 Task: Research Airbnb options in Bignona, Senegal from 9th December, 2023 to 16th December, 2023 for 2 adults, 1 child.2 bedrooms having 2 beds and 1 bathroom. Property type can be flat. Look for 3 properties as per requirement.
Action: Mouse moved to (472, 99)
Screenshot: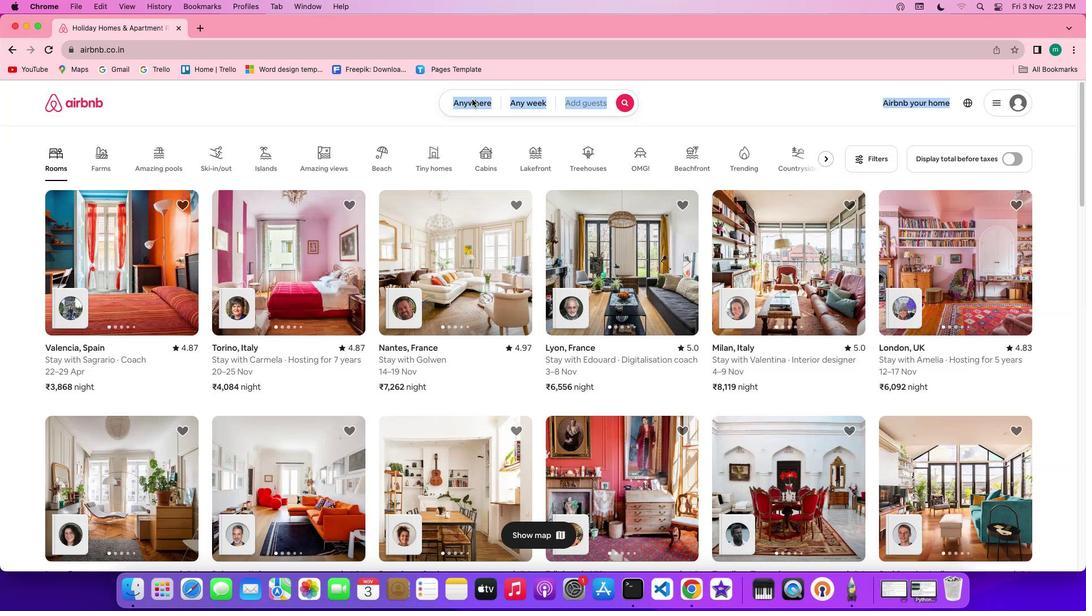 
Action: Mouse pressed left at (472, 99)
Screenshot: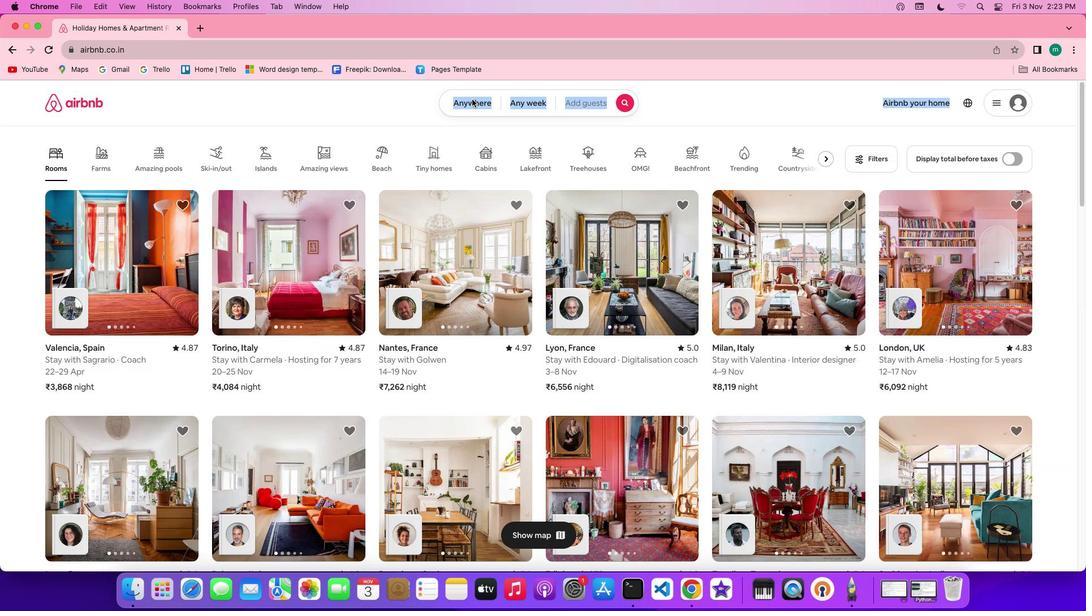 
Action: Mouse pressed left at (472, 99)
Screenshot: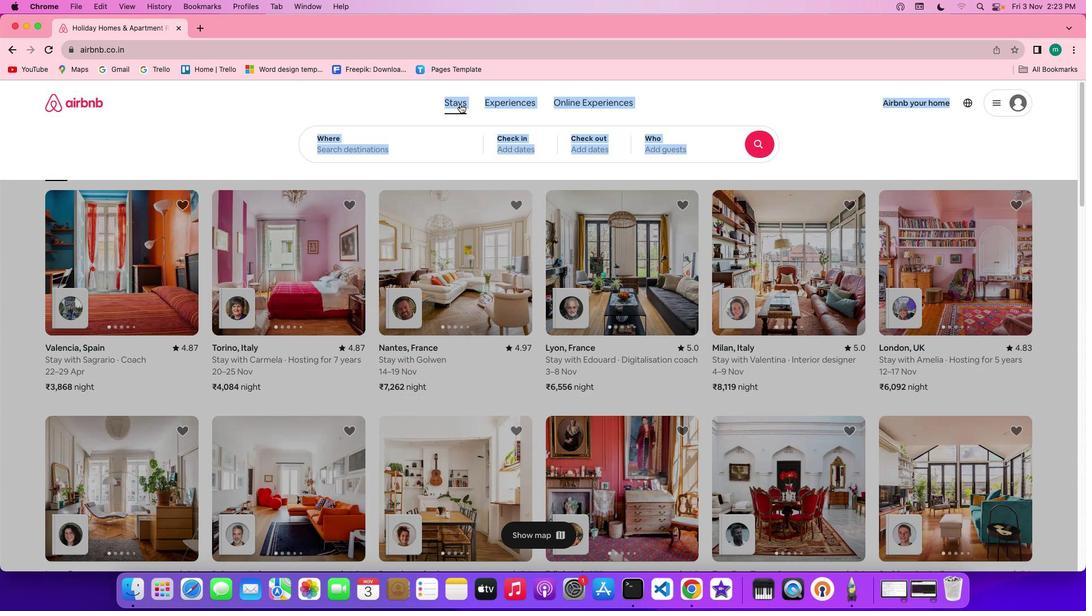 
Action: Mouse moved to (408, 146)
Screenshot: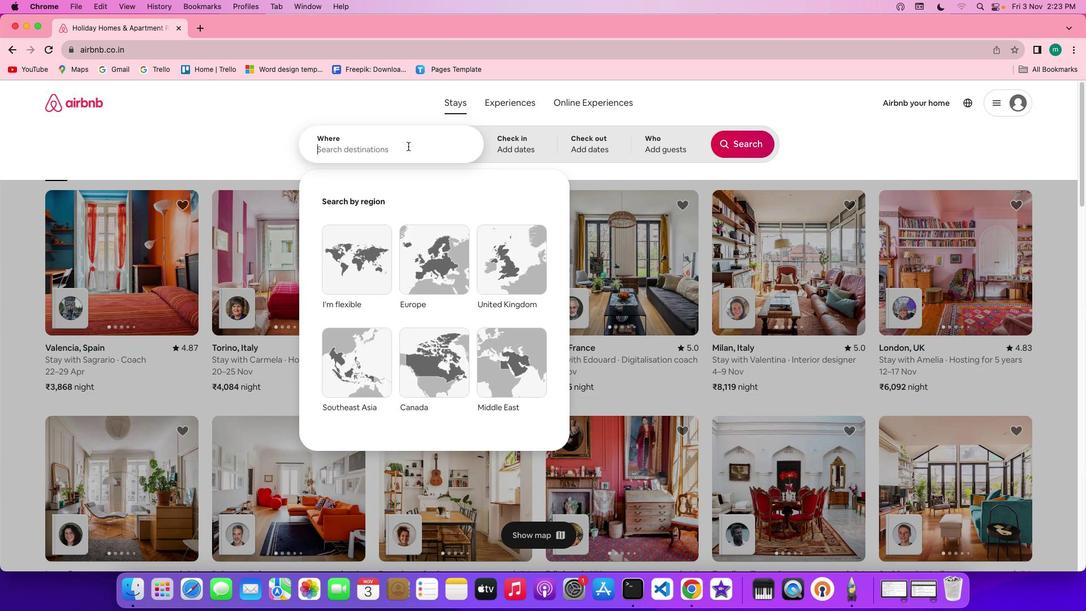 
Action: Key pressed Key.shift'B''i''g''n''o''n''a'','Key.spaceKey.shift'S''e''n''e''g''a''l'
Screenshot: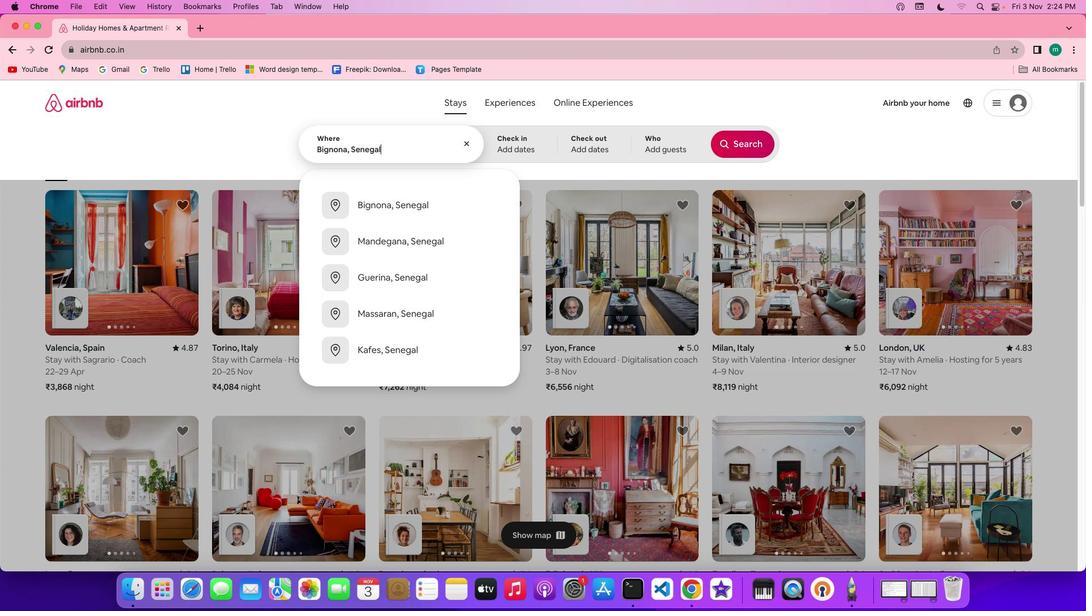 
Action: Mouse moved to (523, 134)
Screenshot: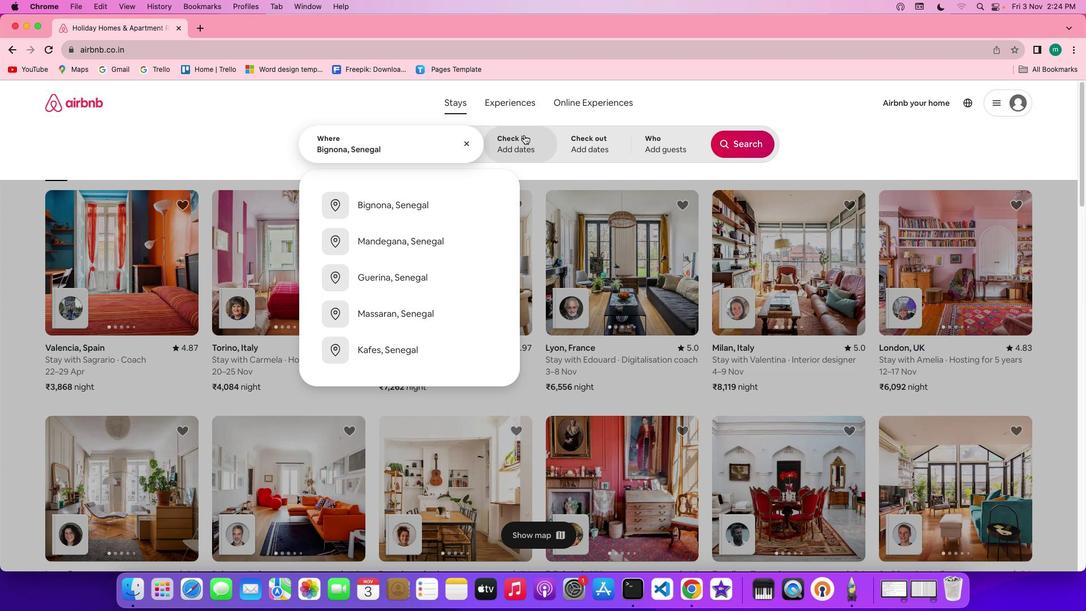 
Action: Mouse pressed left at (523, 134)
Screenshot: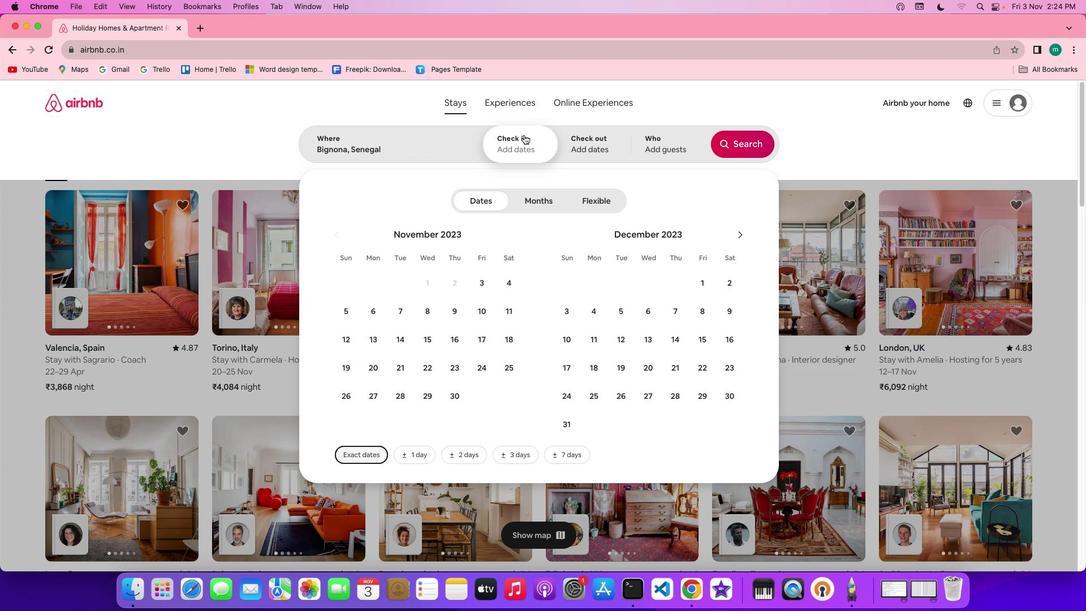
Action: Mouse moved to (724, 306)
Screenshot: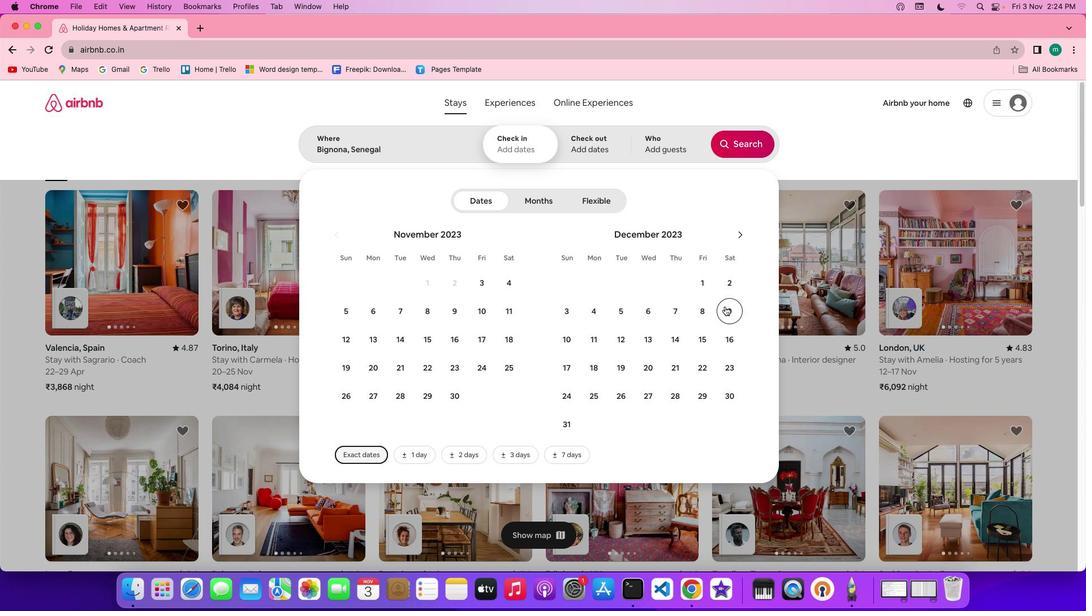 
Action: Mouse pressed left at (724, 306)
Screenshot: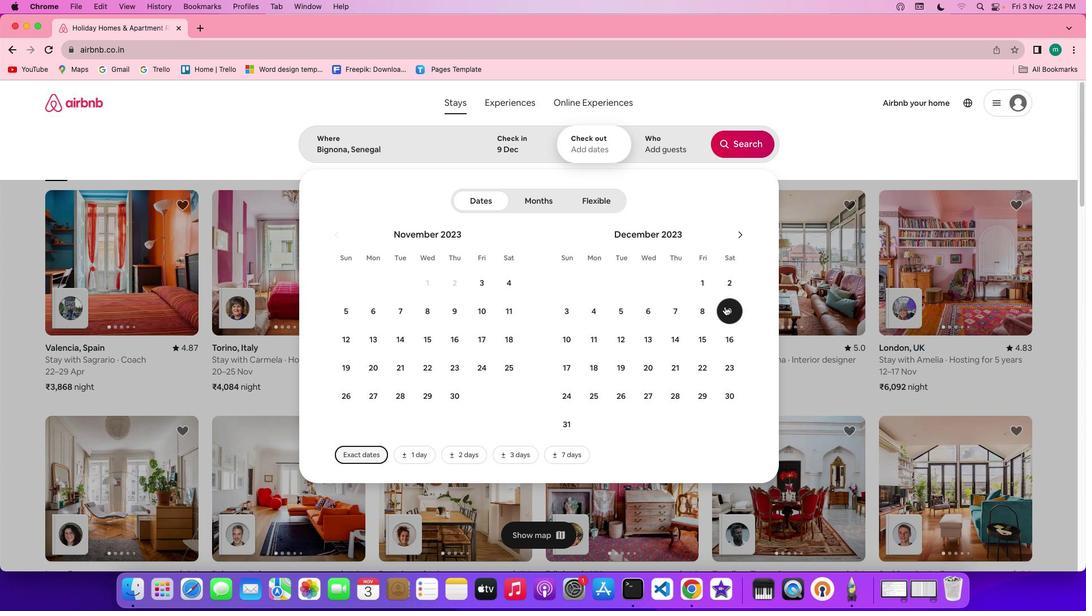 
Action: Mouse moved to (733, 337)
Screenshot: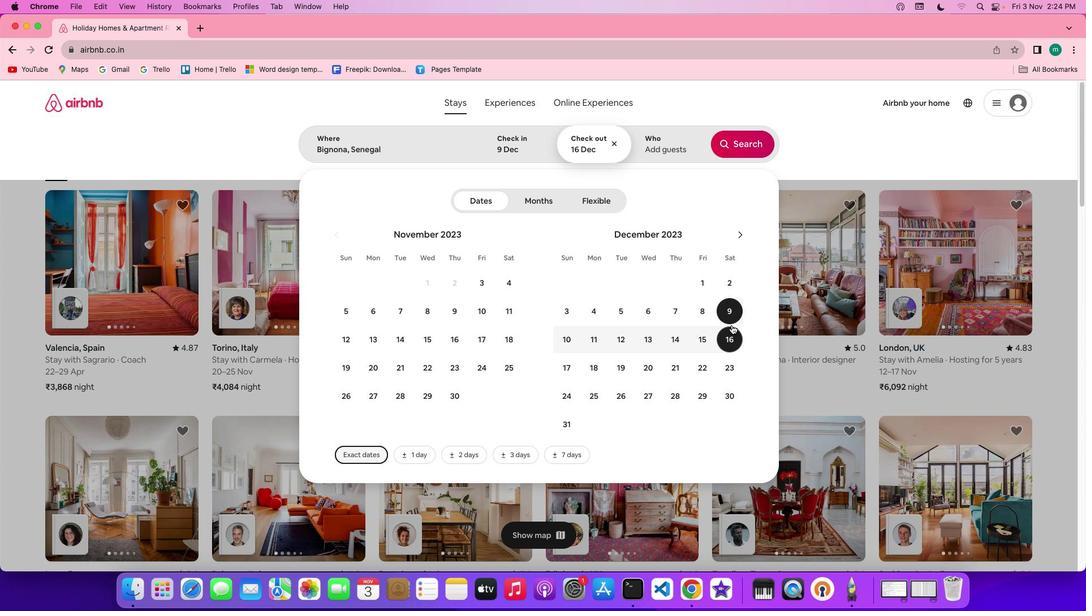 
Action: Mouse pressed left at (733, 337)
Screenshot: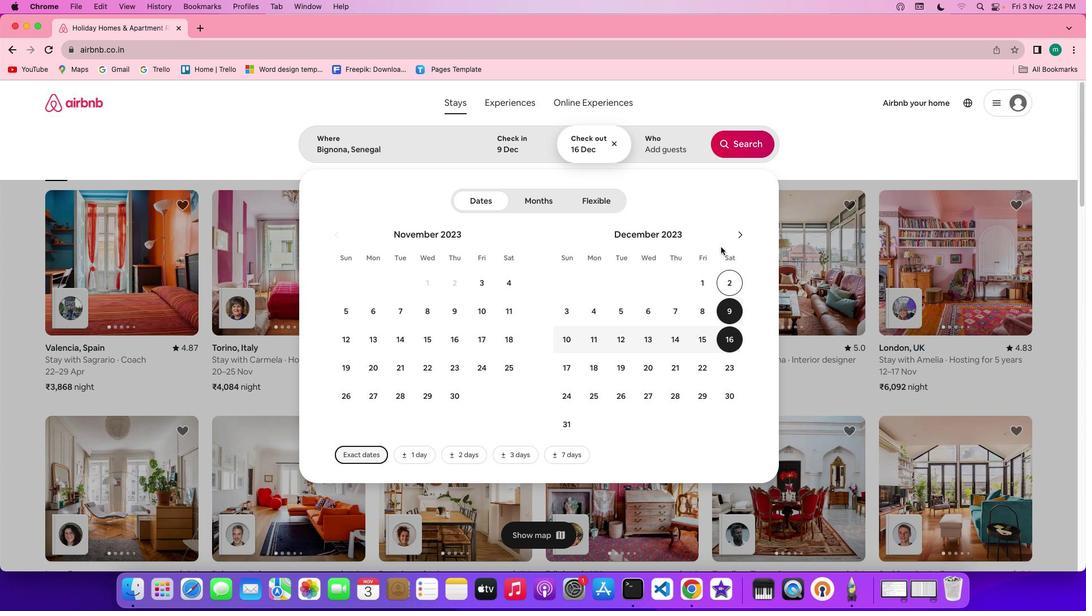 
Action: Mouse moved to (687, 136)
Screenshot: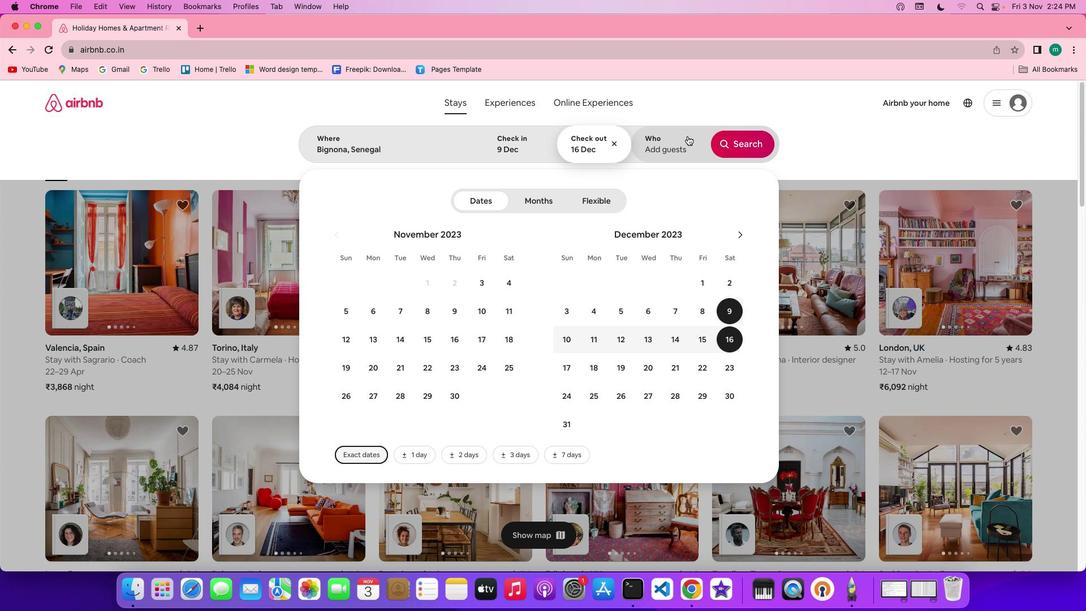 
Action: Mouse pressed left at (687, 136)
Screenshot: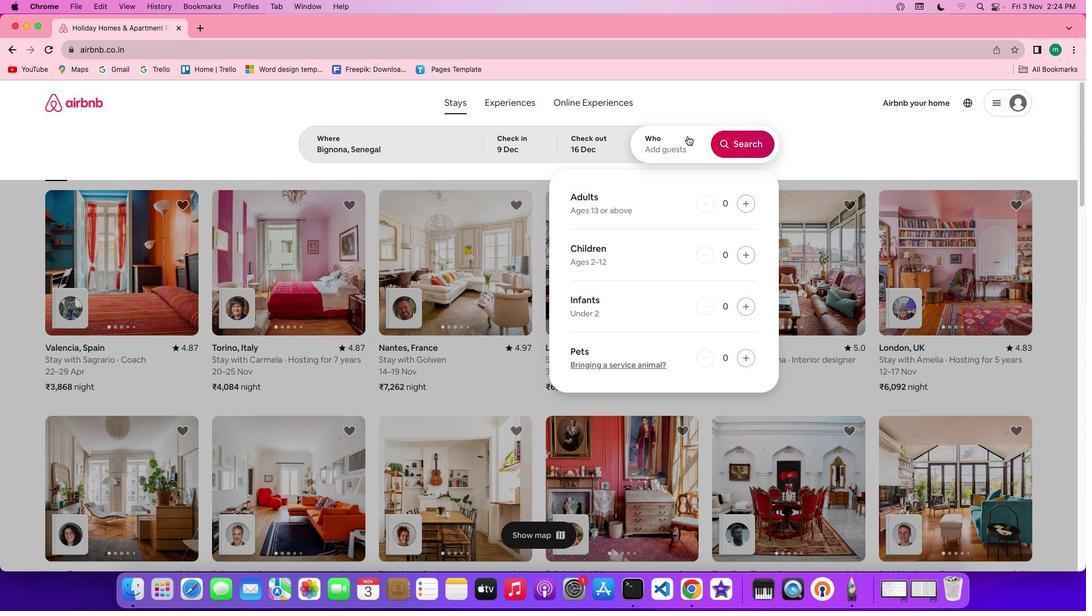 
Action: Mouse moved to (745, 205)
Screenshot: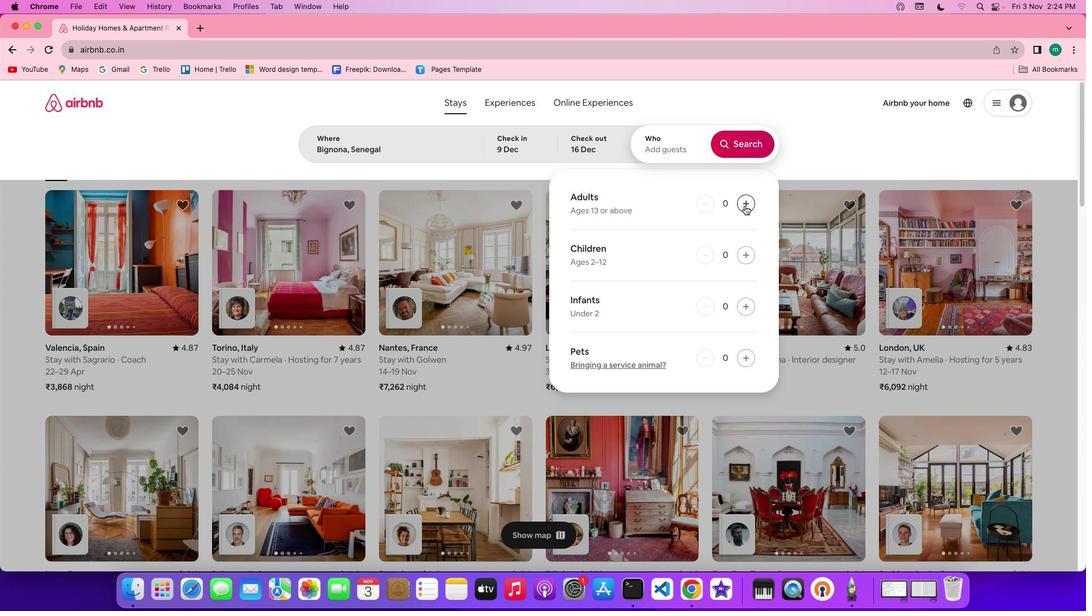 
Action: Mouse pressed left at (745, 205)
Screenshot: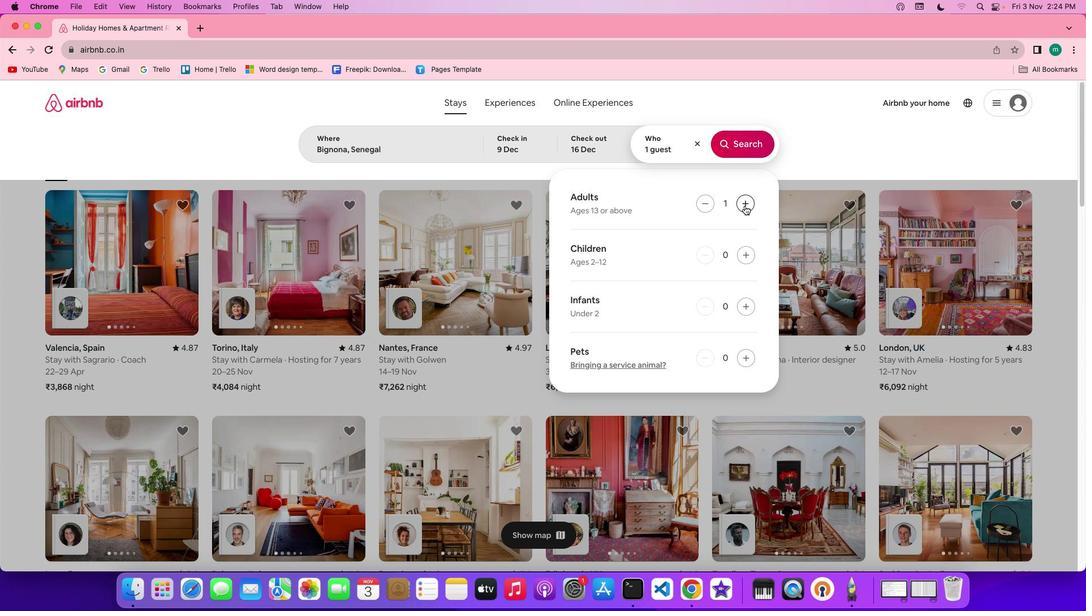 
Action: Mouse pressed left at (745, 205)
Screenshot: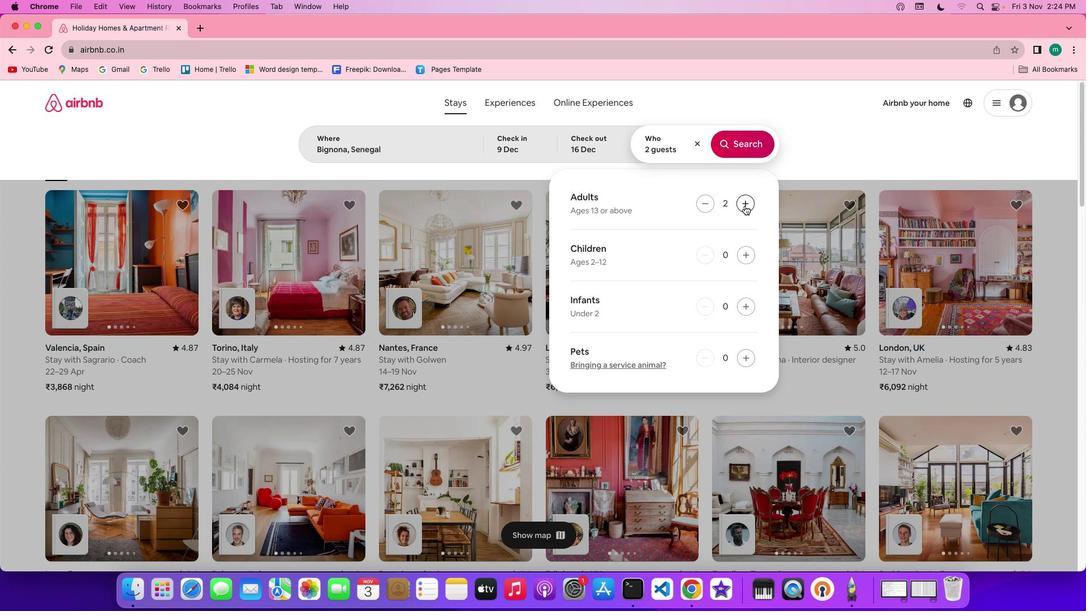 
Action: Mouse moved to (749, 252)
Screenshot: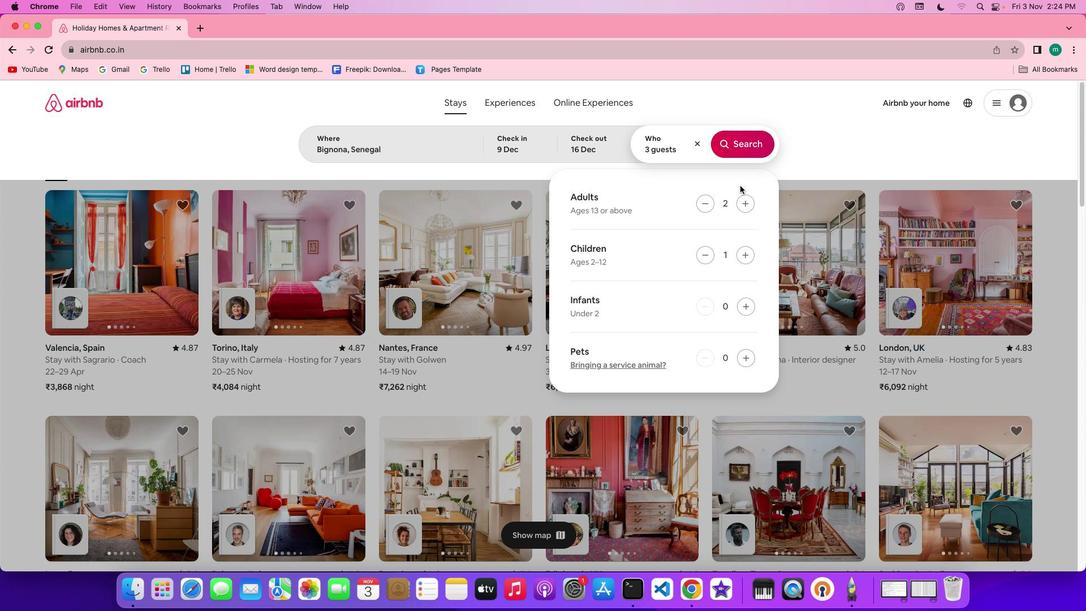 
Action: Mouse pressed left at (749, 252)
Screenshot: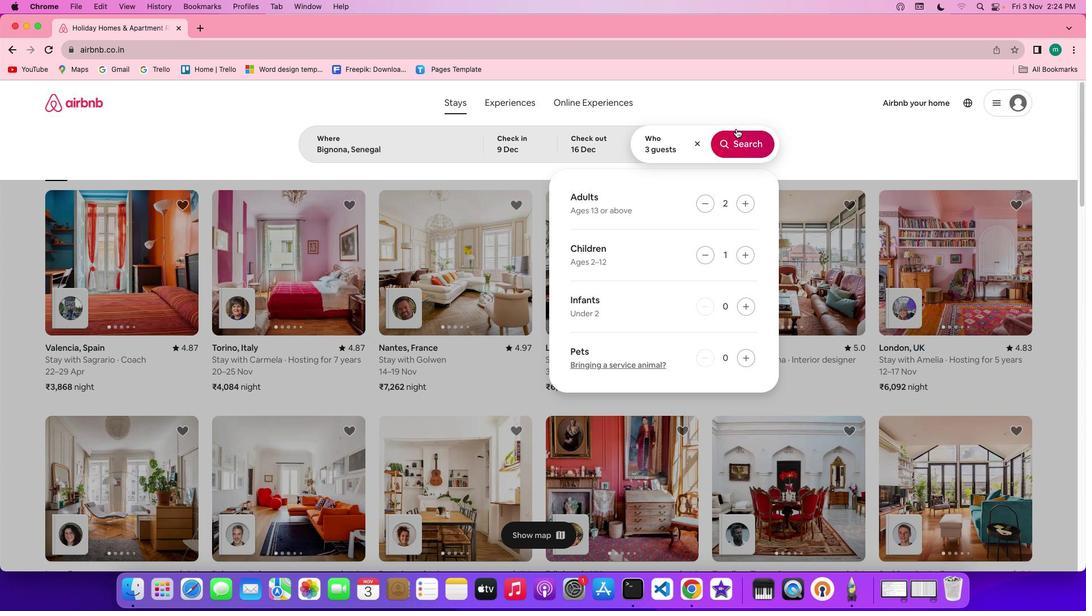 
Action: Mouse moved to (735, 137)
Screenshot: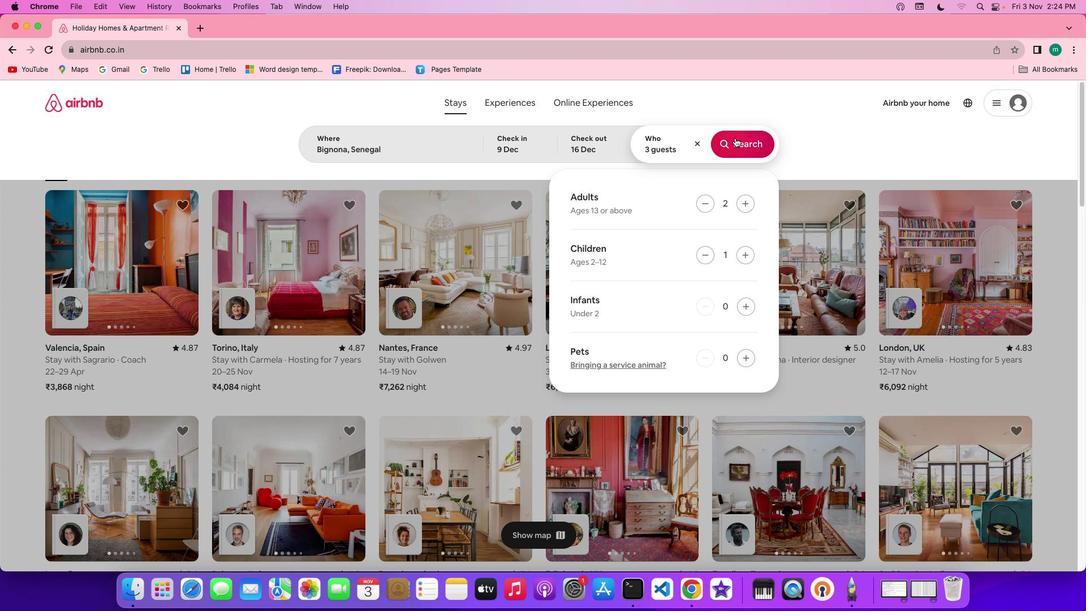 
Action: Mouse pressed left at (735, 137)
Screenshot: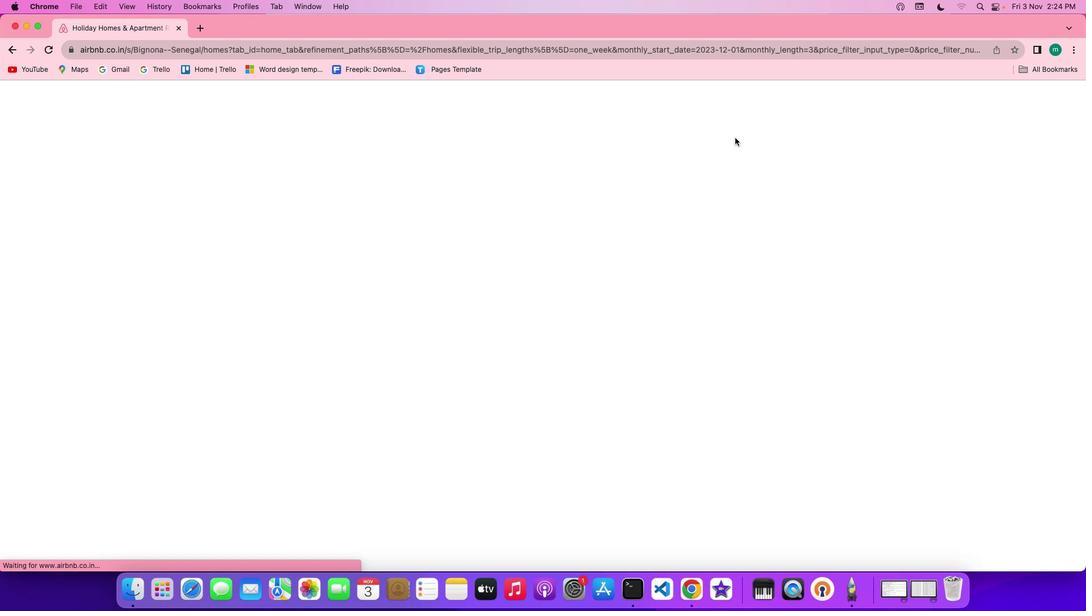 
Action: Mouse moved to (917, 142)
Screenshot: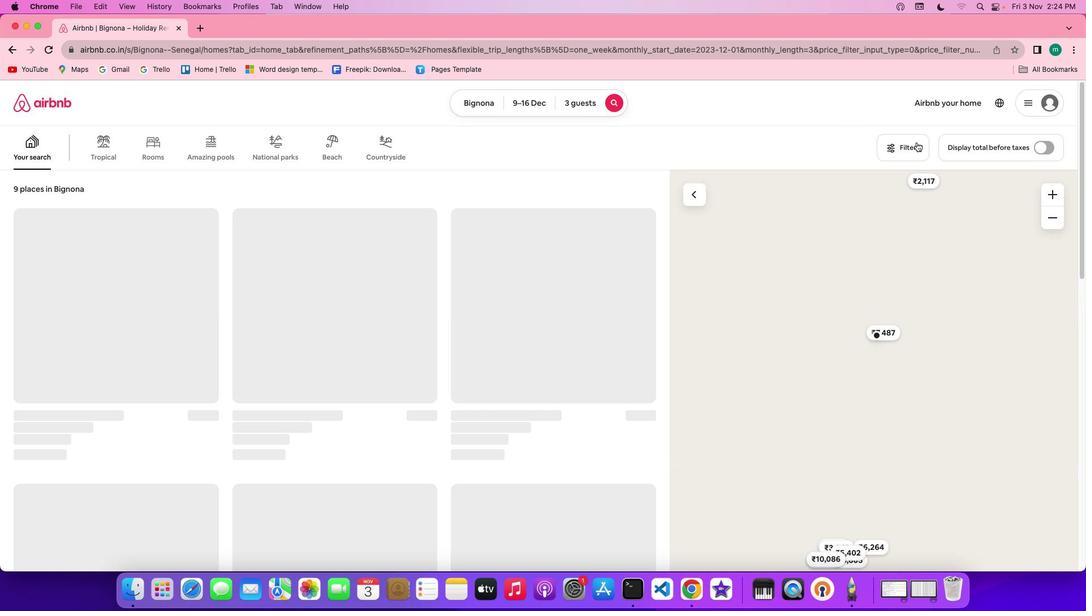 
Action: Mouse pressed left at (917, 142)
Screenshot: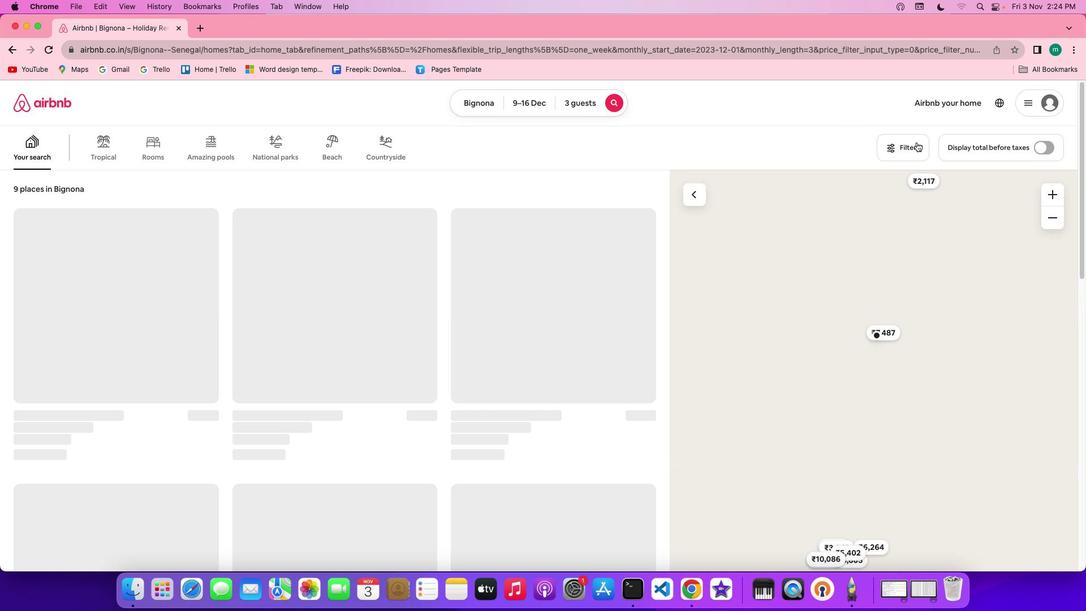 
Action: Mouse moved to (401, 316)
Screenshot: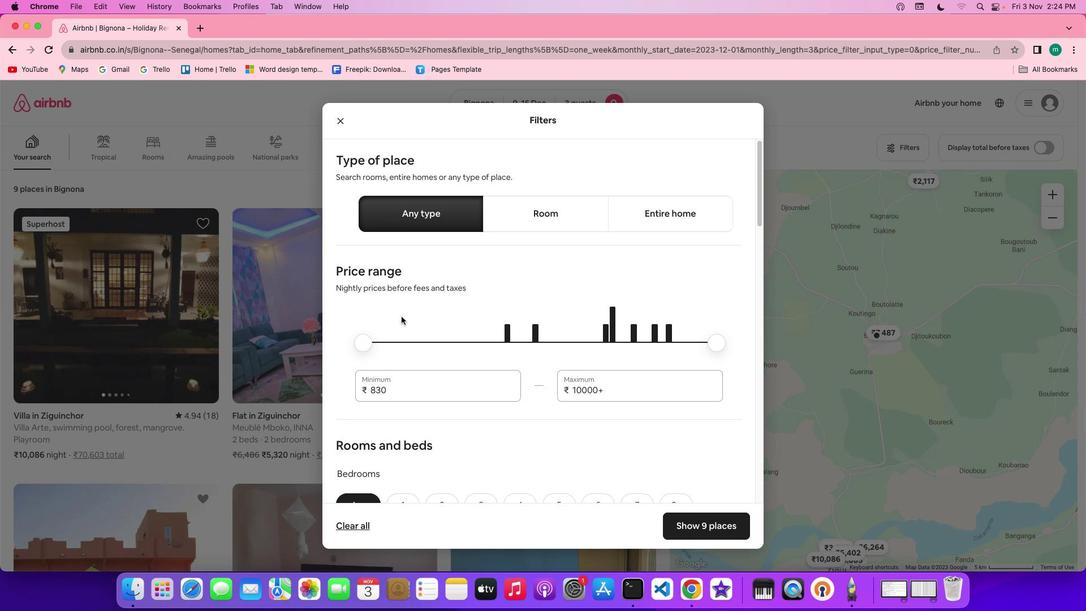 
Action: Mouse scrolled (401, 316) with delta (0, 0)
Screenshot: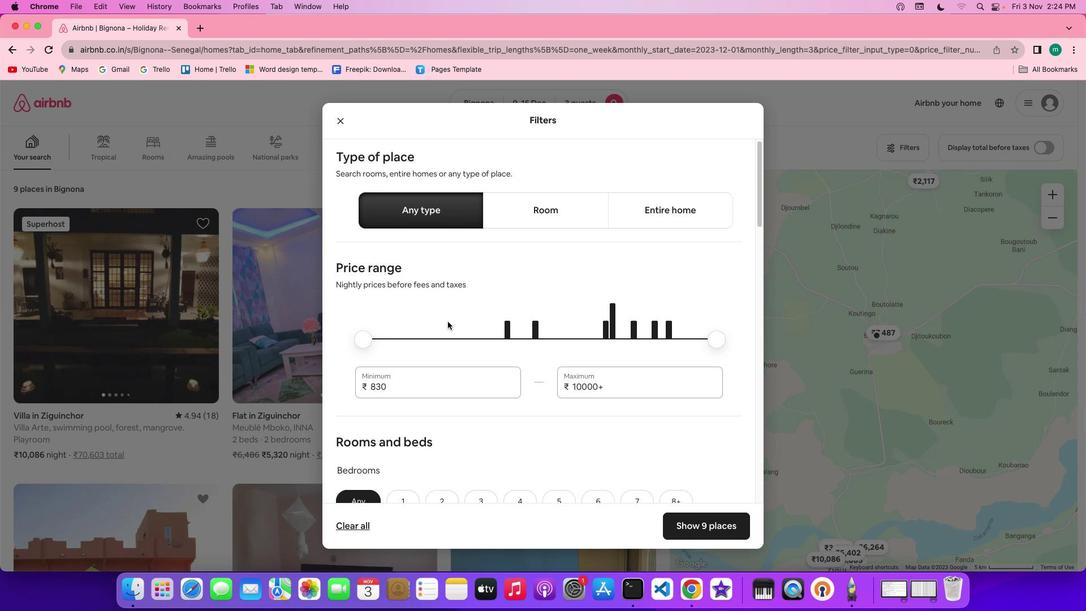 
Action: Mouse scrolled (401, 316) with delta (0, 0)
Screenshot: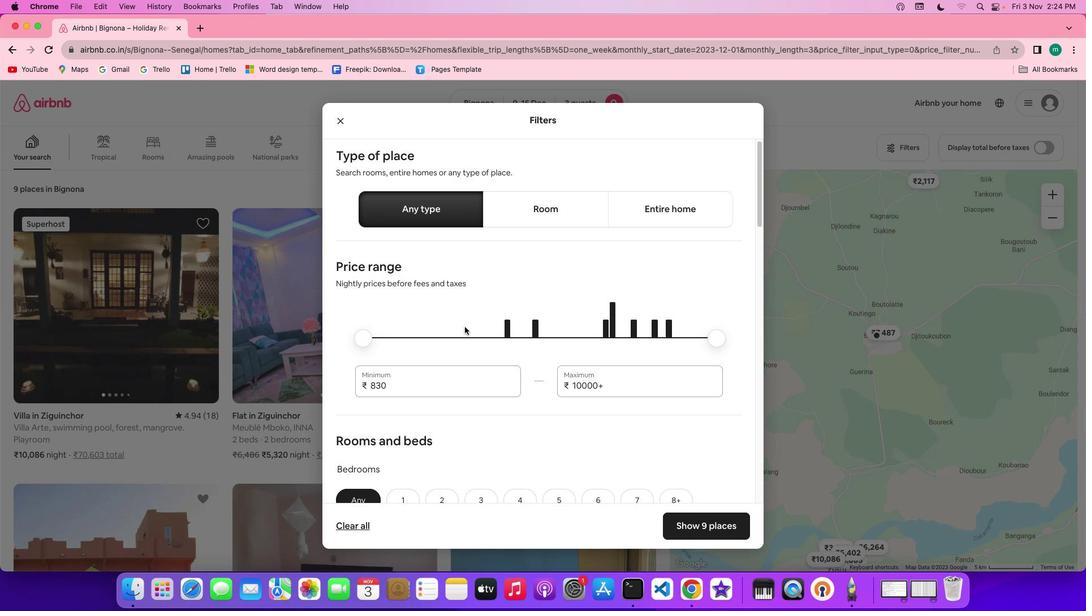 
Action: Mouse moved to (464, 326)
Screenshot: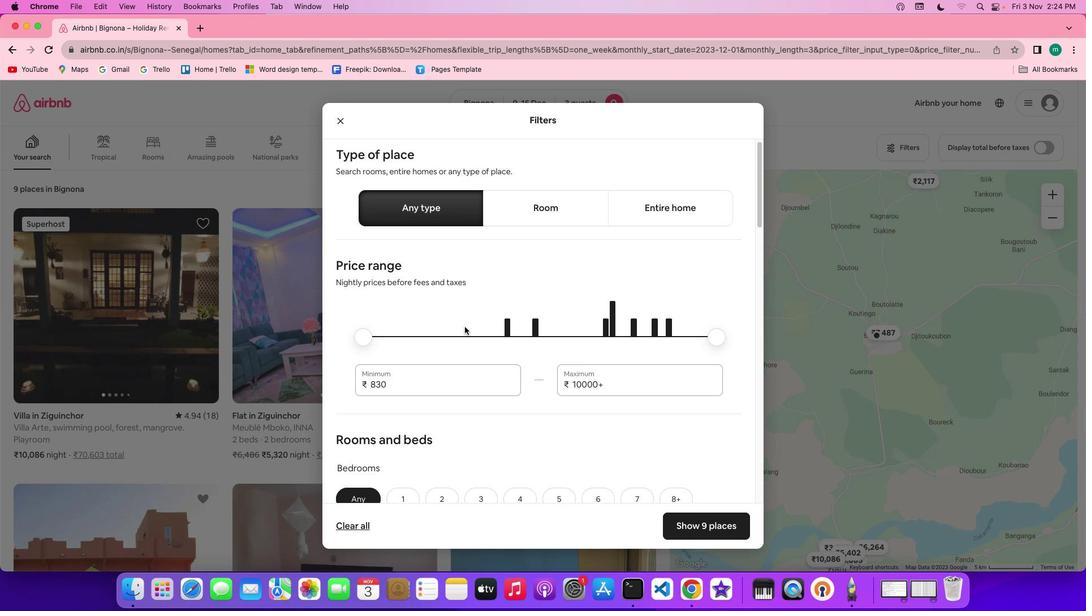 
Action: Mouse scrolled (464, 326) with delta (0, 0)
Screenshot: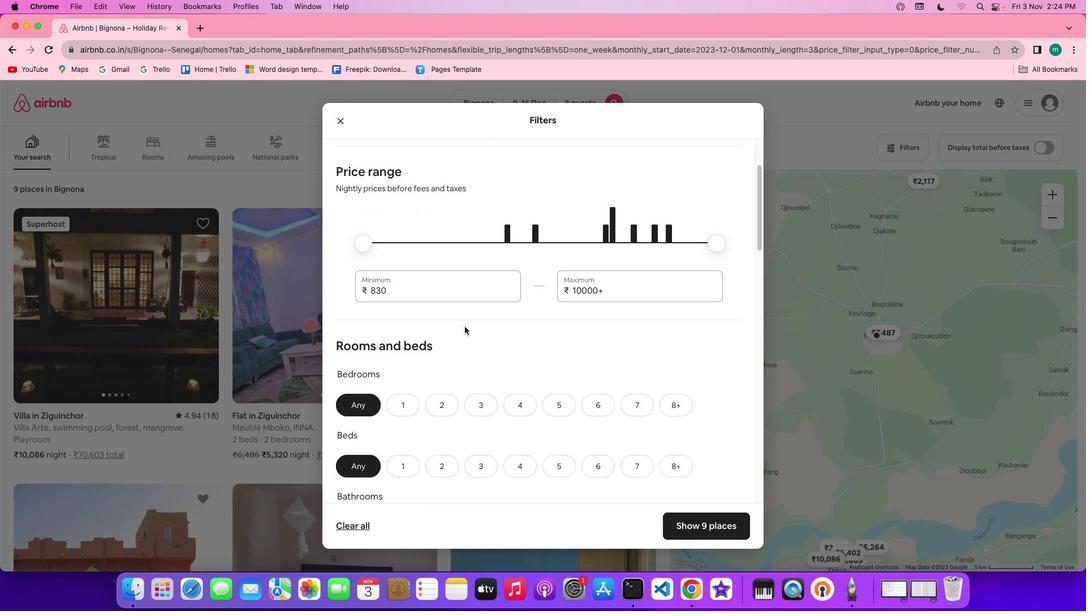 
Action: Mouse scrolled (464, 326) with delta (0, 0)
Screenshot: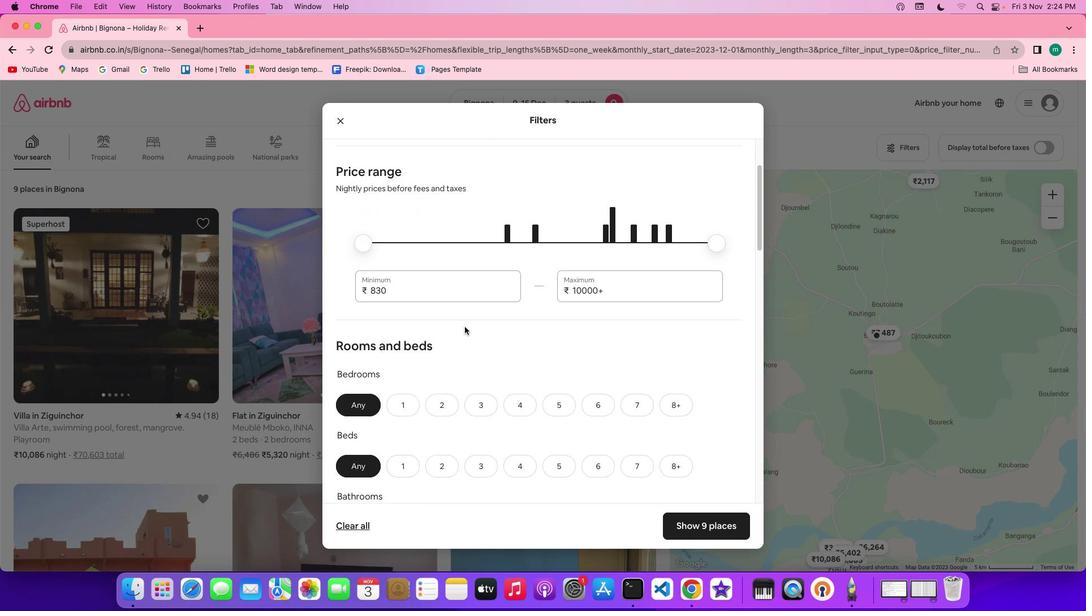
Action: Mouse scrolled (464, 326) with delta (0, -1)
Screenshot: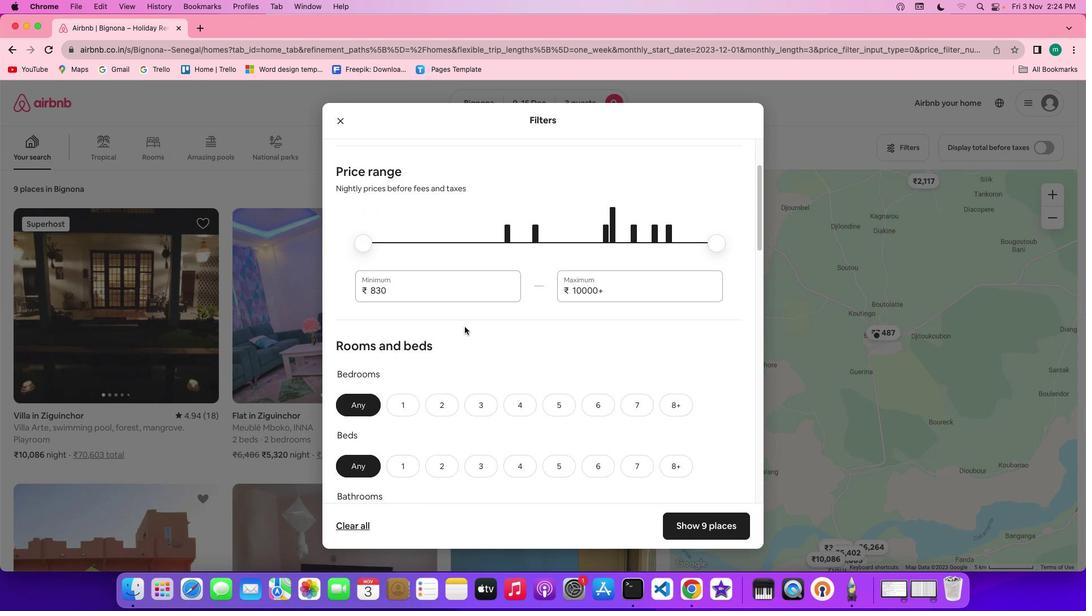 
Action: Mouse scrolled (464, 326) with delta (0, 0)
Screenshot: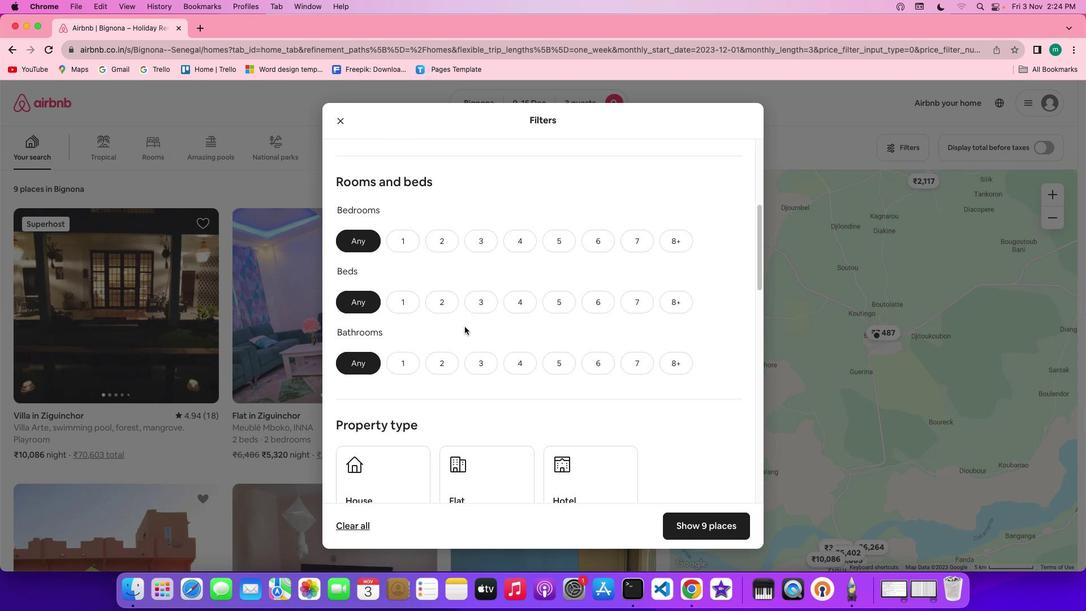 
Action: Mouse scrolled (464, 326) with delta (0, 0)
Screenshot: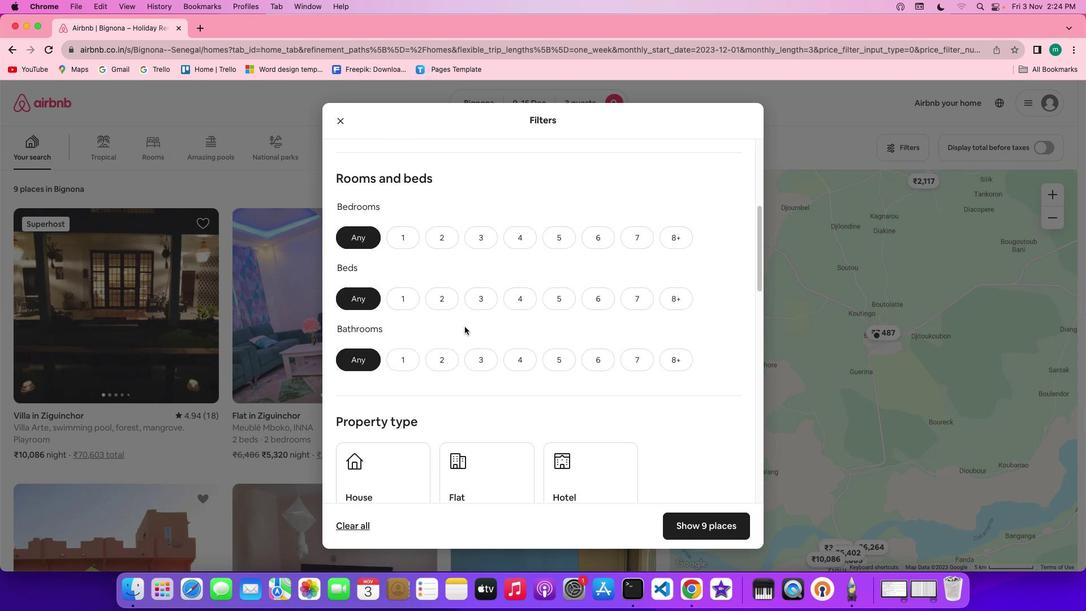 
Action: Mouse scrolled (464, 326) with delta (0, -1)
Screenshot: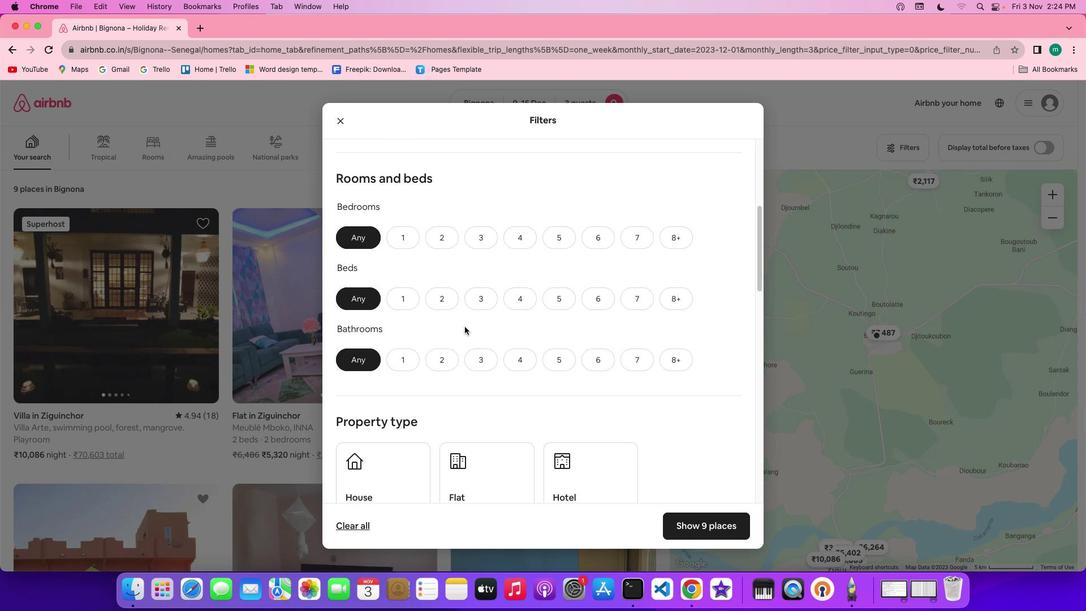 
Action: Mouse scrolled (464, 326) with delta (0, -1)
Screenshot: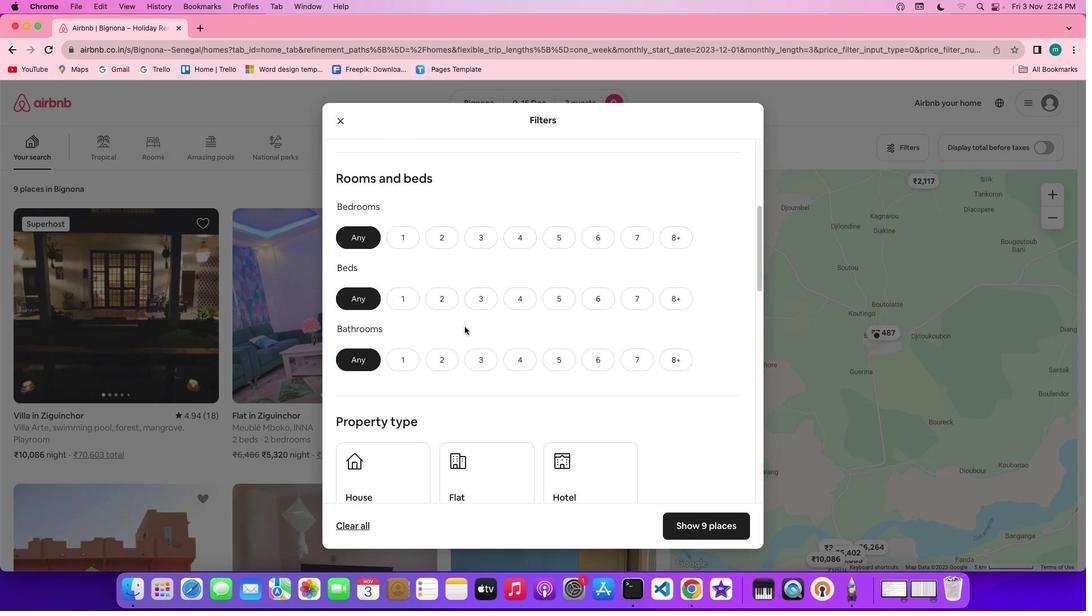 
Action: Mouse scrolled (464, 326) with delta (0, 0)
Screenshot: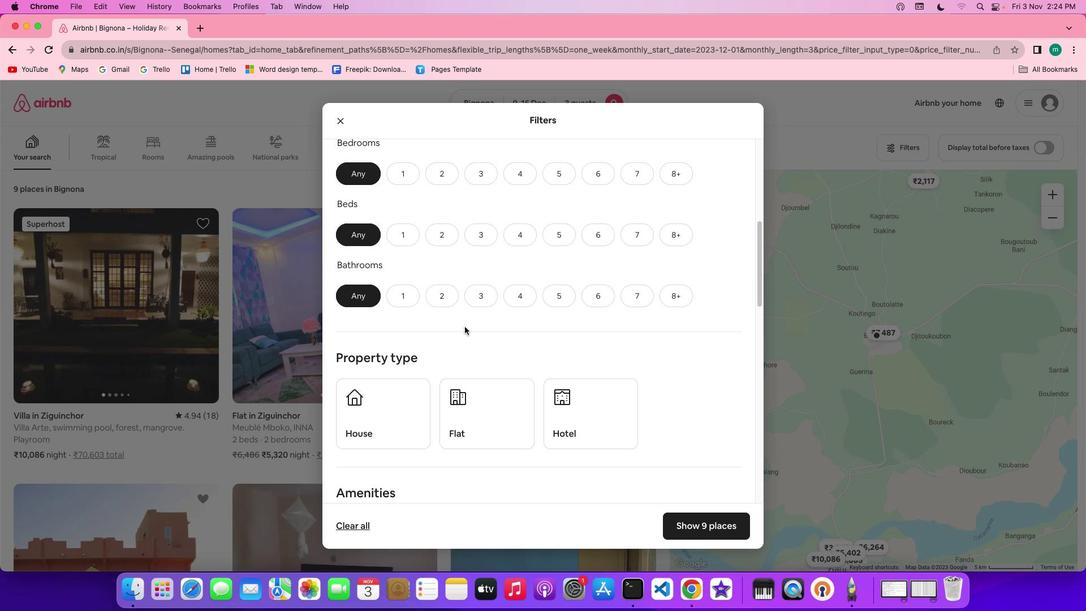 
Action: Mouse scrolled (464, 326) with delta (0, 0)
Screenshot: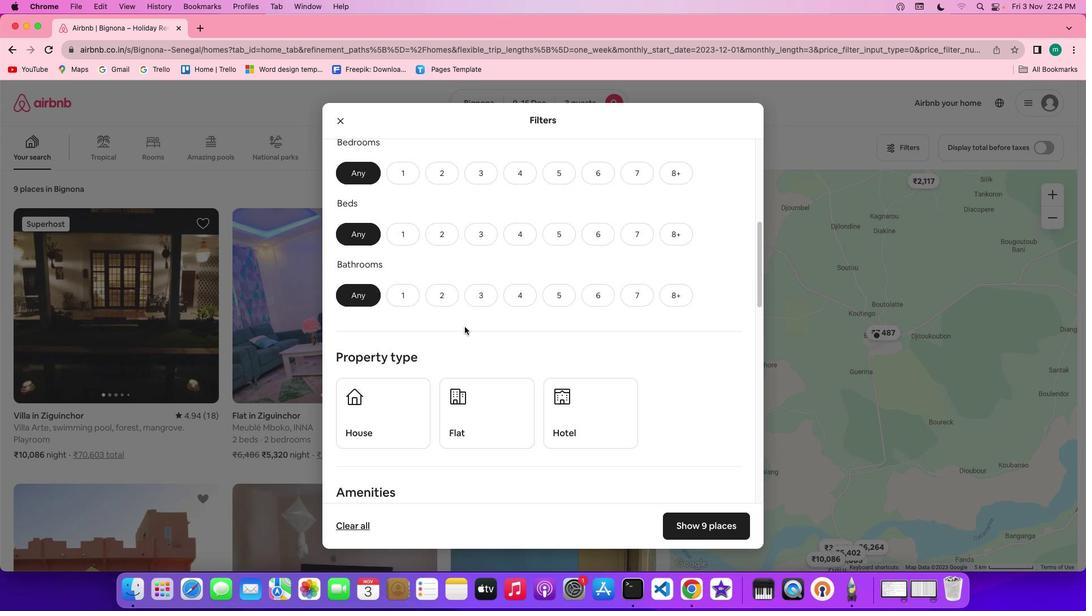 
Action: Mouse scrolled (464, 326) with delta (0, -1)
Screenshot: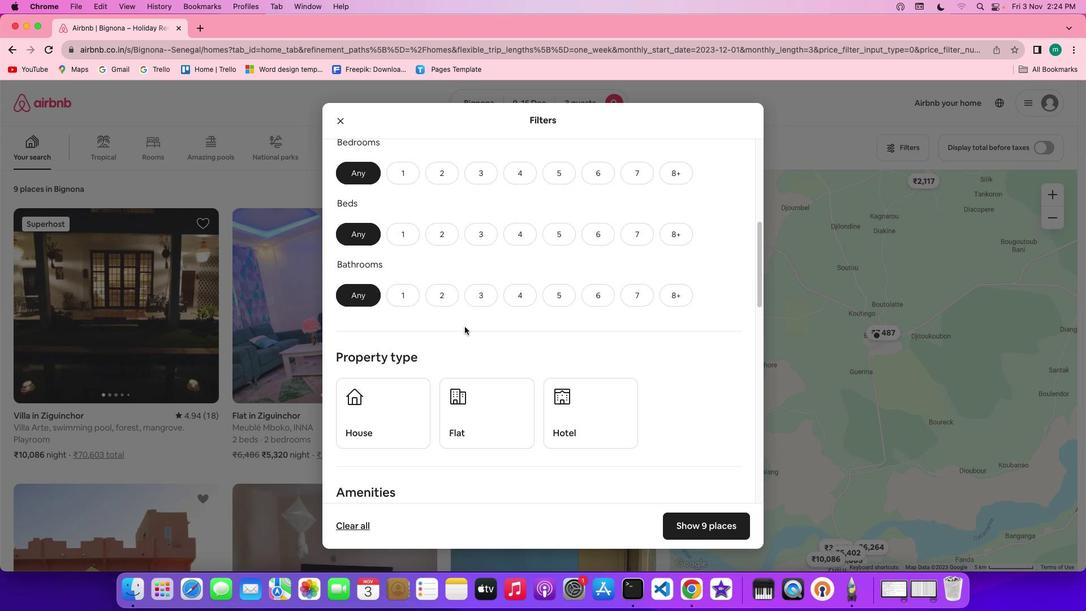 
Action: Mouse moved to (437, 177)
Screenshot: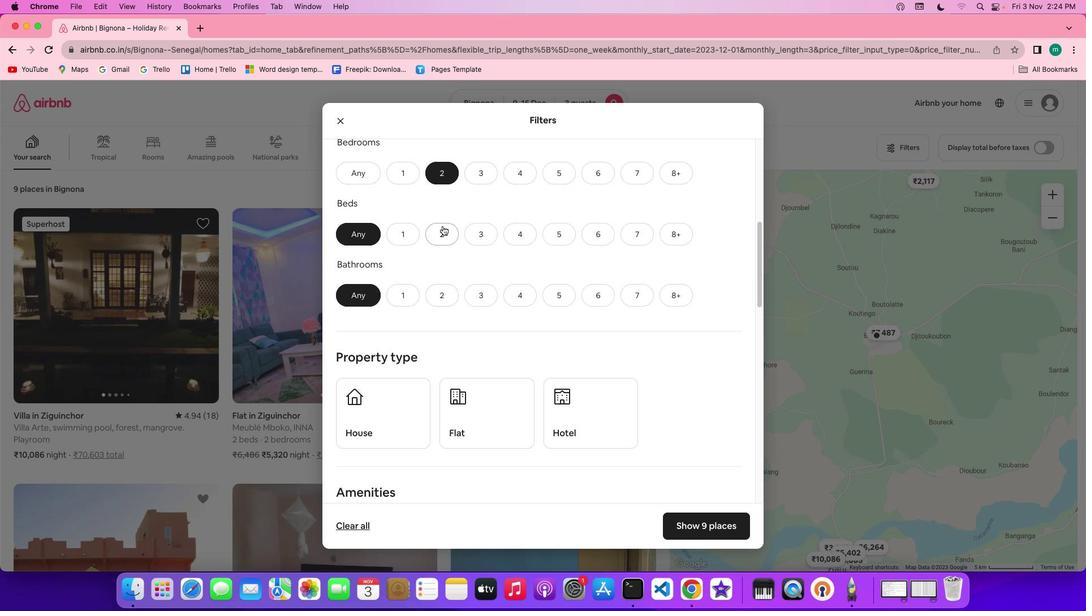 
Action: Mouse pressed left at (437, 177)
Screenshot: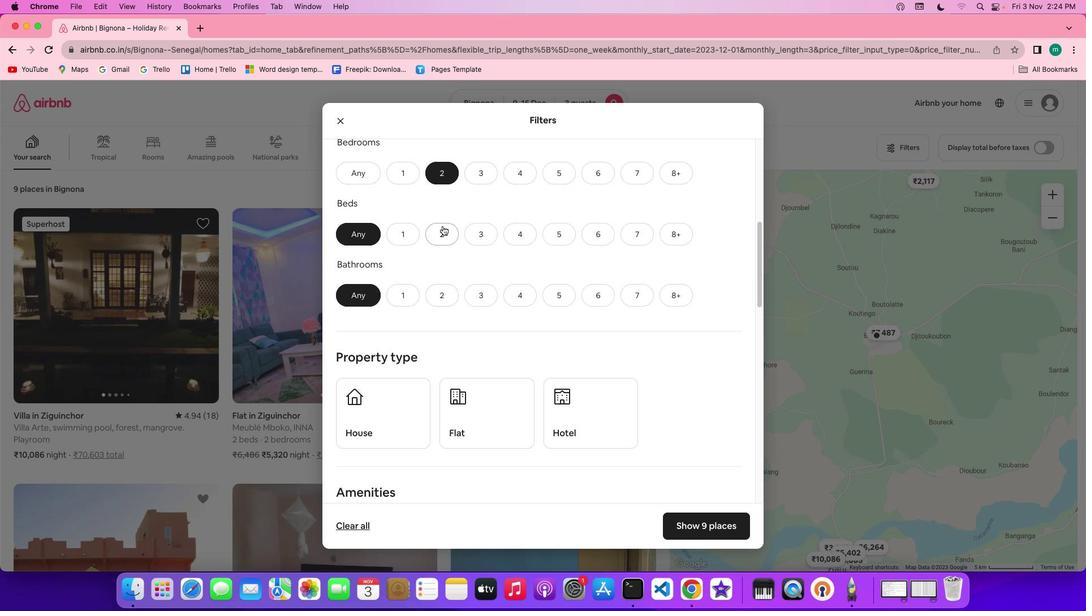 
Action: Mouse moved to (442, 226)
Screenshot: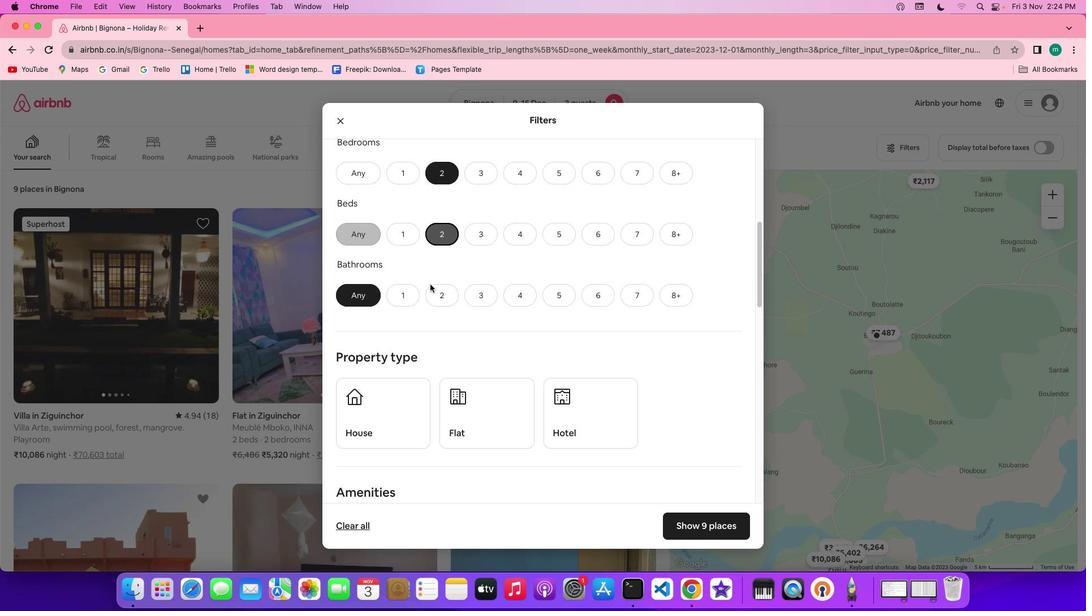 
Action: Mouse pressed left at (442, 226)
Screenshot: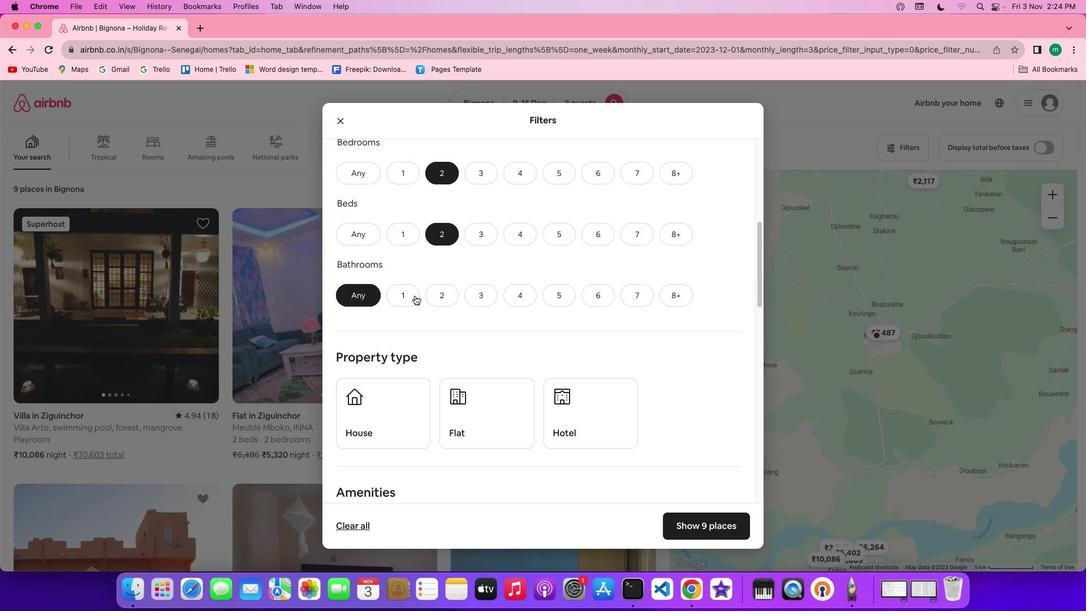 
Action: Mouse moved to (415, 295)
Screenshot: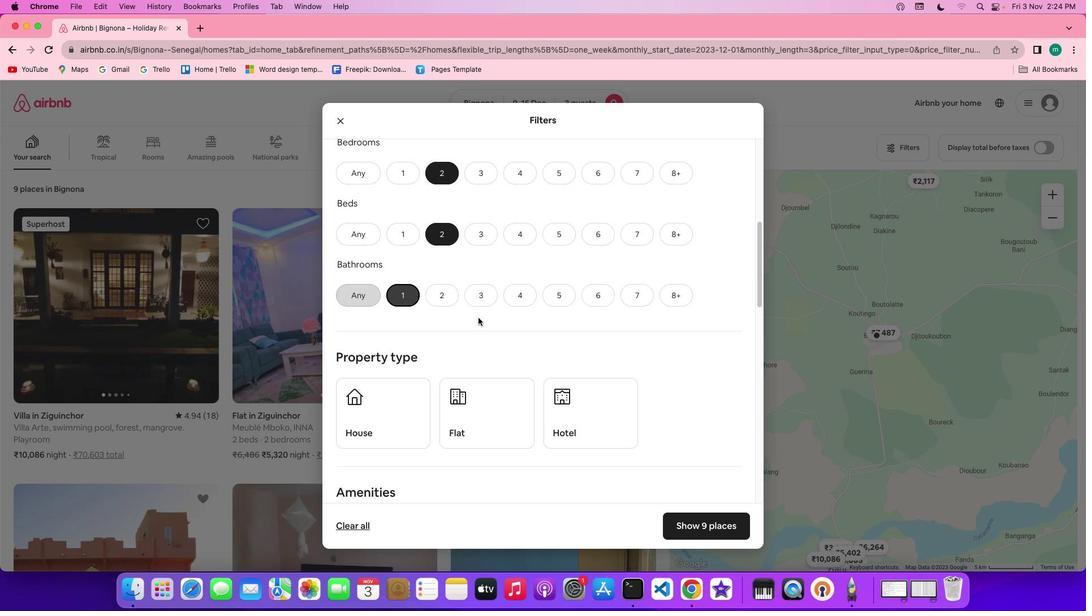 
Action: Mouse pressed left at (415, 295)
Screenshot: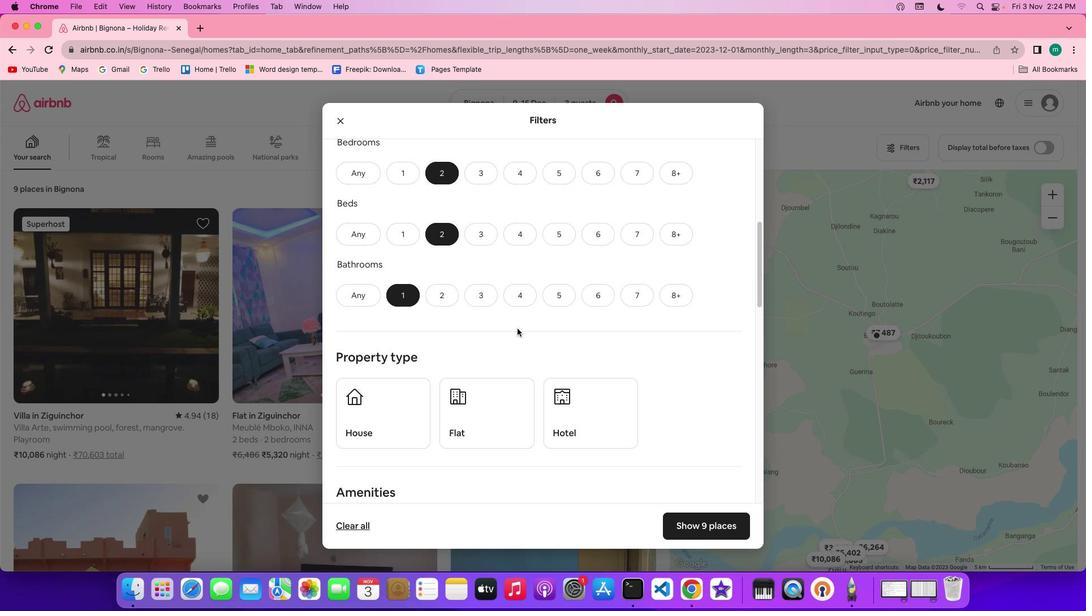 
Action: Mouse moved to (517, 328)
Screenshot: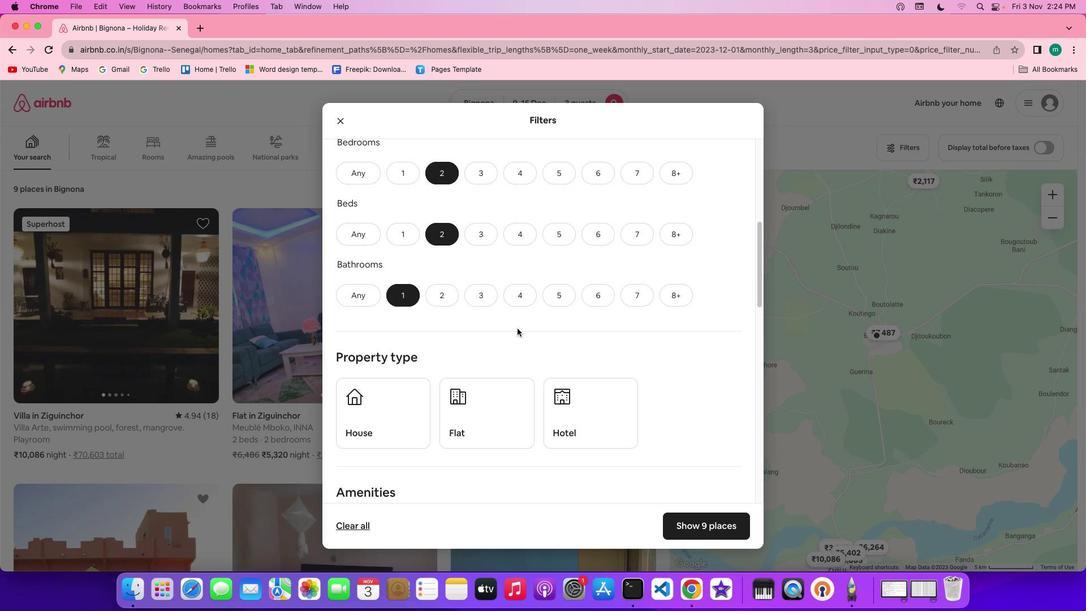 
Action: Mouse scrolled (517, 328) with delta (0, 0)
Screenshot: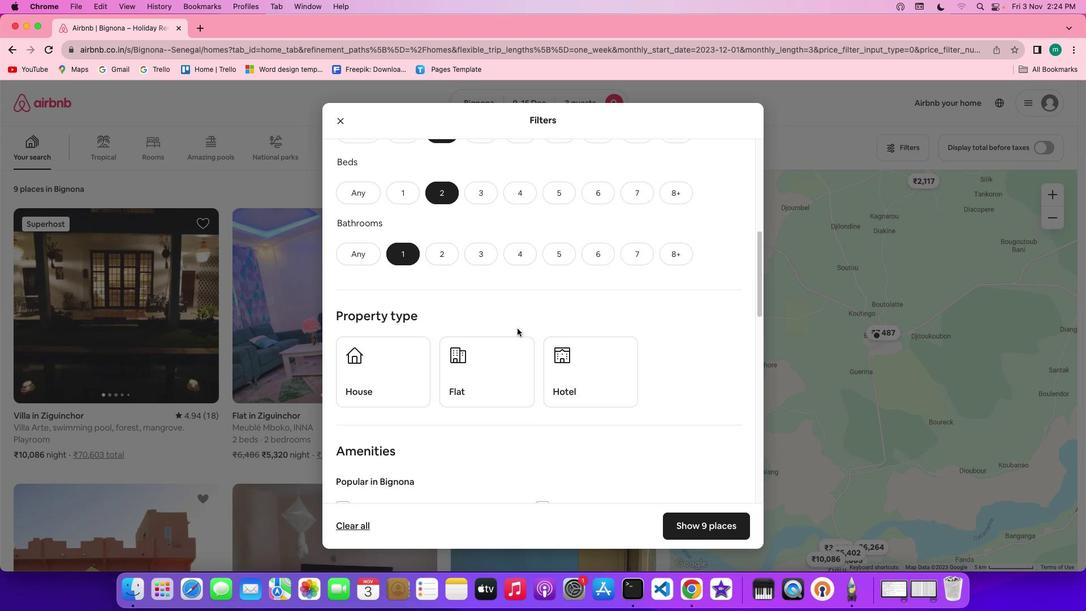
Action: Mouse scrolled (517, 328) with delta (0, 0)
Screenshot: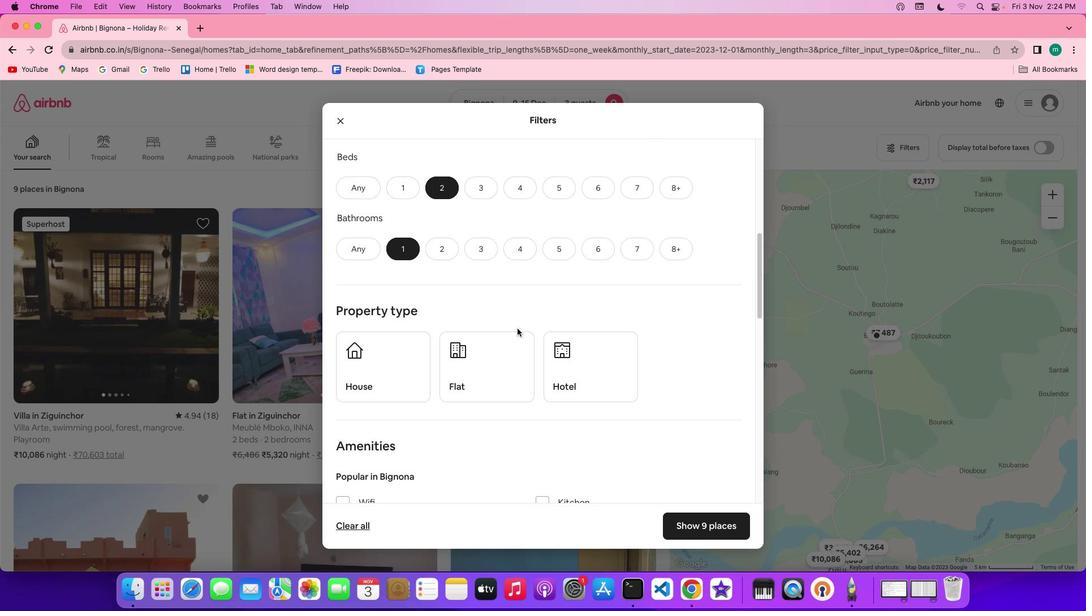 
Action: Mouse scrolled (517, 328) with delta (0, 0)
Screenshot: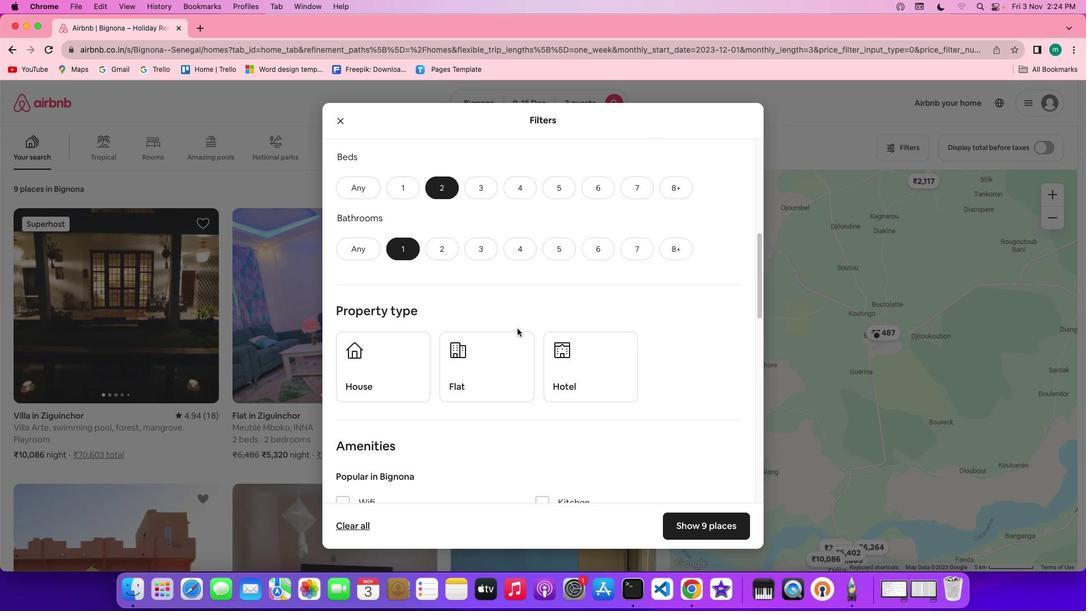 
Action: Mouse scrolled (517, 328) with delta (0, 0)
Screenshot: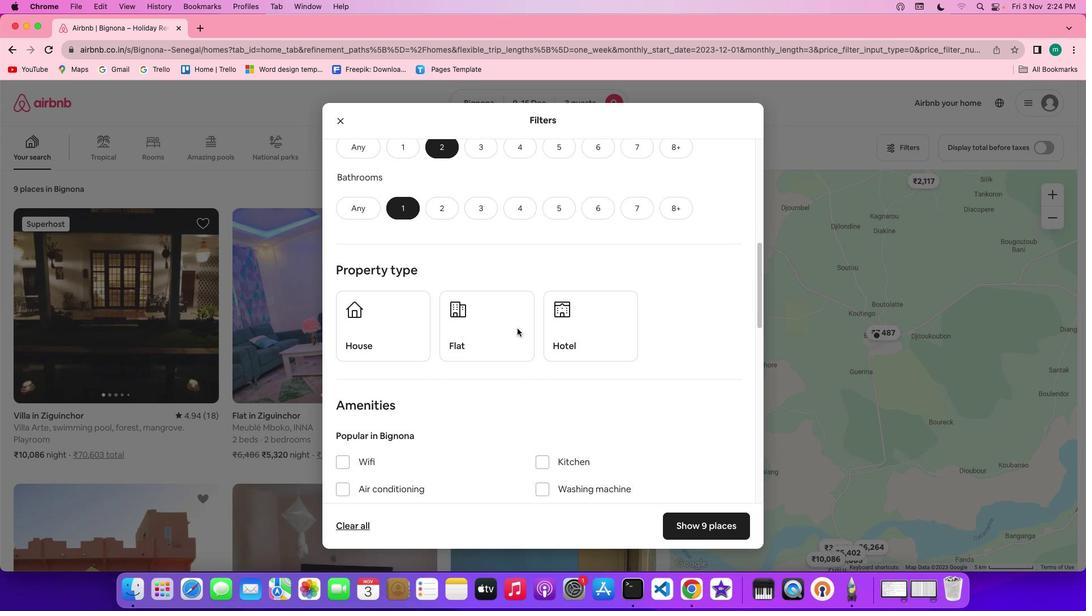 
Action: Mouse scrolled (517, 328) with delta (0, 0)
Screenshot: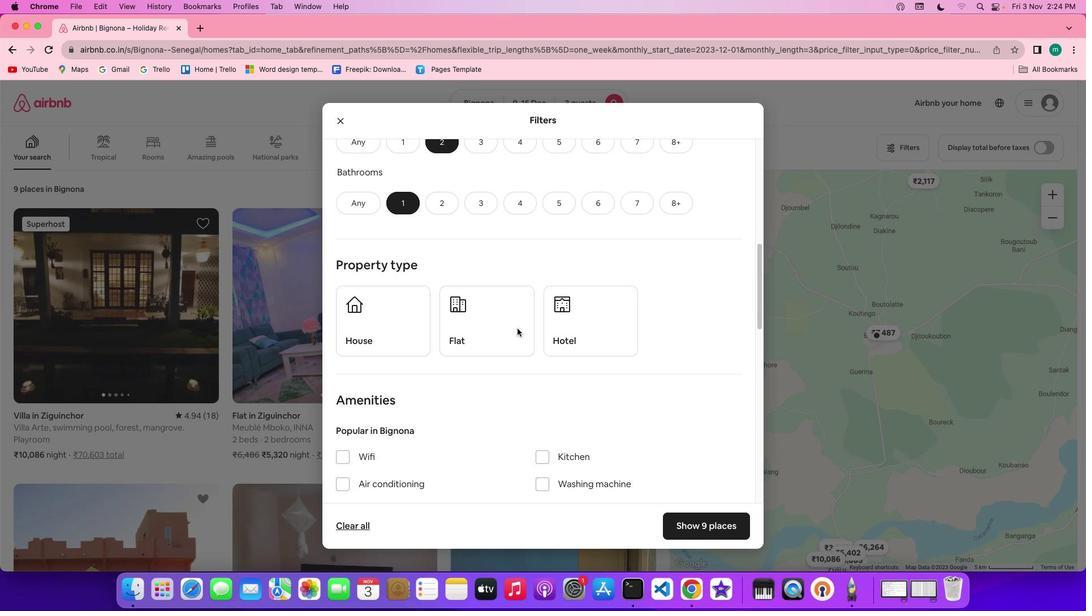 
Action: Mouse scrolled (517, 328) with delta (0, 0)
Screenshot: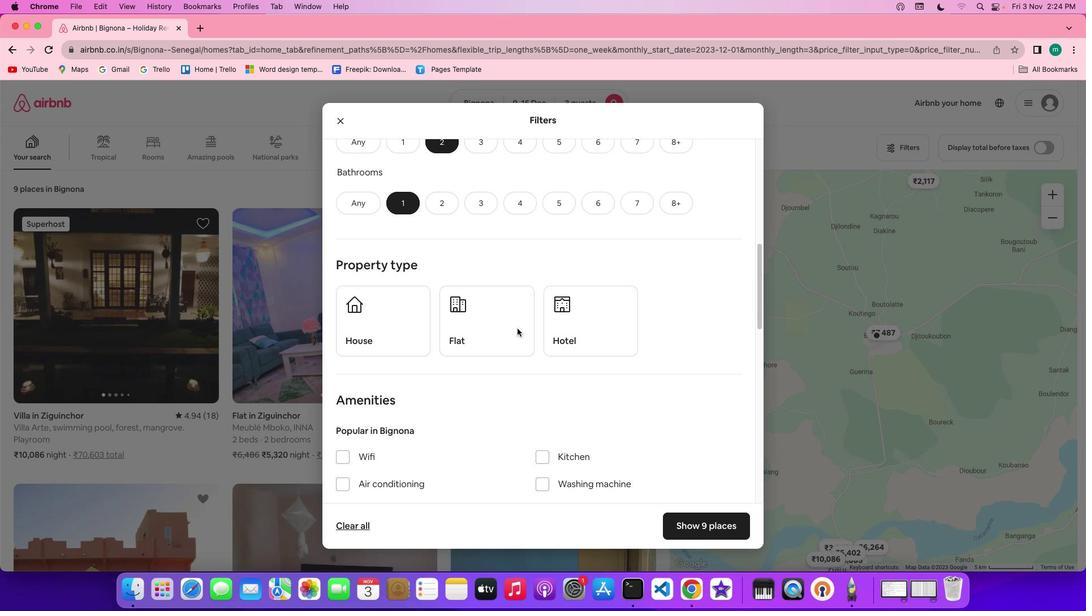 
Action: Mouse scrolled (517, 328) with delta (0, 0)
Screenshot: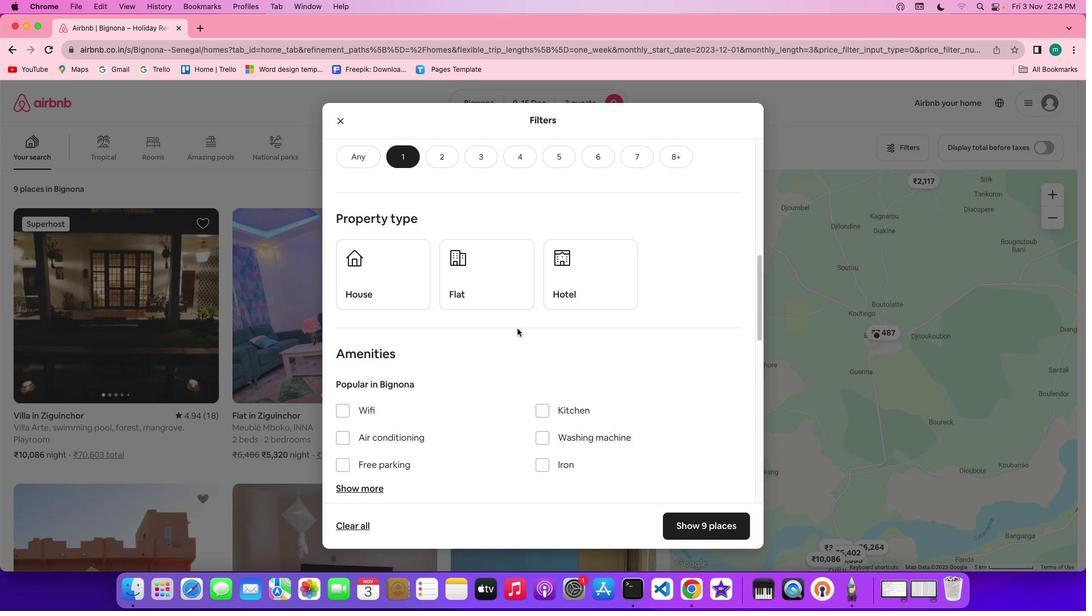 
Action: Mouse scrolled (517, 328) with delta (0, 0)
Screenshot: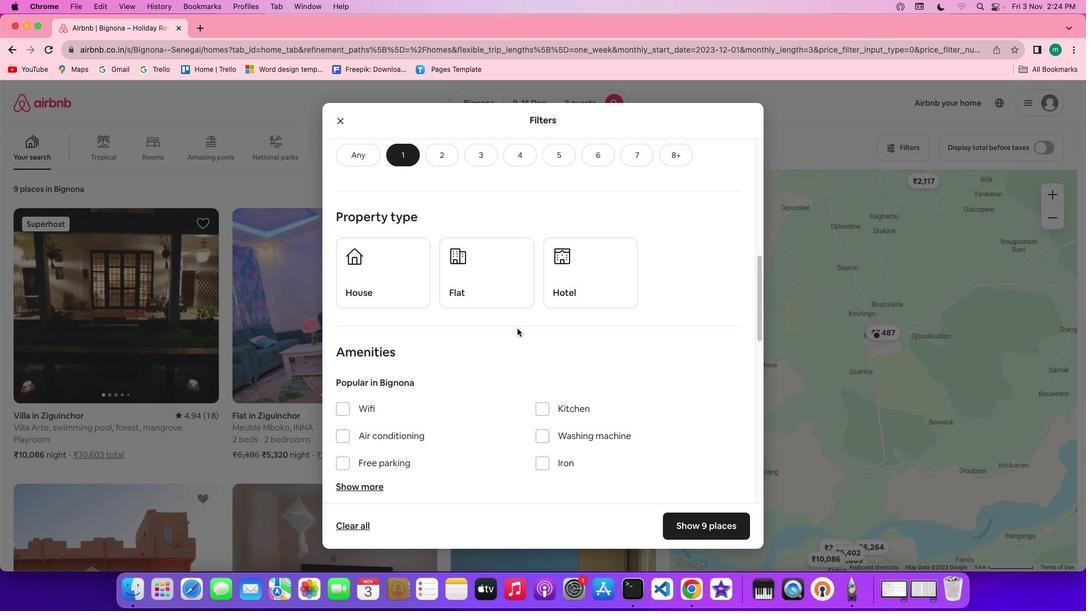 
Action: Mouse scrolled (517, 328) with delta (0, 0)
Screenshot: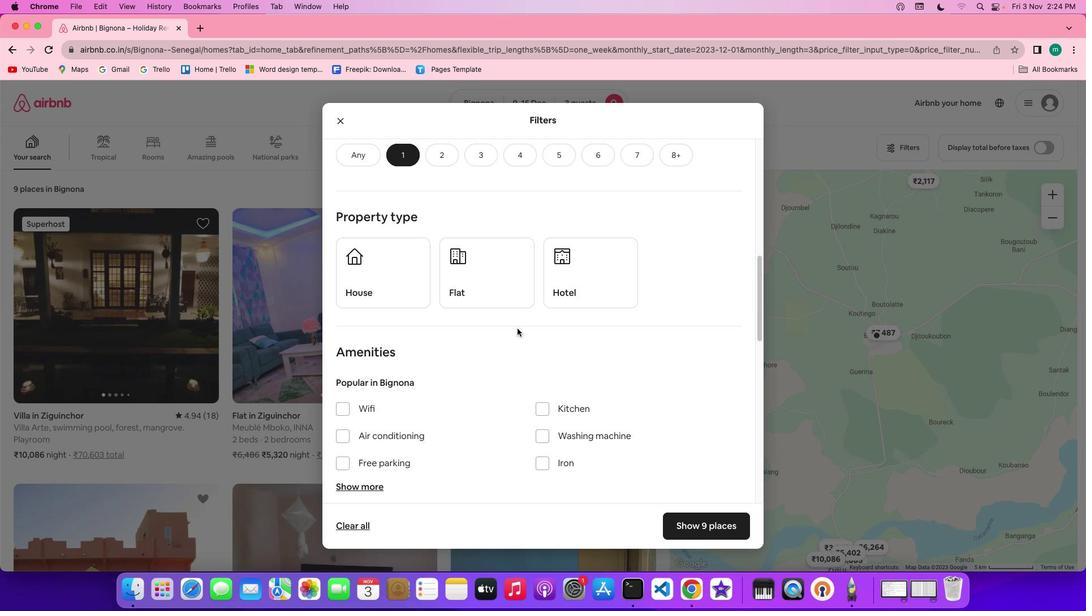 
Action: Mouse moved to (477, 273)
Screenshot: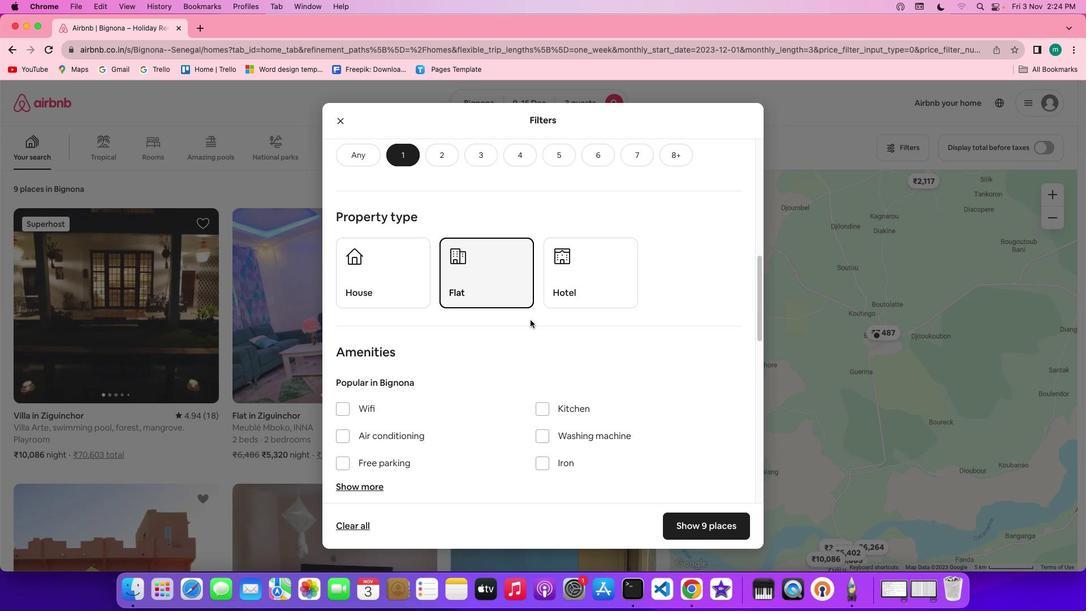 
Action: Mouse pressed left at (477, 273)
Screenshot: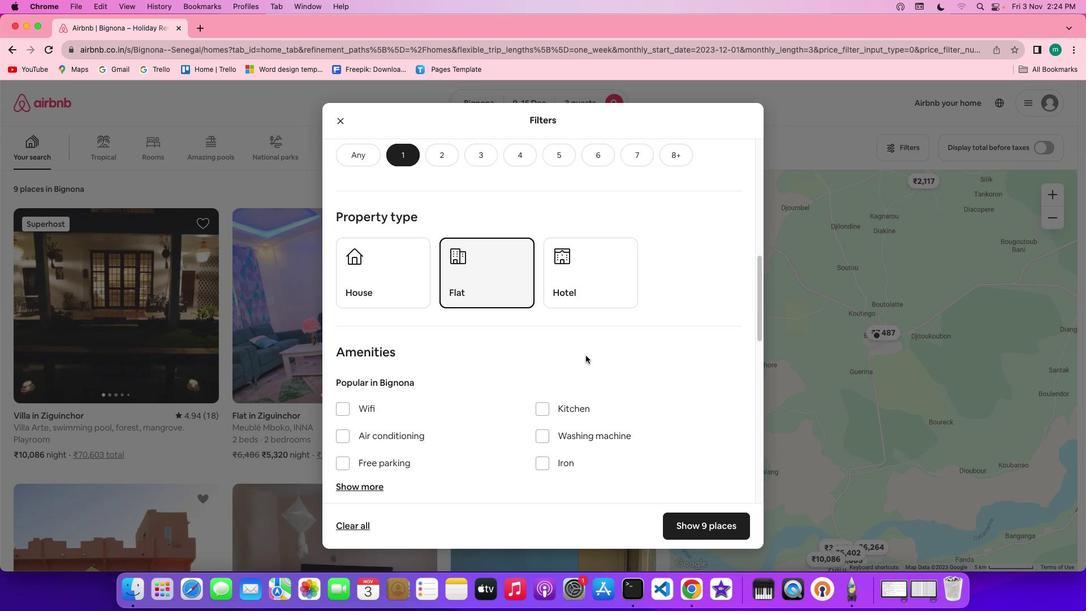 
Action: Mouse moved to (614, 364)
Screenshot: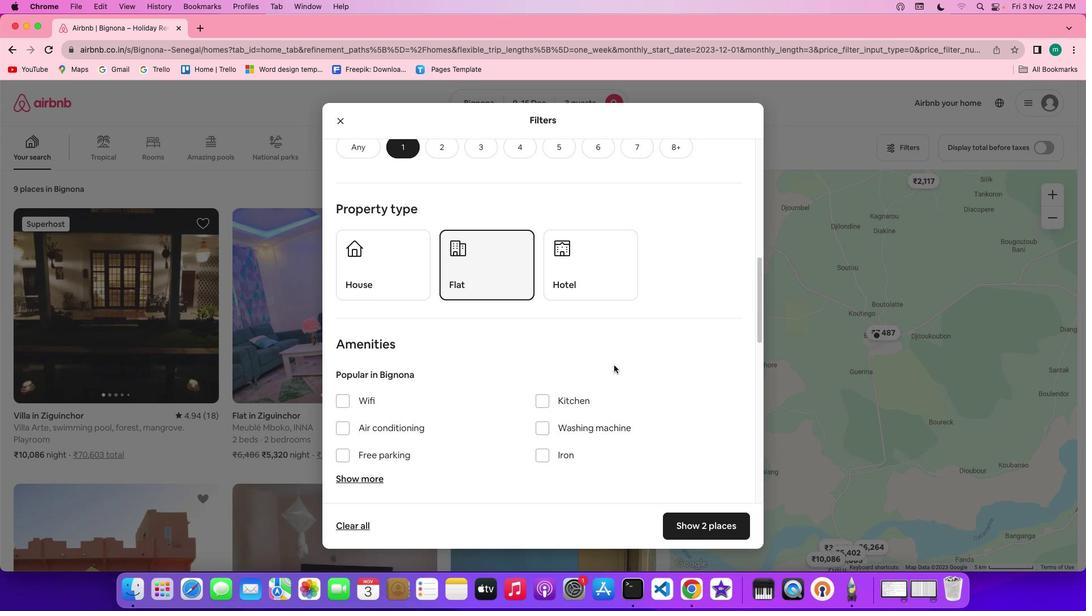 
Action: Mouse scrolled (614, 364) with delta (0, 0)
Screenshot: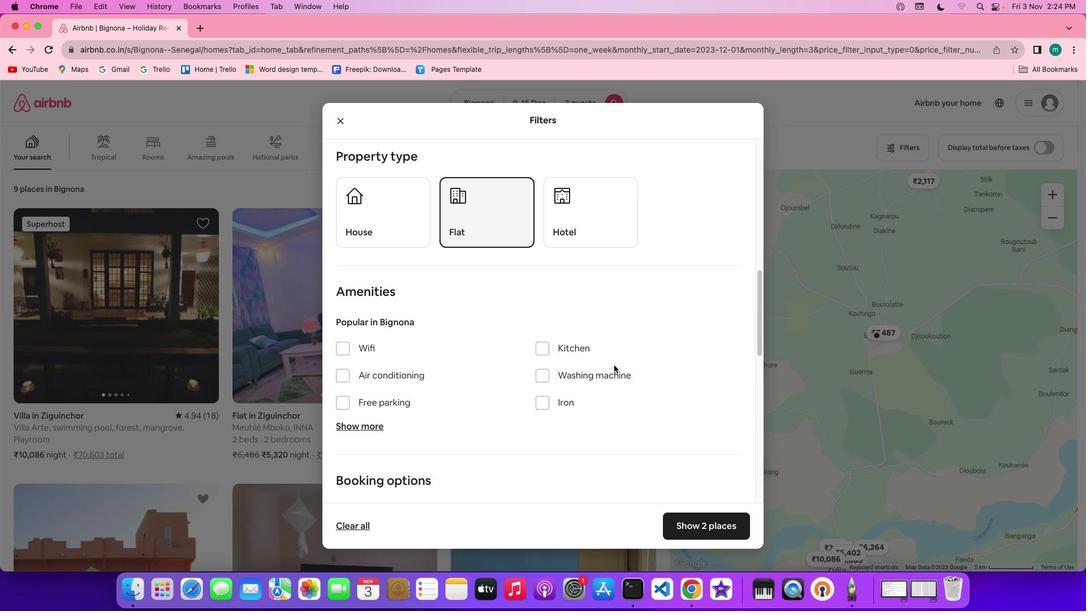 
Action: Mouse scrolled (614, 364) with delta (0, 0)
Screenshot: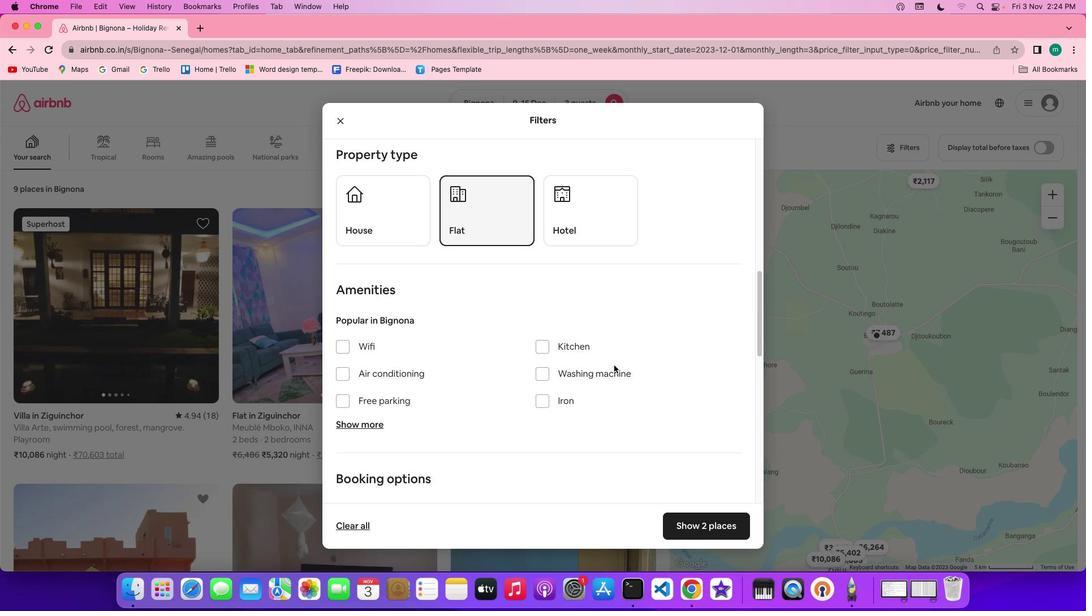 
Action: Mouse scrolled (614, 364) with delta (0, 0)
Screenshot: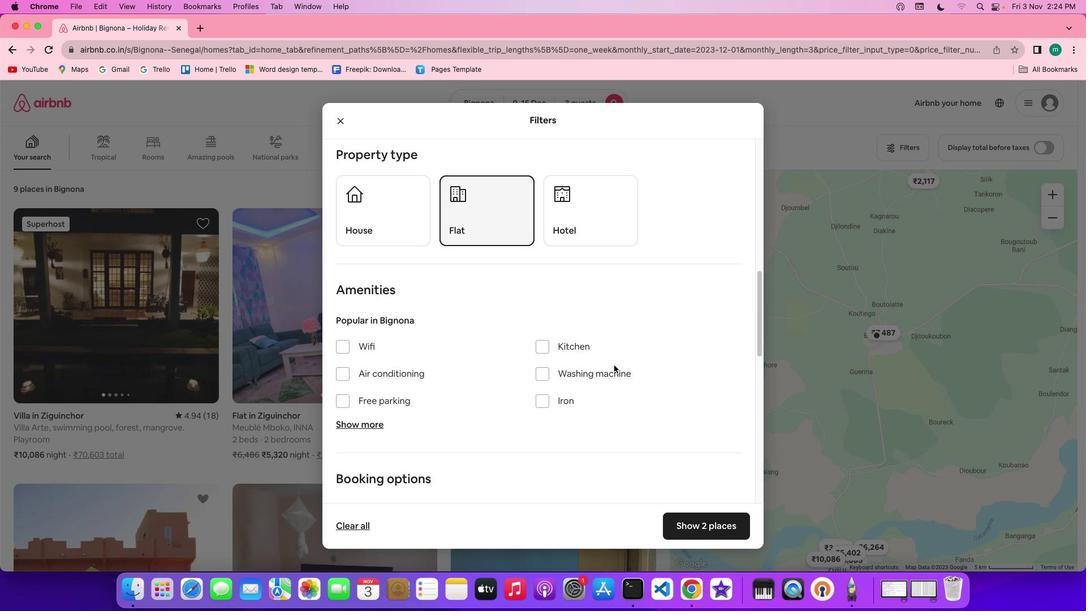 
Action: Mouse scrolled (614, 364) with delta (0, 0)
Screenshot: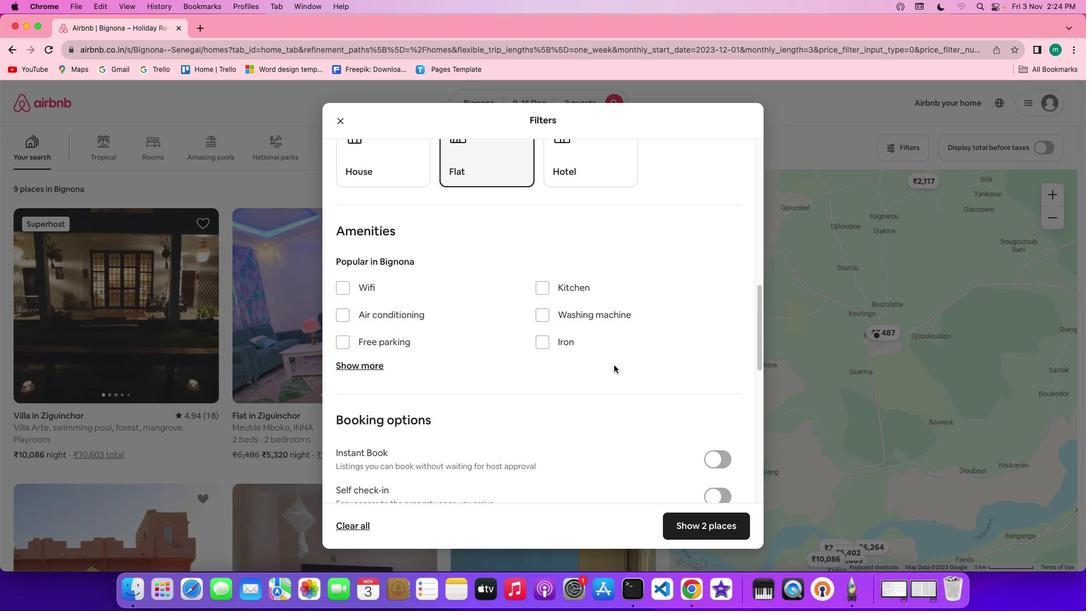 
Action: Mouse scrolled (614, 364) with delta (0, 0)
Screenshot: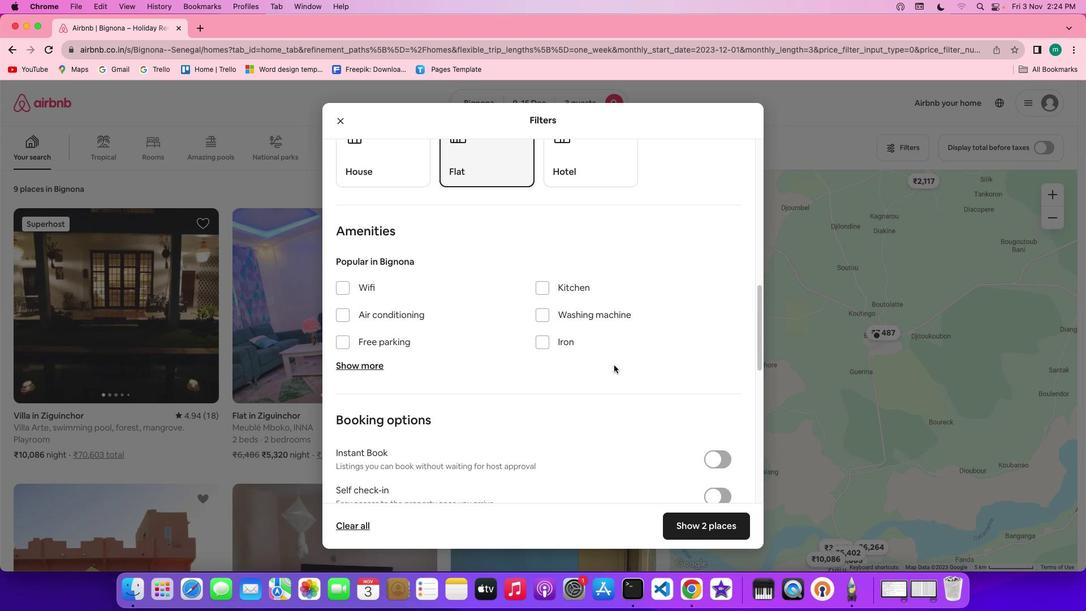 
Action: Mouse scrolled (614, 364) with delta (0, 0)
Screenshot: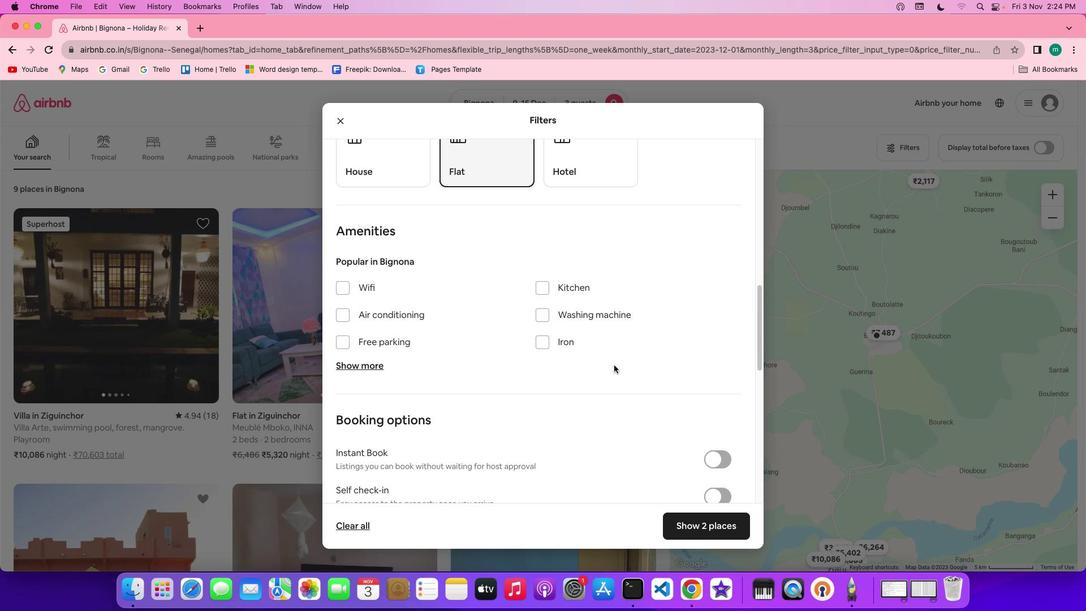 
Action: Mouse scrolled (614, 364) with delta (0, 0)
Screenshot: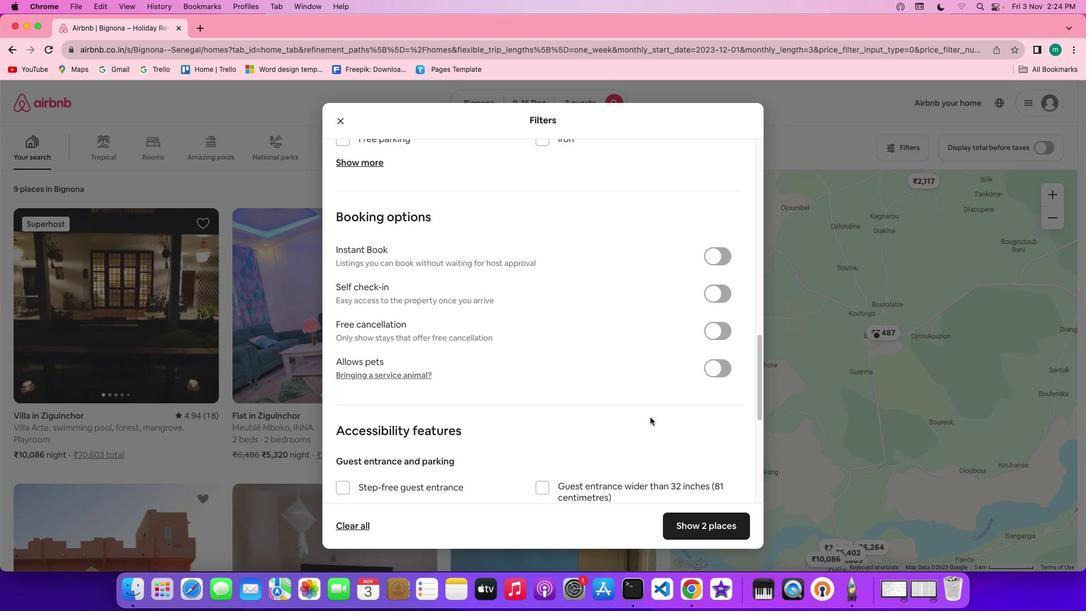 
Action: Mouse scrolled (614, 364) with delta (0, 0)
Screenshot: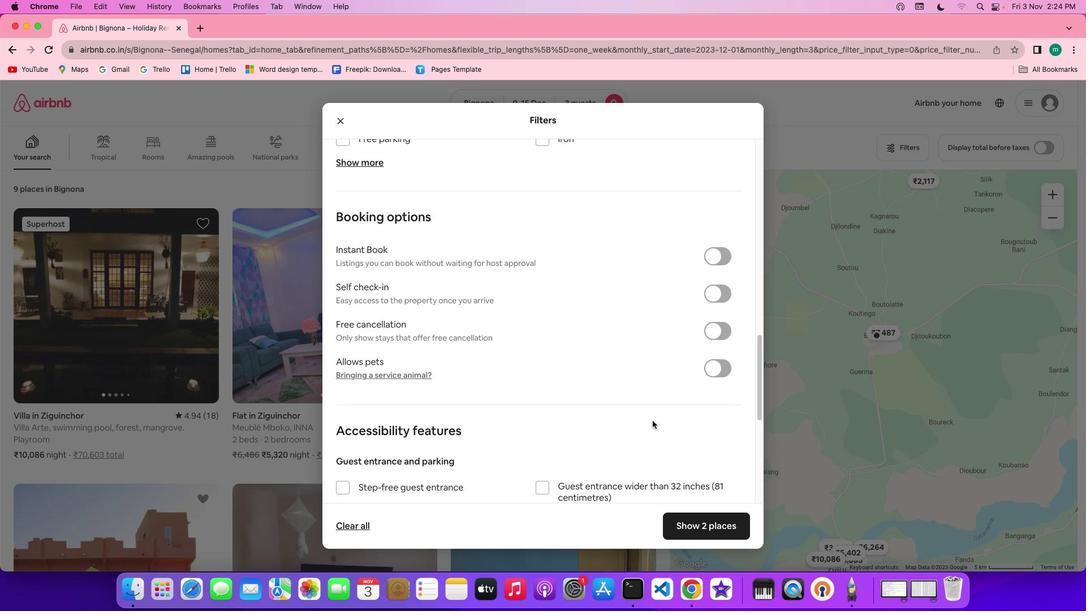 
Action: Mouse scrolled (614, 364) with delta (0, -1)
Screenshot: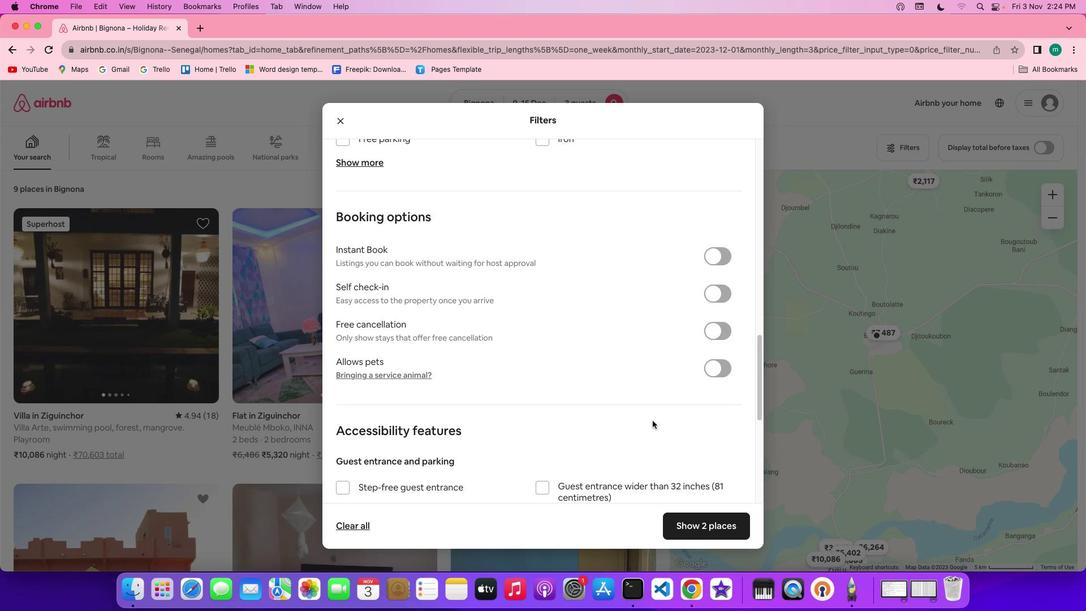 
Action: Mouse scrolled (614, 364) with delta (0, -2)
Screenshot: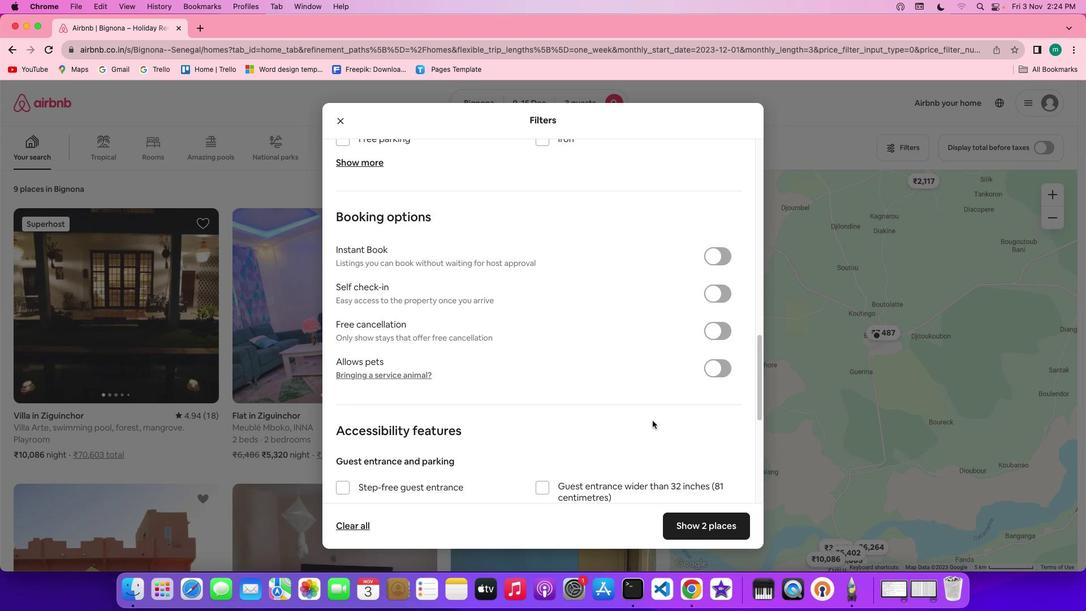 
Action: Mouse moved to (652, 420)
Screenshot: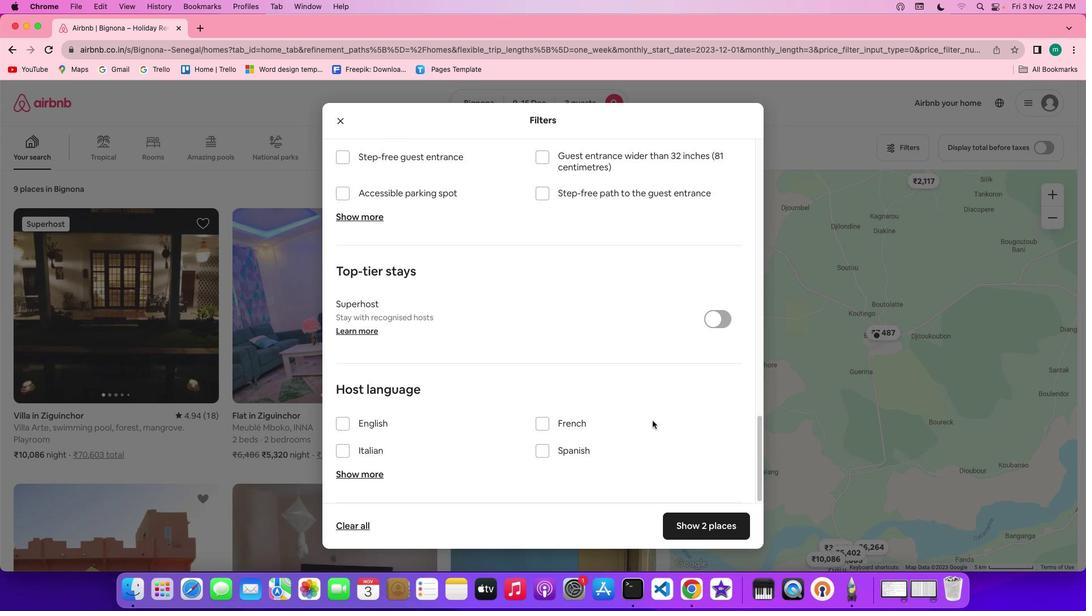 
Action: Mouse scrolled (652, 420) with delta (0, 0)
Screenshot: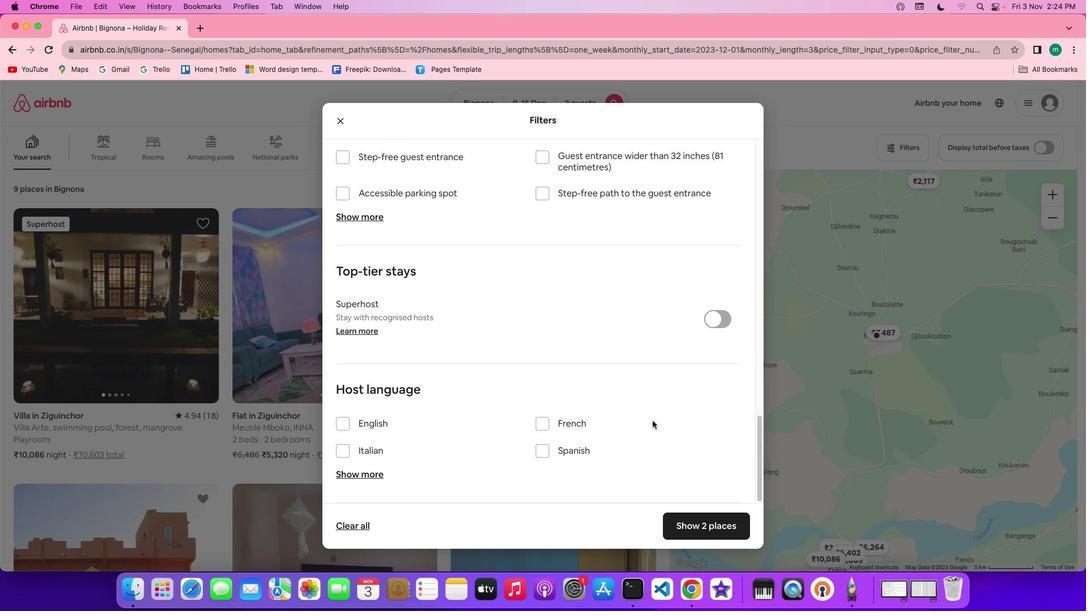 
Action: Mouse scrolled (652, 420) with delta (0, 0)
Screenshot: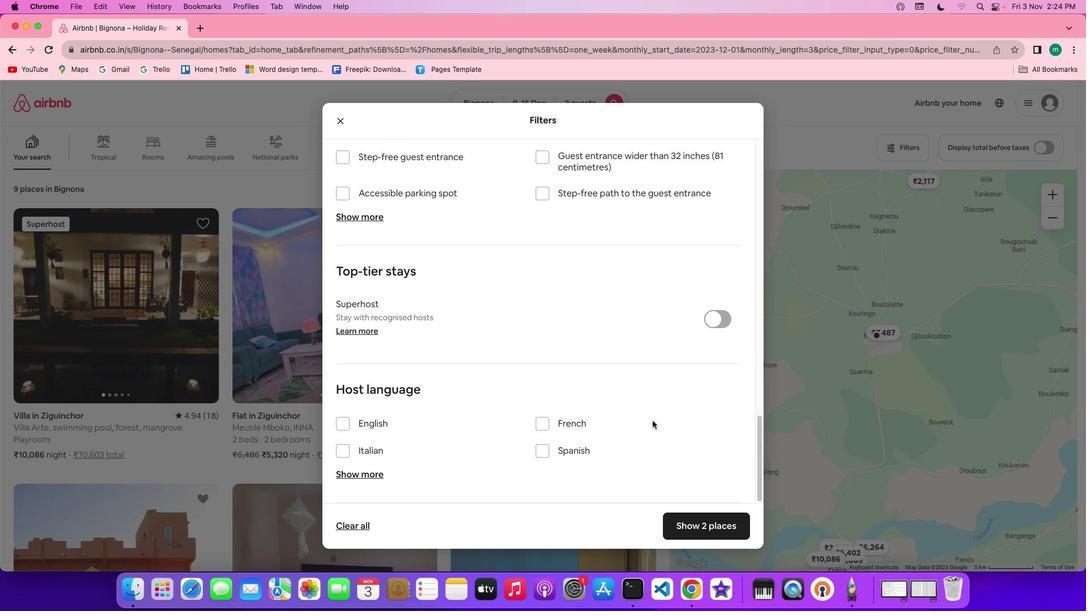 
Action: Mouse scrolled (652, 420) with delta (0, -1)
Screenshot: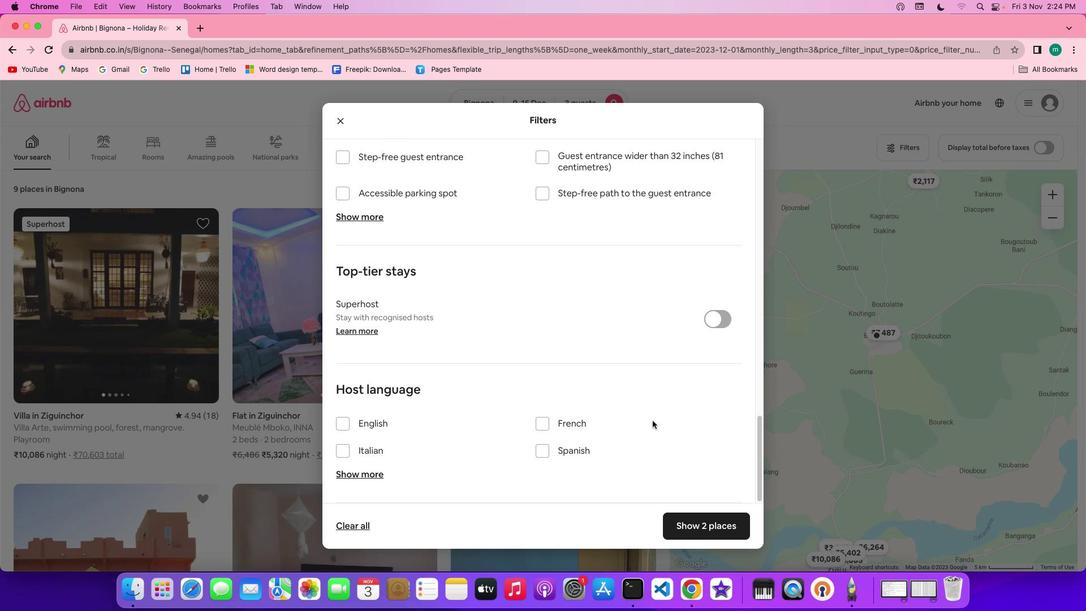 
Action: Mouse scrolled (652, 420) with delta (0, -2)
Screenshot: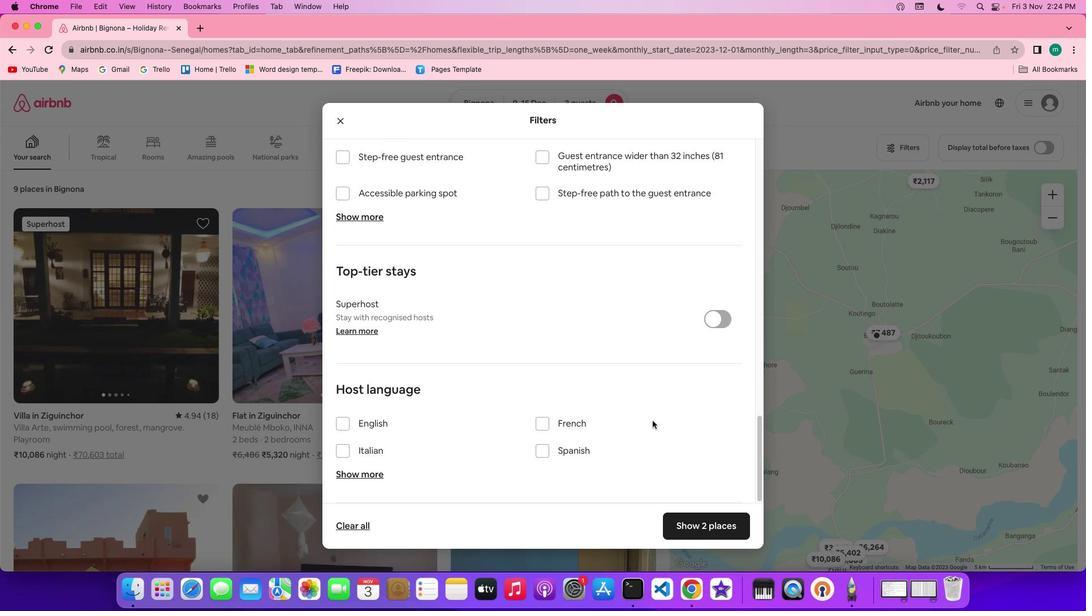 
Action: Mouse scrolled (652, 420) with delta (0, -3)
Screenshot: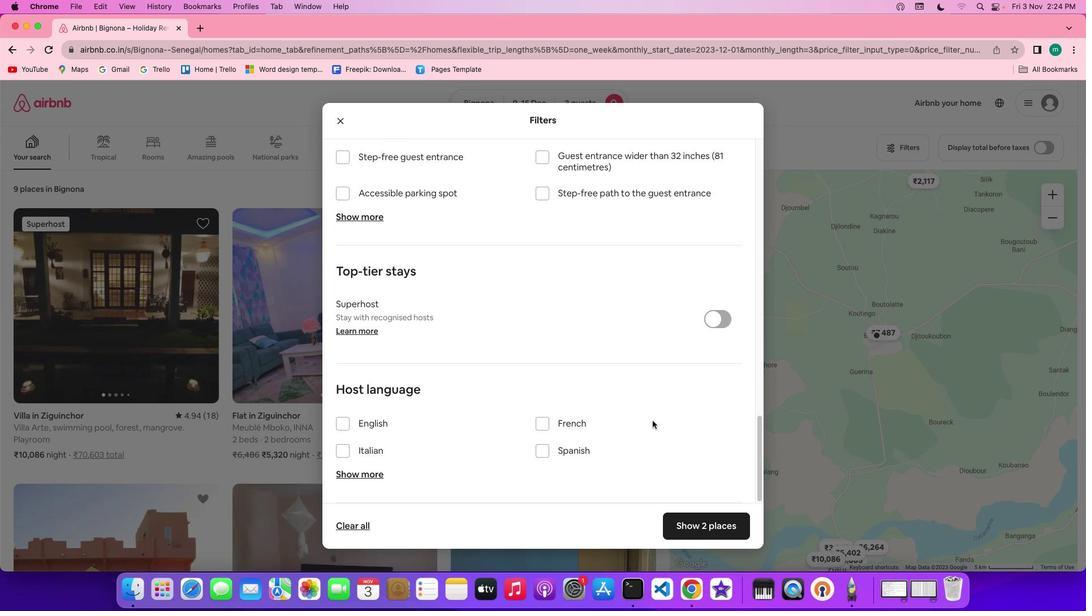 
Action: Mouse scrolled (652, 420) with delta (0, 0)
Screenshot: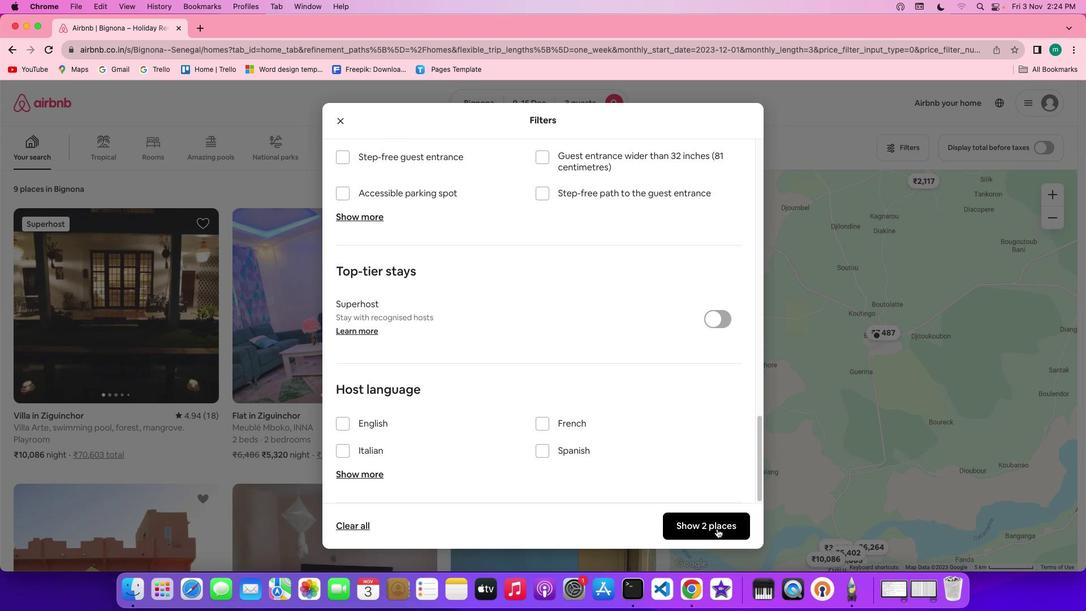 
Action: Mouse scrolled (652, 420) with delta (0, 0)
Screenshot: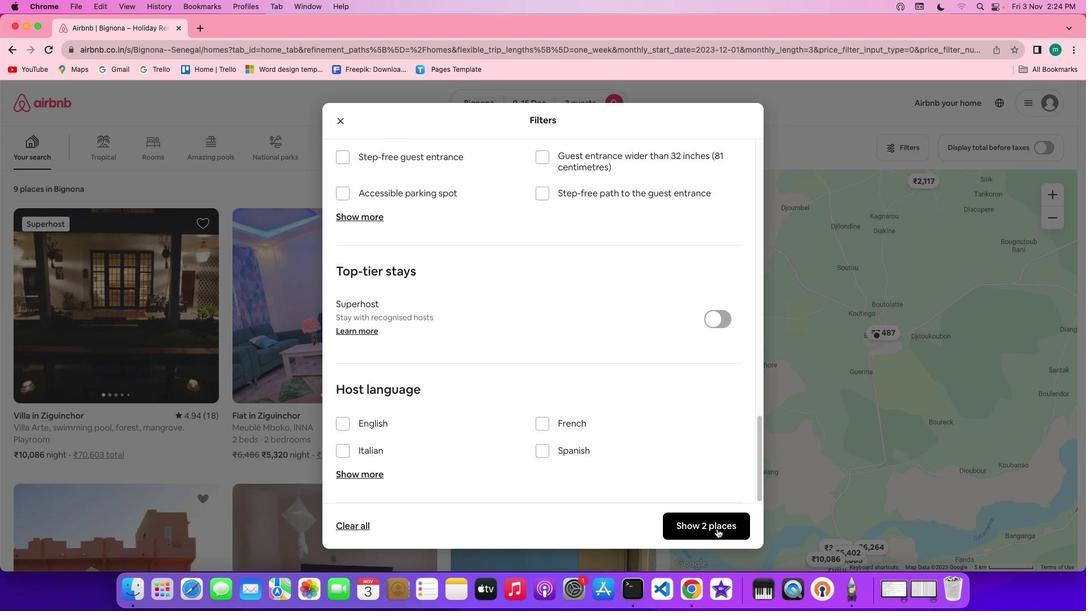 
Action: Mouse scrolled (652, 420) with delta (0, -1)
Screenshot: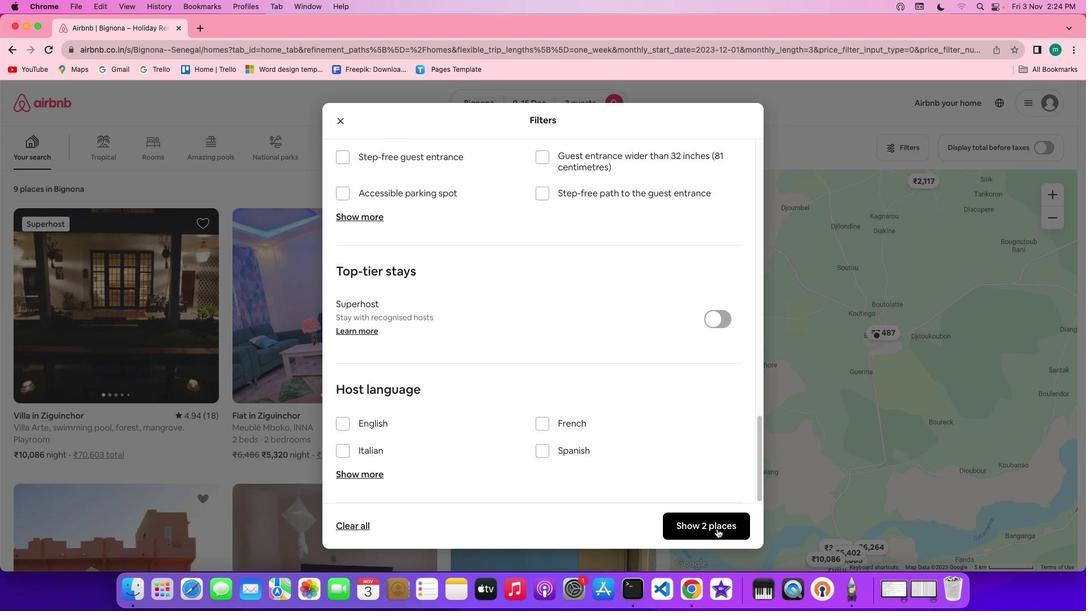 
Action: Mouse scrolled (652, 420) with delta (0, -2)
Screenshot: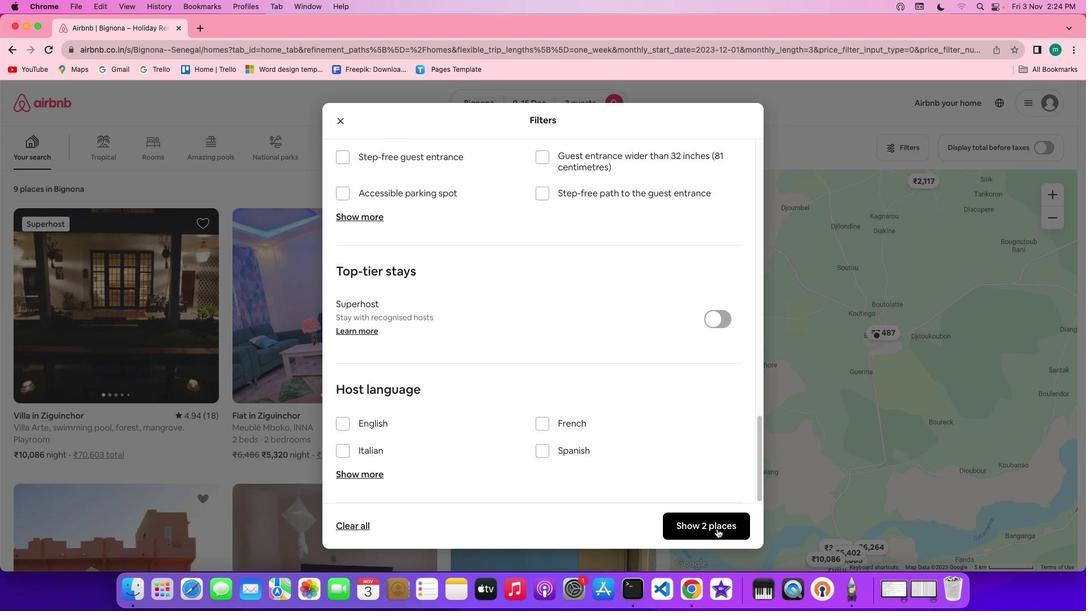 
Action: Mouse scrolled (652, 420) with delta (0, -3)
Screenshot: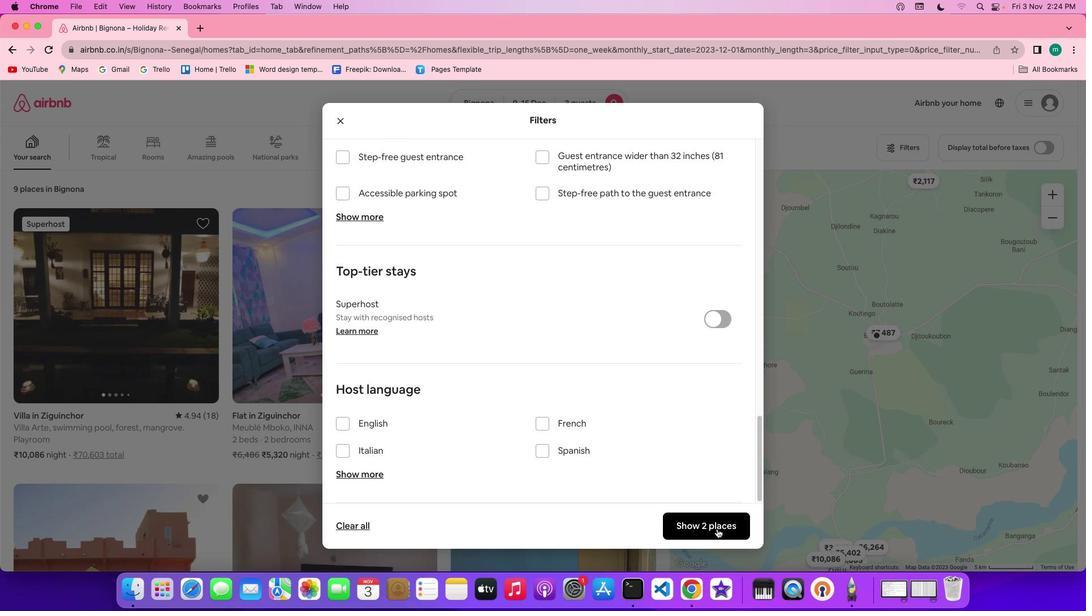 
Action: Mouse scrolled (652, 420) with delta (0, -3)
Screenshot: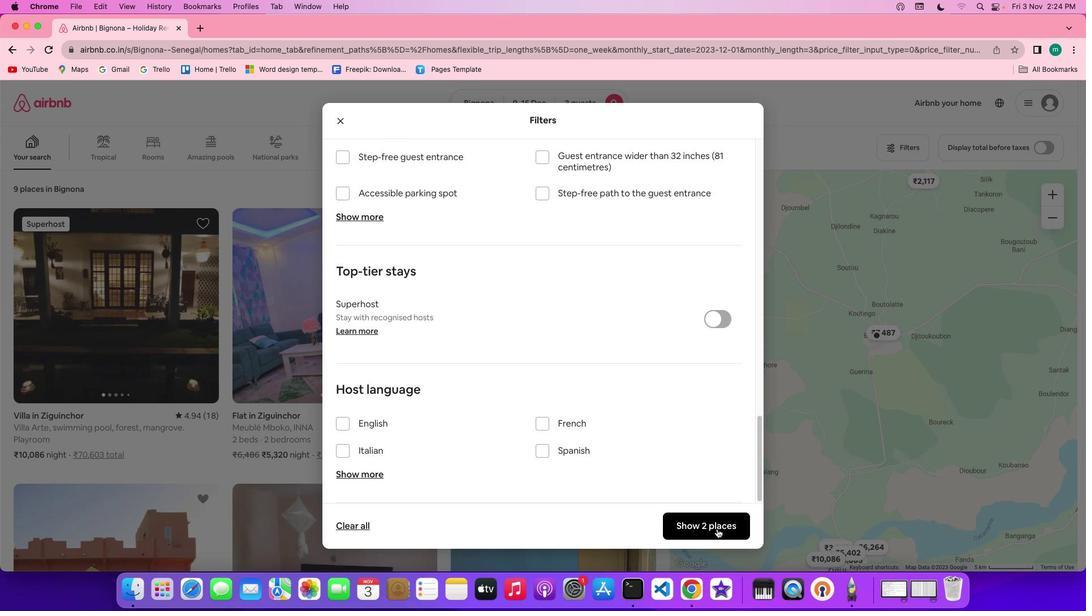 
Action: Mouse moved to (716, 529)
Screenshot: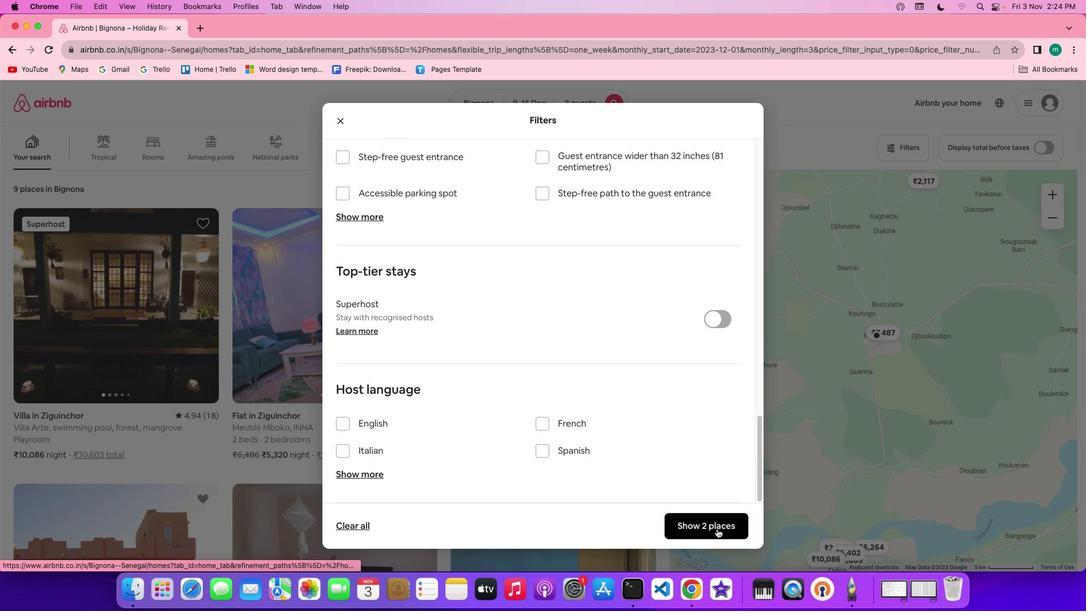 
Action: Mouse pressed left at (716, 529)
Screenshot: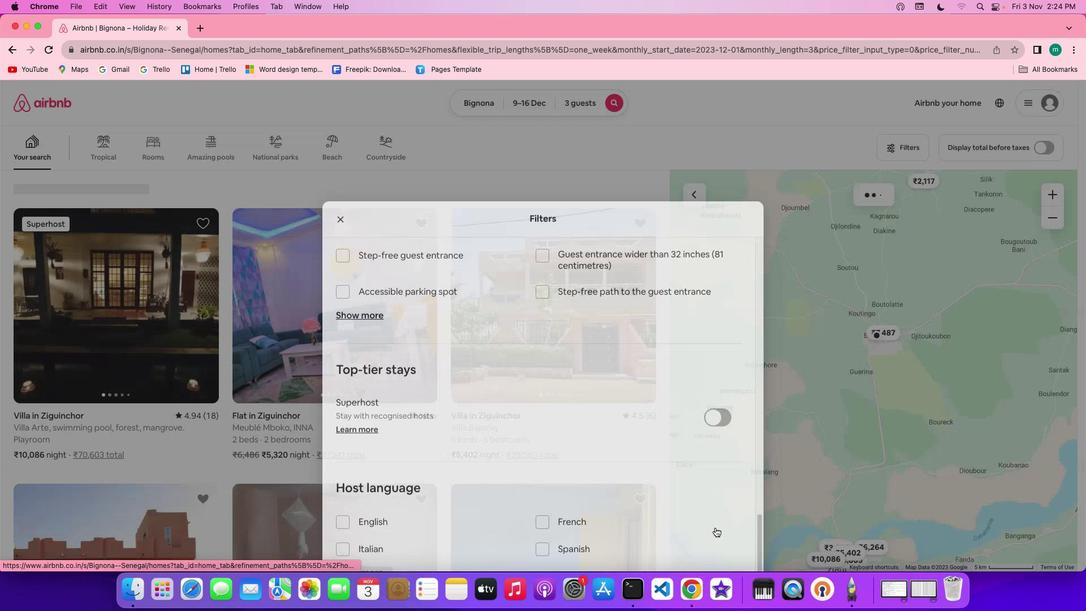 
Action: Mouse moved to (97, 284)
Screenshot: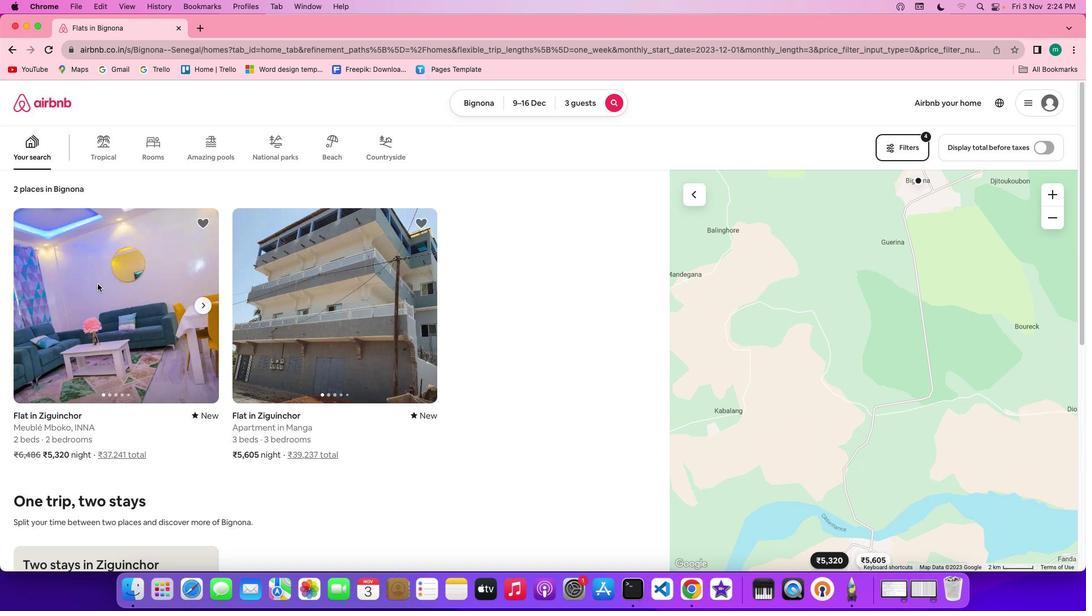 
Action: Mouse pressed left at (97, 284)
Screenshot: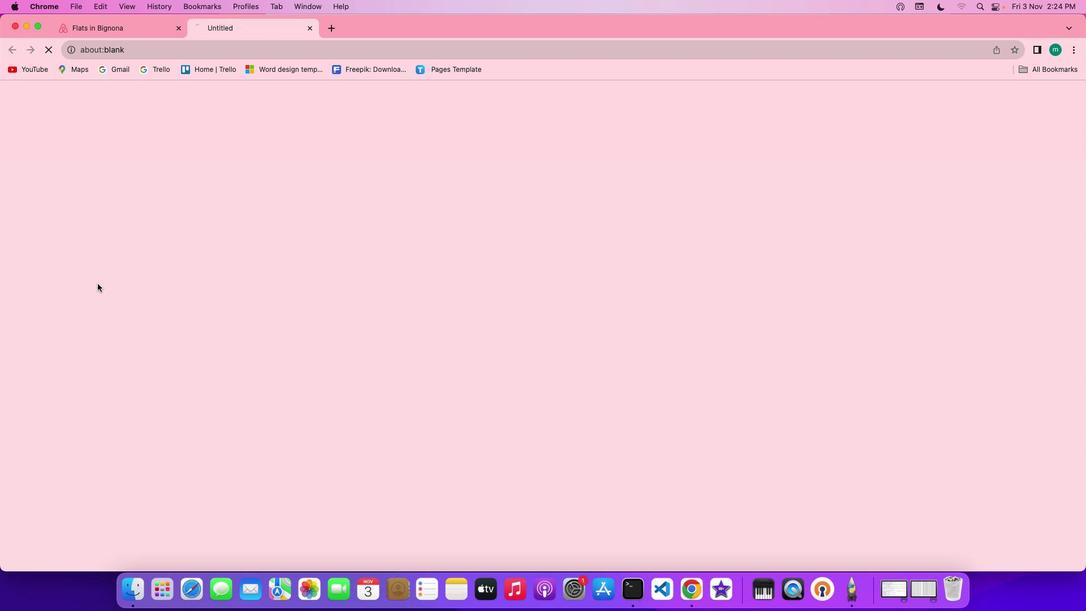 
Action: Mouse moved to (805, 419)
Screenshot: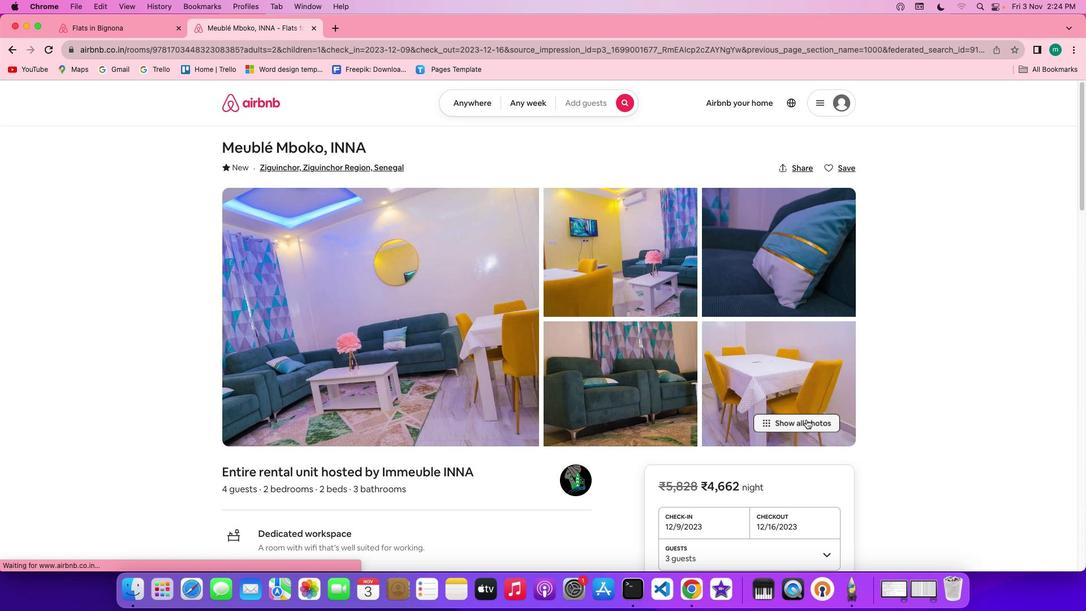
Action: Mouse pressed left at (805, 419)
Screenshot: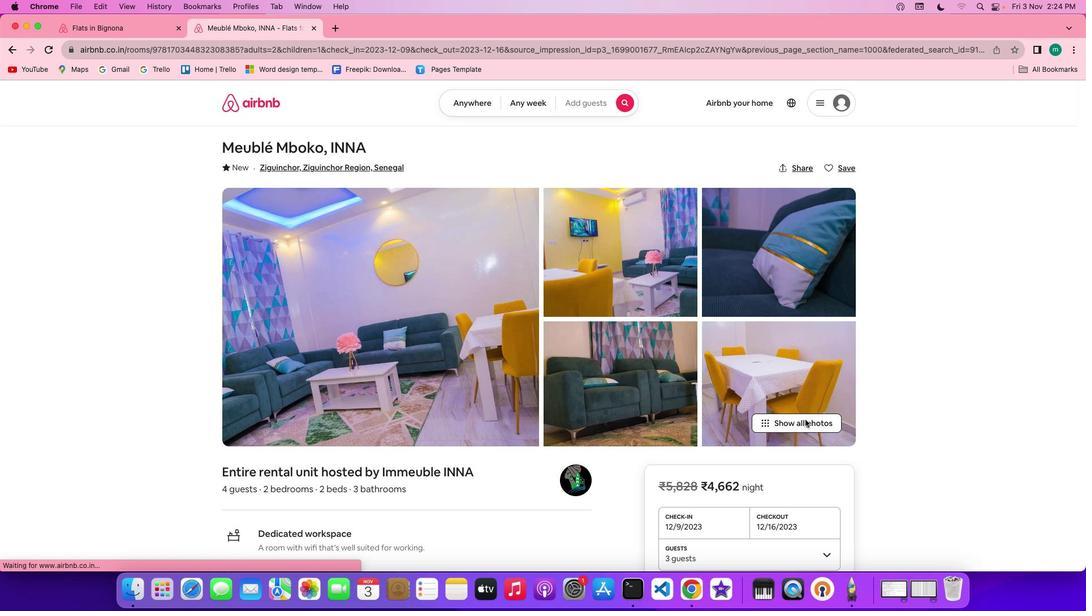 
Action: Mouse moved to (577, 400)
Screenshot: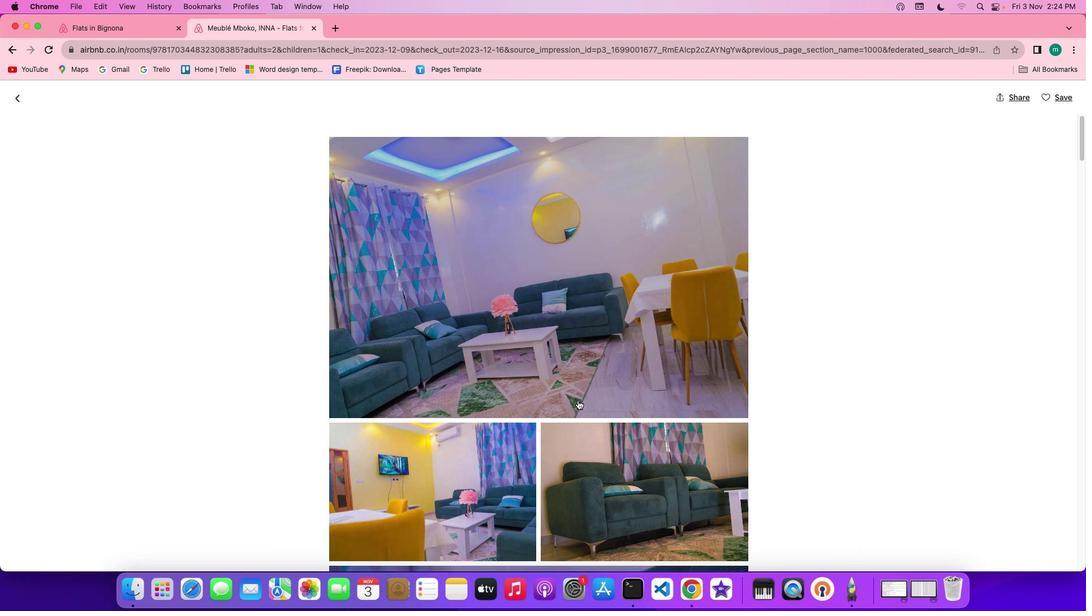 
Action: Mouse scrolled (577, 400) with delta (0, 0)
Screenshot: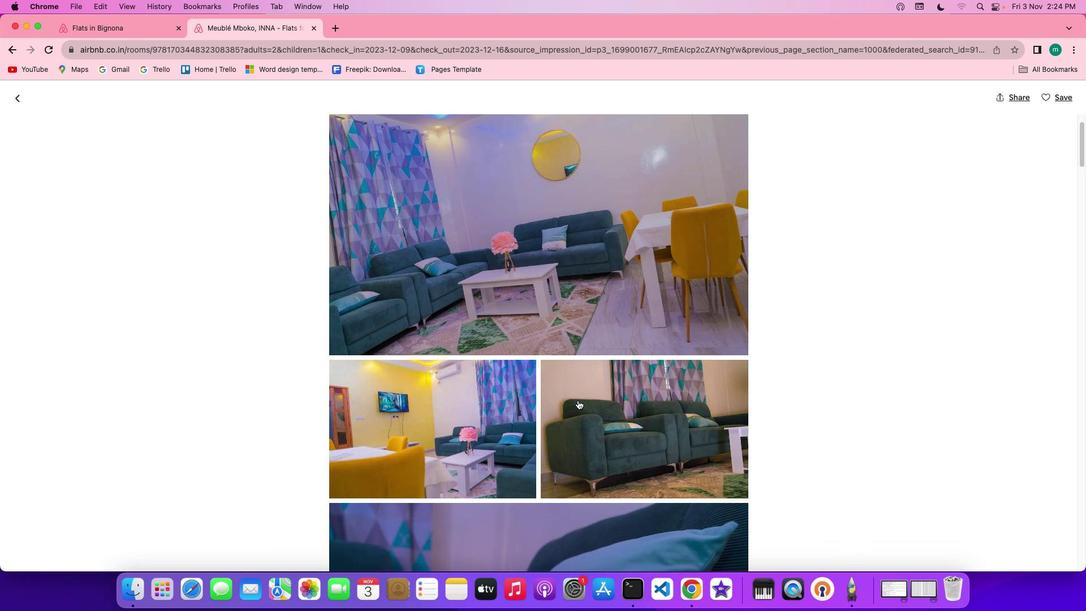 
Action: Mouse scrolled (577, 400) with delta (0, 0)
Screenshot: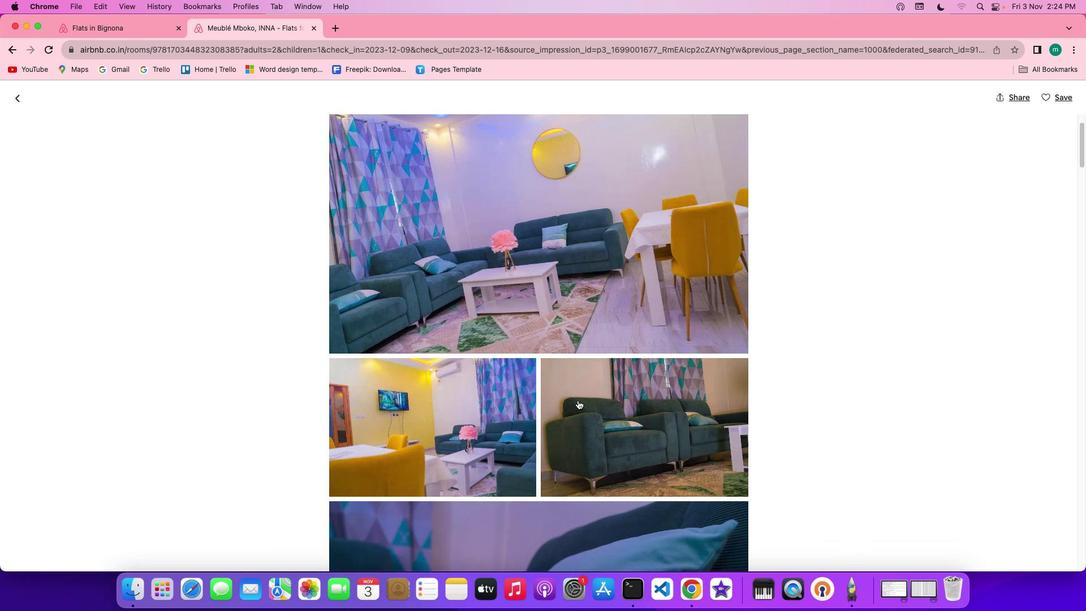 
Action: Mouse scrolled (577, 400) with delta (0, -1)
Screenshot: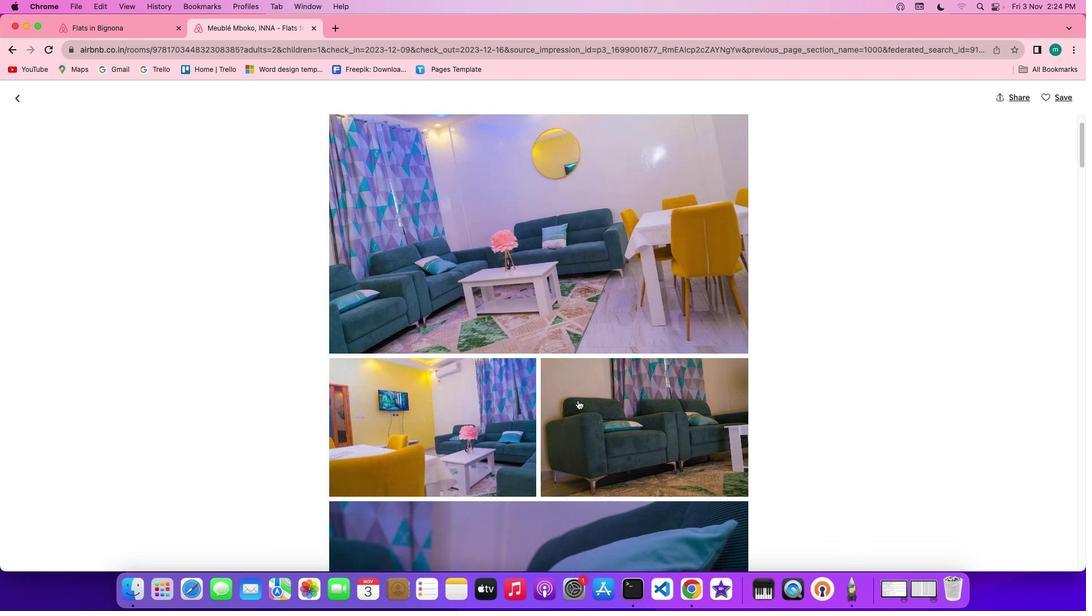 
Action: Mouse scrolled (577, 400) with delta (0, 0)
Screenshot: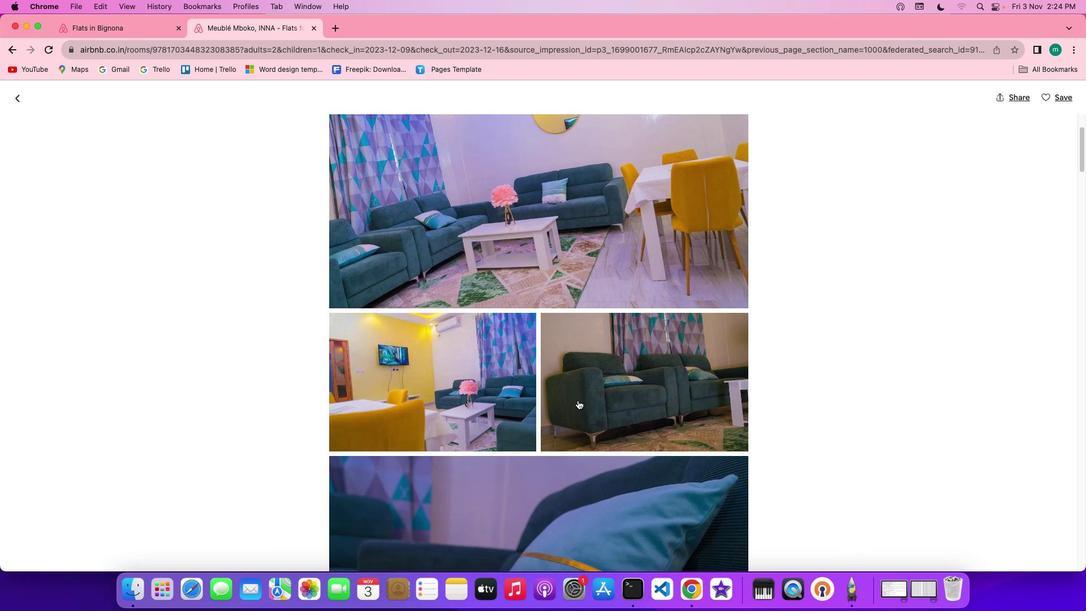 
Action: Mouse scrolled (577, 400) with delta (0, 0)
Screenshot: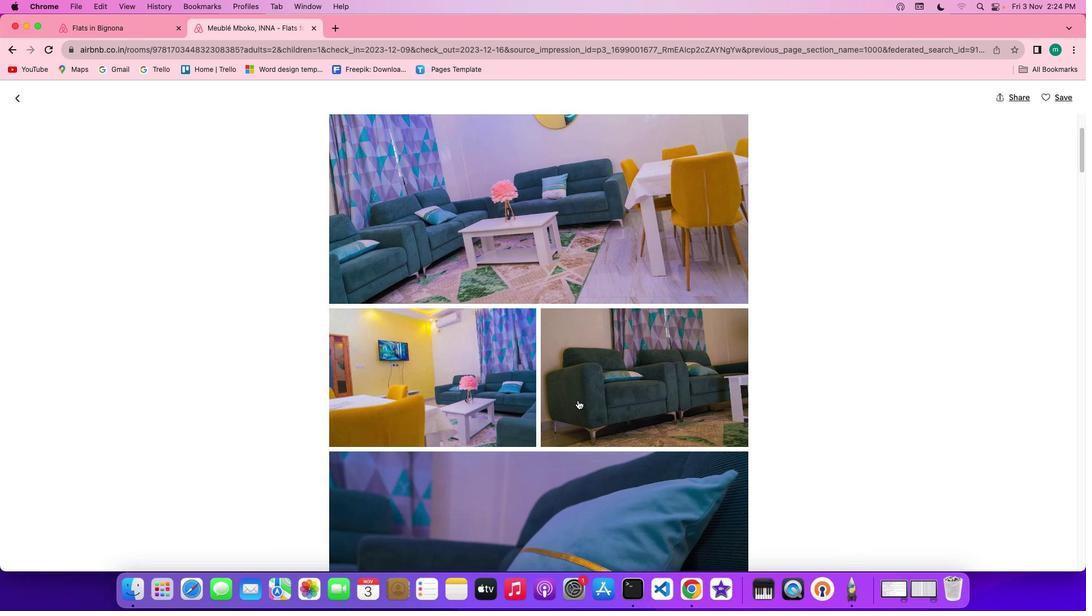 
Action: Mouse scrolled (577, 400) with delta (0, 0)
Screenshot: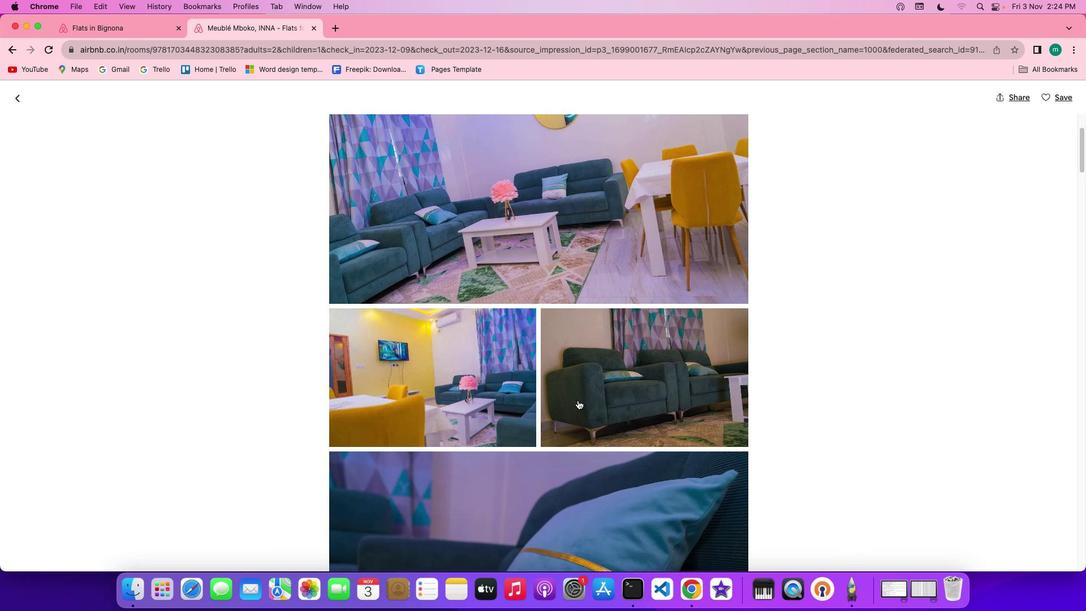 
Action: Mouse scrolled (577, 400) with delta (0, 0)
Screenshot: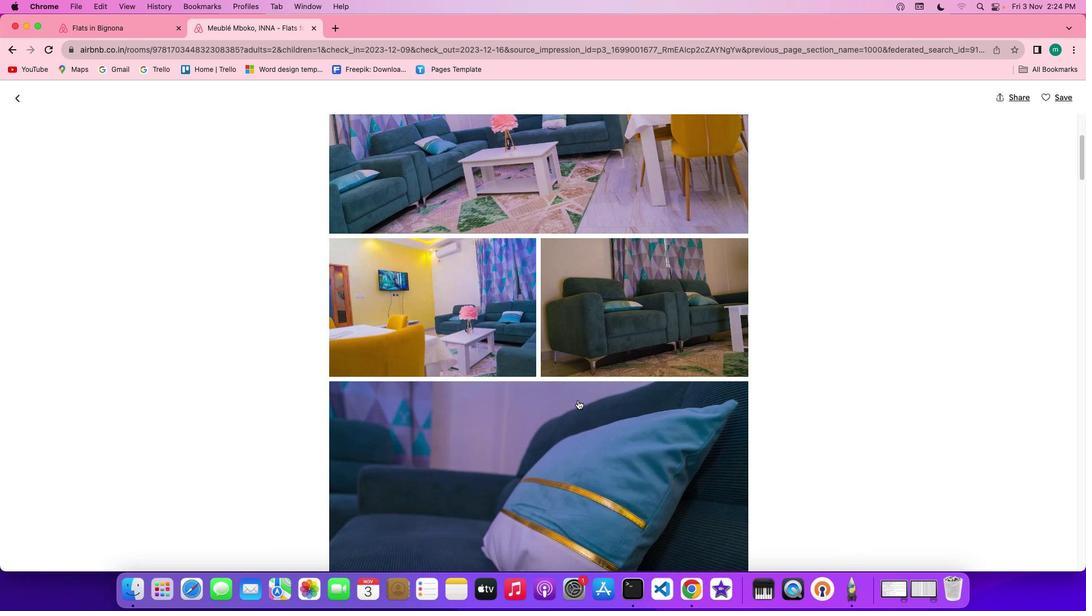 
Action: Mouse scrolled (577, 400) with delta (0, 0)
Screenshot: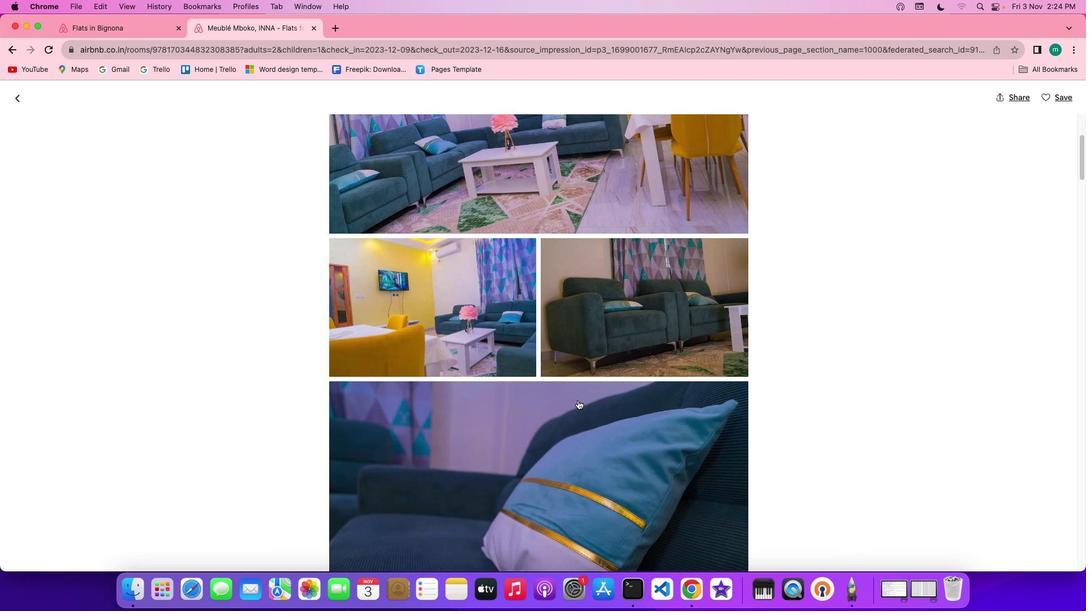
Action: Mouse scrolled (577, 400) with delta (0, -1)
Screenshot: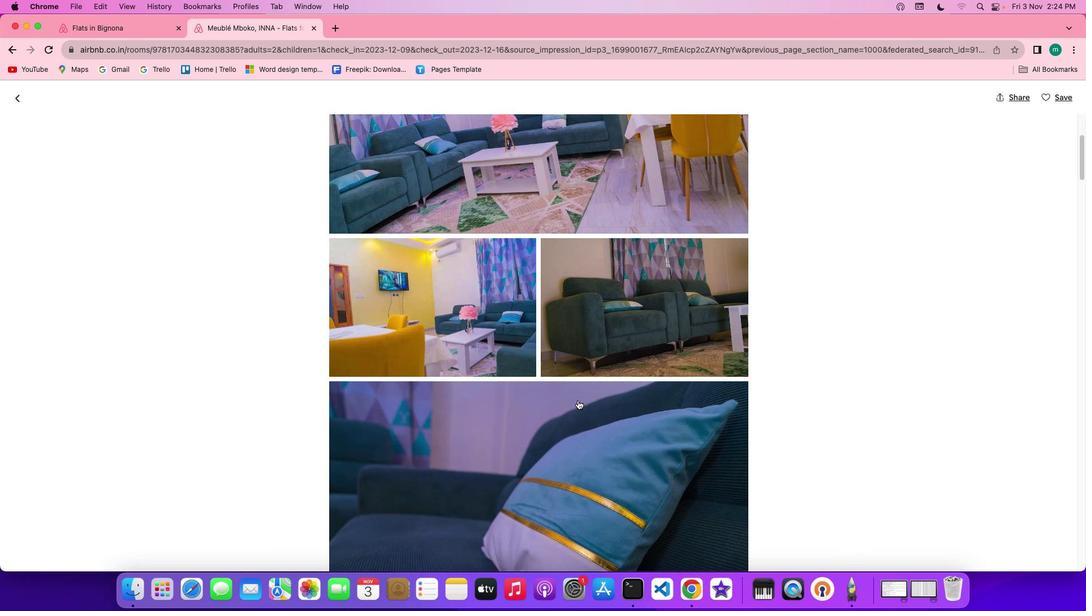 
Action: Mouse scrolled (577, 400) with delta (0, 0)
Screenshot: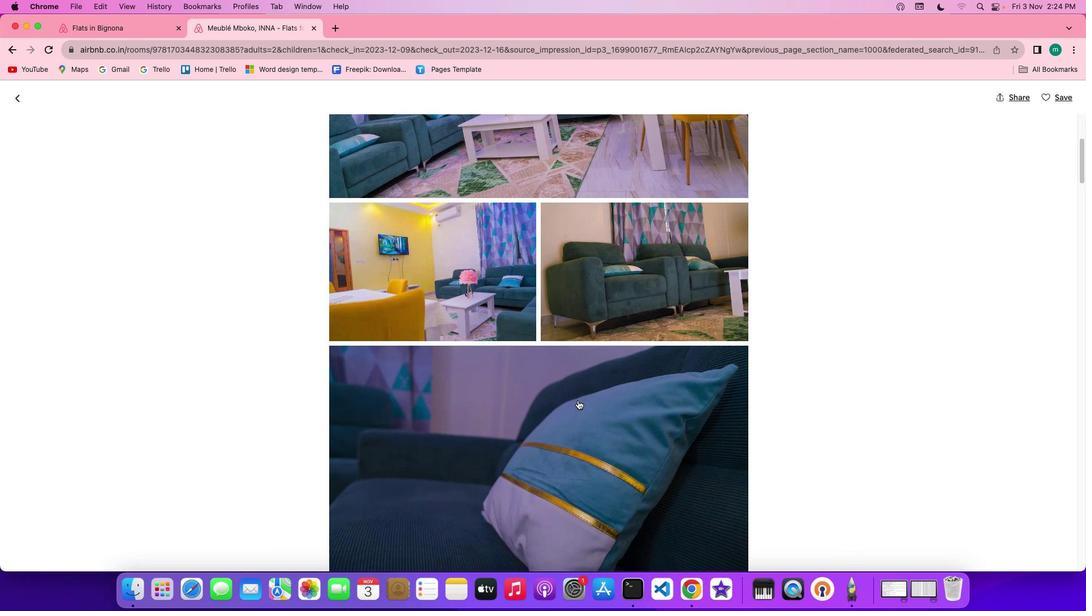 
Action: Mouse scrolled (577, 400) with delta (0, 0)
Screenshot: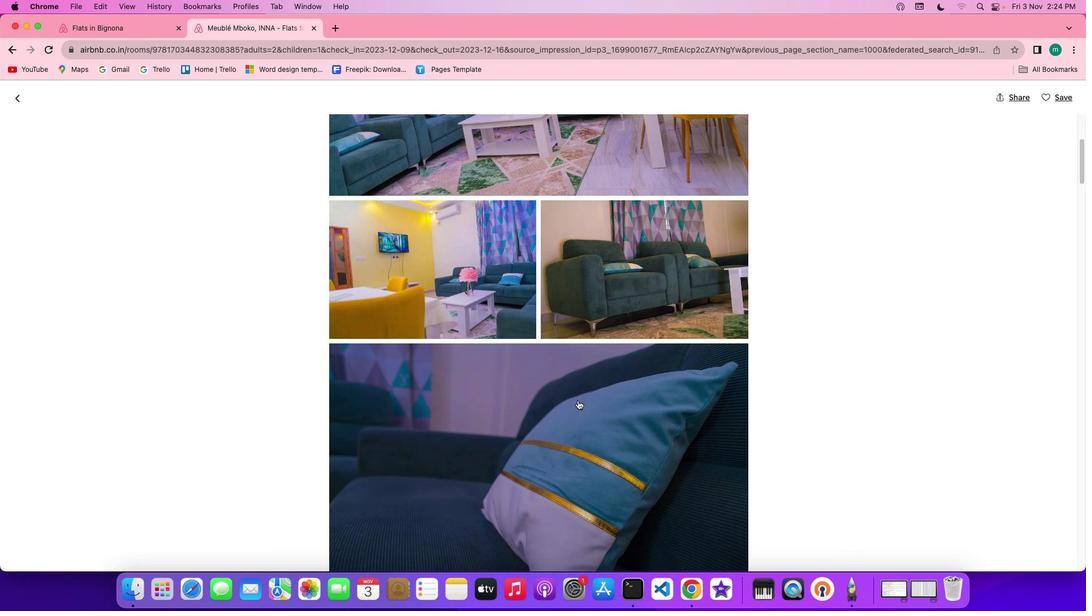 
Action: Mouse scrolled (577, 400) with delta (0, 0)
Screenshot: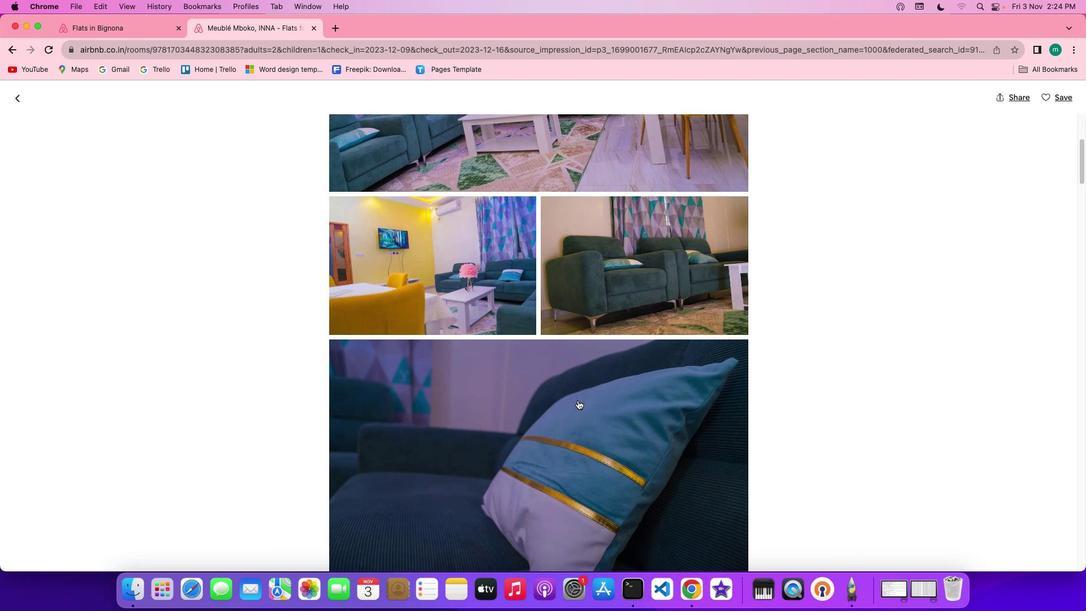 
Action: Mouse scrolled (577, 400) with delta (0, 0)
Screenshot: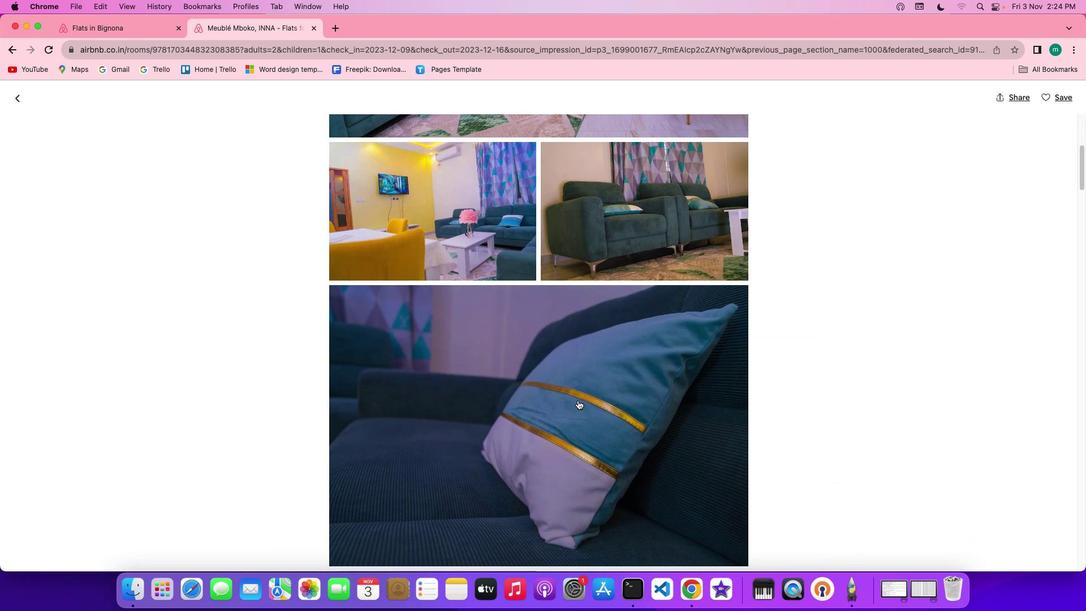 
Action: Mouse scrolled (577, 400) with delta (0, 0)
Screenshot: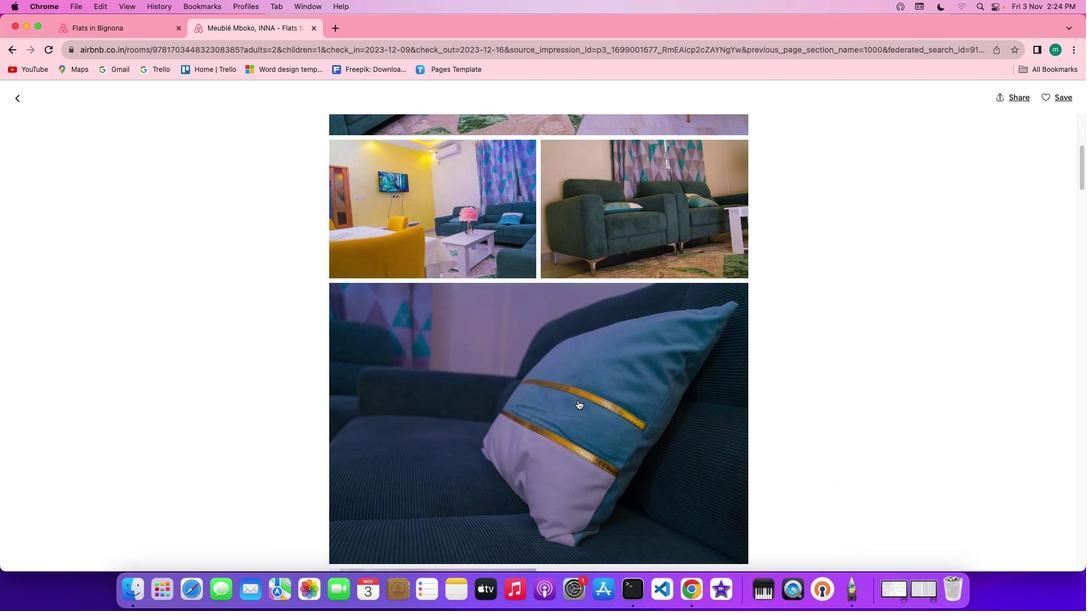
Action: Mouse scrolled (577, 400) with delta (0, 0)
Screenshot: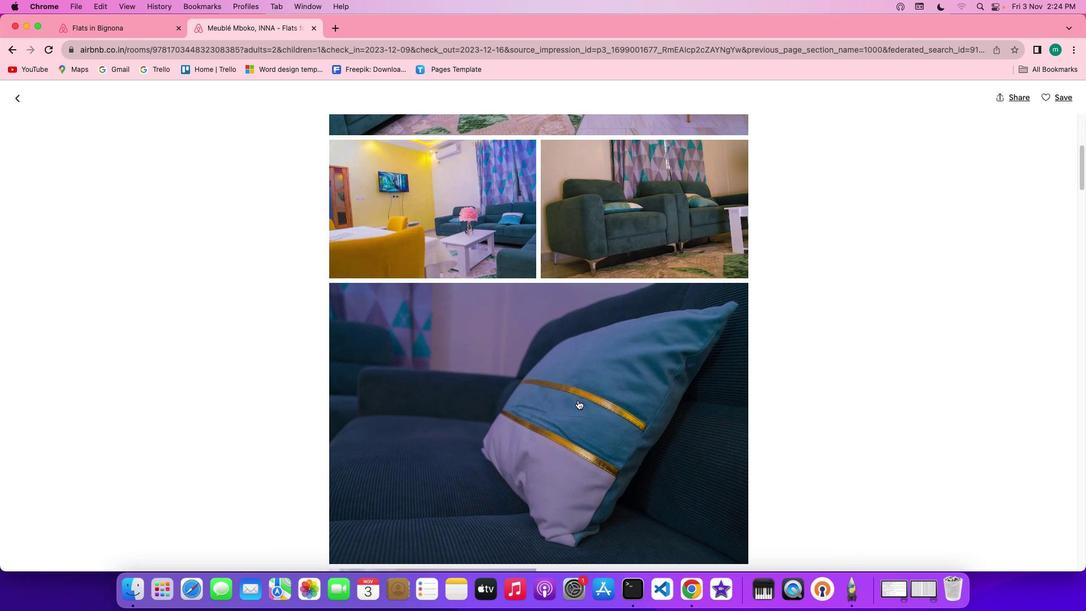 
Action: Mouse scrolled (577, 400) with delta (0, 0)
Screenshot: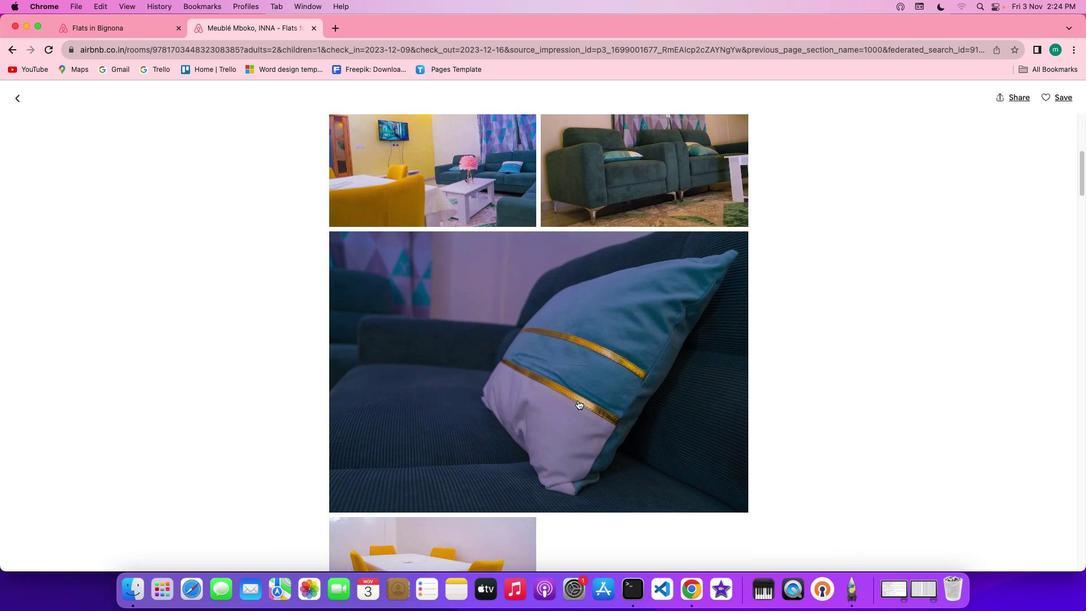 
Action: Mouse scrolled (577, 400) with delta (0, 0)
Screenshot: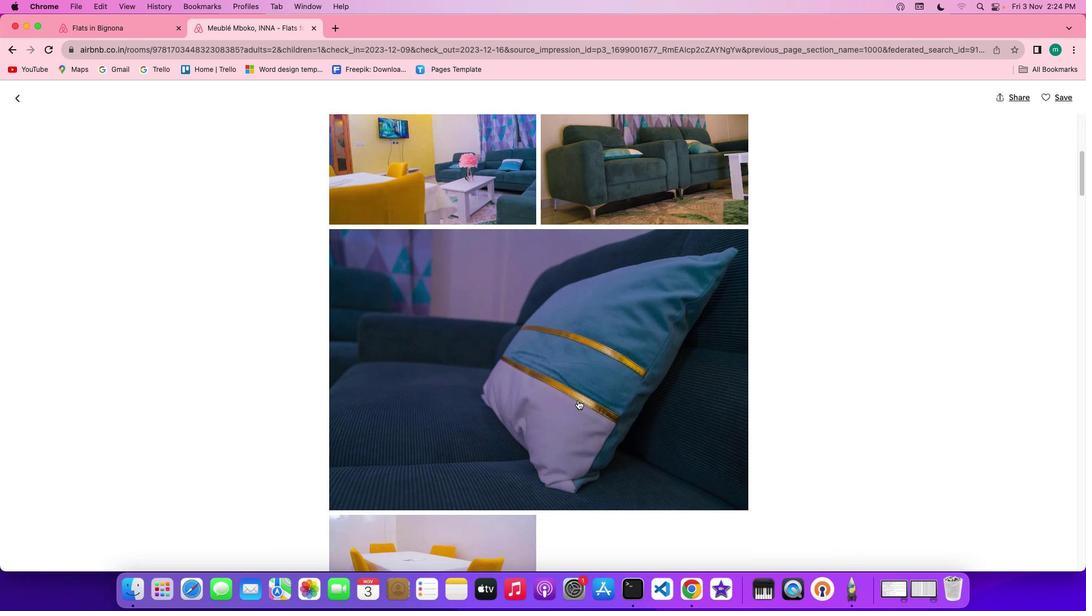 
Action: Mouse scrolled (577, 400) with delta (0, 0)
Screenshot: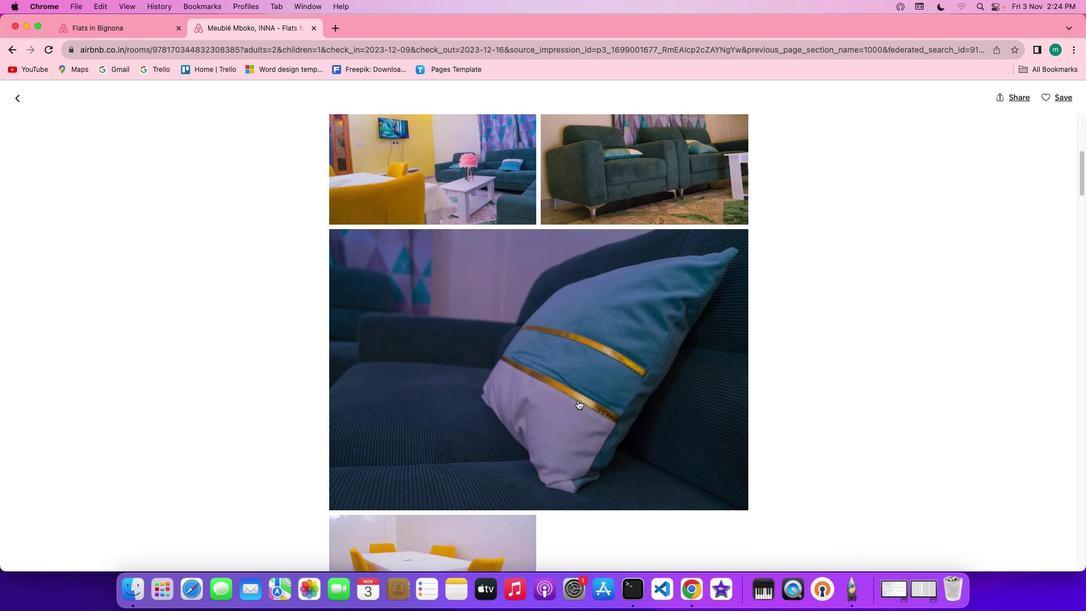 
Action: Mouse scrolled (577, 400) with delta (0, 0)
Screenshot: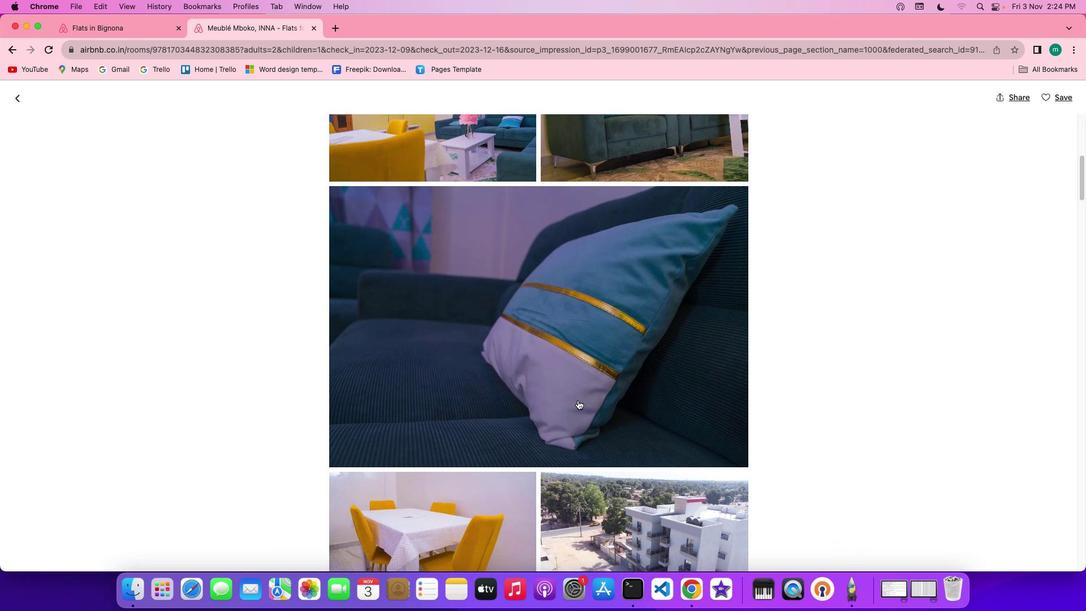 
Action: Mouse scrolled (577, 400) with delta (0, 0)
Screenshot: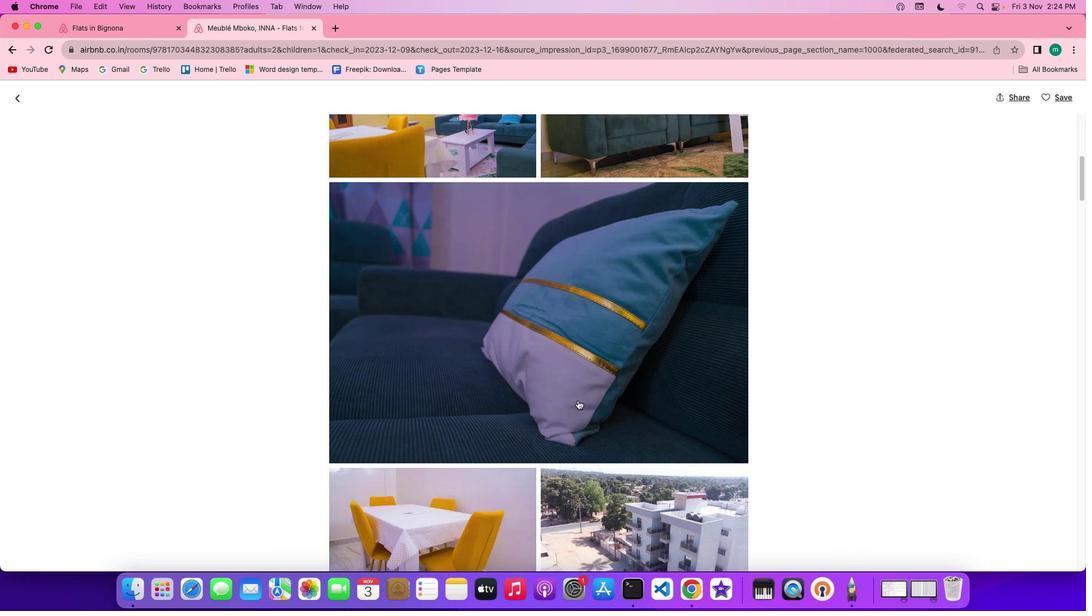 
Action: Mouse scrolled (577, 400) with delta (0, 0)
Screenshot: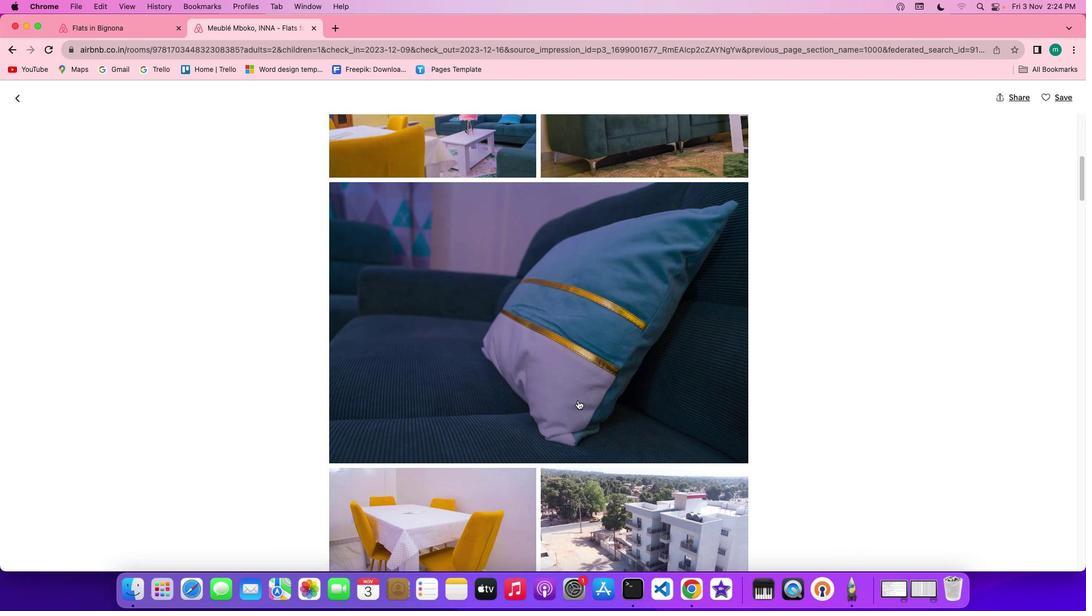 
Action: Mouse scrolled (577, 400) with delta (0, 0)
Screenshot: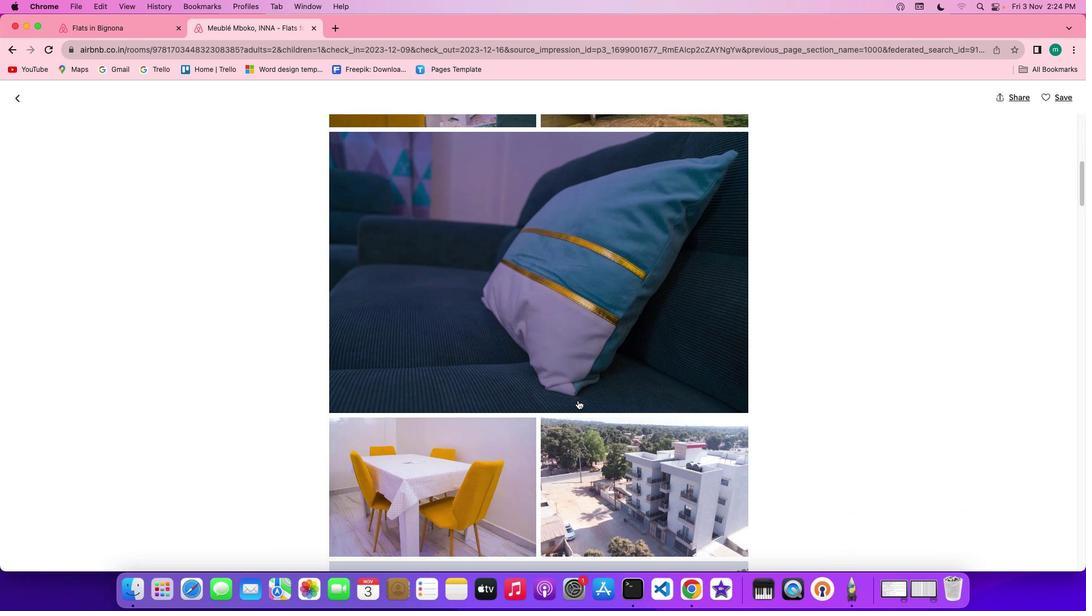 
Action: Mouse scrolled (577, 400) with delta (0, 0)
Screenshot: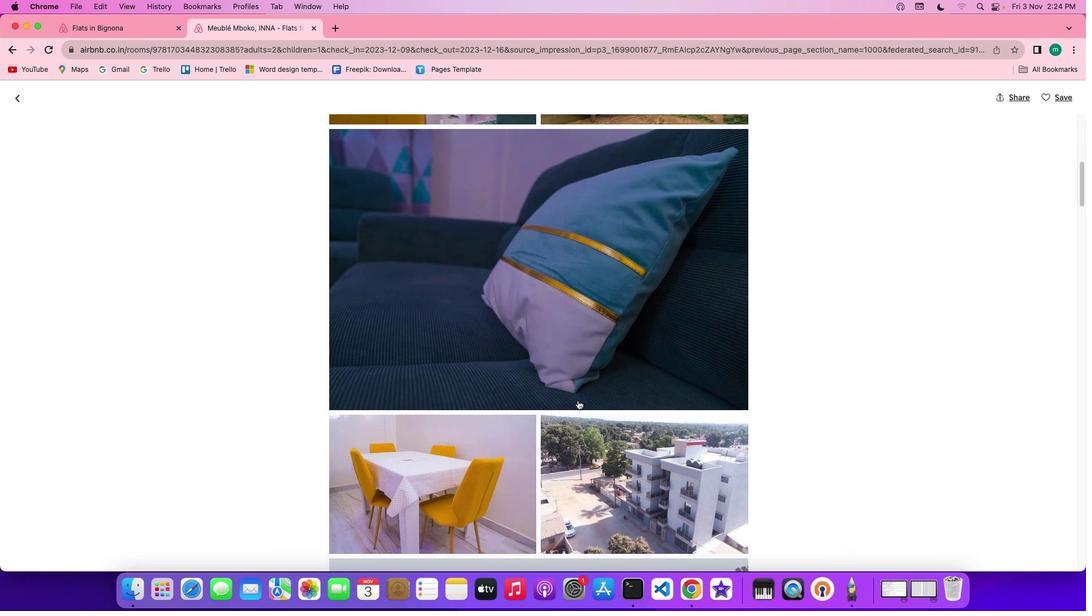 
Action: Mouse scrolled (577, 400) with delta (0, 0)
Screenshot: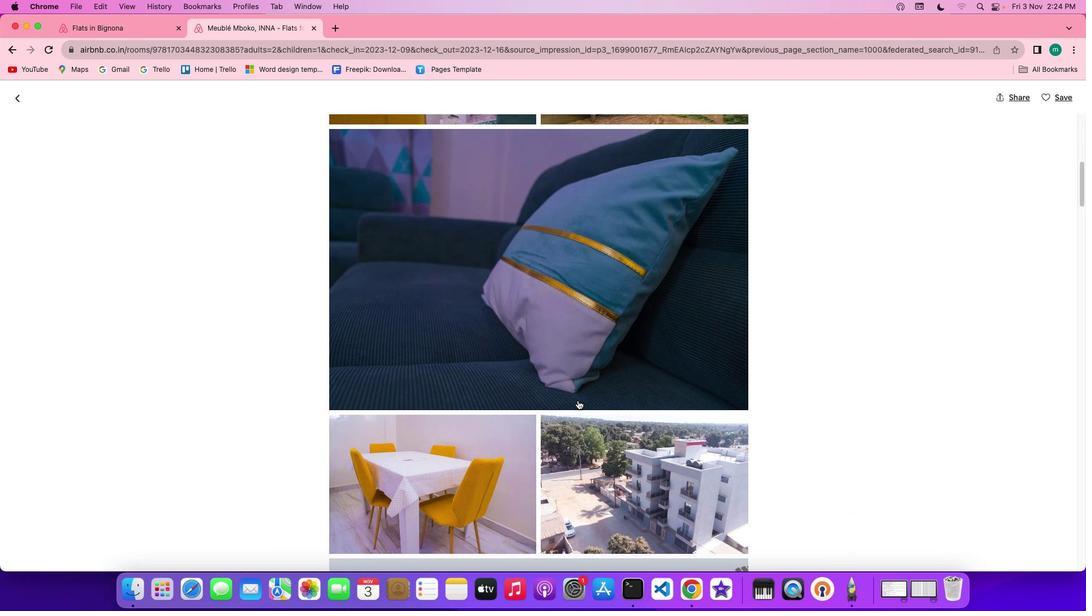 
Action: Mouse scrolled (577, 400) with delta (0, 0)
Screenshot: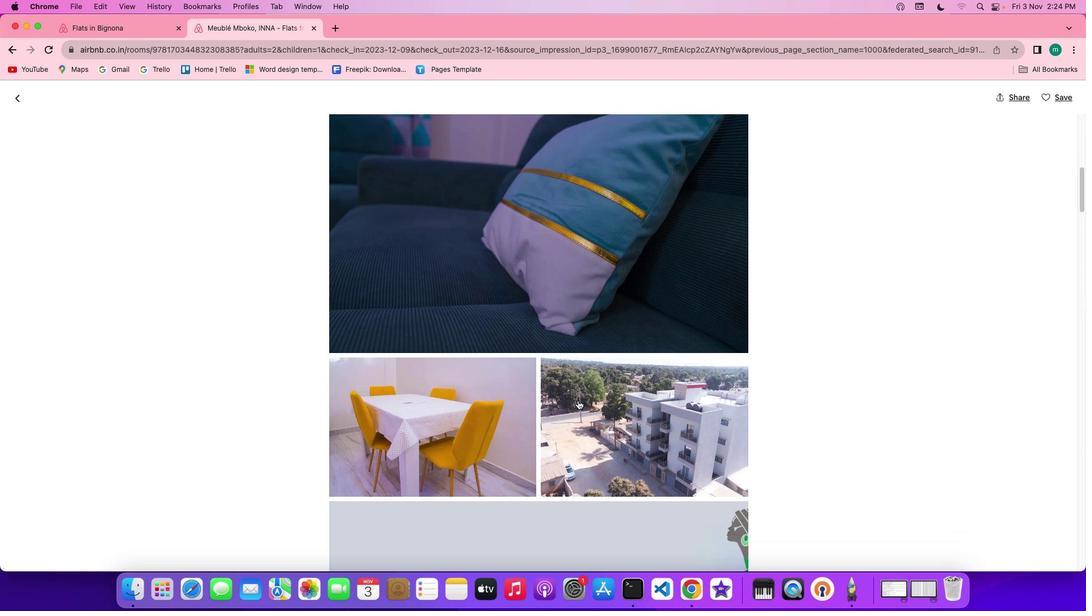 
Action: Mouse scrolled (577, 400) with delta (0, 0)
Screenshot: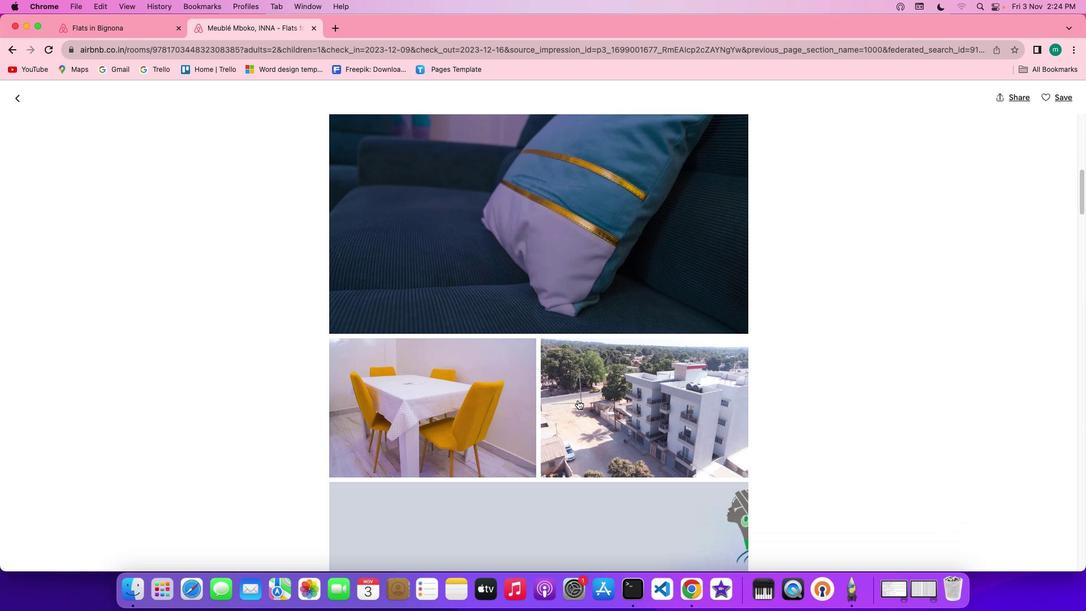 
Action: Mouse scrolled (577, 400) with delta (0, 0)
Screenshot: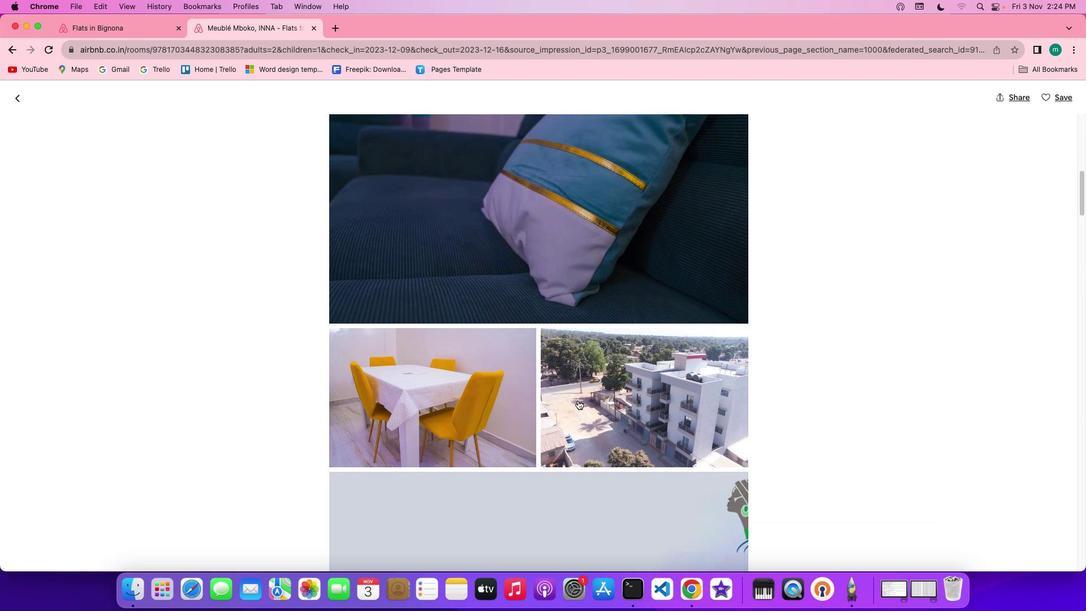 
Action: Mouse scrolled (577, 400) with delta (0, 0)
Screenshot: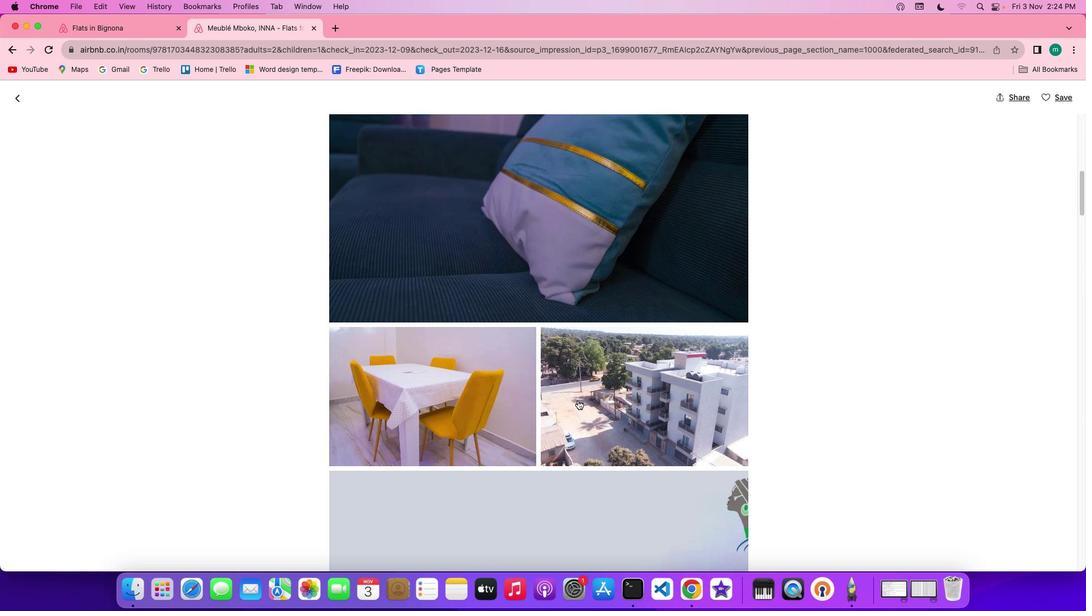
Action: Mouse scrolled (577, 400) with delta (0, 0)
Screenshot: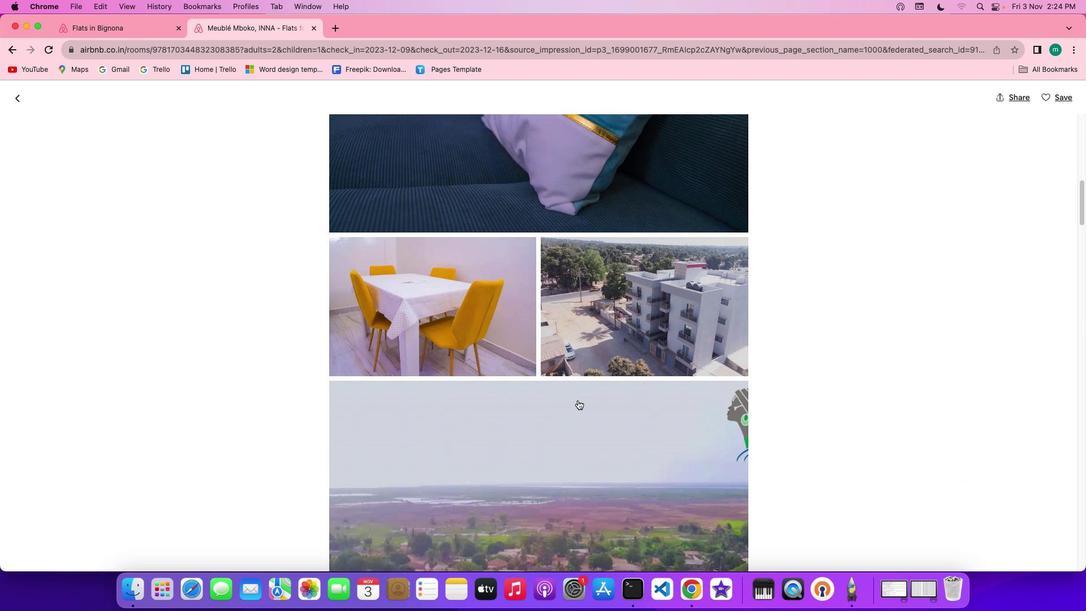 
Action: Mouse scrolled (577, 400) with delta (0, 0)
Screenshot: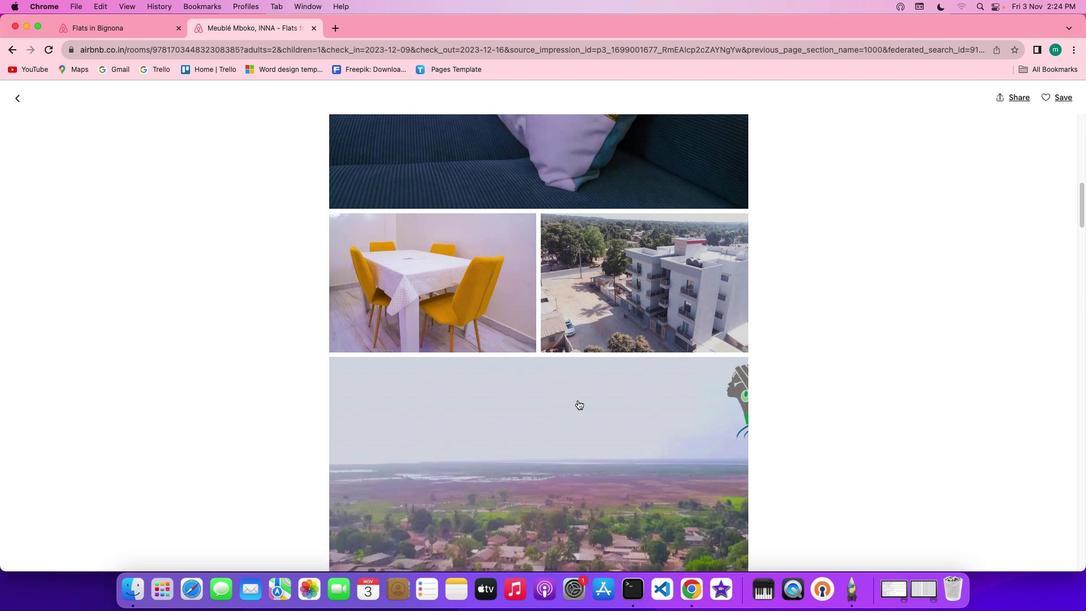 
Action: Mouse scrolled (577, 400) with delta (0, -1)
Screenshot: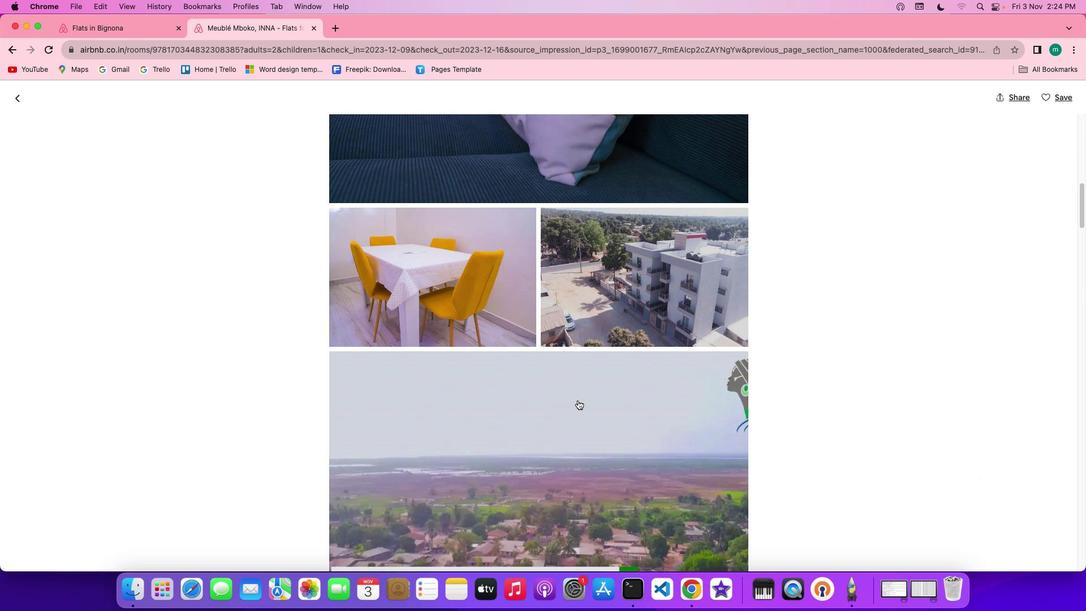 
Action: Mouse scrolled (577, 400) with delta (0, -1)
Screenshot: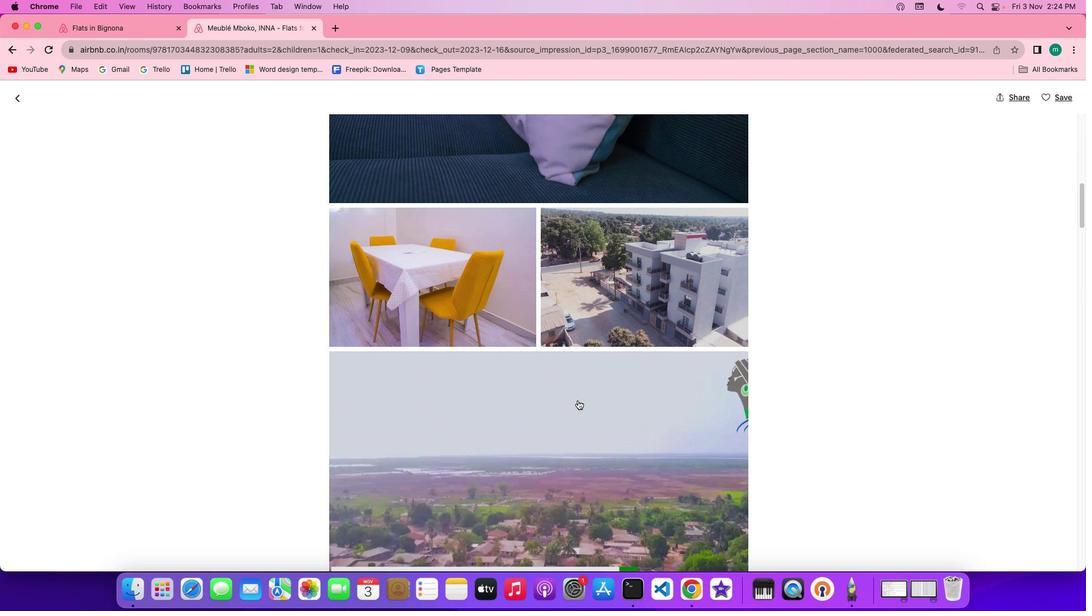 
Action: Mouse scrolled (577, 400) with delta (0, 0)
Screenshot: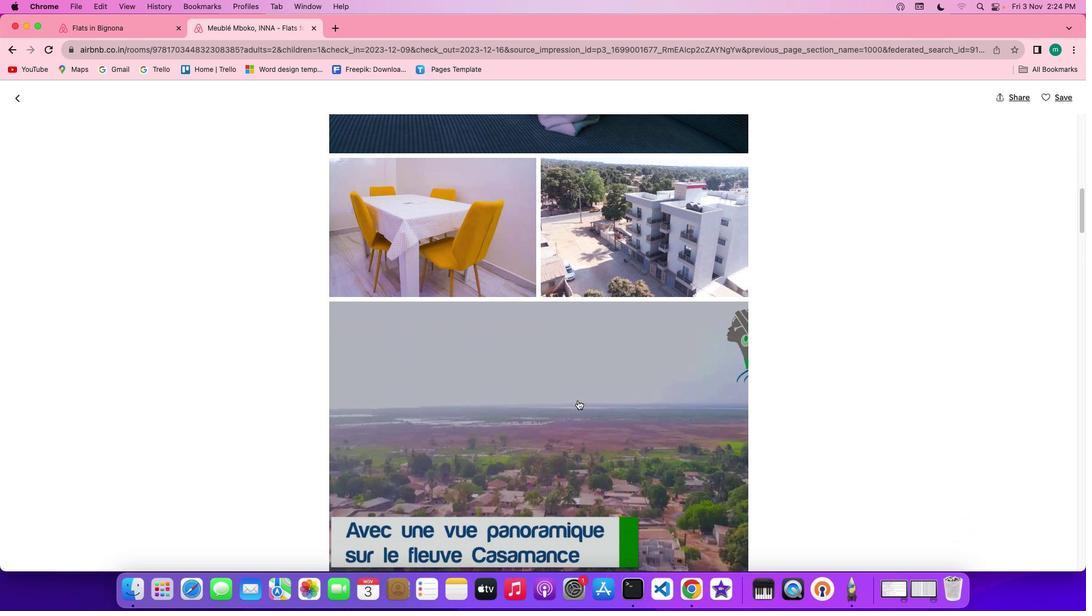 
Action: Mouse scrolled (577, 400) with delta (0, 0)
Screenshot: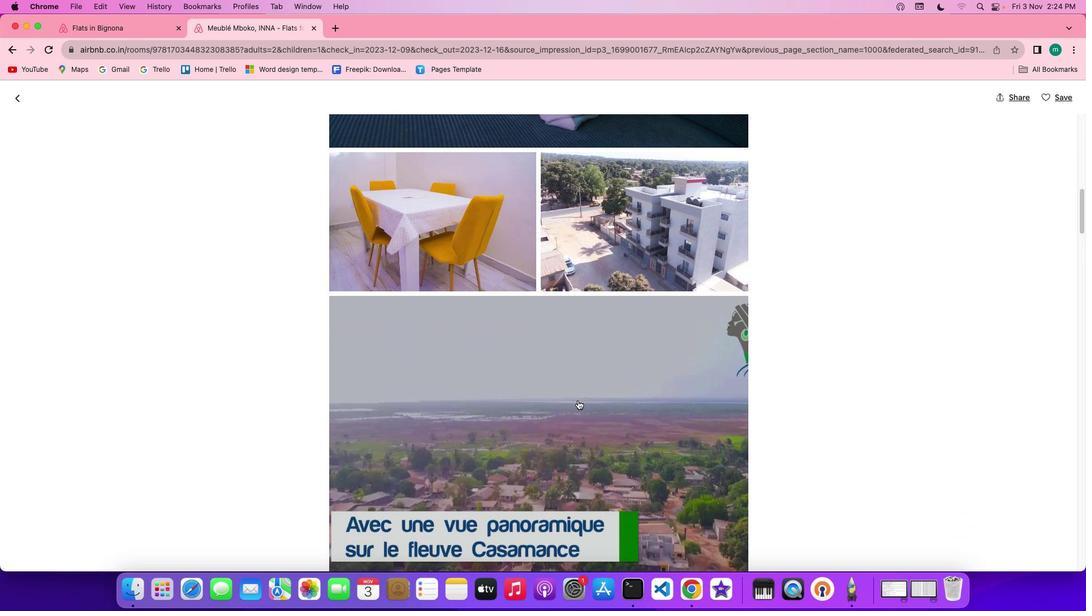 
Action: Mouse scrolled (577, 400) with delta (0, 0)
Screenshot: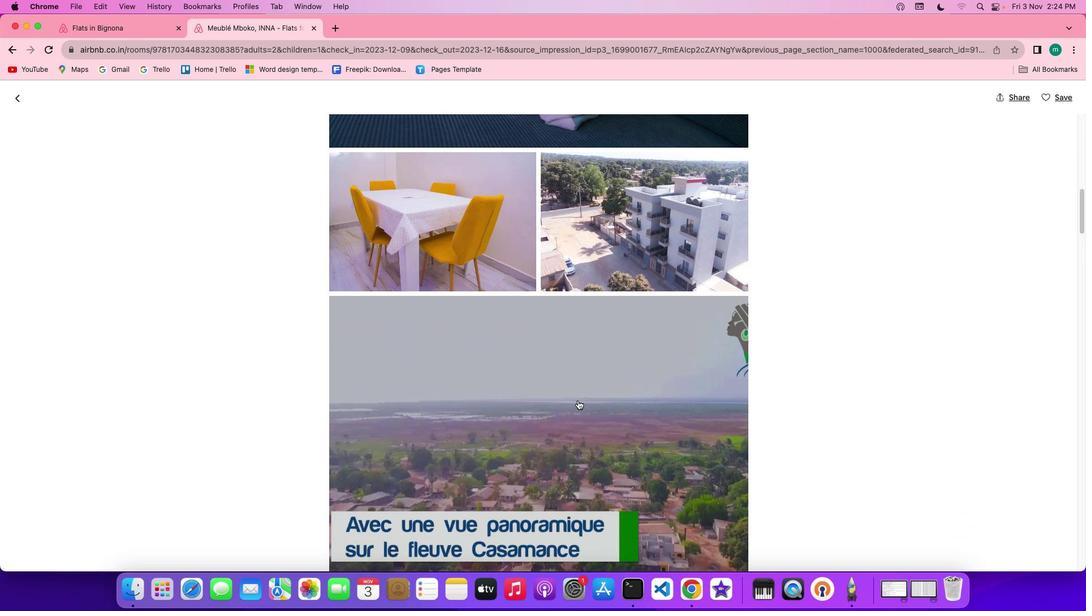 
Action: Mouse scrolled (577, 400) with delta (0, 0)
Screenshot: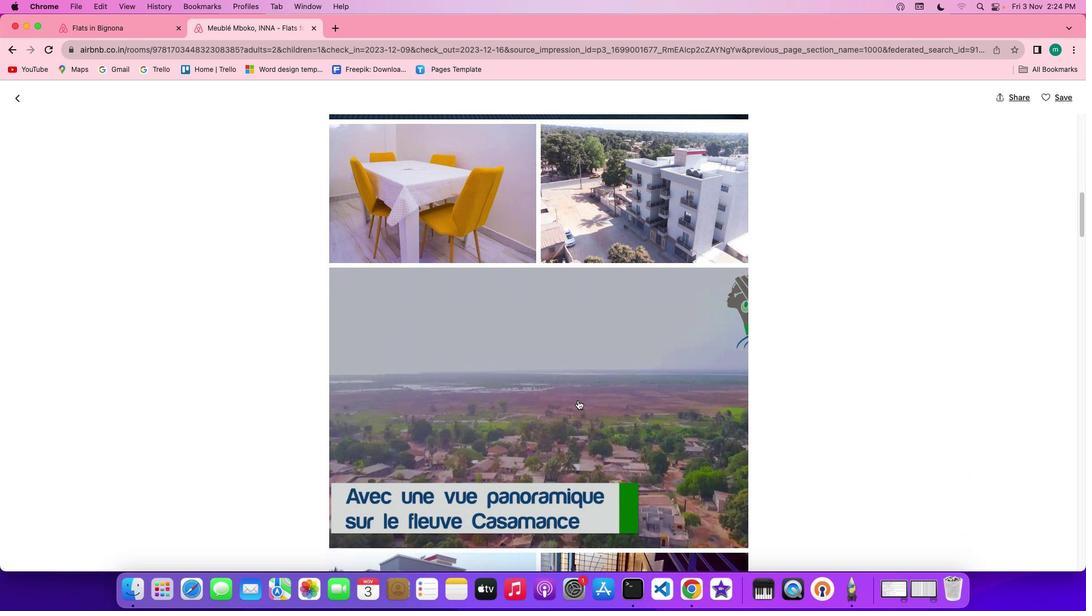 
Action: Mouse scrolled (577, 400) with delta (0, 0)
Screenshot: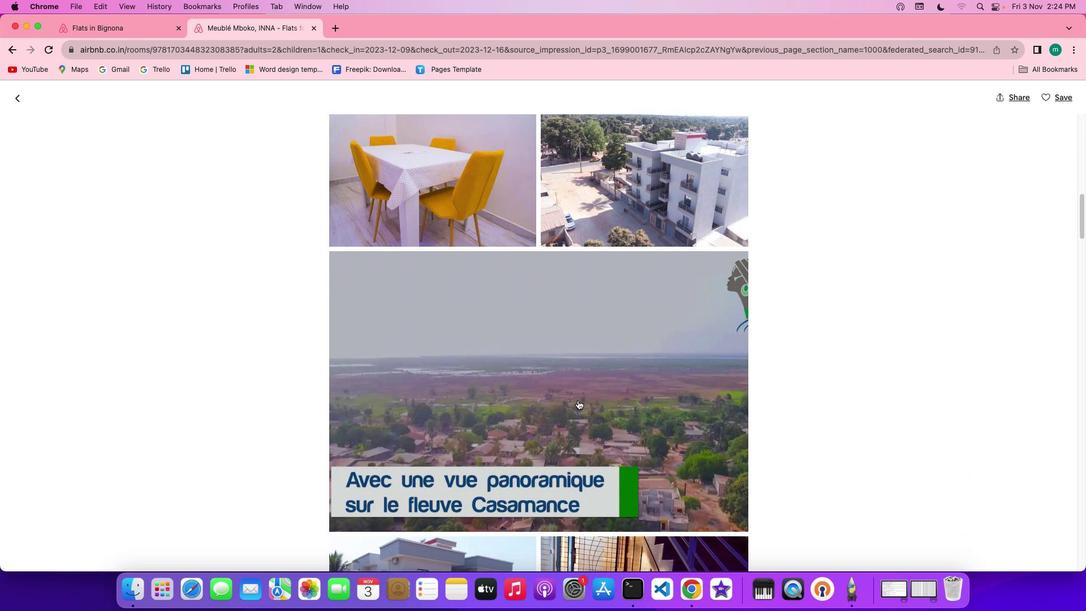 
Action: Mouse scrolled (577, 400) with delta (0, 0)
Screenshot: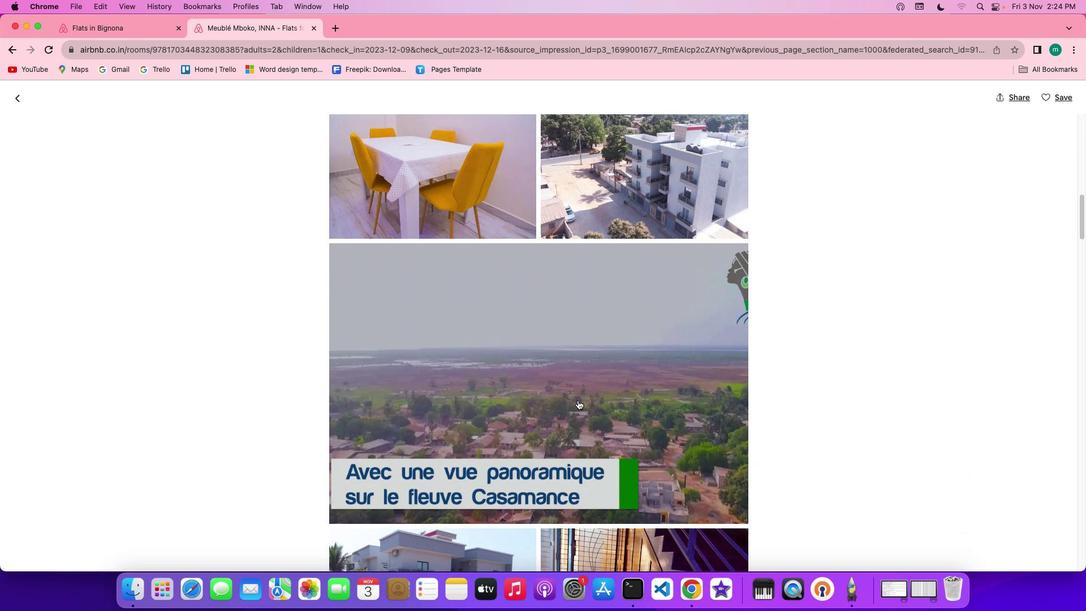 
Action: Mouse scrolled (577, 400) with delta (0, 0)
Screenshot: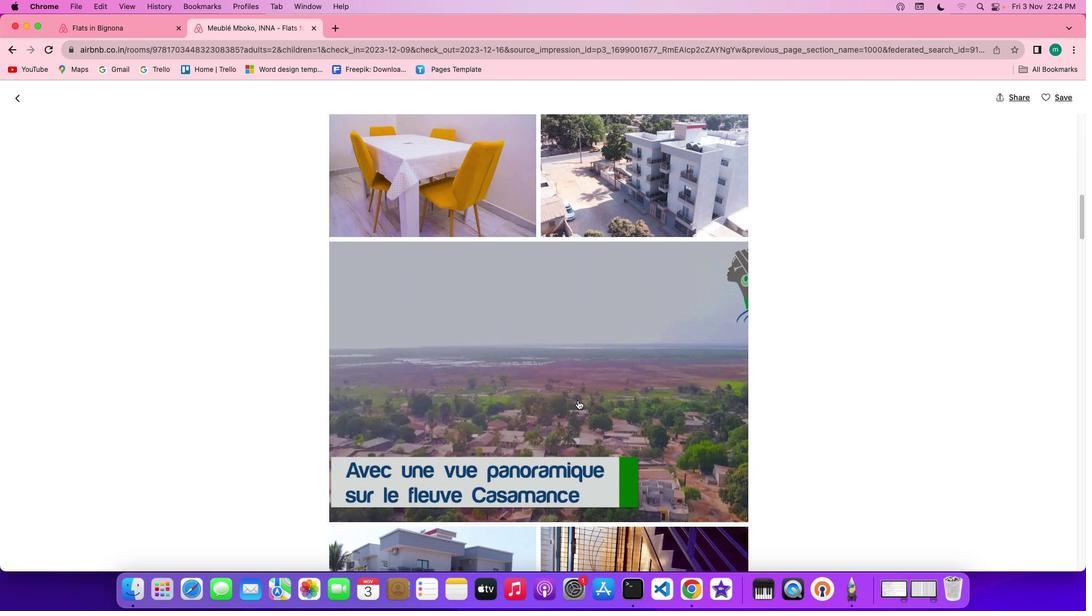 
Action: Mouse scrolled (577, 400) with delta (0, 0)
Screenshot: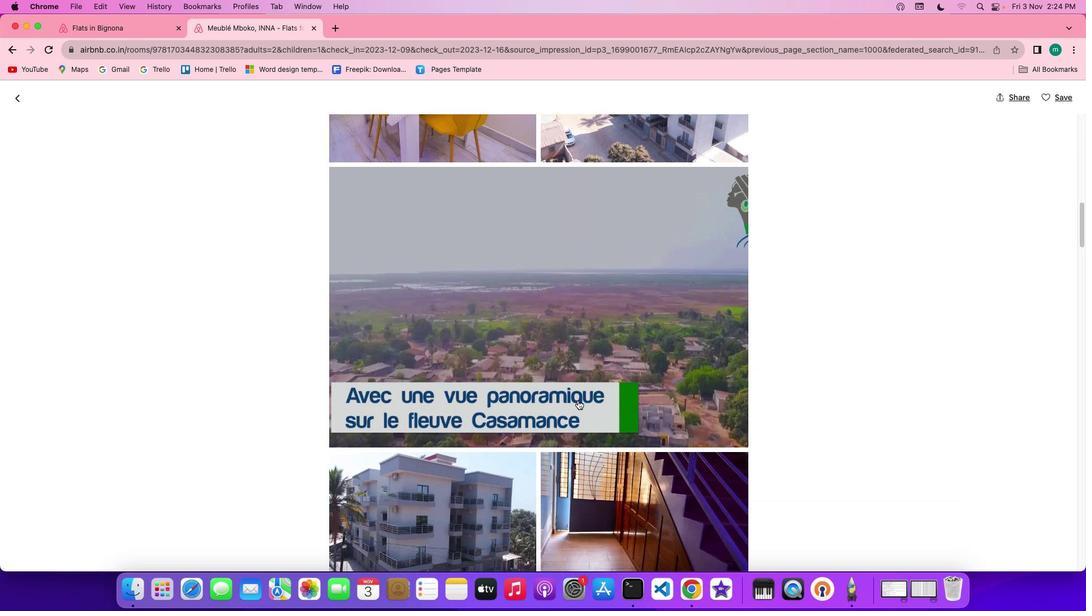 
Action: Mouse scrolled (577, 400) with delta (0, 0)
Screenshot: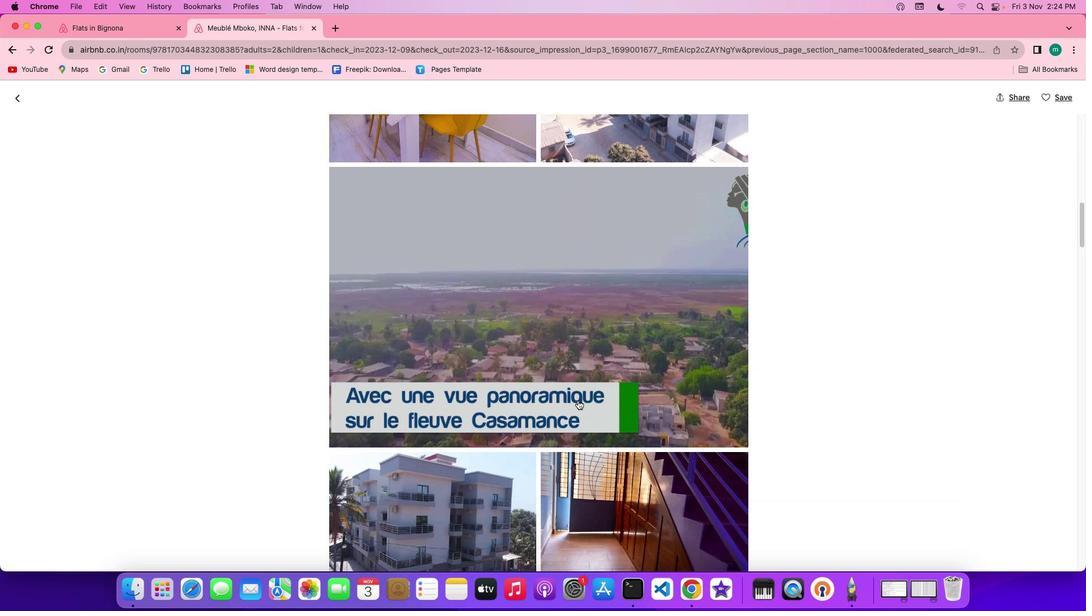
Action: Mouse scrolled (577, 400) with delta (0, -1)
Screenshot: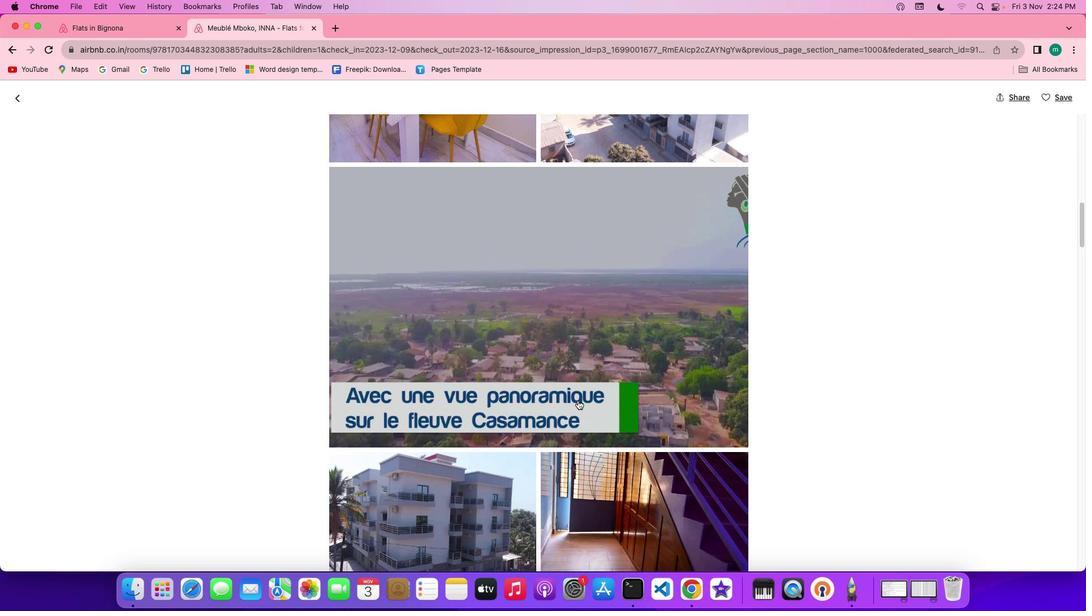 
Action: Mouse scrolled (577, 400) with delta (0, 0)
Screenshot: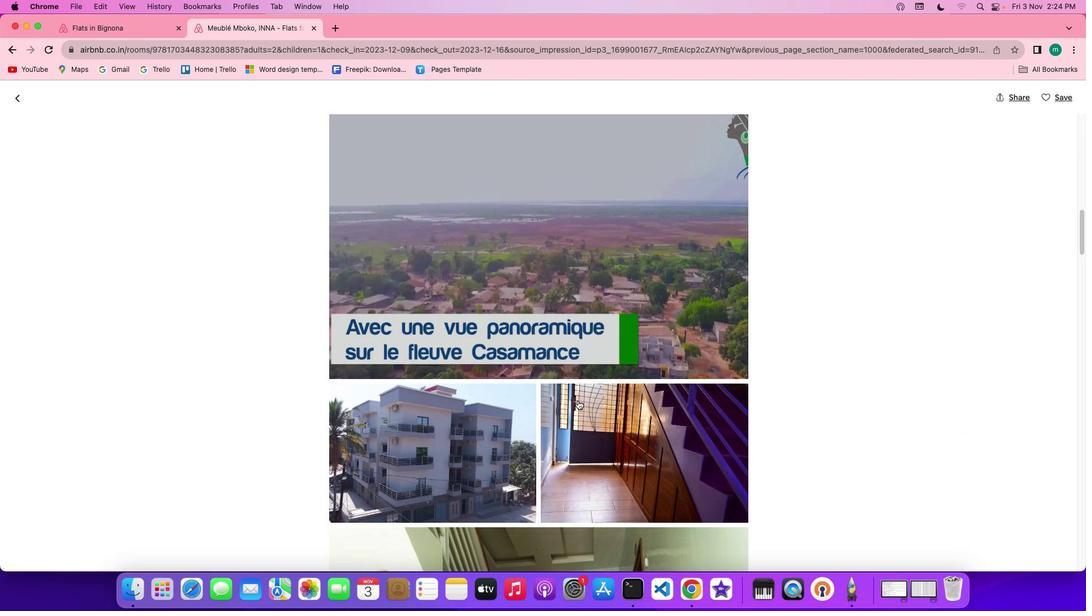 
Action: Mouse scrolled (577, 400) with delta (0, 0)
Screenshot: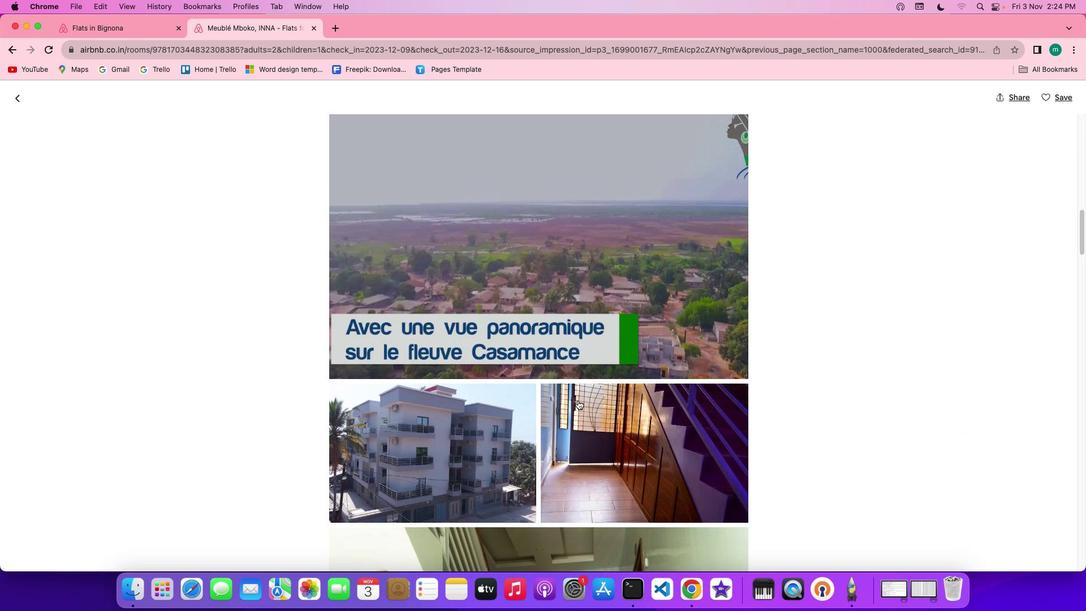 
Action: Mouse scrolled (577, 400) with delta (0, -1)
Screenshot: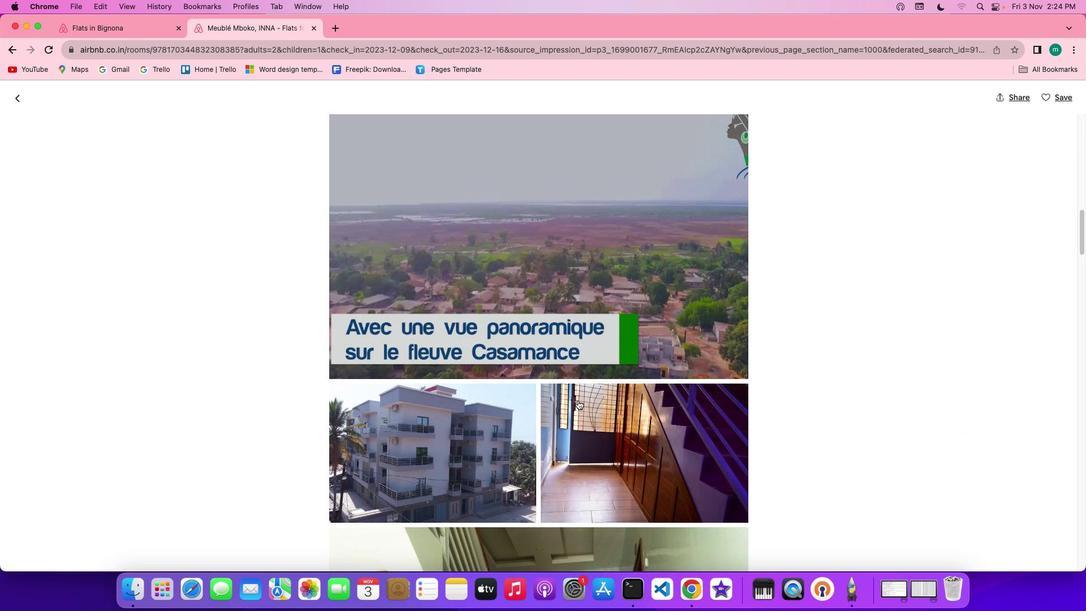 
Action: Mouse scrolled (577, 400) with delta (0, 0)
Screenshot: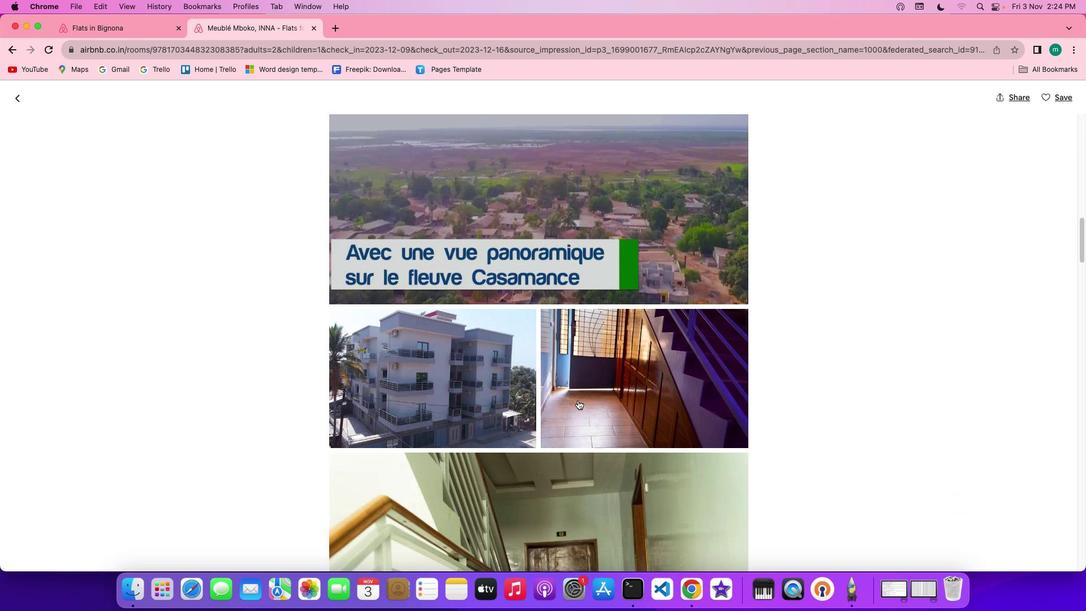
Action: Mouse scrolled (577, 400) with delta (0, 0)
Screenshot: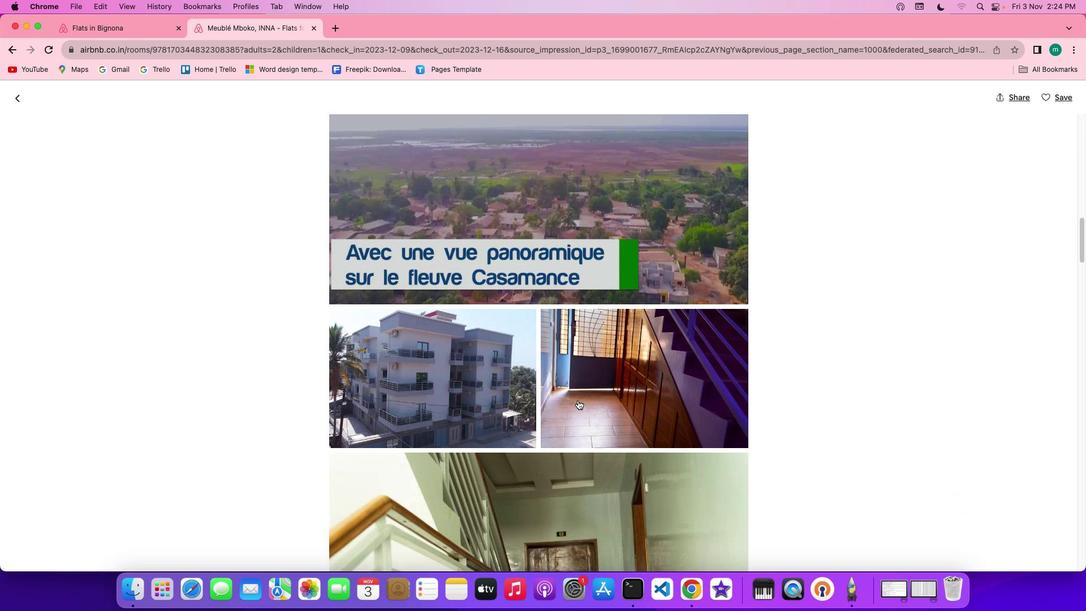 
Action: Mouse scrolled (577, 400) with delta (0, -1)
Screenshot: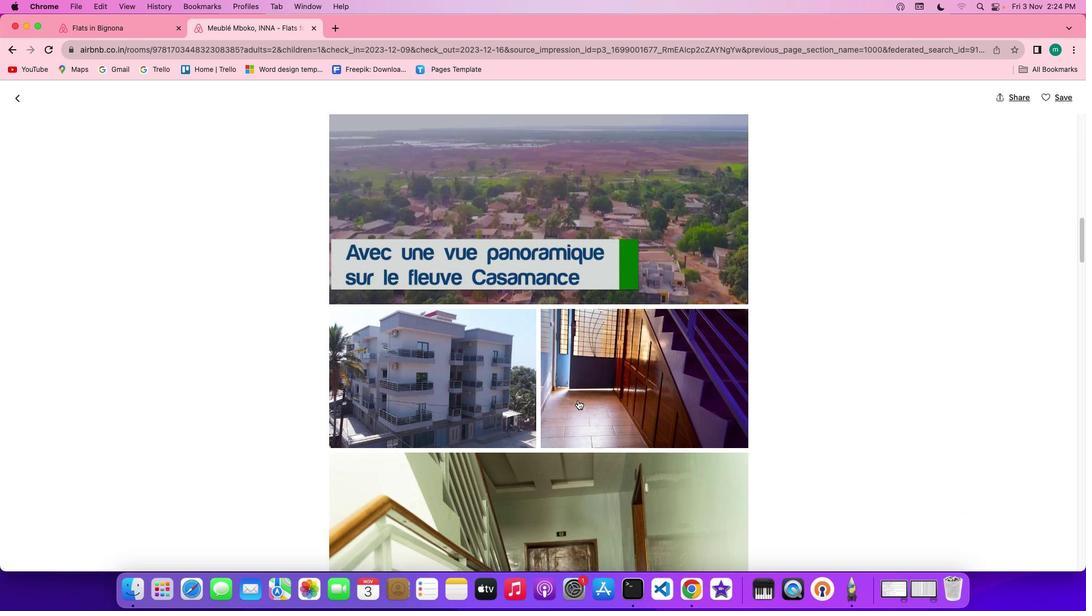 
Action: Mouse scrolled (577, 400) with delta (0, 0)
Screenshot: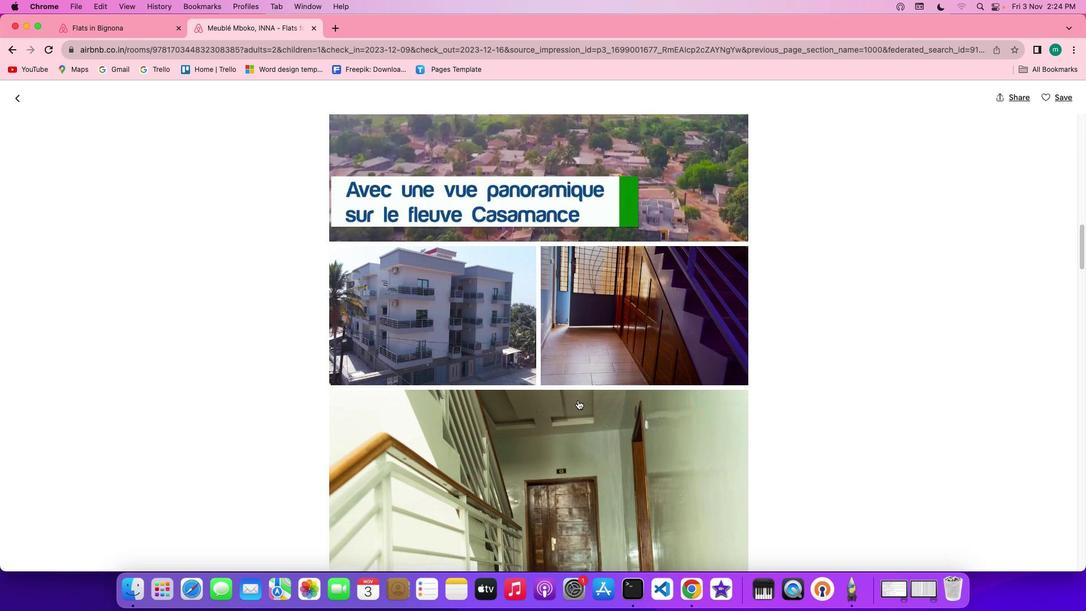
Action: Mouse scrolled (577, 400) with delta (0, 0)
Screenshot: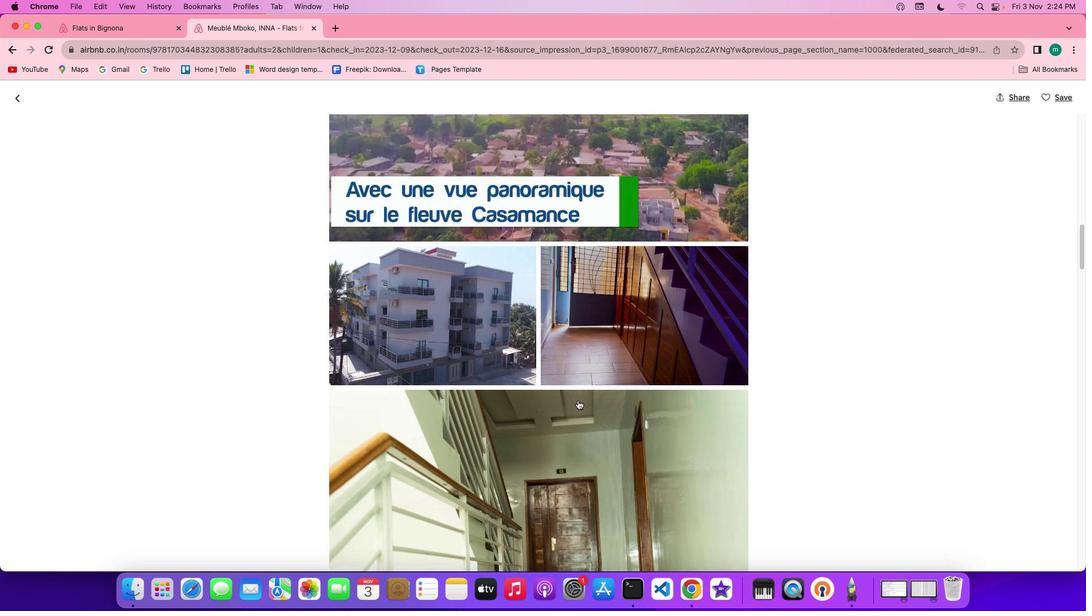 
Action: Mouse scrolled (577, 400) with delta (0, 0)
Screenshot: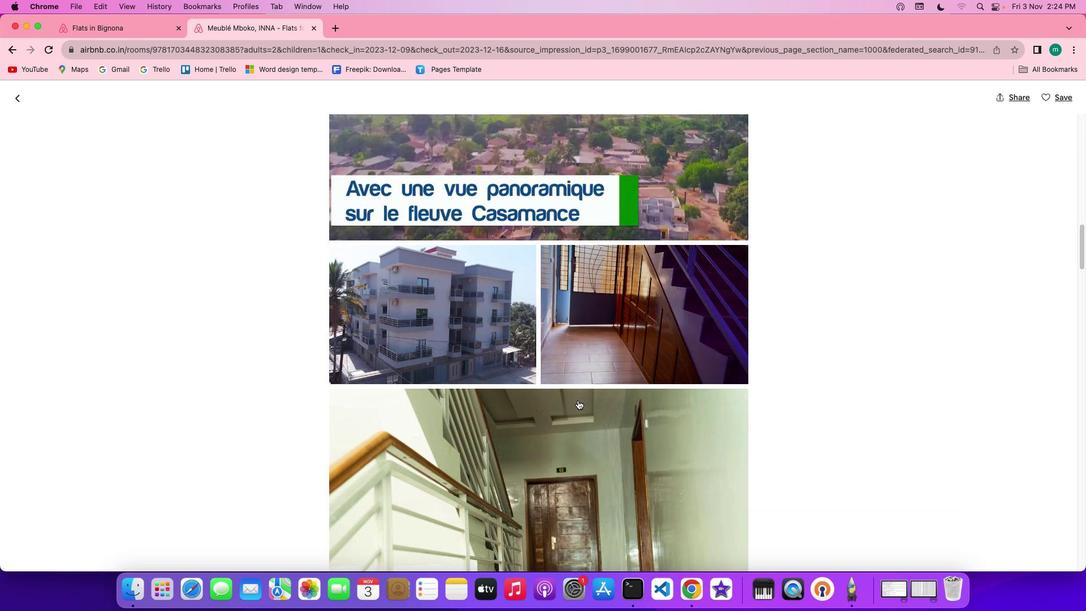 
Action: Mouse scrolled (577, 400) with delta (0, 0)
Screenshot: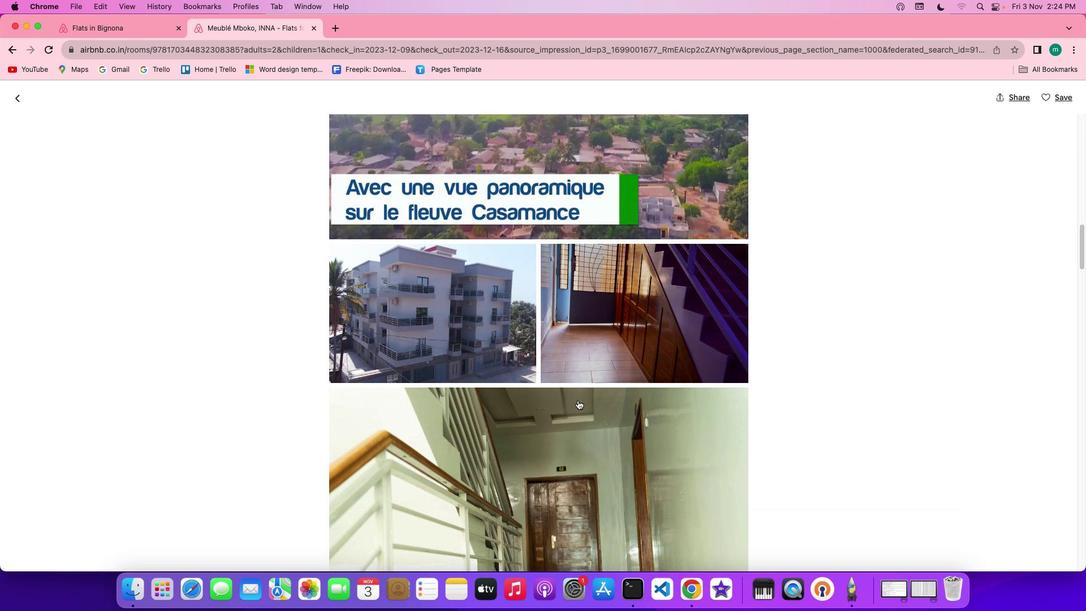 
Action: Mouse scrolled (577, 400) with delta (0, 0)
Screenshot: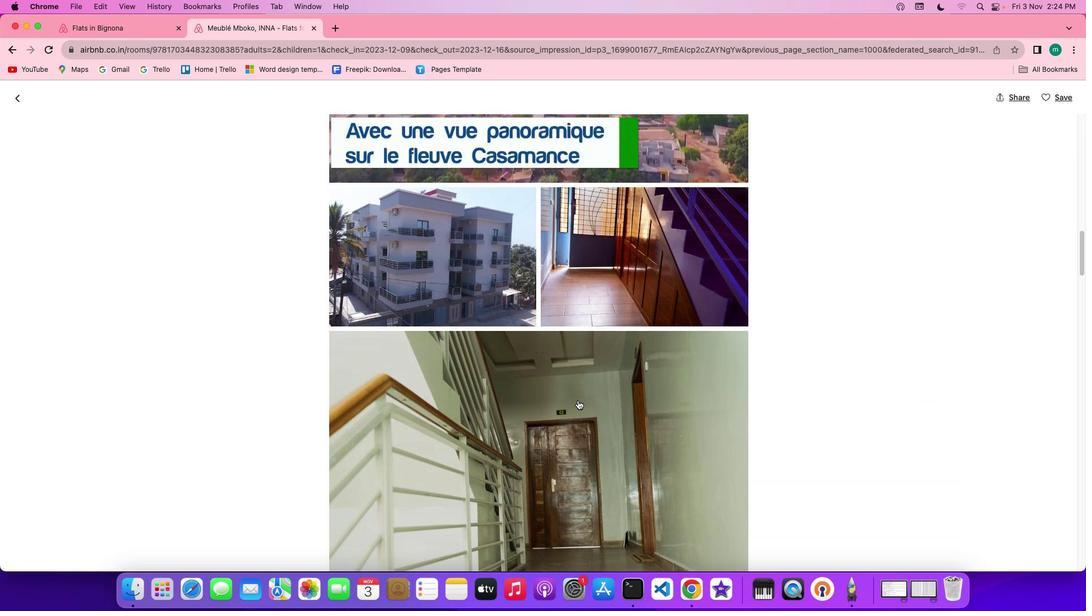 
Action: Mouse scrolled (577, 400) with delta (0, 0)
Screenshot: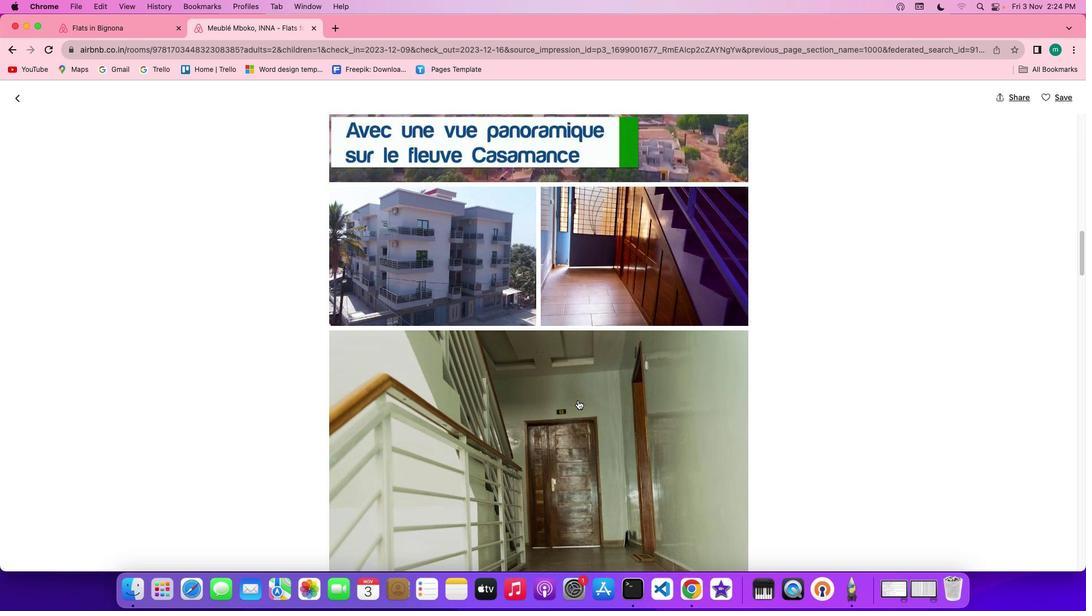 
Action: Mouse scrolled (577, 400) with delta (0, 0)
Screenshot: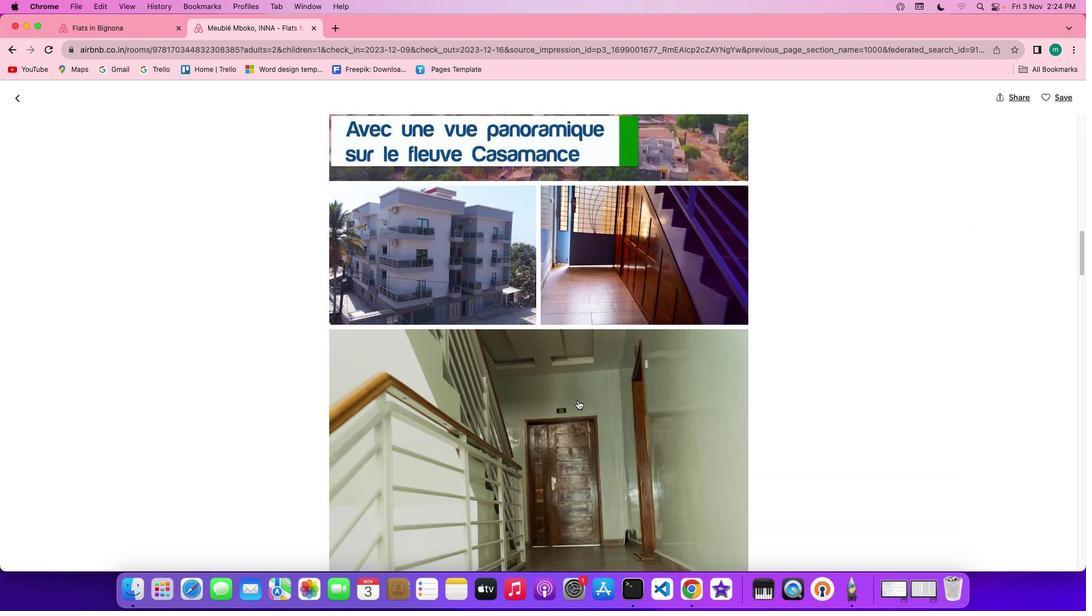 
Action: Mouse scrolled (577, 400) with delta (0, 0)
Screenshot: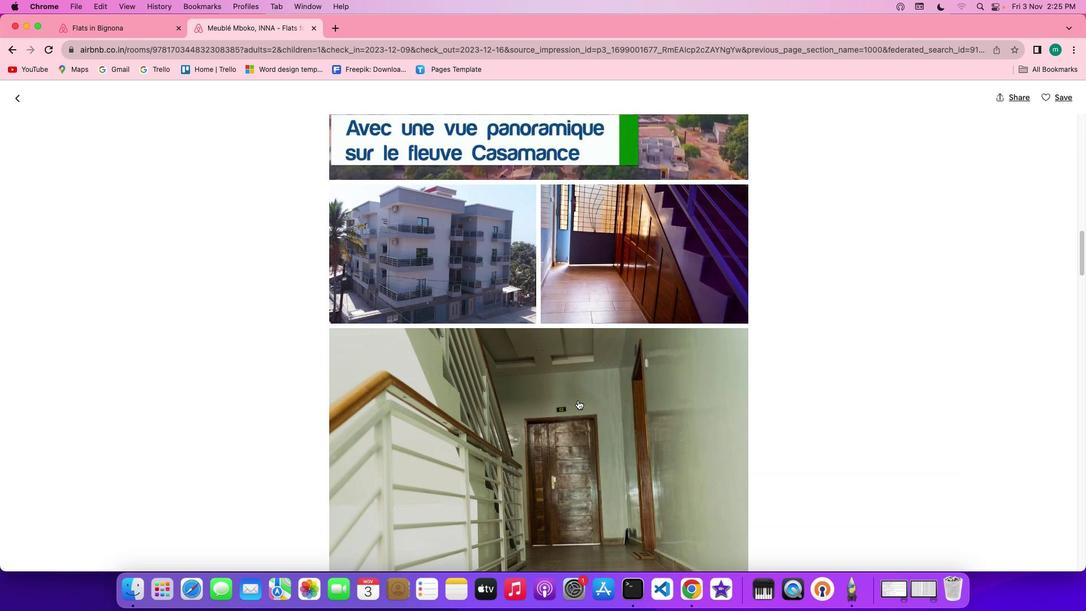 
Action: Mouse scrolled (577, 400) with delta (0, 0)
Screenshot: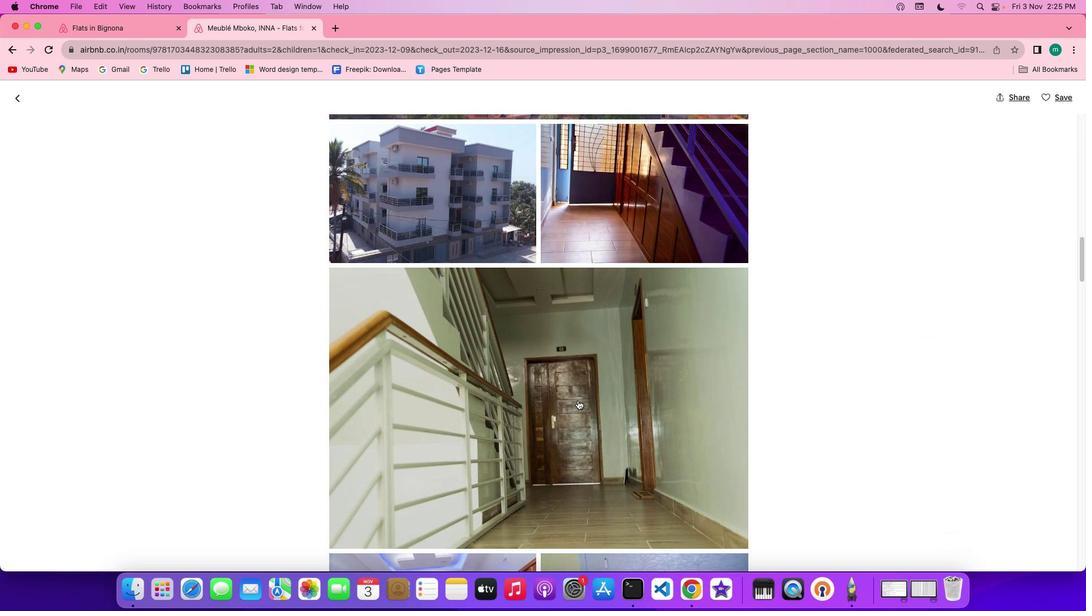 
Action: Mouse scrolled (577, 400) with delta (0, 0)
Screenshot: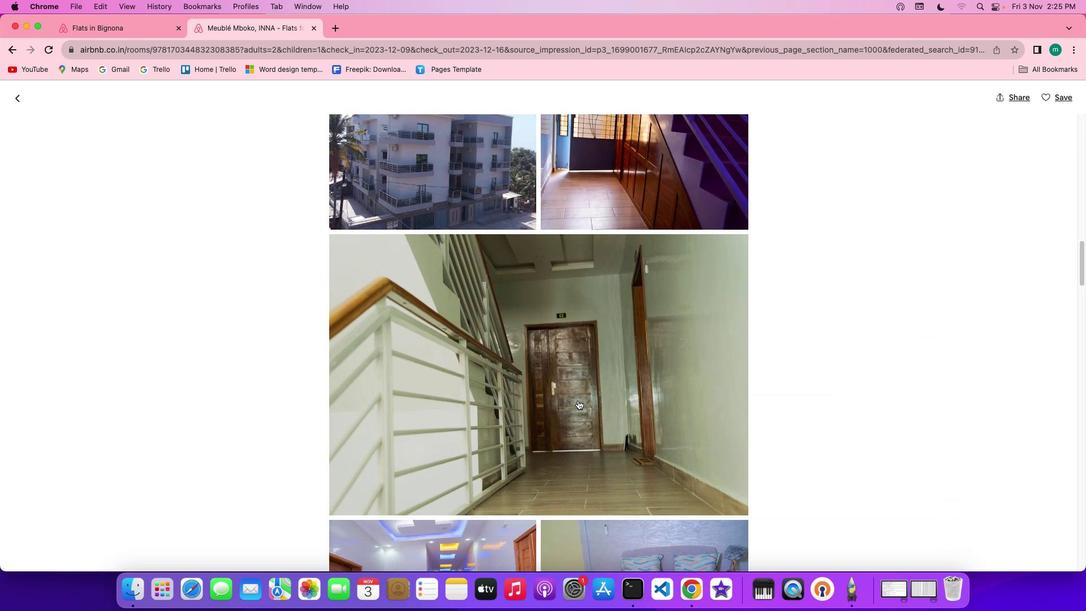 
Action: Mouse scrolled (577, 400) with delta (0, 0)
Screenshot: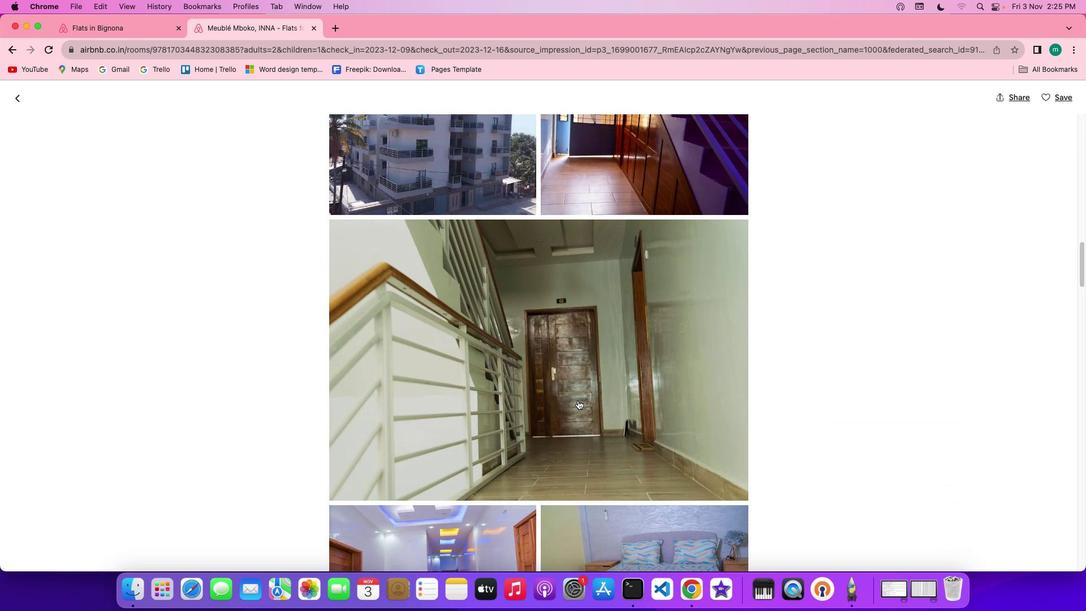 
Action: Mouse scrolled (577, 400) with delta (0, -1)
Screenshot: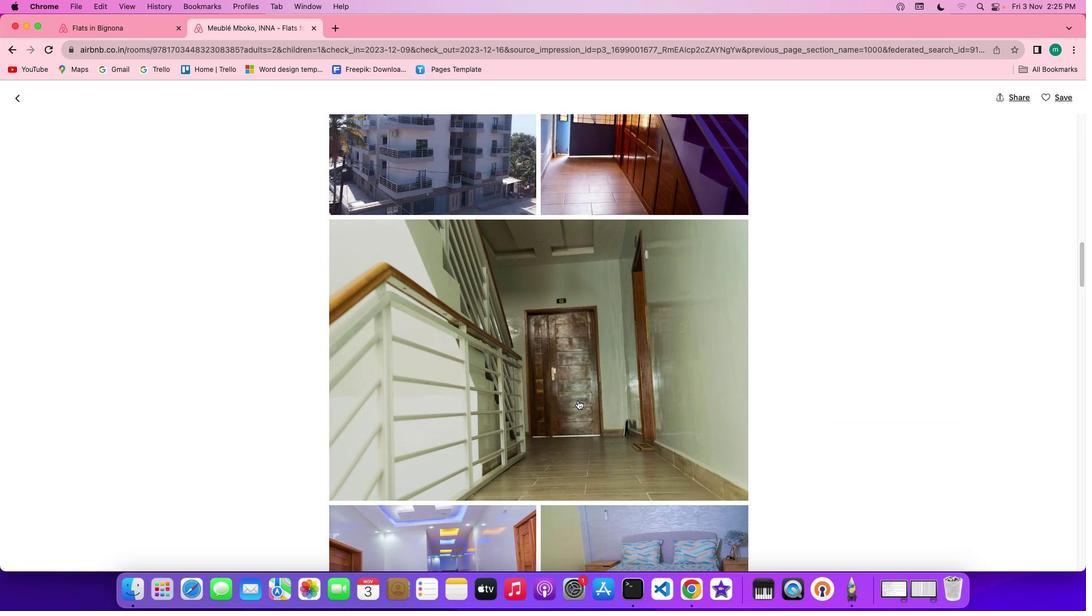 
Action: Mouse scrolled (577, 400) with delta (0, 0)
Screenshot: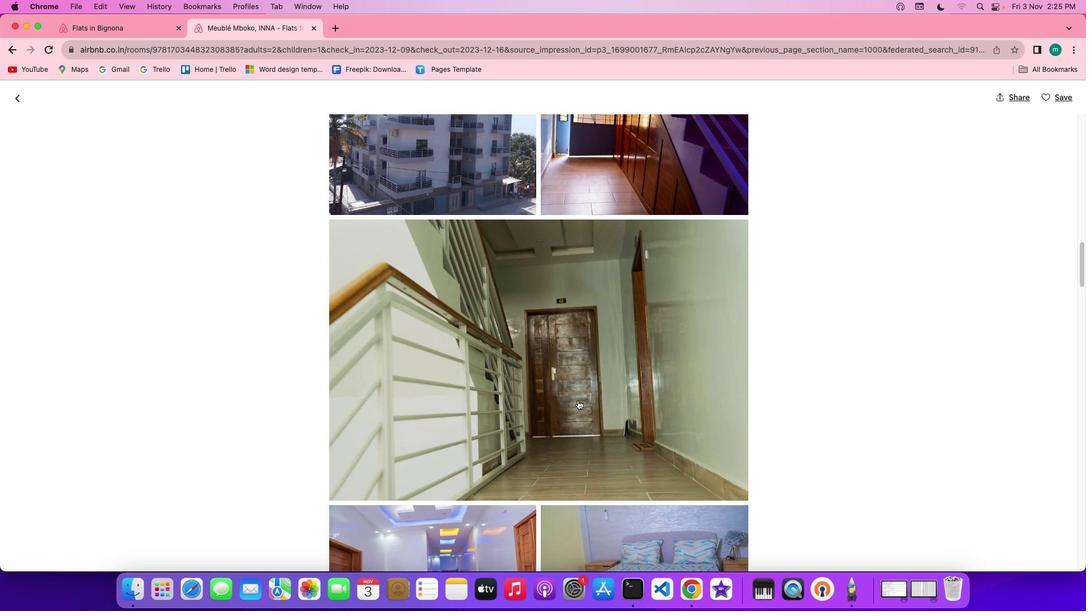 
Action: Mouse scrolled (577, 400) with delta (0, 0)
Screenshot: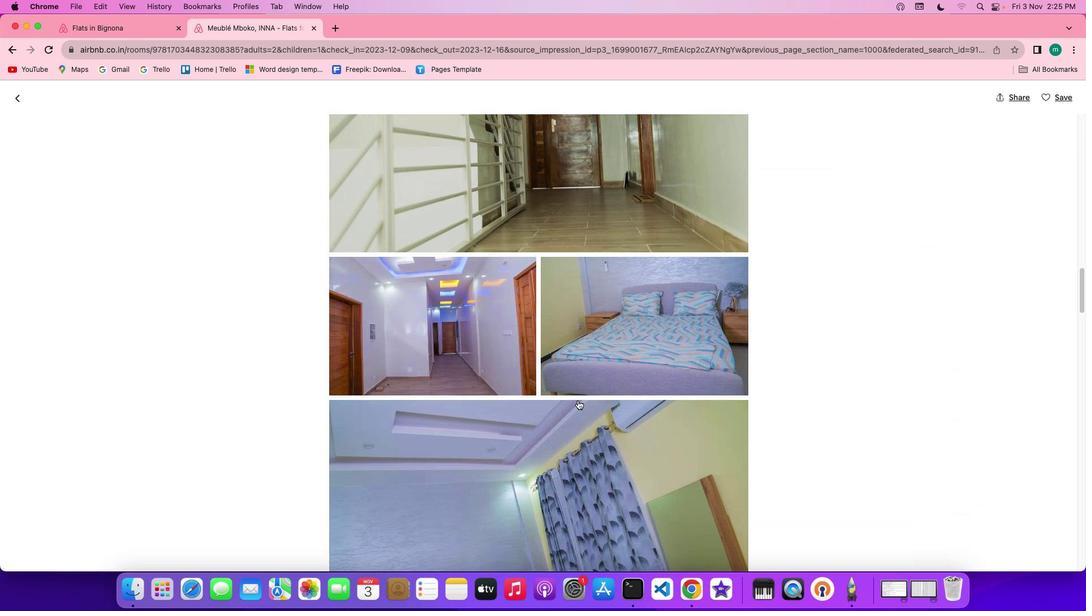 
Action: Mouse scrolled (577, 400) with delta (0, 0)
Screenshot: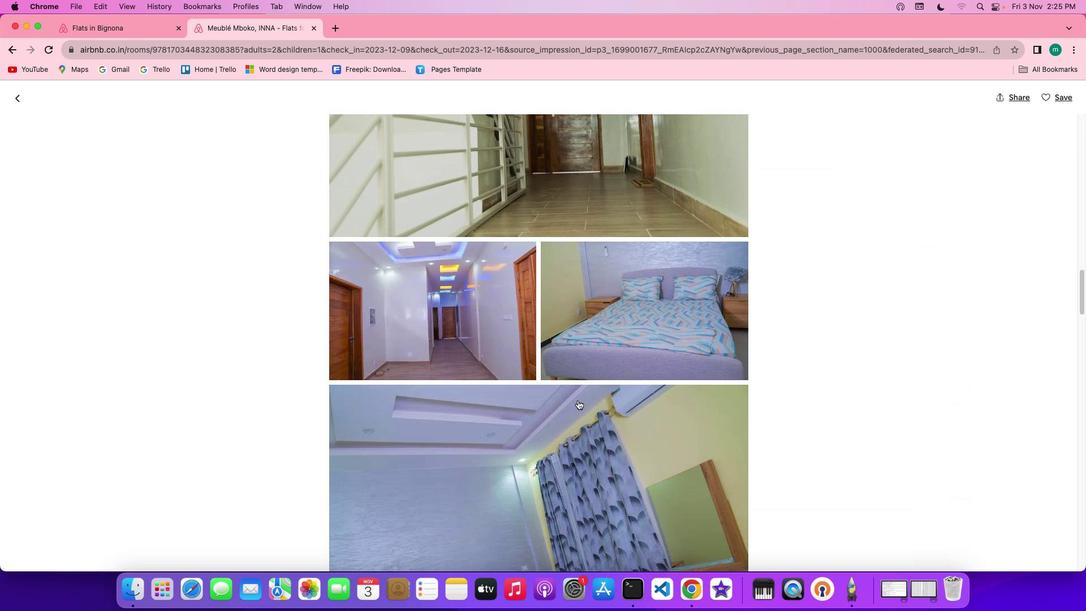 
Action: Mouse scrolled (577, 400) with delta (0, -1)
Screenshot: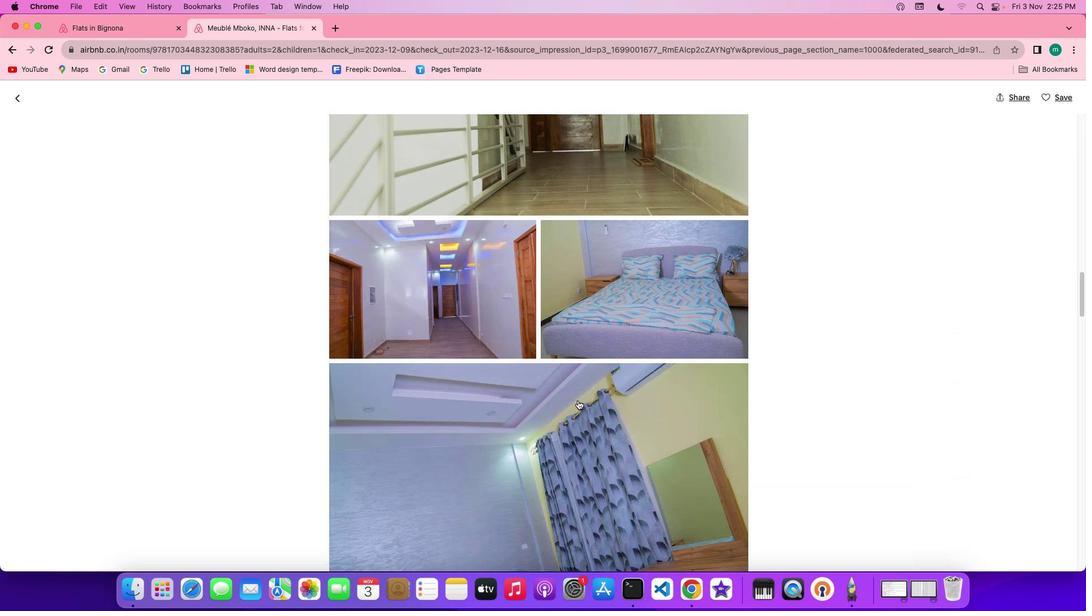 
Action: Mouse scrolled (577, 400) with delta (0, -2)
Screenshot: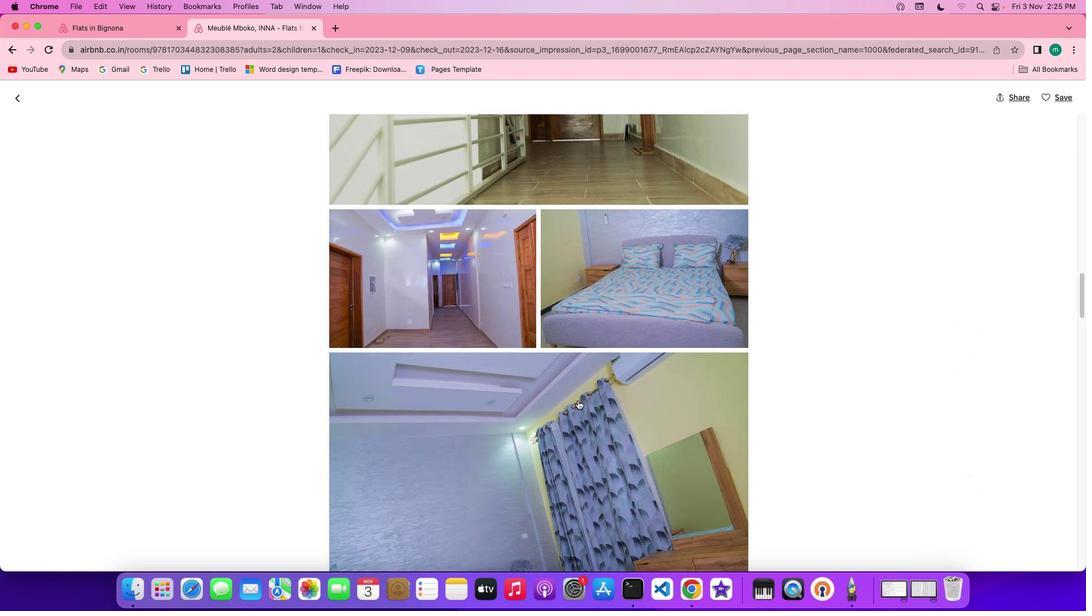 
Action: Mouse scrolled (577, 400) with delta (0, -2)
Screenshot: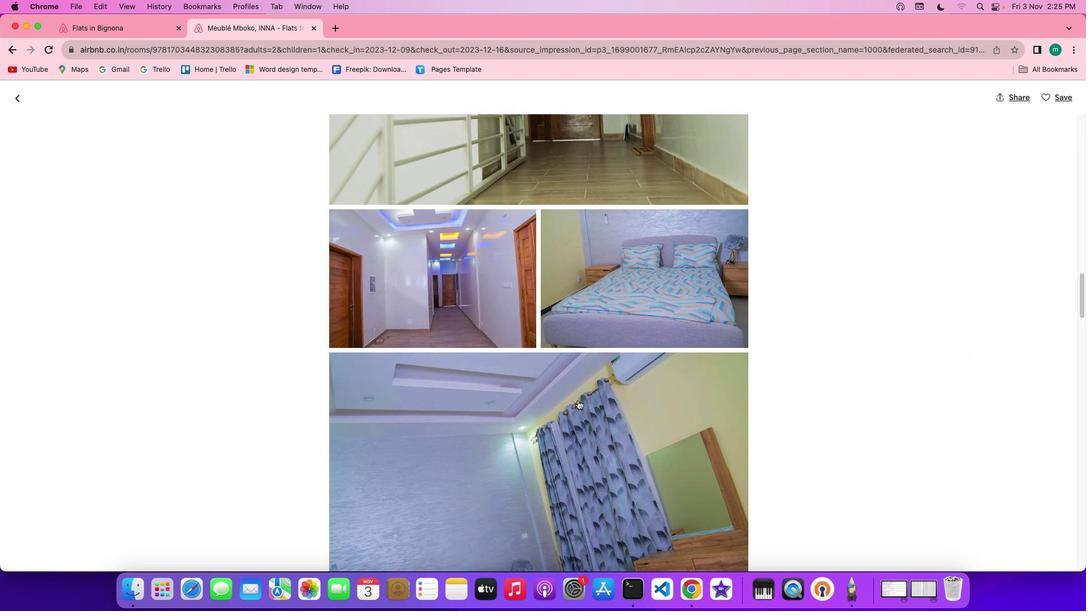 
Action: Mouse scrolled (577, 400) with delta (0, 0)
Screenshot: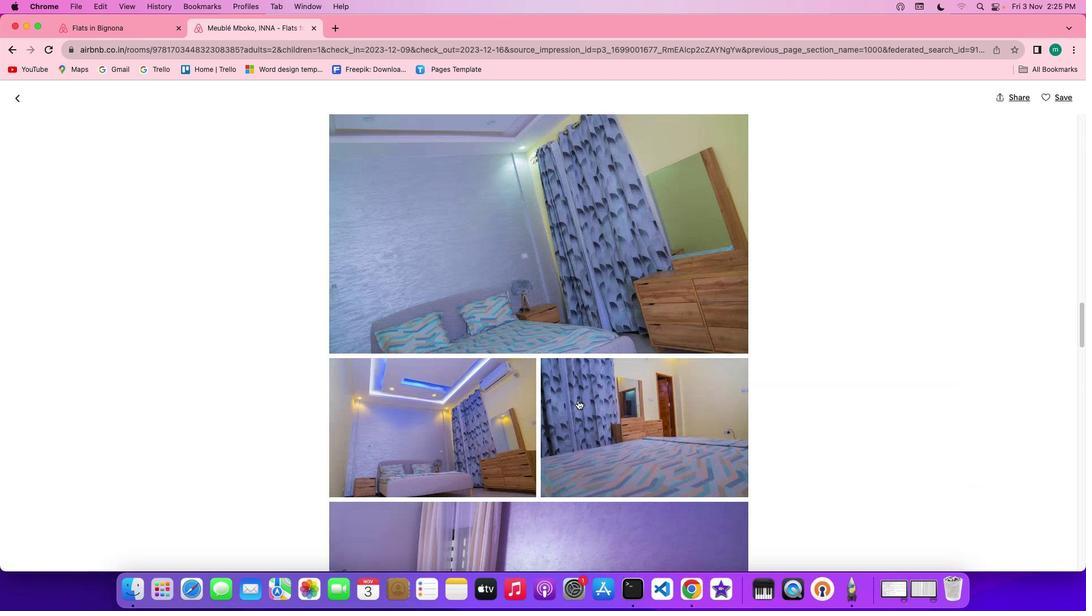 
Action: Mouse scrolled (577, 400) with delta (0, 0)
Screenshot: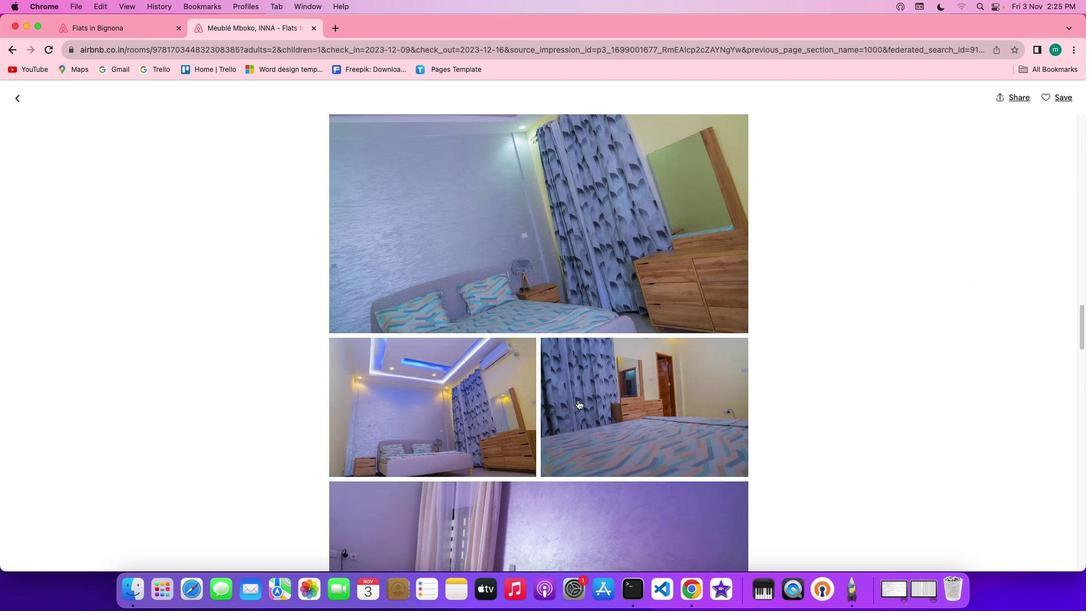 
Action: Mouse scrolled (577, 400) with delta (0, -1)
Screenshot: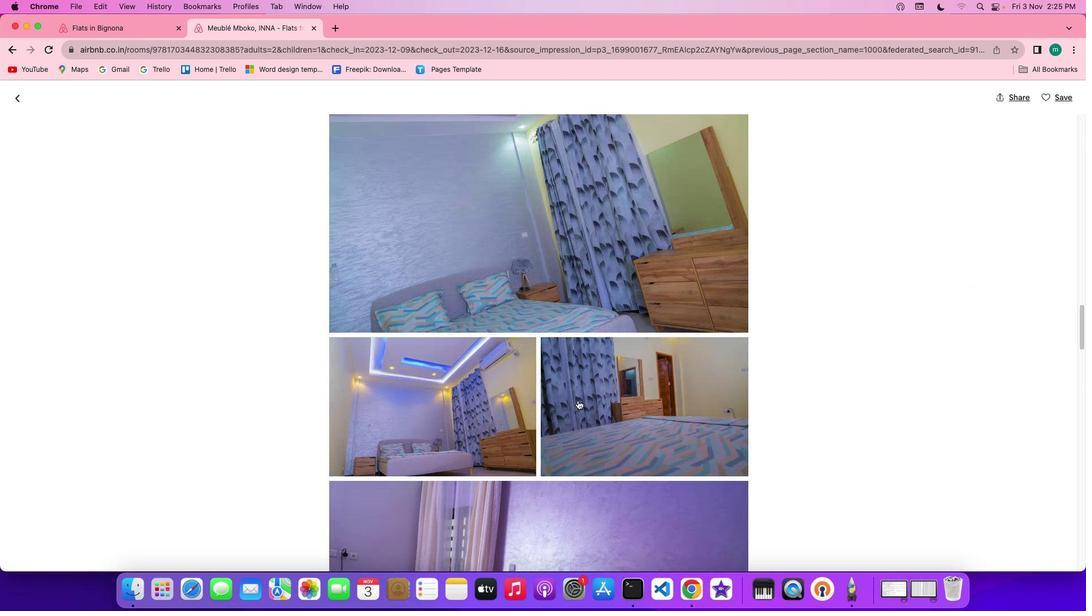 
Action: Mouse scrolled (577, 400) with delta (0, -2)
Screenshot: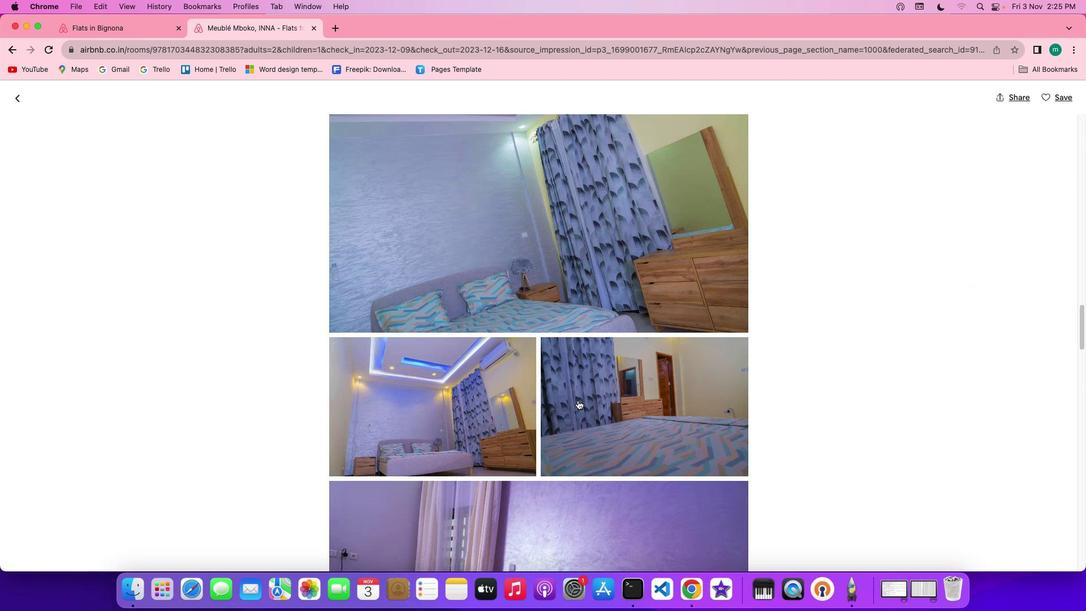 
Action: Mouse scrolled (577, 400) with delta (0, -2)
Screenshot: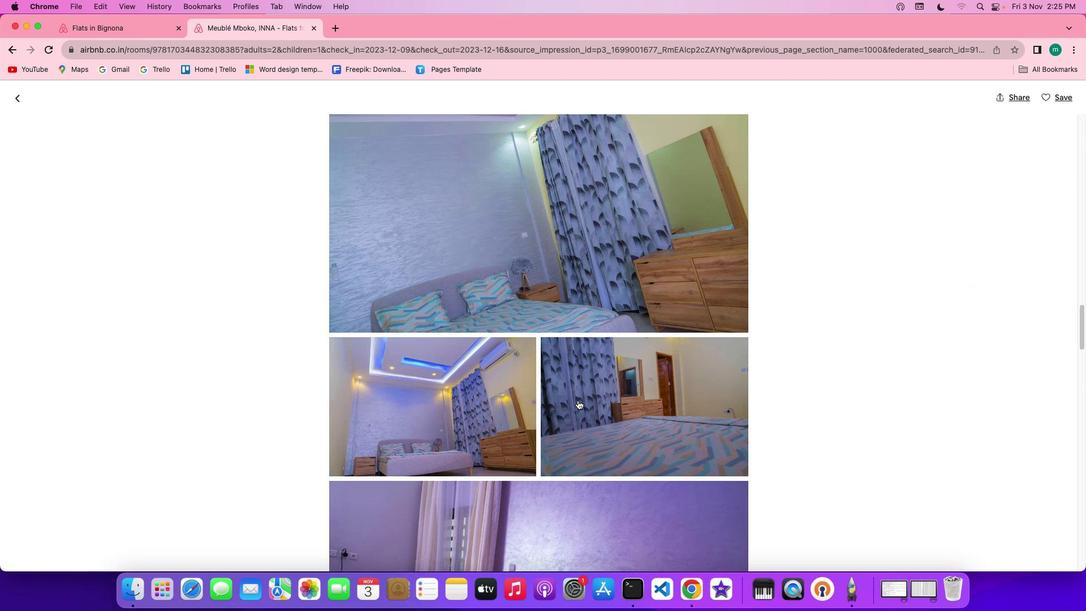 
Action: Mouse scrolled (577, 400) with delta (0, 0)
Screenshot: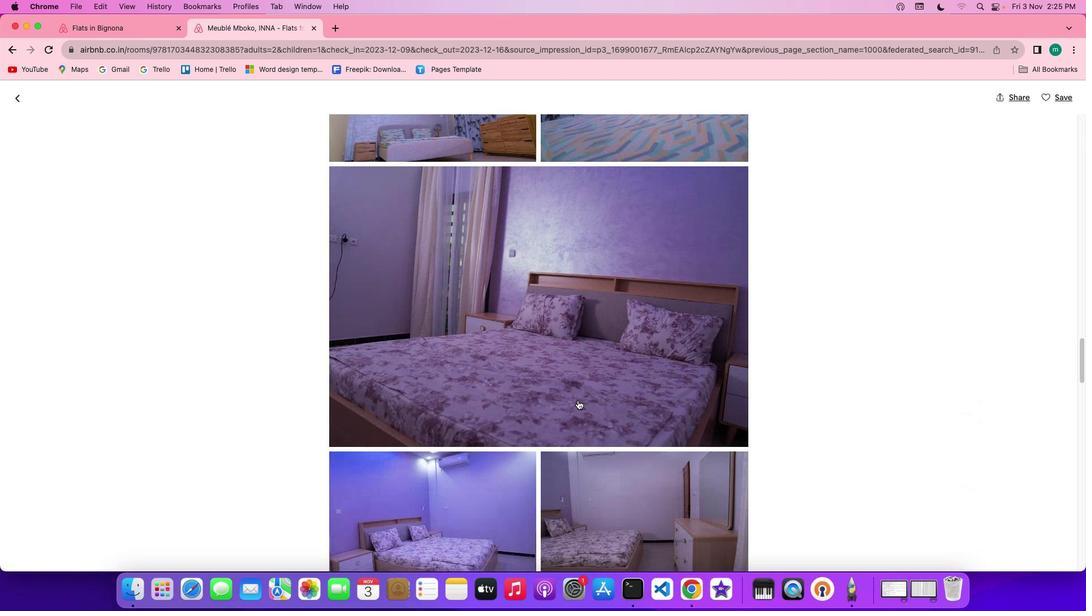
Action: Mouse scrolled (577, 400) with delta (0, 0)
Screenshot: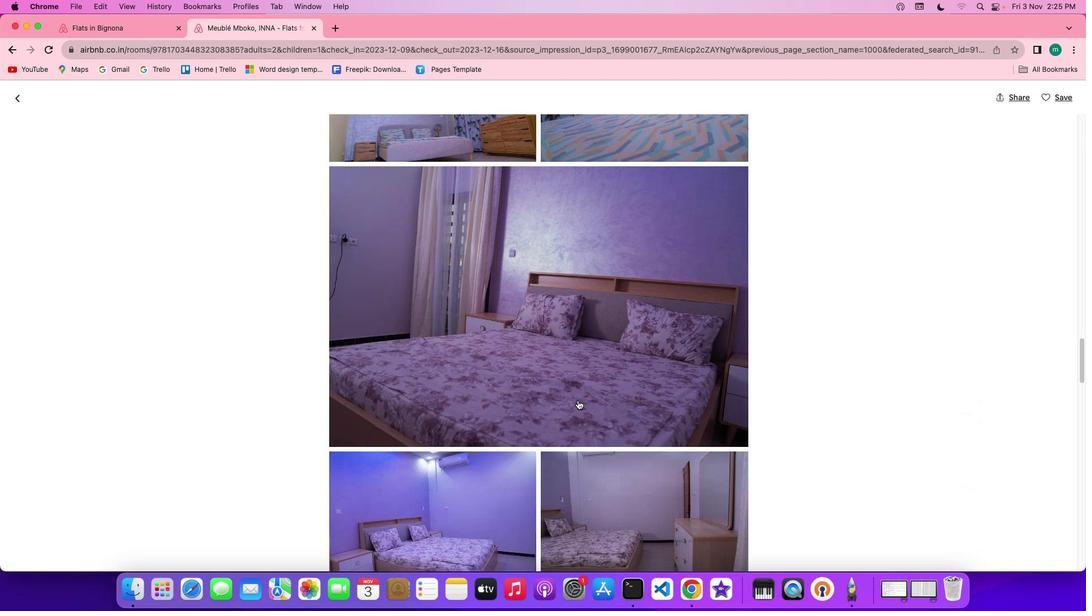 
Action: Mouse scrolled (577, 400) with delta (0, -1)
Screenshot: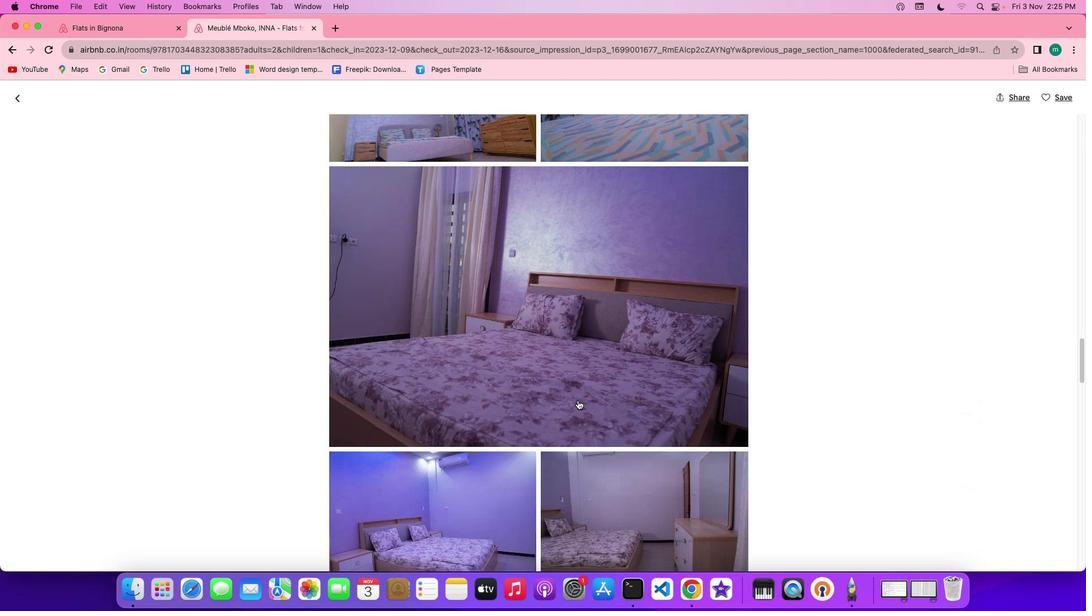 
Action: Mouse scrolled (577, 400) with delta (0, -2)
Screenshot: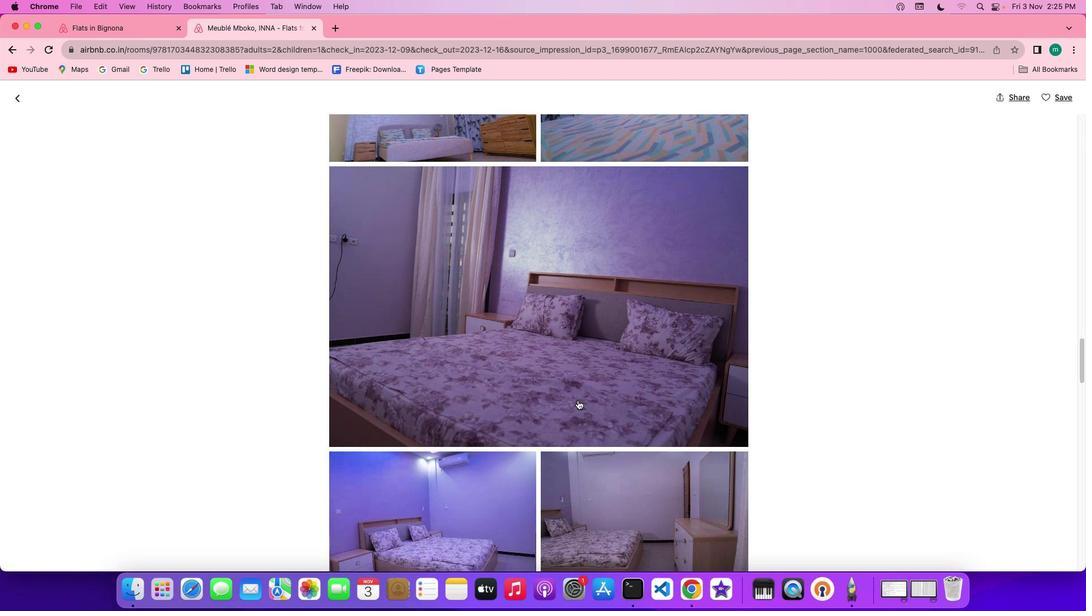 
Action: Mouse scrolled (577, 400) with delta (0, -2)
Screenshot: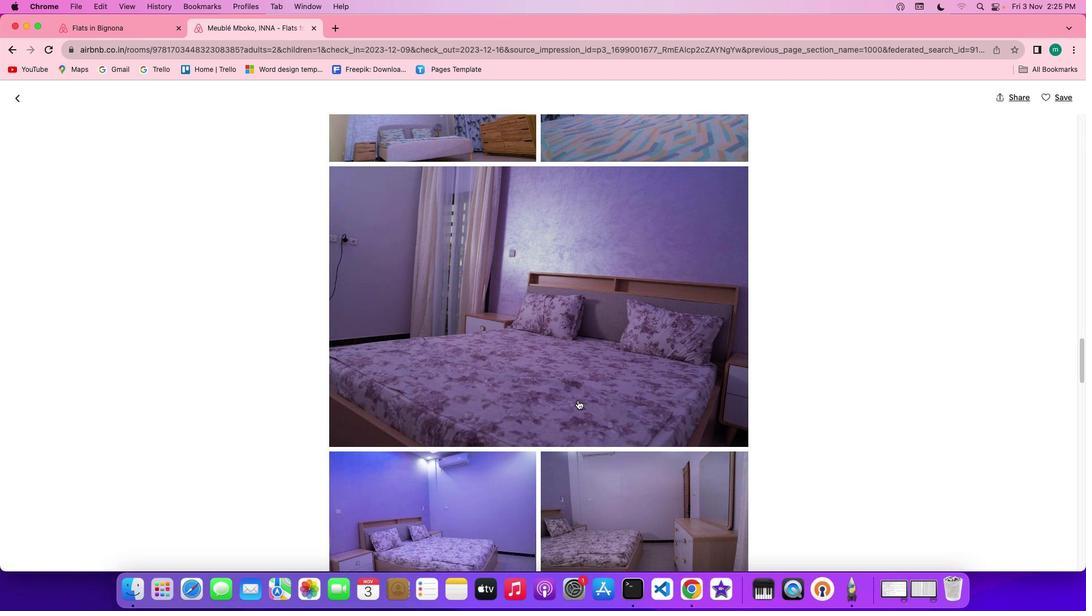 
Action: Mouse scrolled (577, 400) with delta (0, 0)
Screenshot: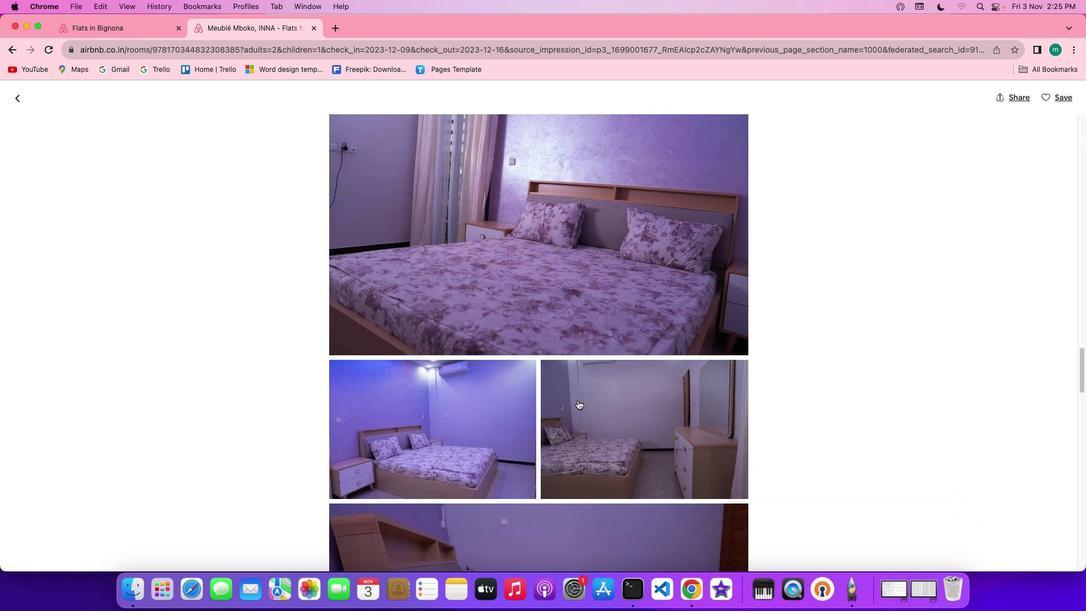 
Action: Mouse scrolled (577, 400) with delta (0, 0)
Screenshot: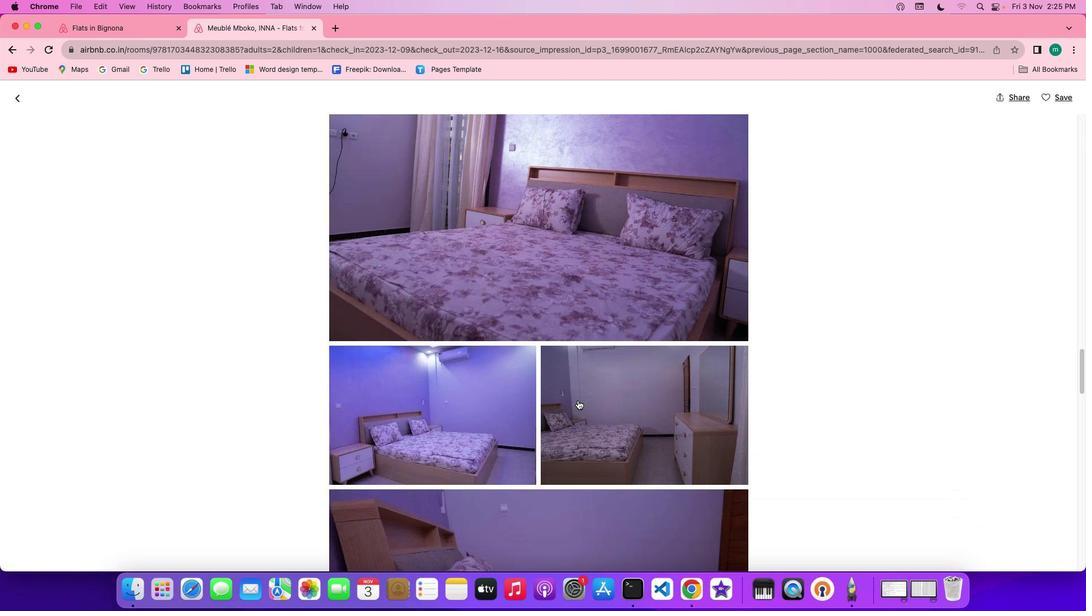 
Action: Mouse scrolled (577, 400) with delta (0, -1)
Screenshot: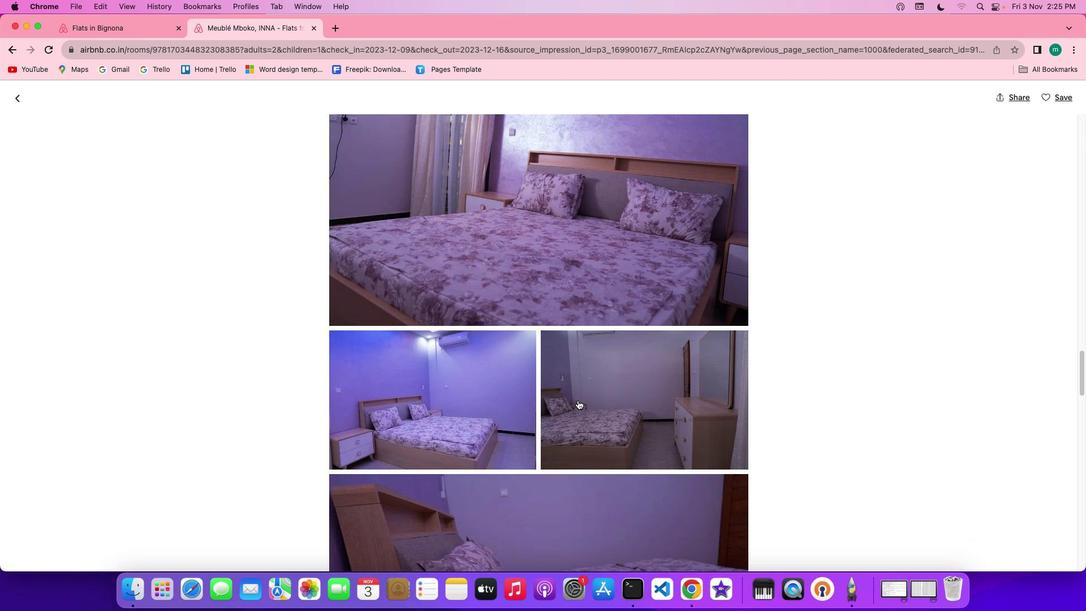 
Action: Mouse scrolled (577, 400) with delta (0, -1)
Screenshot: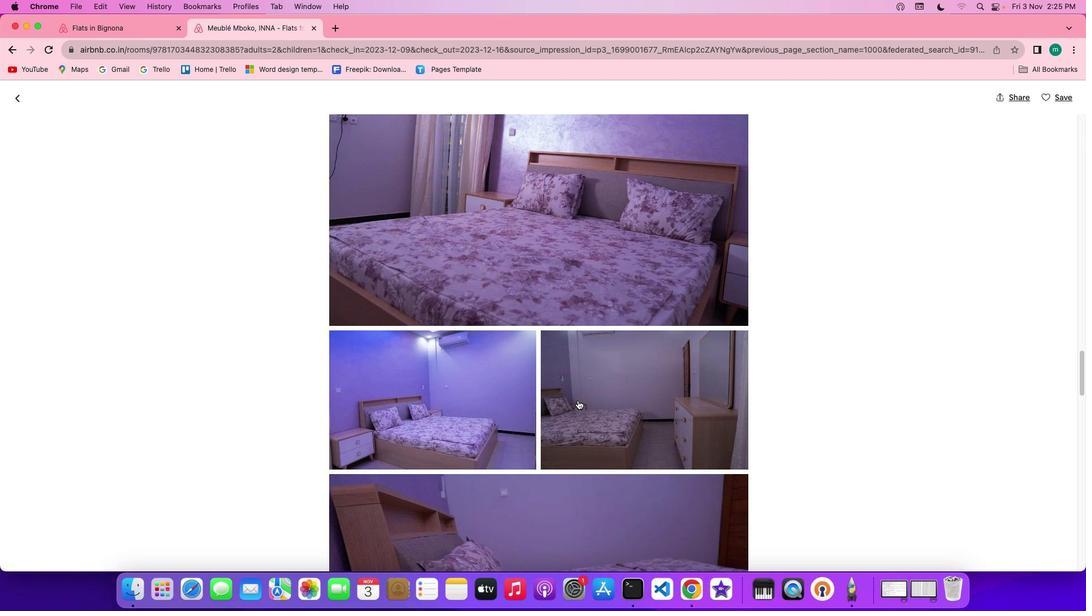 
Action: Mouse scrolled (577, 400) with delta (0, 0)
Screenshot: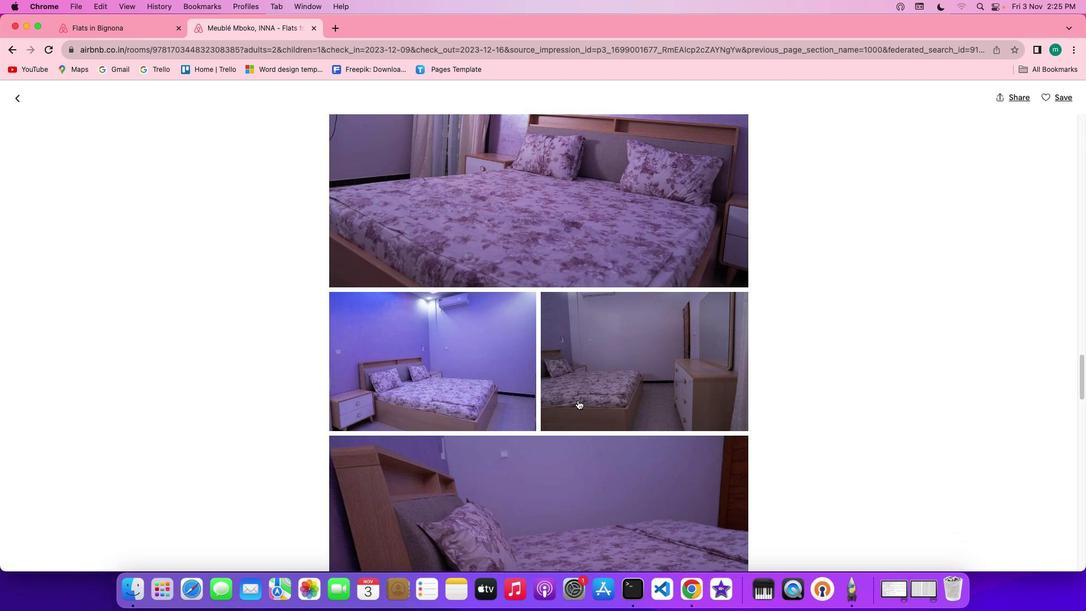 
Action: Mouse scrolled (577, 400) with delta (0, 0)
Screenshot: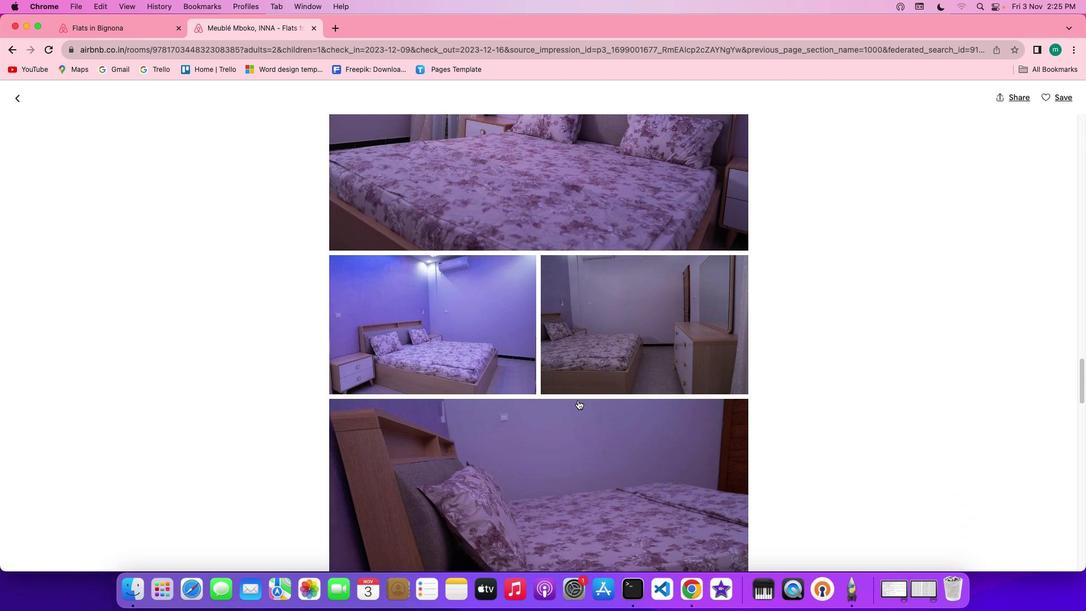 
Action: Mouse scrolled (577, 400) with delta (0, 0)
Screenshot: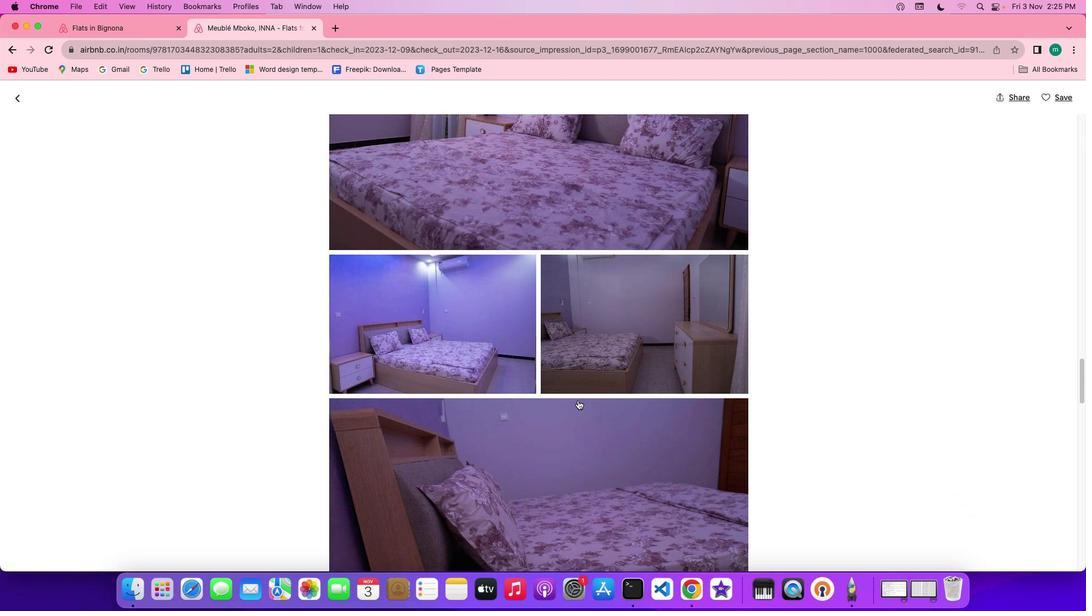 
Action: Mouse scrolled (577, 400) with delta (0, 0)
Screenshot: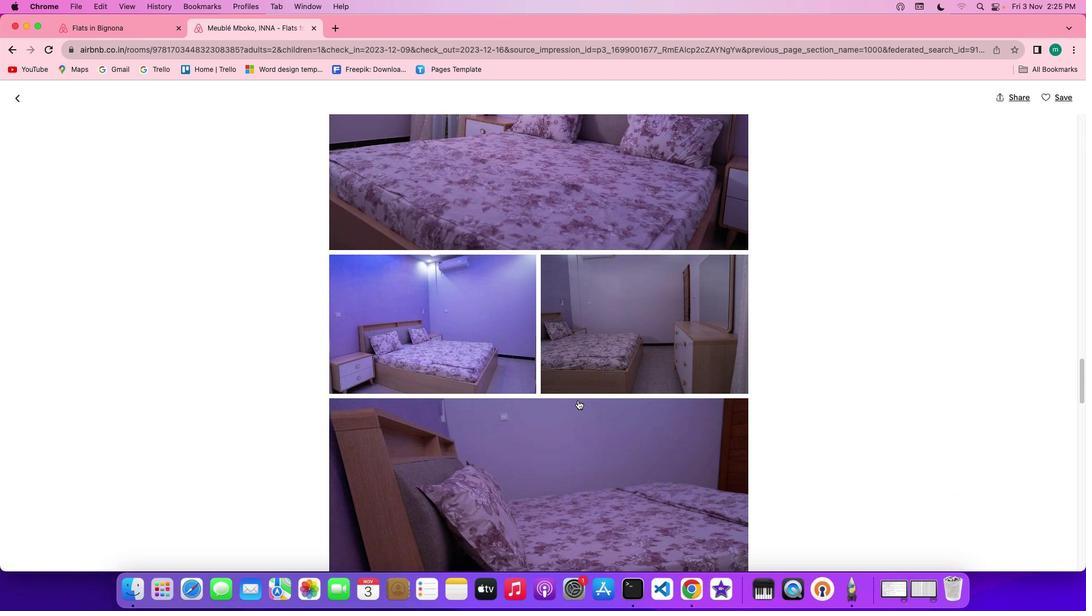 
Action: Mouse scrolled (577, 400) with delta (0, 0)
Screenshot: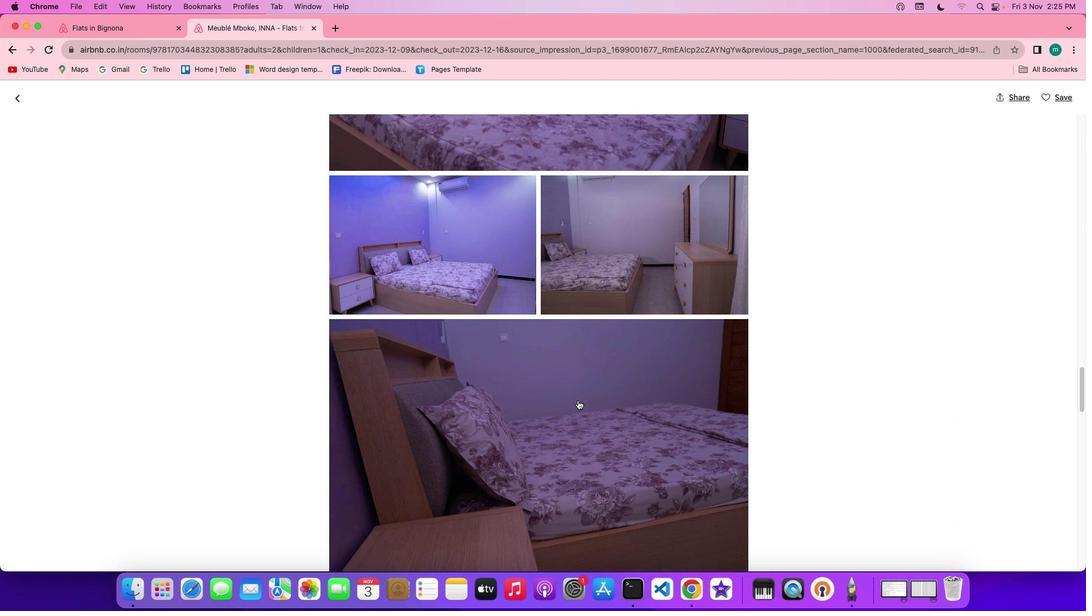 
Action: Mouse scrolled (577, 400) with delta (0, 0)
Screenshot: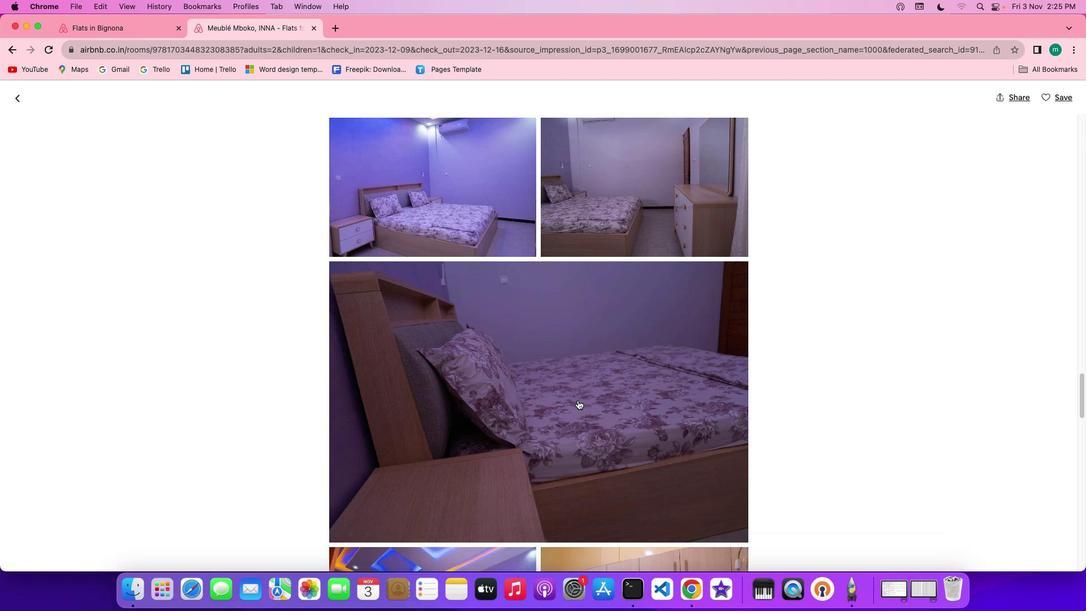 
Action: Mouse scrolled (577, 400) with delta (0, 0)
Screenshot: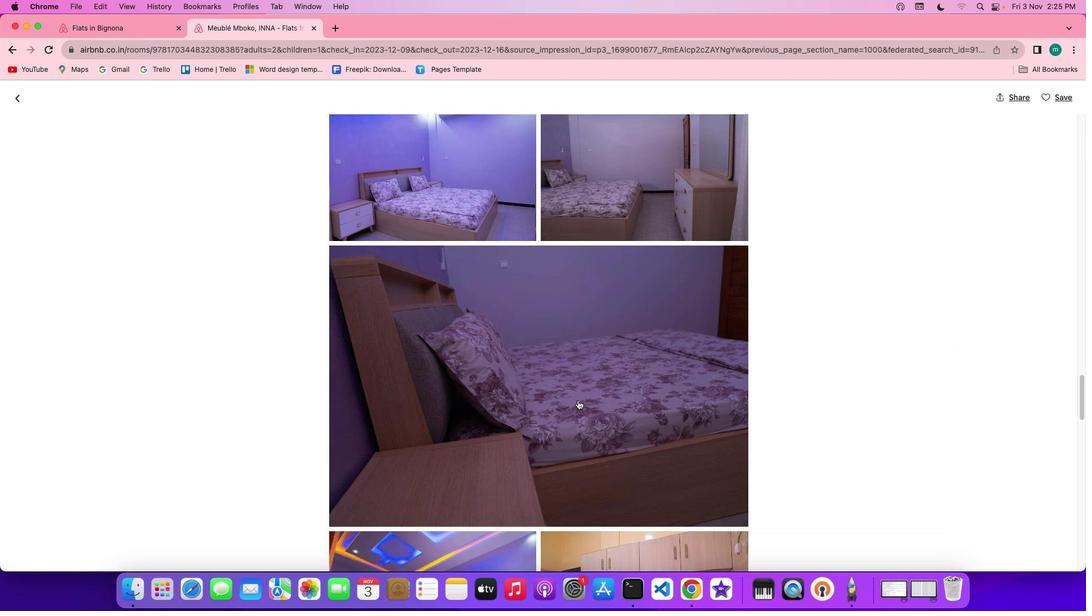 
Action: Mouse scrolled (577, 400) with delta (0, -1)
Screenshot: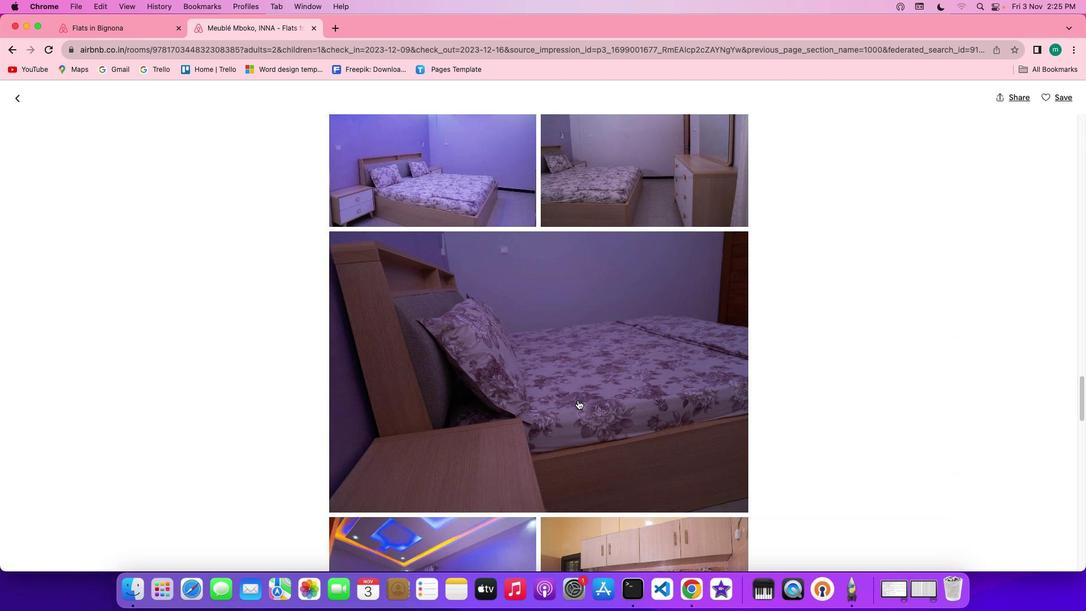 
Action: Mouse scrolled (577, 400) with delta (0, -1)
Screenshot: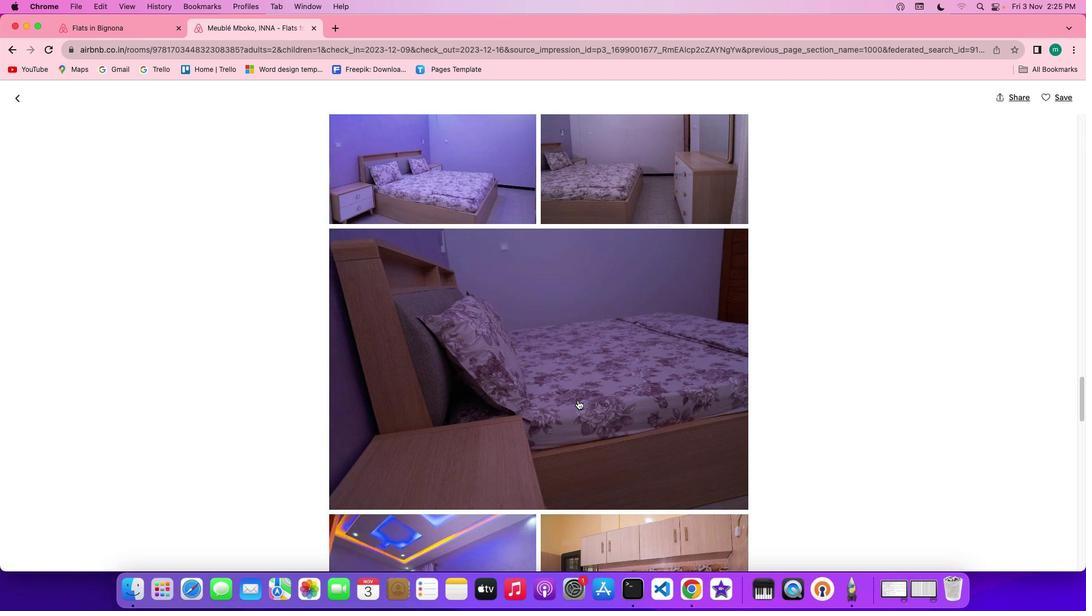 
Action: Mouse scrolled (577, 400) with delta (0, 0)
Screenshot: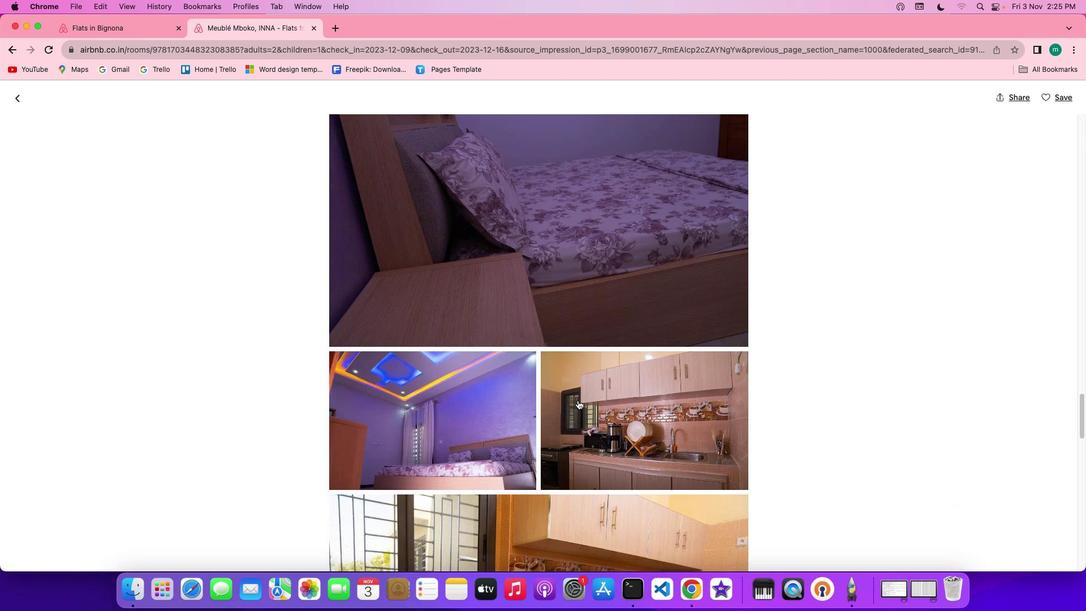 
Action: Mouse scrolled (577, 400) with delta (0, 0)
Screenshot: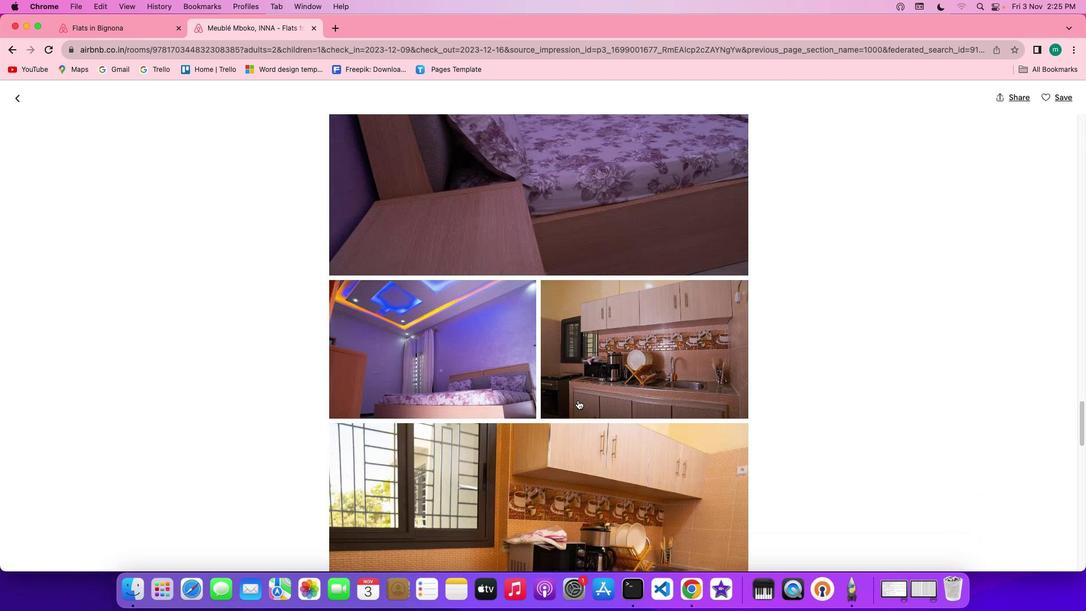 
Action: Mouse scrolled (577, 400) with delta (0, -1)
Screenshot: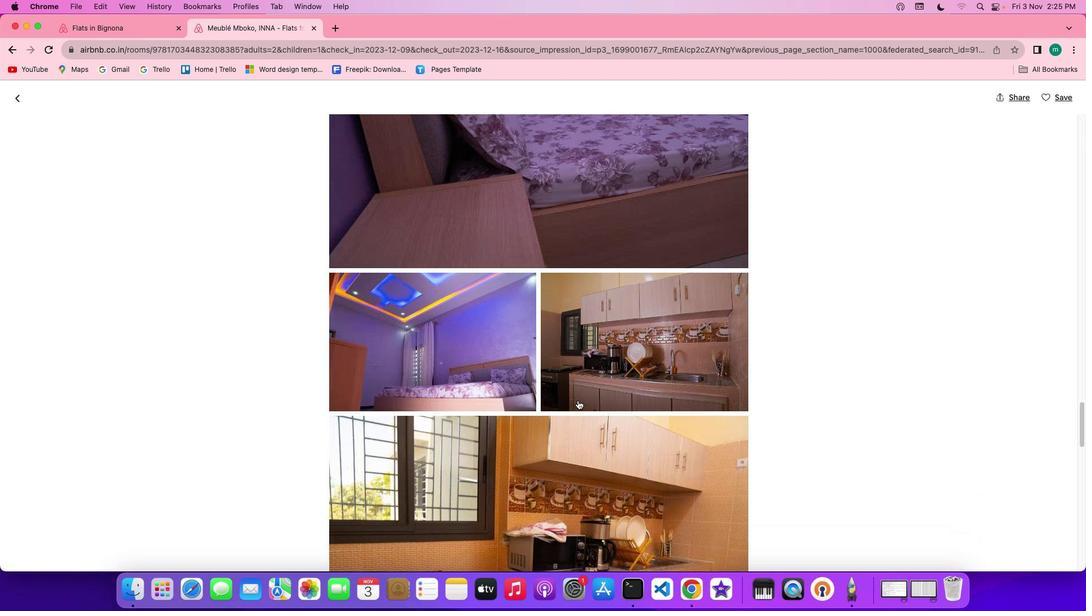 
Action: Mouse scrolled (577, 400) with delta (0, -1)
Screenshot: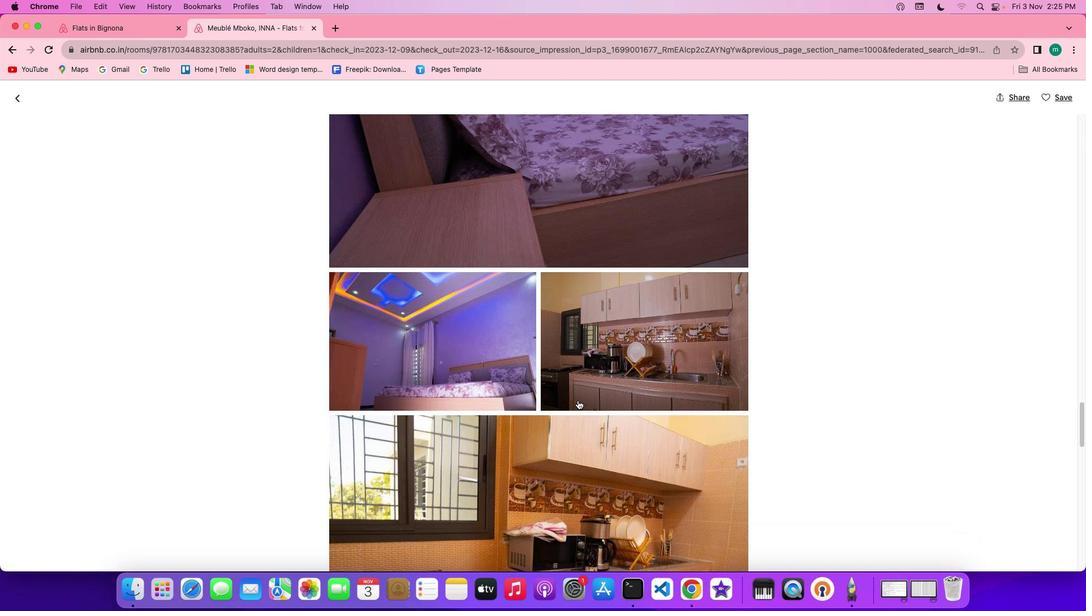 
Action: Mouse scrolled (577, 400) with delta (0, -1)
Screenshot: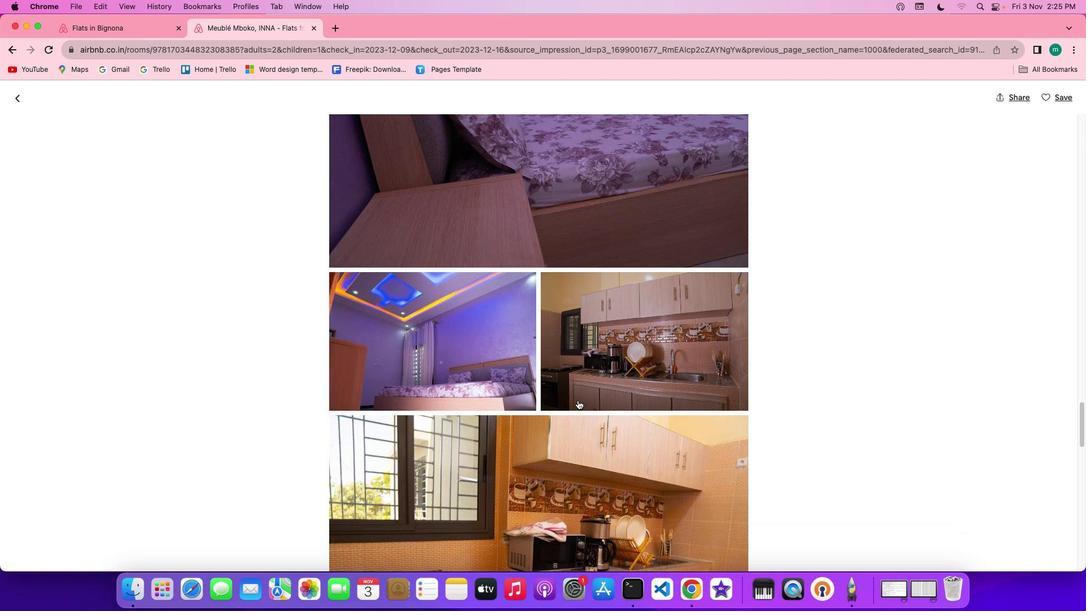 
Action: Mouse scrolled (577, 400) with delta (0, 0)
Screenshot: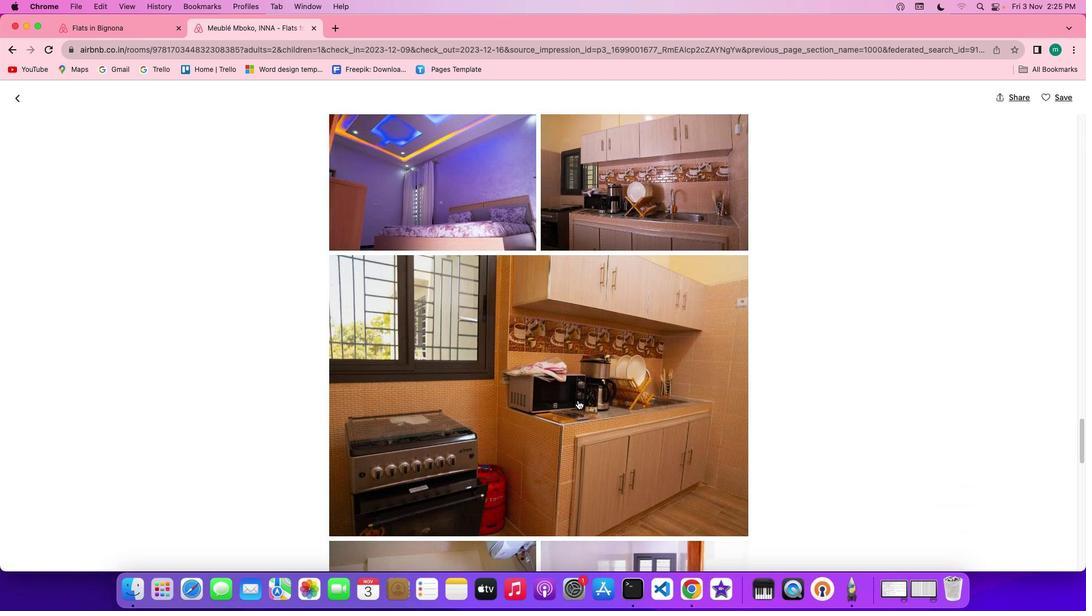 
Action: Mouse scrolled (577, 400) with delta (0, 0)
Screenshot: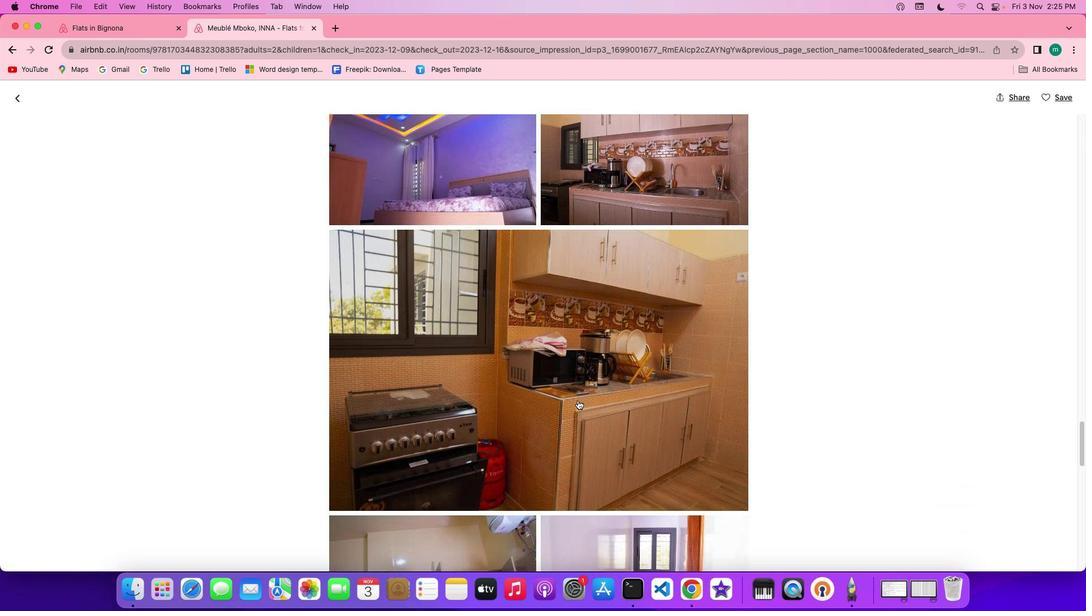
Action: Mouse scrolled (577, 400) with delta (0, -1)
Screenshot: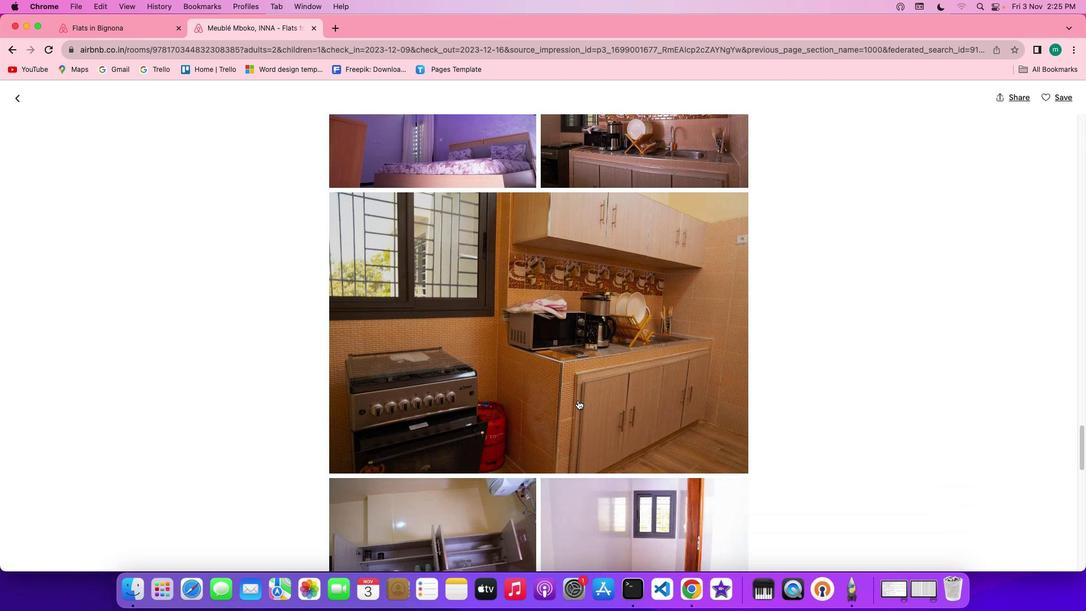 
Action: Mouse scrolled (577, 400) with delta (0, -1)
Screenshot: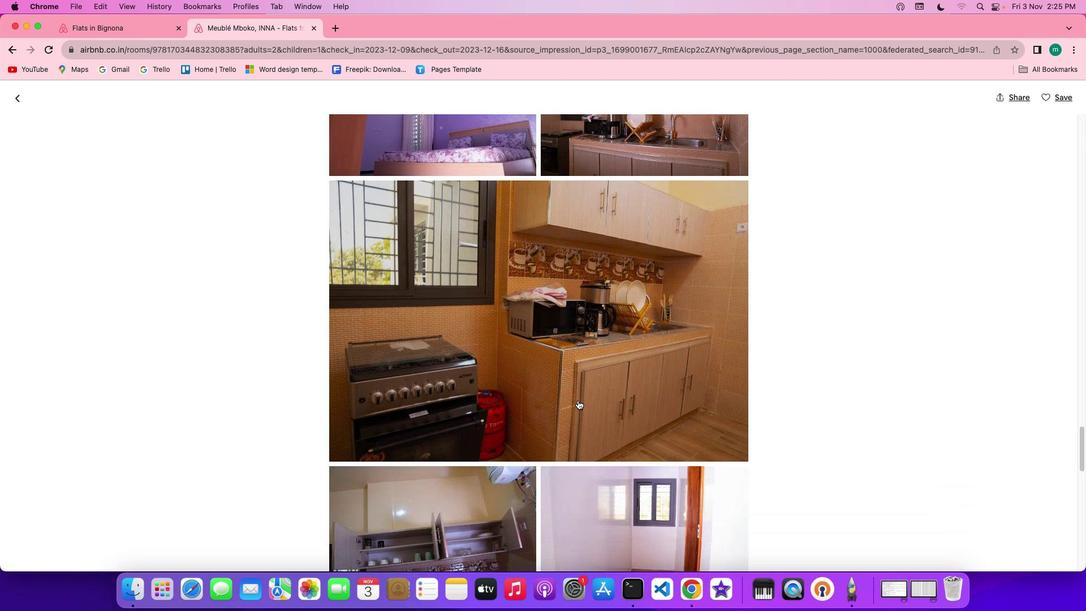 
Action: Mouse scrolled (577, 400) with delta (0, -1)
Screenshot: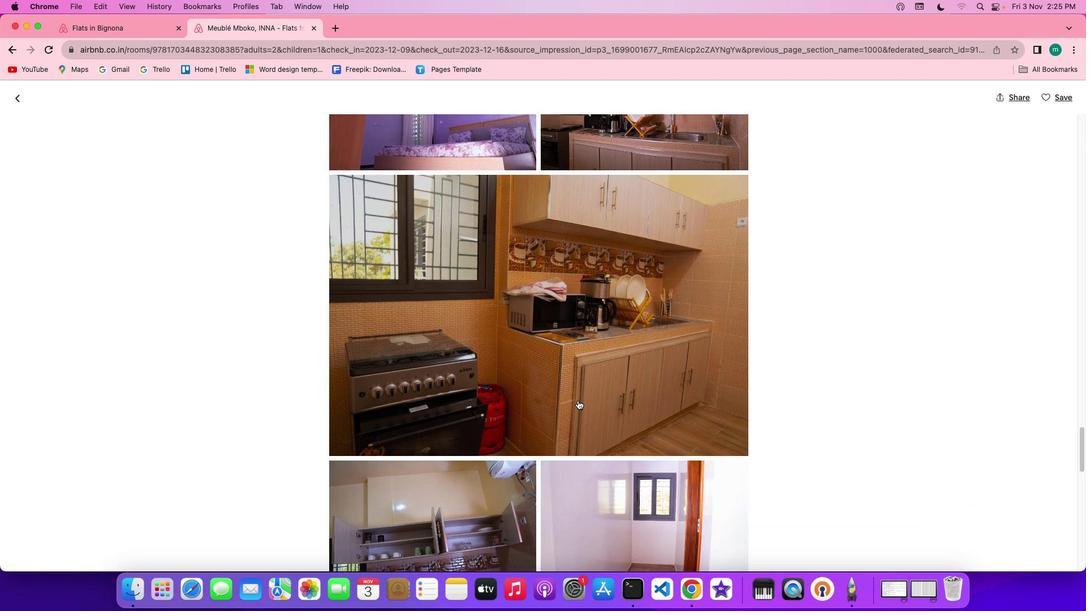 
Action: Mouse scrolled (577, 400) with delta (0, 0)
Screenshot: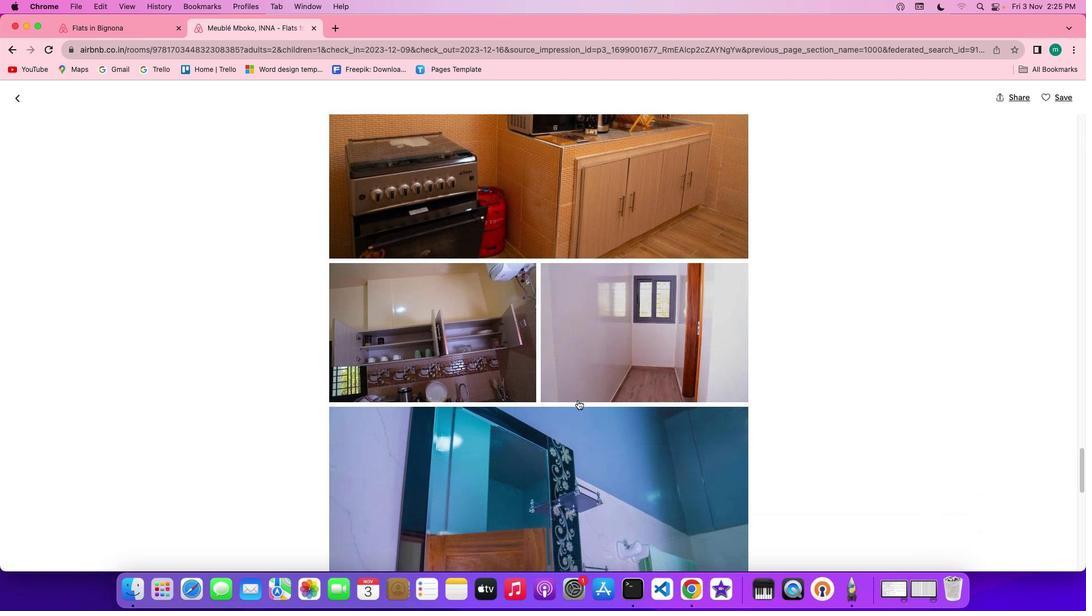 
Action: Mouse scrolled (577, 400) with delta (0, 0)
Screenshot: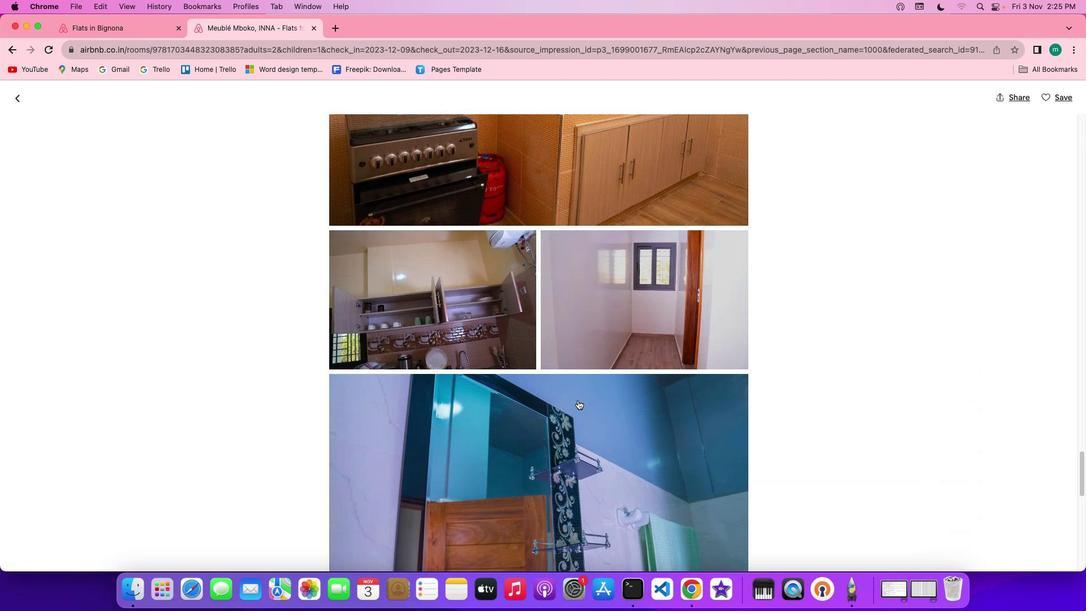 
Action: Mouse scrolled (577, 400) with delta (0, -1)
Screenshot: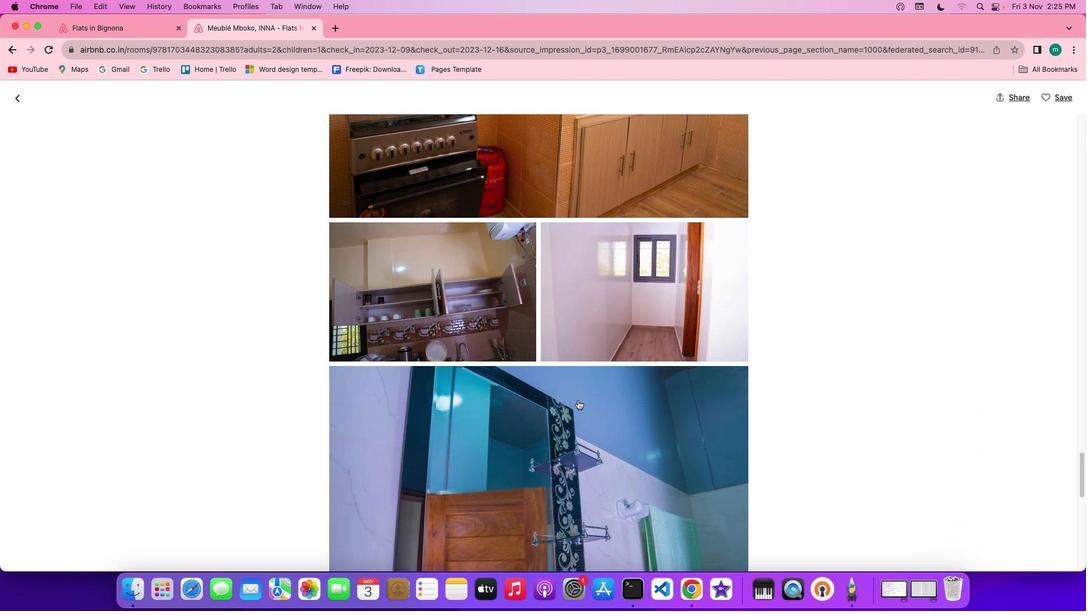 
Action: Mouse scrolled (577, 400) with delta (0, -1)
Screenshot: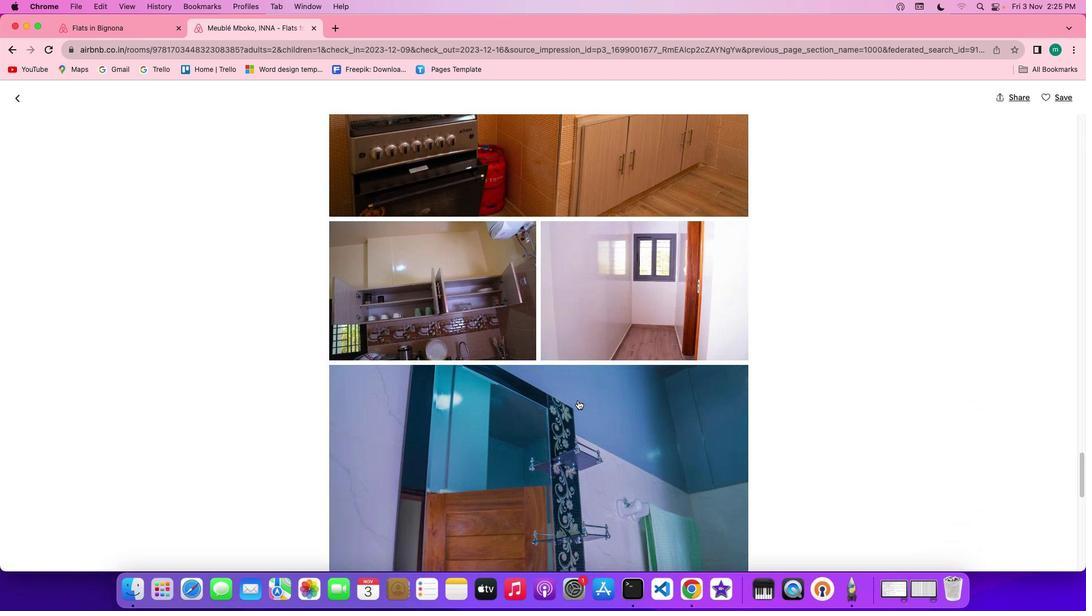 
Action: Mouse scrolled (577, 400) with delta (0, -1)
Screenshot: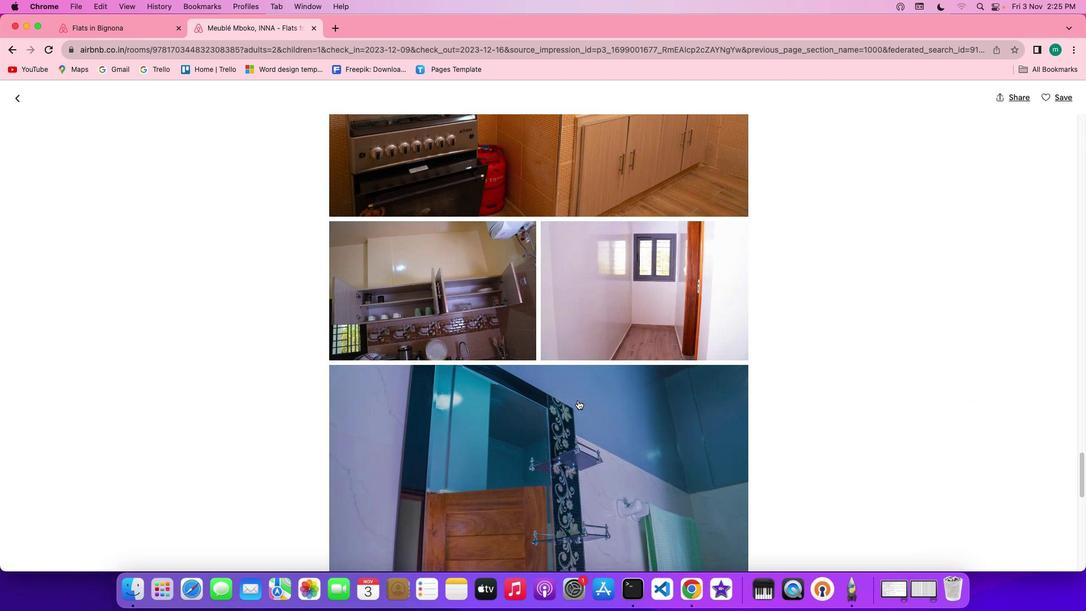 
Action: Mouse scrolled (577, 400) with delta (0, 0)
Screenshot: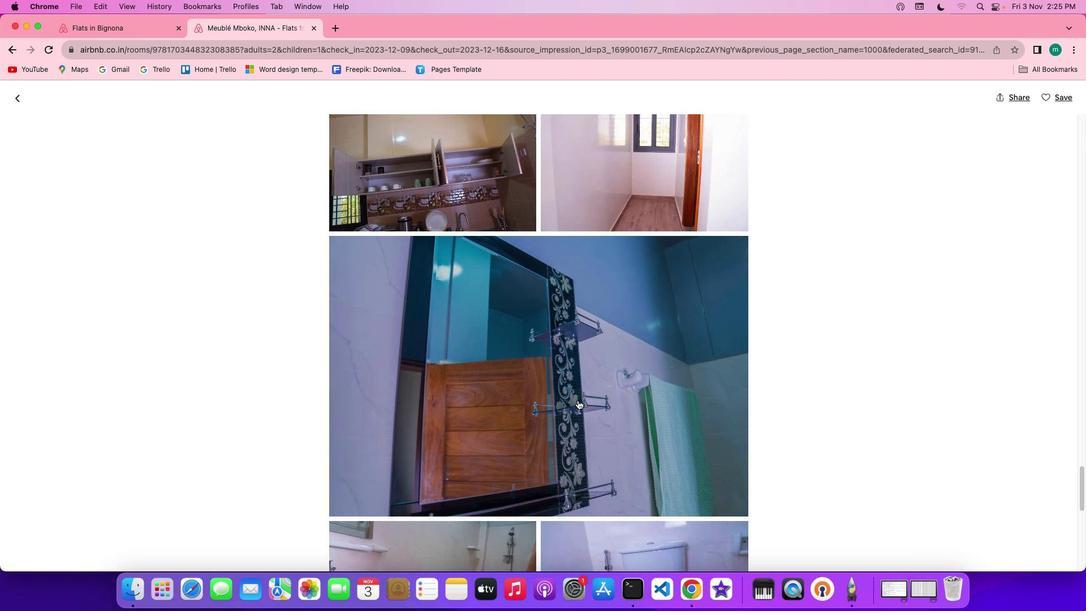 
Action: Mouse scrolled (577, 400) with delta (0, 0)
Screenshot: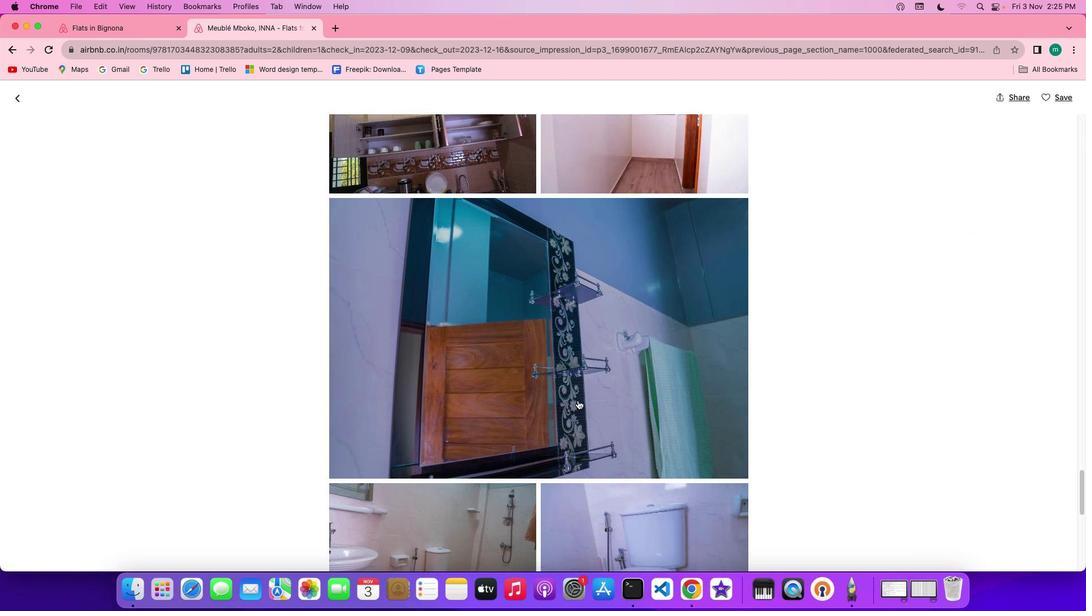 
Action: Mouse scrolled (577, 400) with delta (0, -1)
Screenshot: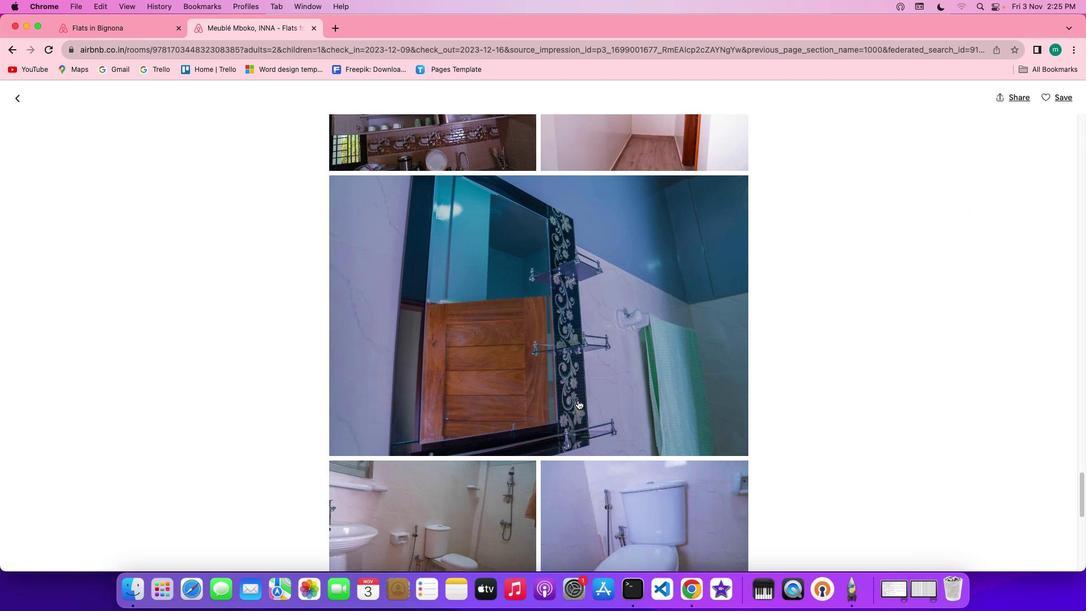 
Action: Mouse scrolled (577, 400) with delta (0, -1)
Screenshot: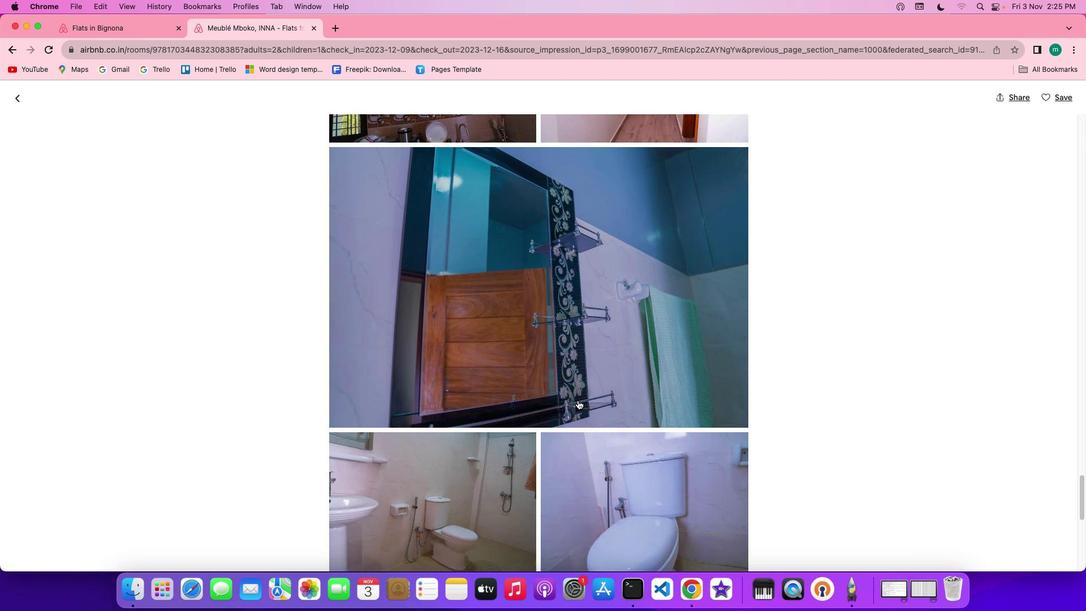 
Action: Mouse scrolled (577, 400) with delta (0, -1)
Screenshot: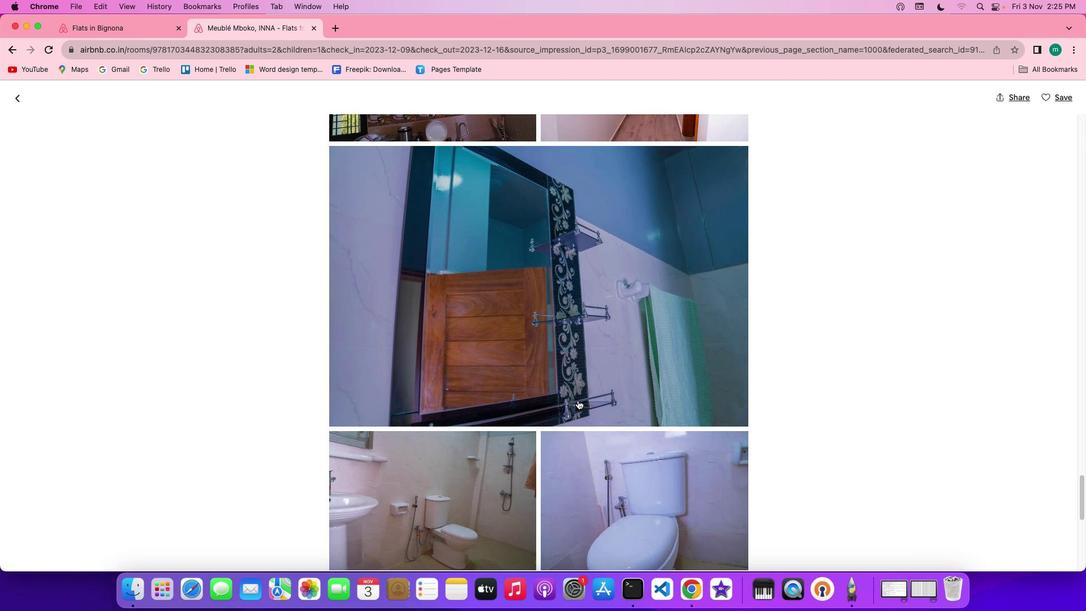 
Action: Mouse moved to (577, 400)
Screenshot: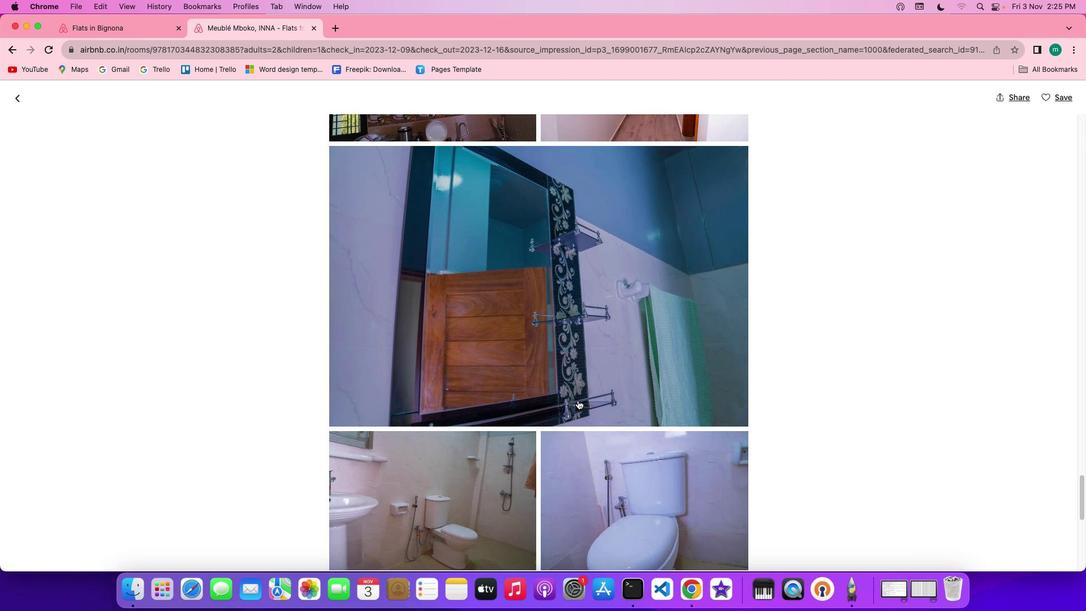 
Action: Mouse scrolled (577, 400) with delta (0, 0)
Screenshot: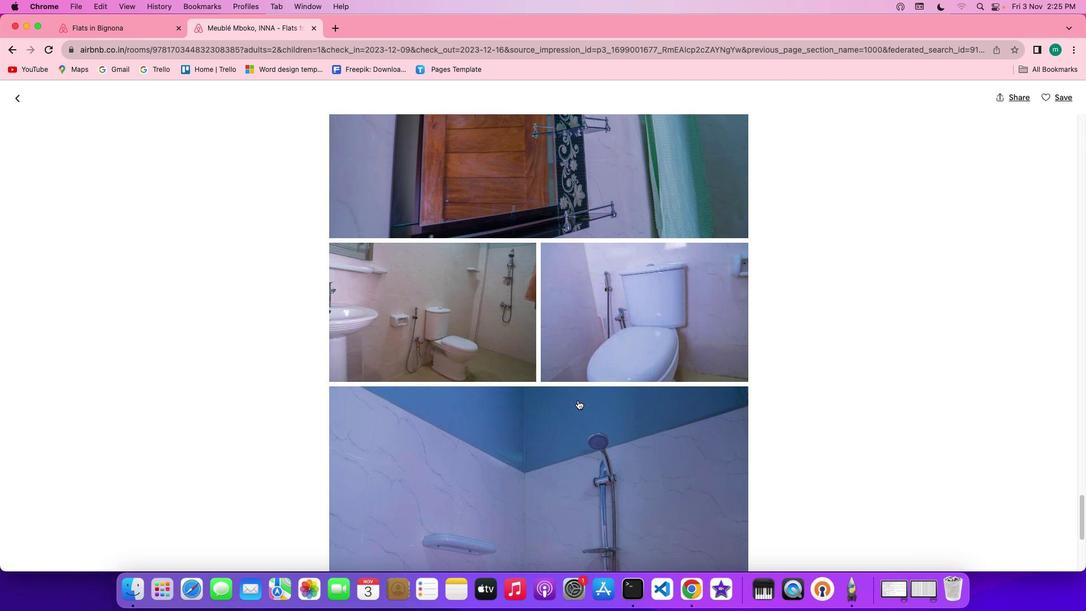 
Action: Mouse scrolled (577, 400) with delta (0, 0)
Screenshot: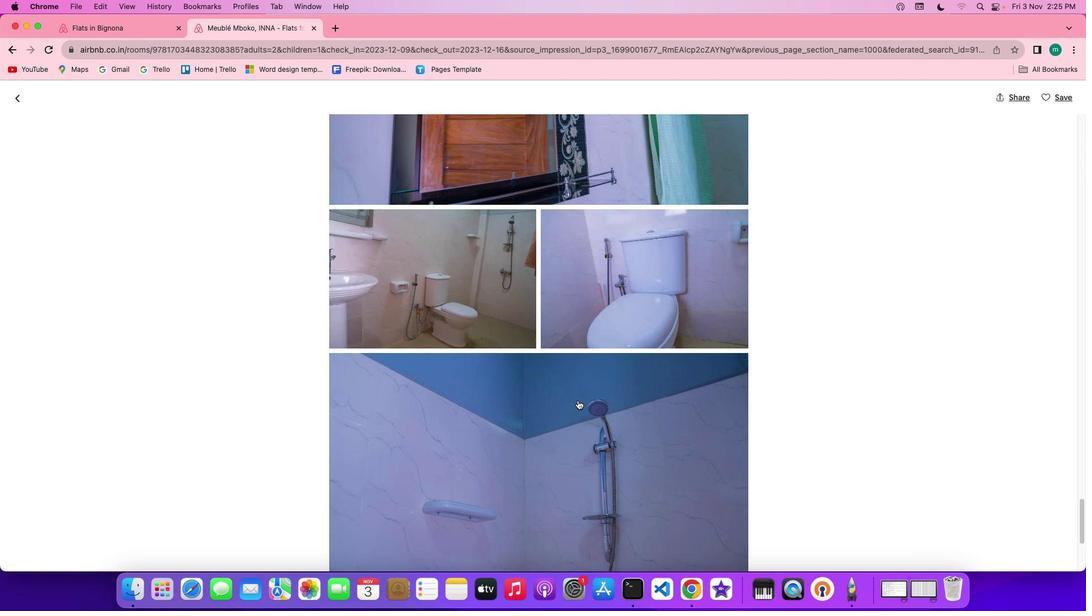 
Action: Mouse scrolled (577, 400) with delta (0, -1)
Screenshot: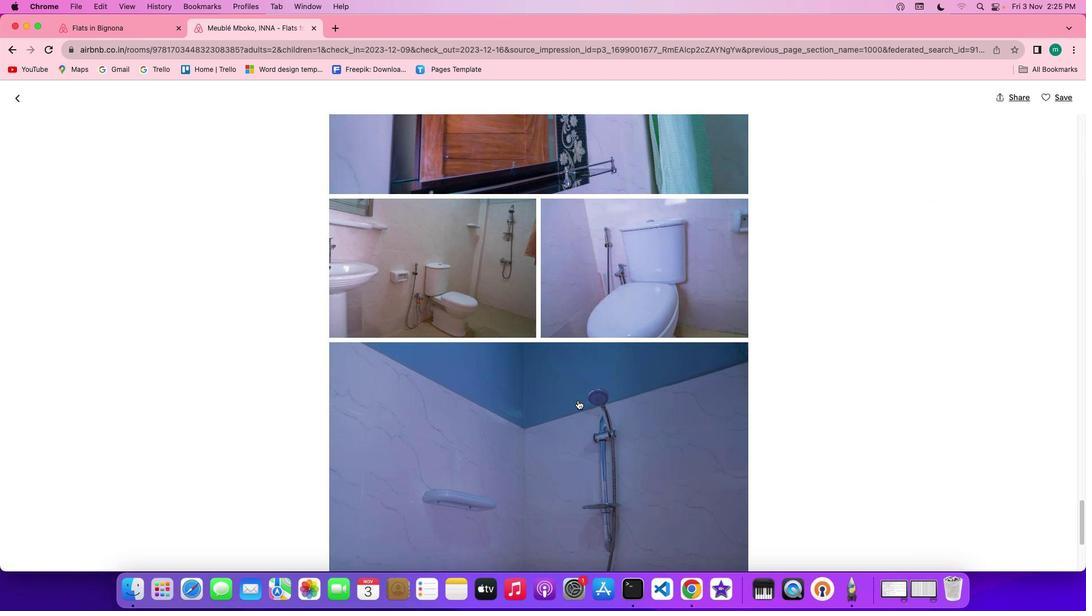 
Action: Mouse scrolled (577, 400) with delta (0, -1)
Screenshot: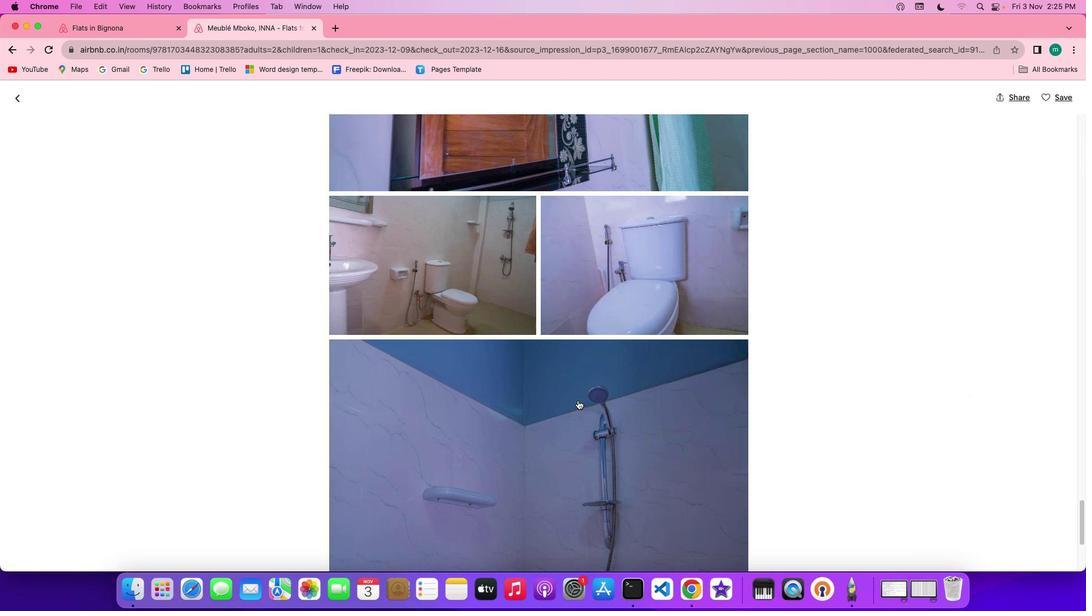
Action: Mouse scrolled (577, 400) with delta (0, -1)
Screenshot: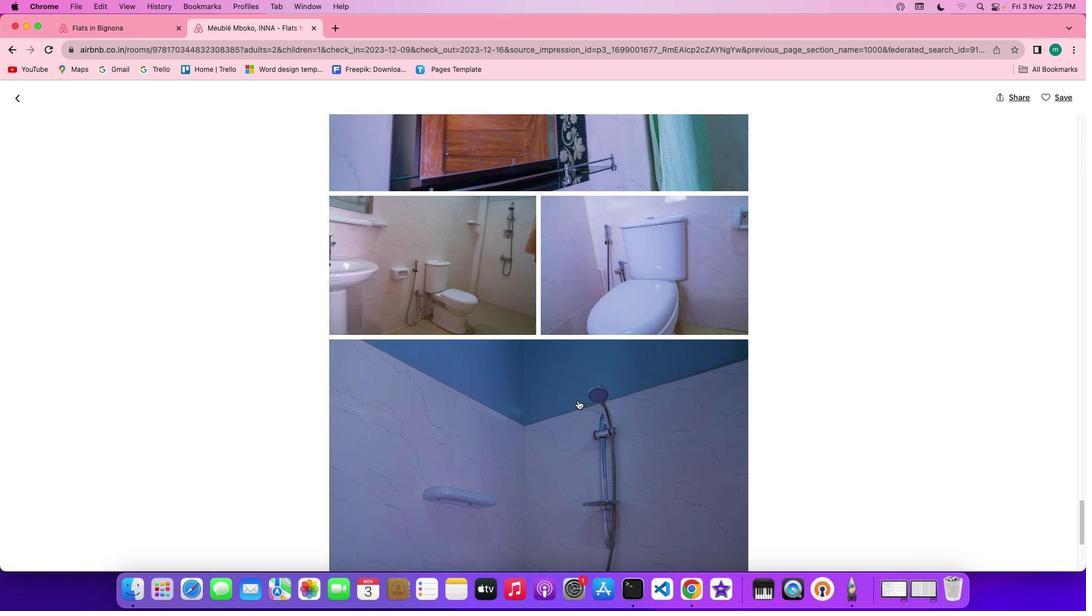 
Action: Mouse scrolled (577, 400) with delta (0, 0)
Screenshot: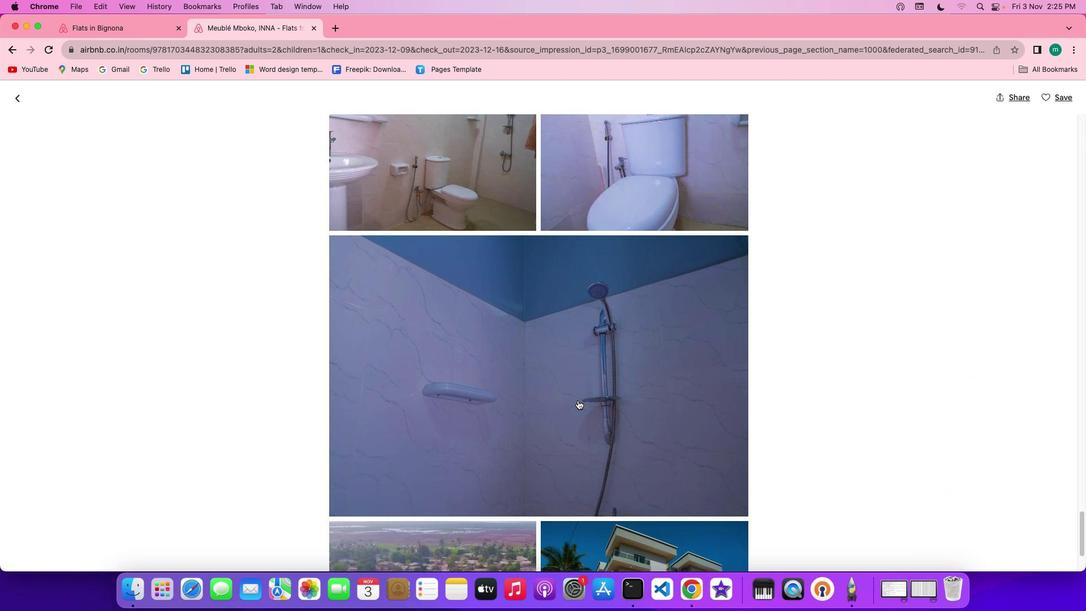 
Action: Mouse scrolled (577, 400) with delta (0, 0)
Screenshot: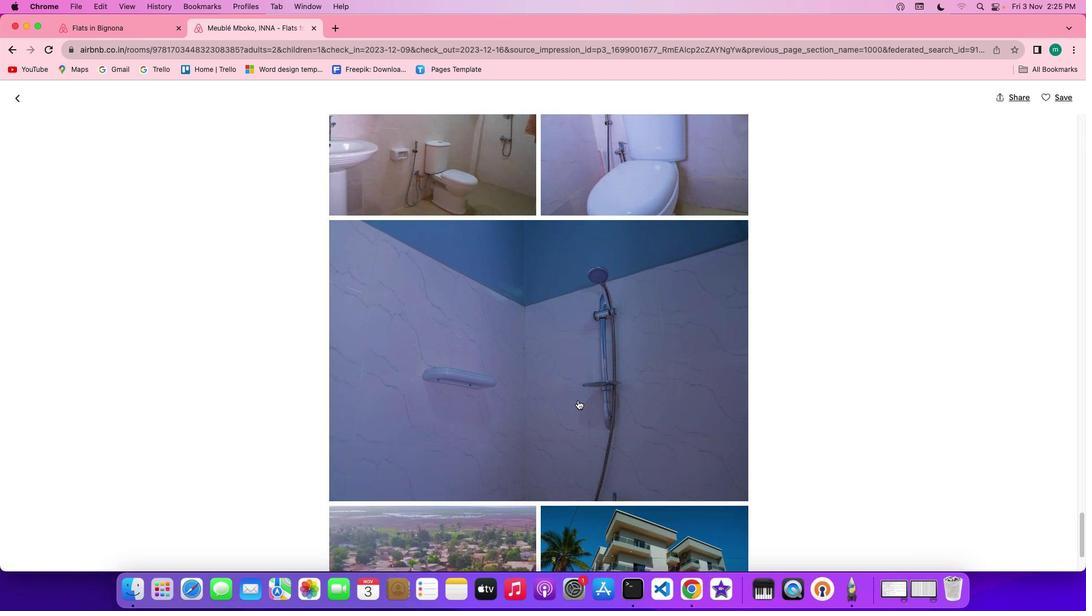 
Action: Mouse scrolled (577, 400) with delta (0, 0)
Screenshot: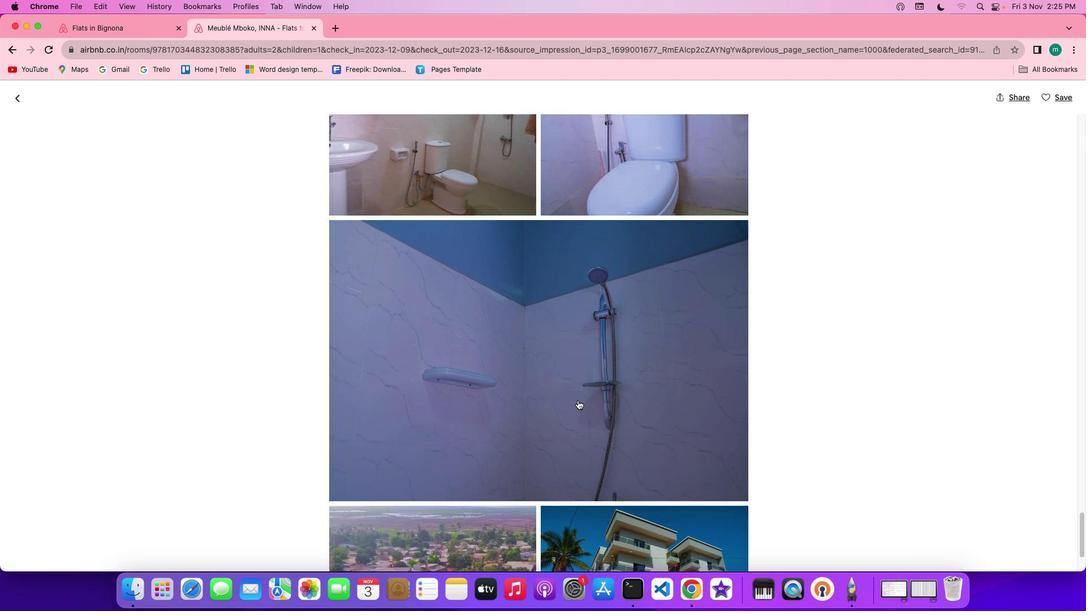 
Action: Mouse scrolled (577, 400) with delta (0, -1)
Screenshot: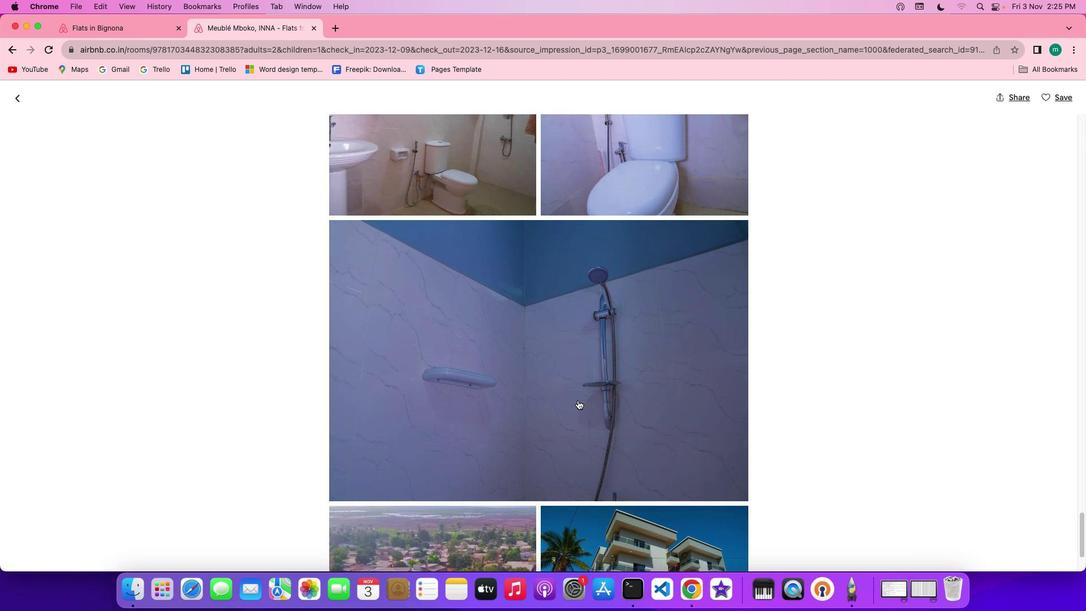 
Action: Mouse scrolled (577, 400) with delta (0, 0)
Screenshot: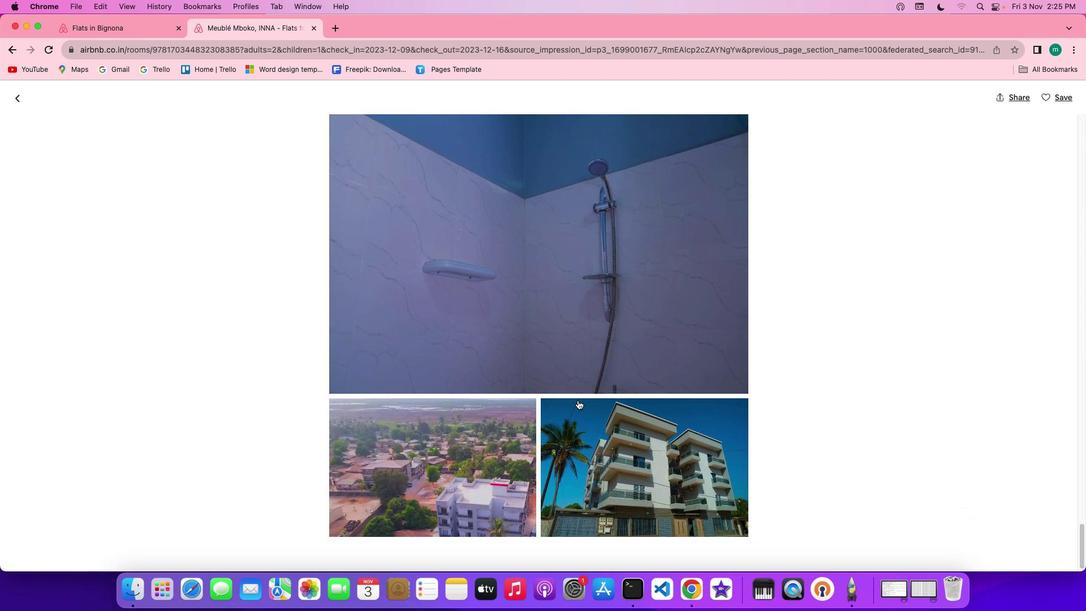 
Action: Mouse scrolled (577, 400) with delta (0, 0)
Screenshot: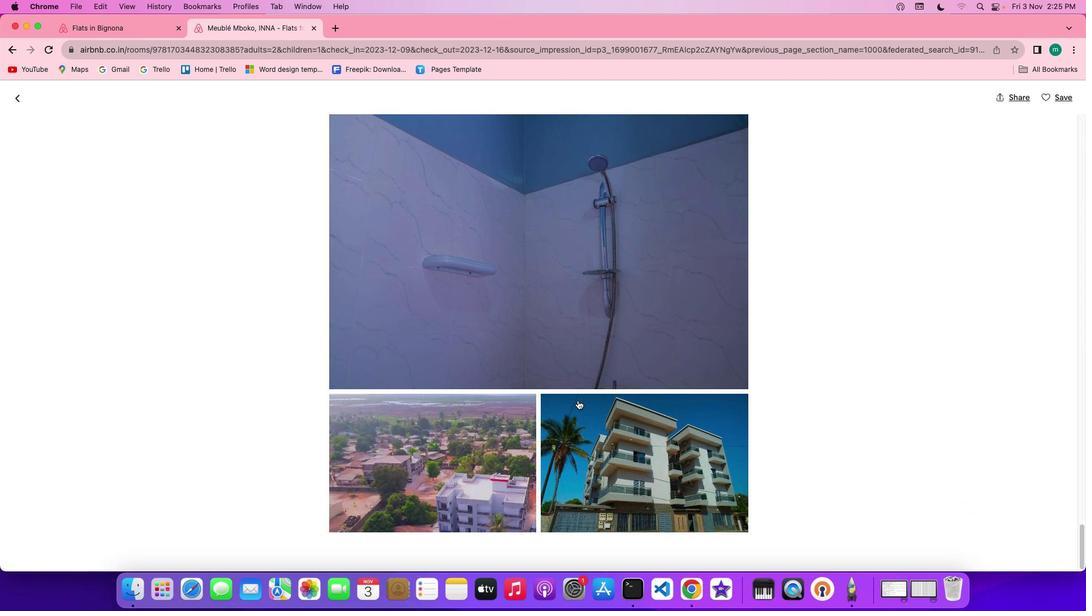 
Action: Mouse scrolled (577, 400) with delta (0, -1)
Screenshot: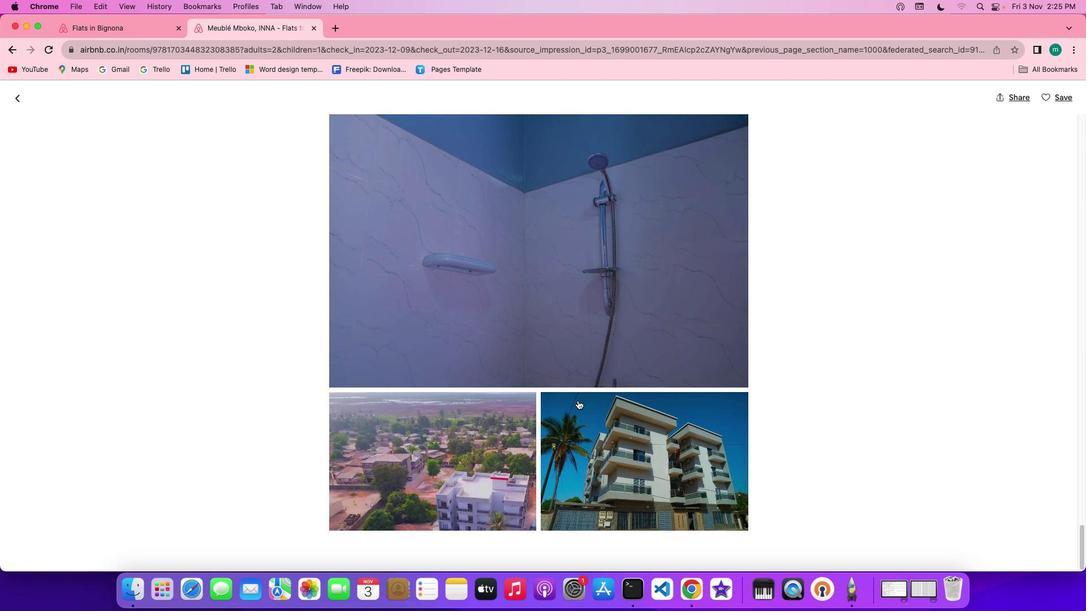 
Action: Mouse scrolled (577, 400) with delta (0, -1)
Screenshot: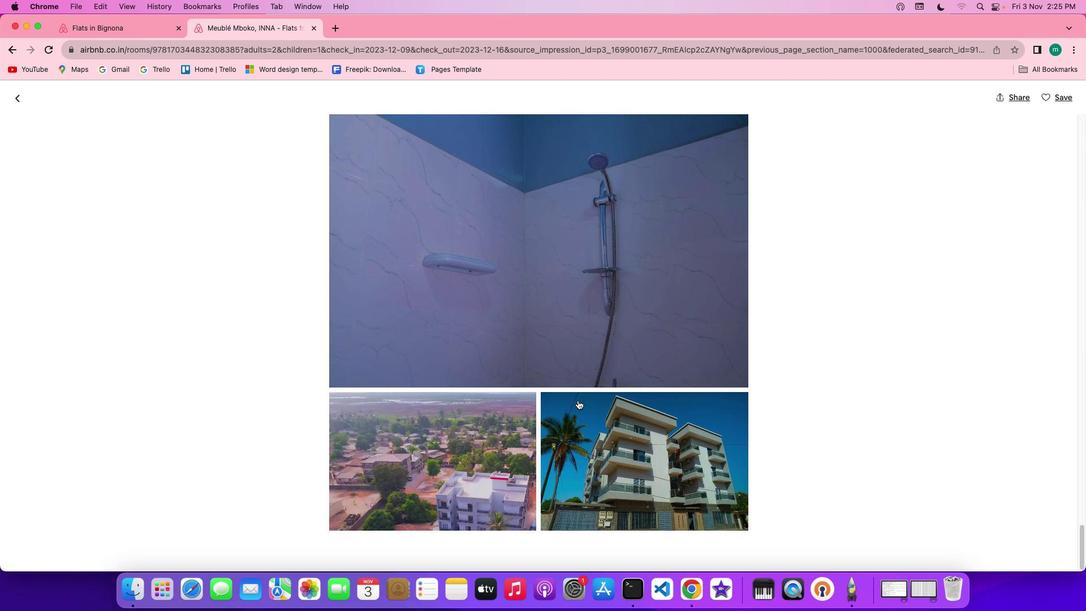 
Action: Mouse scrolled (577, 400) with delta (0, 0)
Screenshot: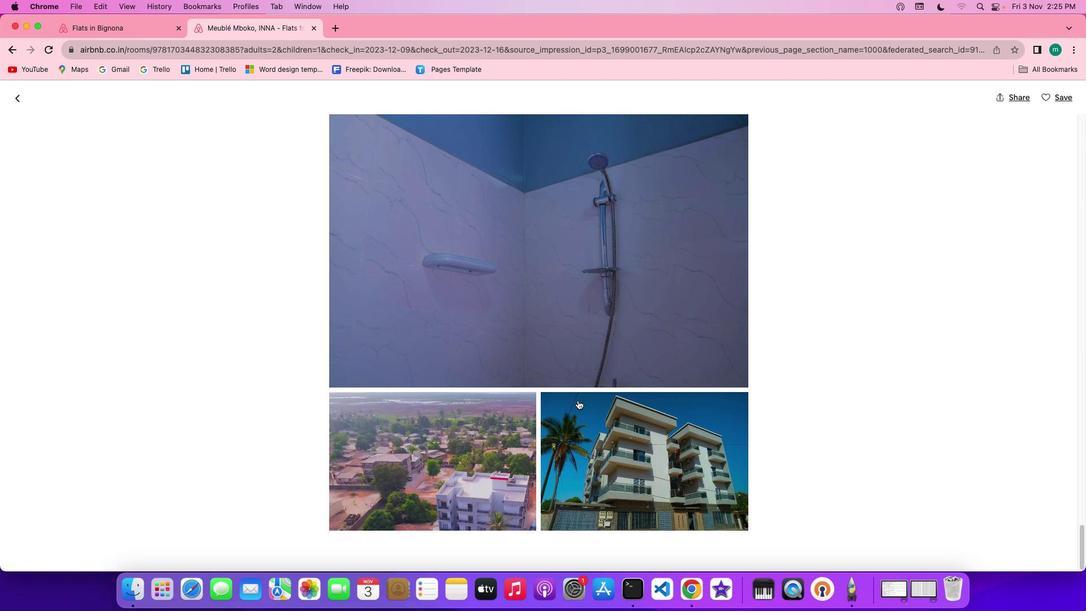 
Action: Mouse scrolled (577, 400) with delta (0, 0)
Screenshot: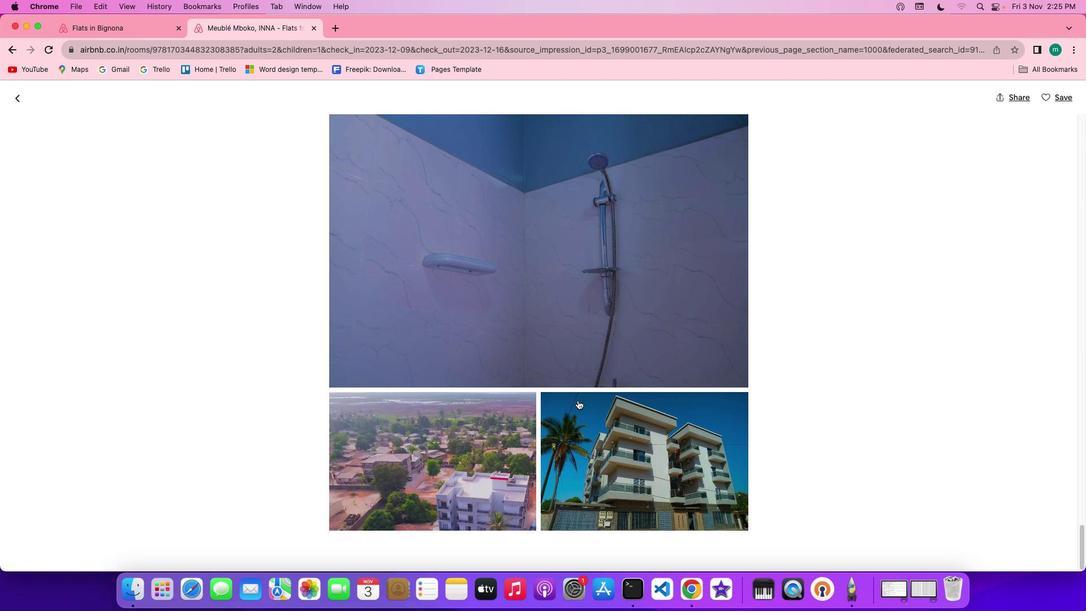 
Action: Mouse scrolled (577, 400) with delta (0, -1)
Screenshot: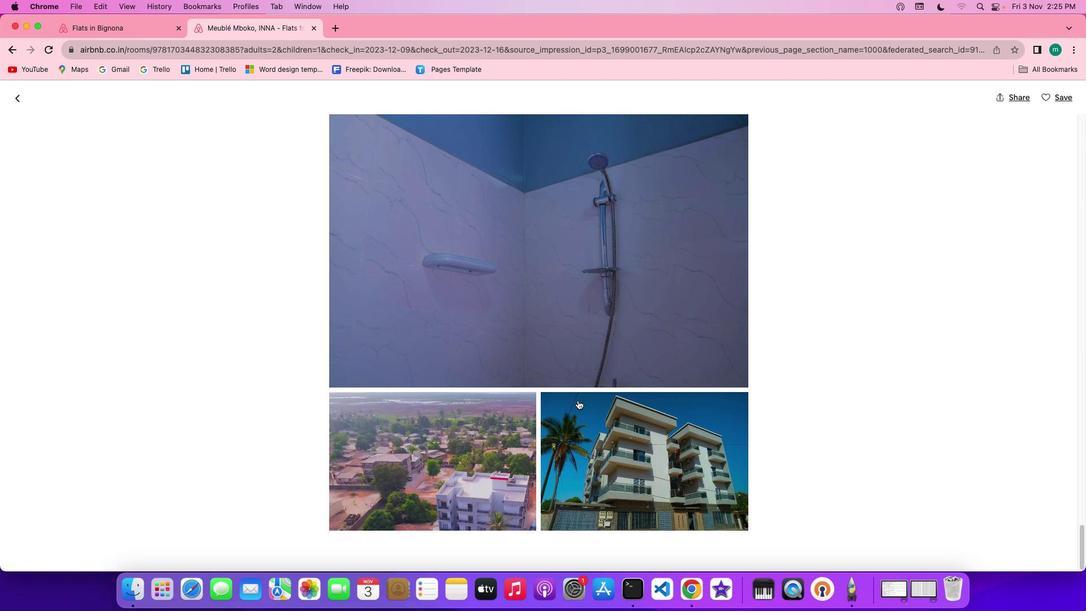 
Action: Mouse scrolled (577, 400) with delta (0, -2)
Screenshot: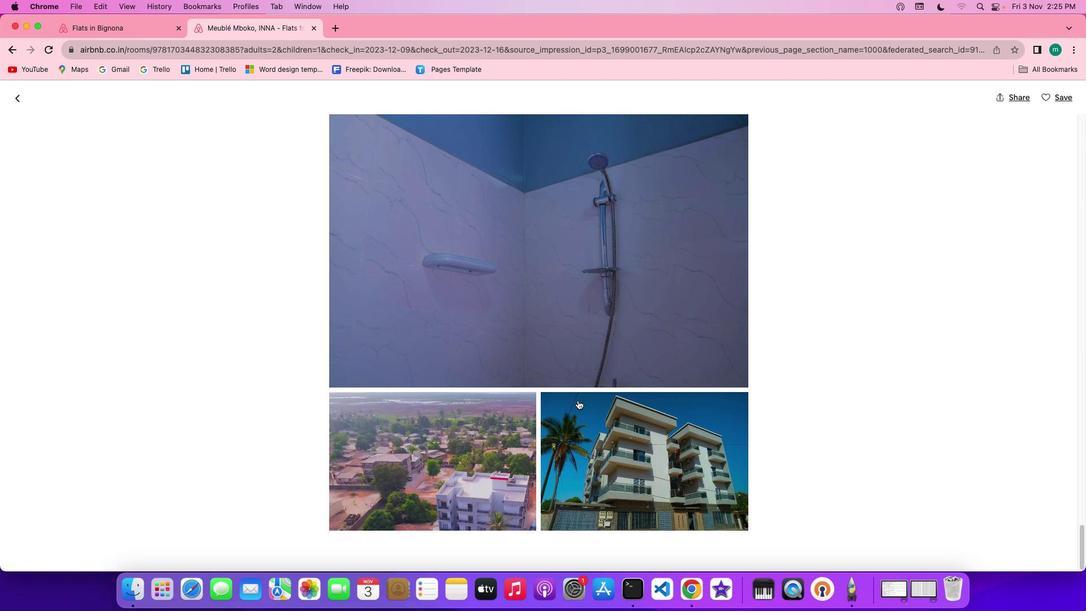 
Action: Mouse scrolled (577, 400) with delta (0, -1)
Screenshot: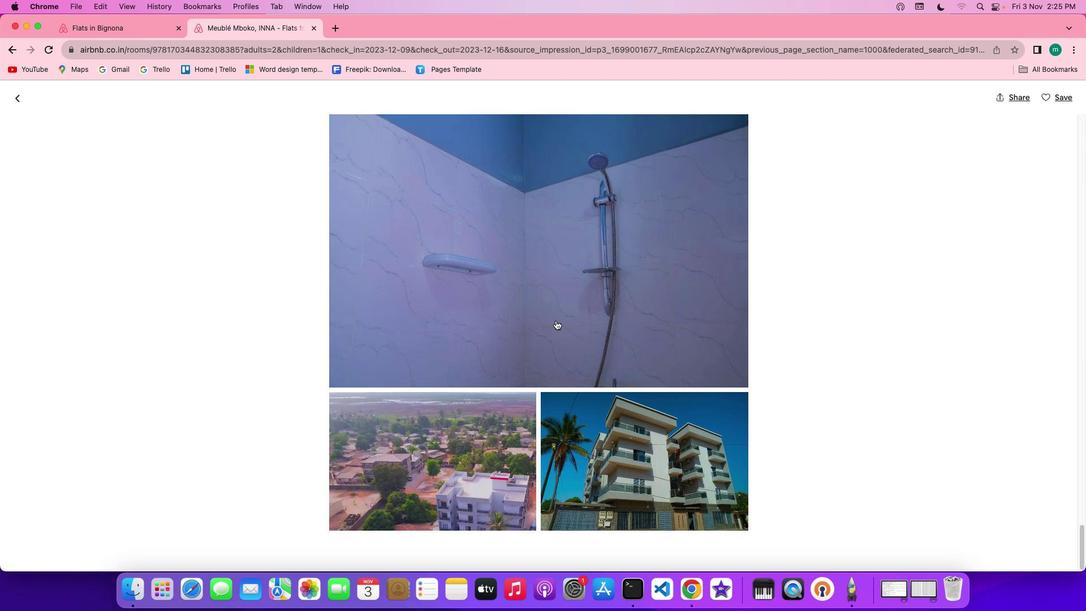 
Action: Mouse moved to (23, 101)
Screenshot: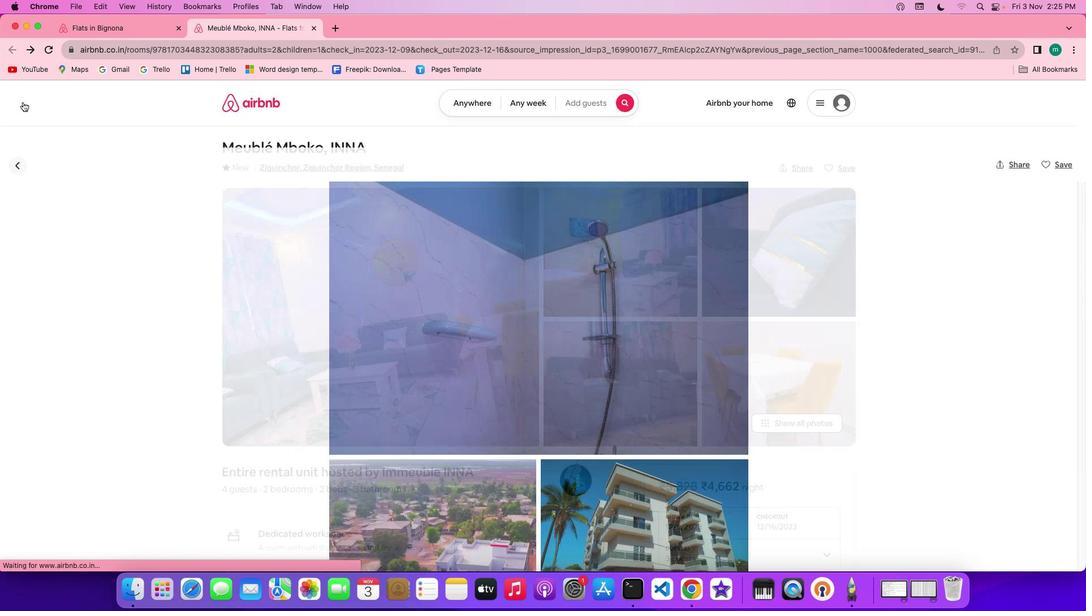 
Action: Mouse pressed left at (23, 101)
Screenshot: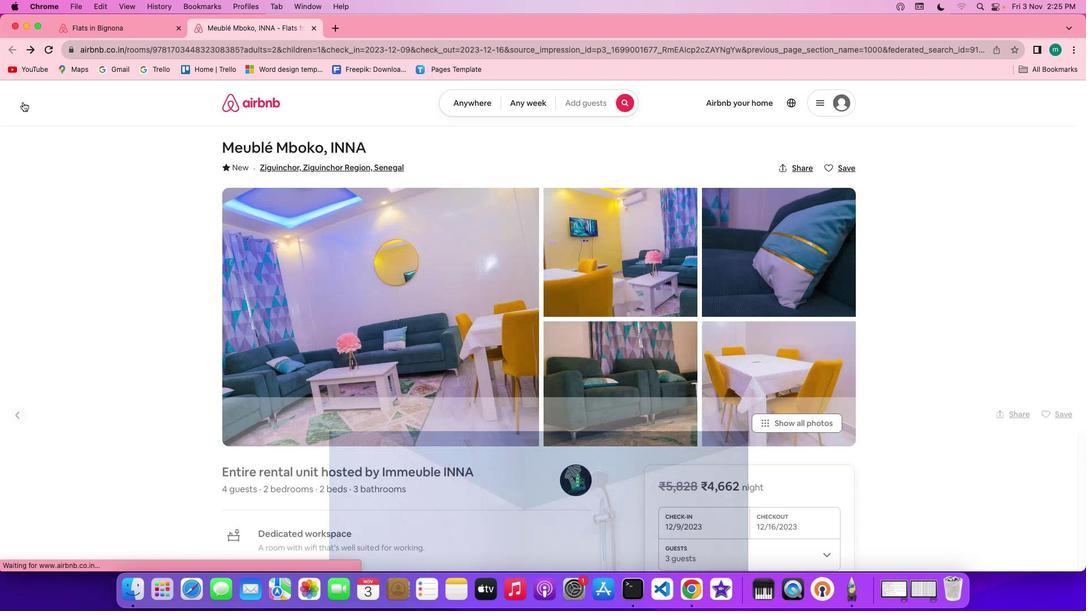 
Action: Mouse moved to (601, 442)
Screenshot: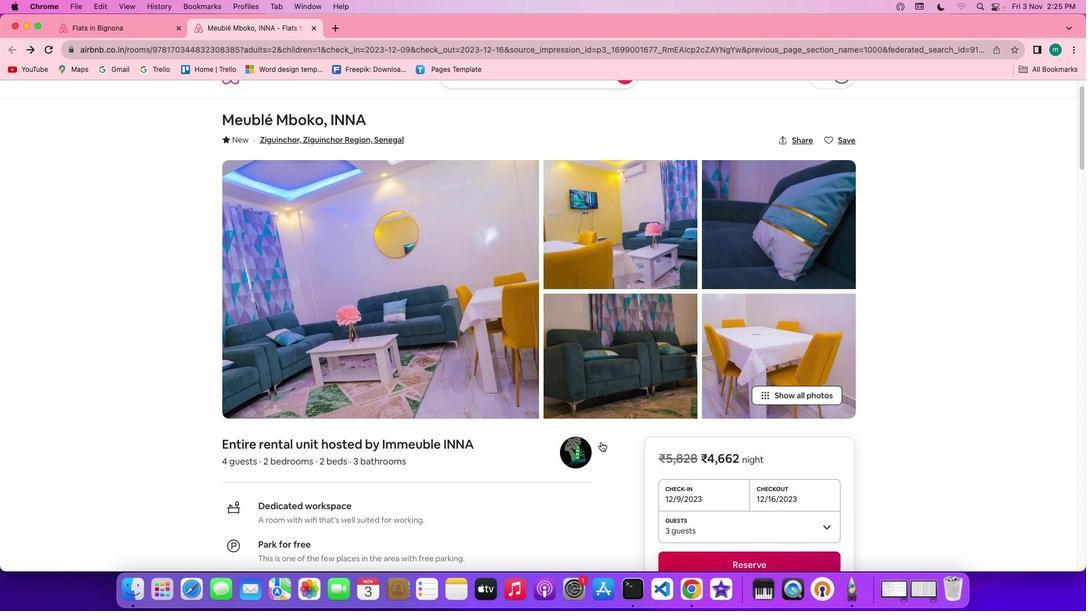 
Action: Mouse scrolled (601, 442) with delta (0, 0)
Screenshot: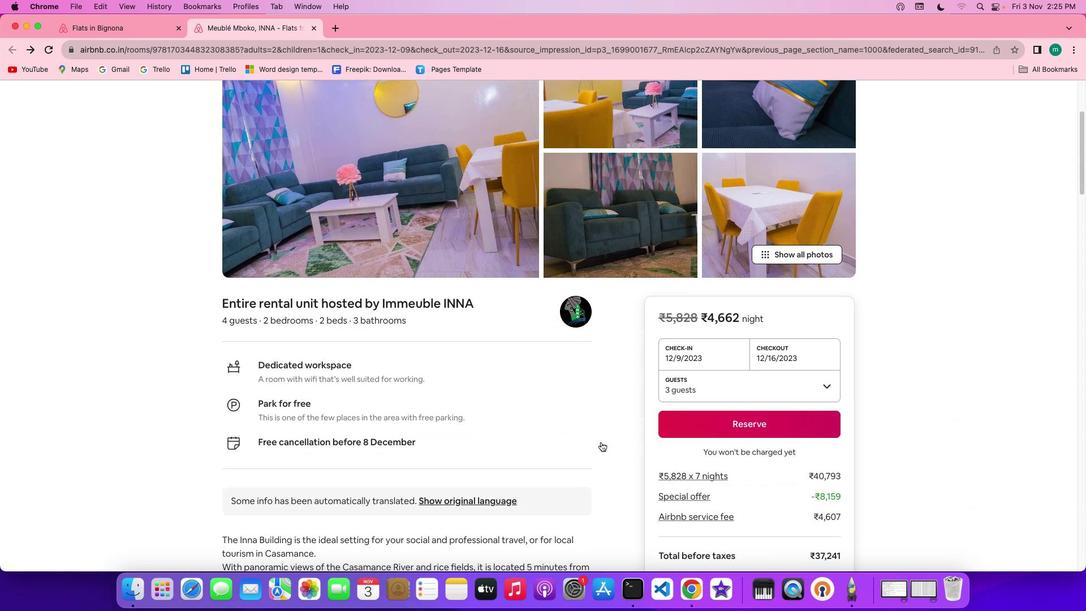 
Action: Mouse scrolled (601, 442) with delta (0, 0)
Screenshot: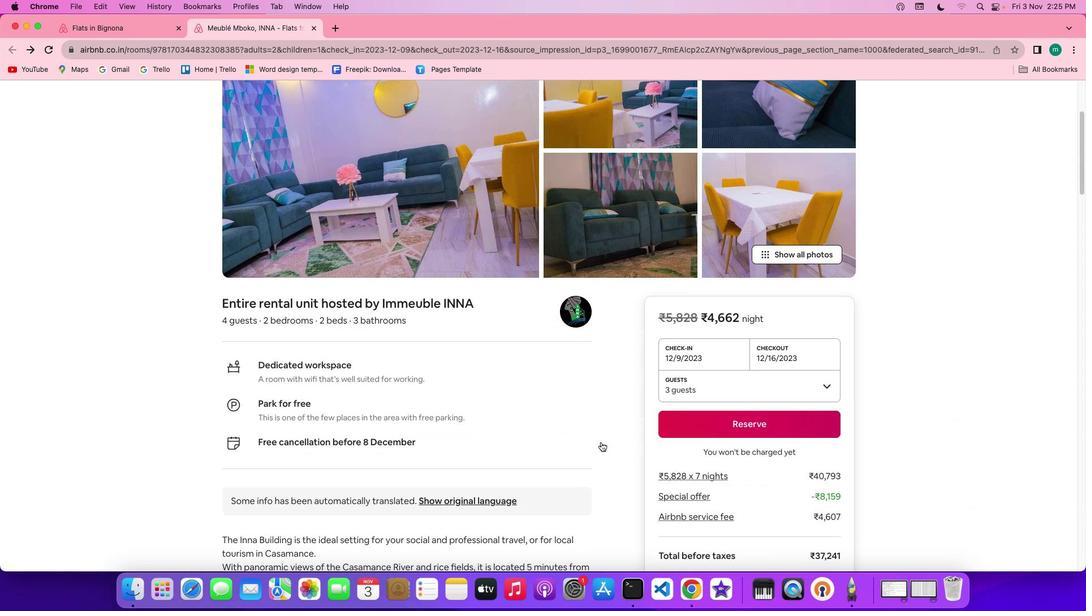 
Action: Mouse scrolled (601, 442) with delta (0, -1)
Screenshot: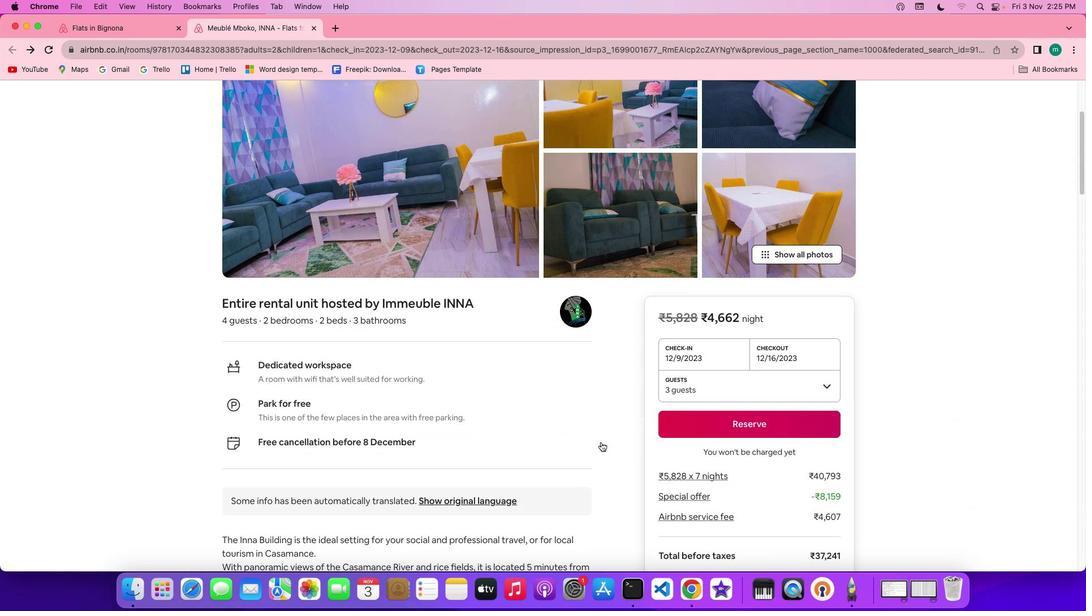 
Action: Mouse scrolled (601, 442) with delta (0, -1)
Screenshot: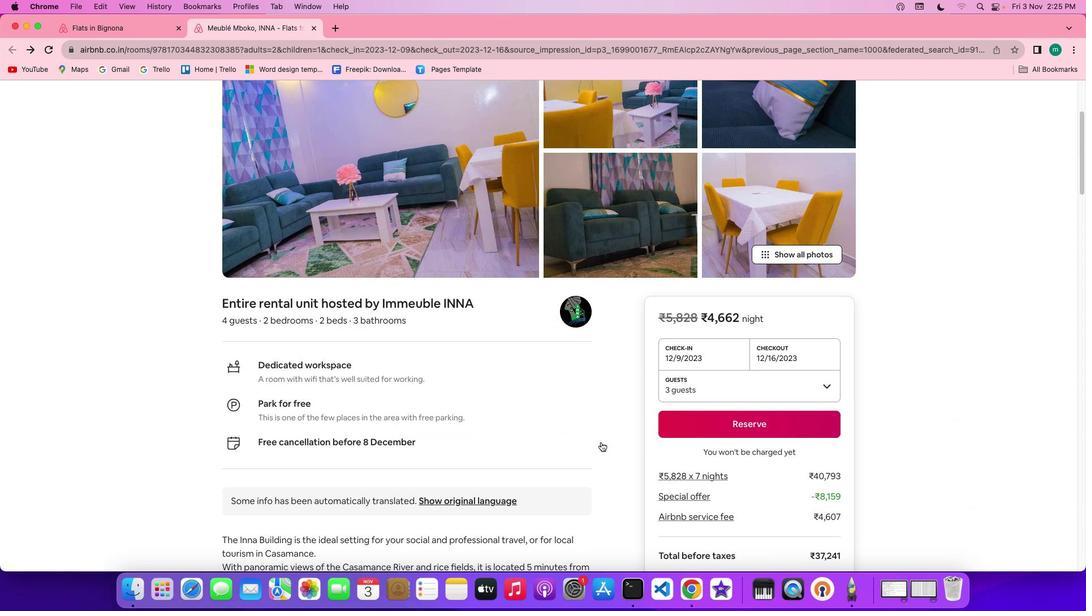 
Action: Mouse scrolled (601, 442) with delta (0, 0)
Screenshot: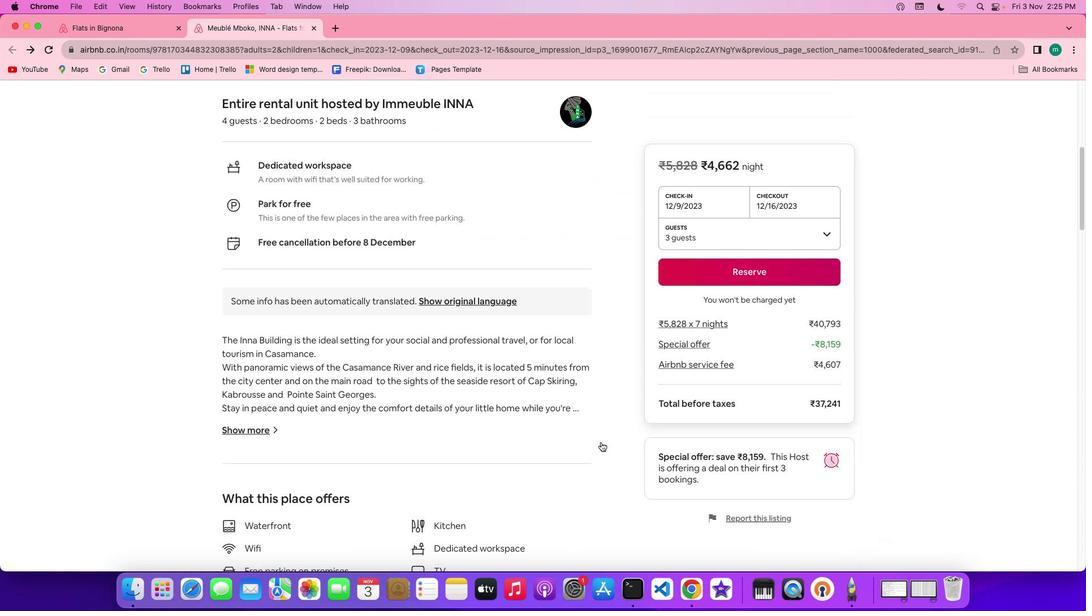 
Action: Mouse scrolled (601, 442) with delta (0, 0)
Screenshot: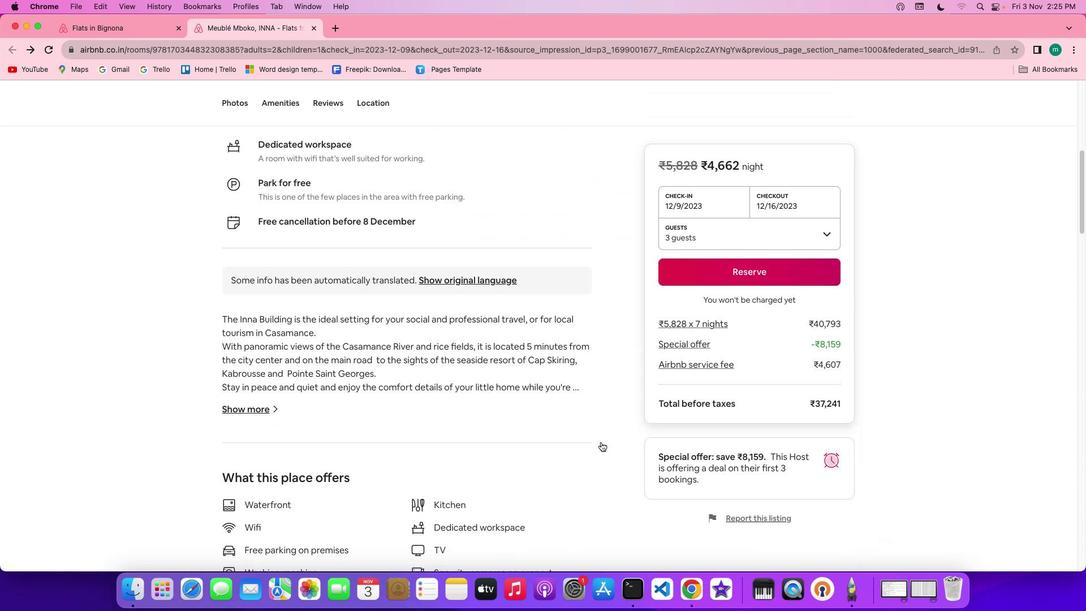 
Action: Mouse scrolled (601, 442) with delta (0, -1)
Screenshot: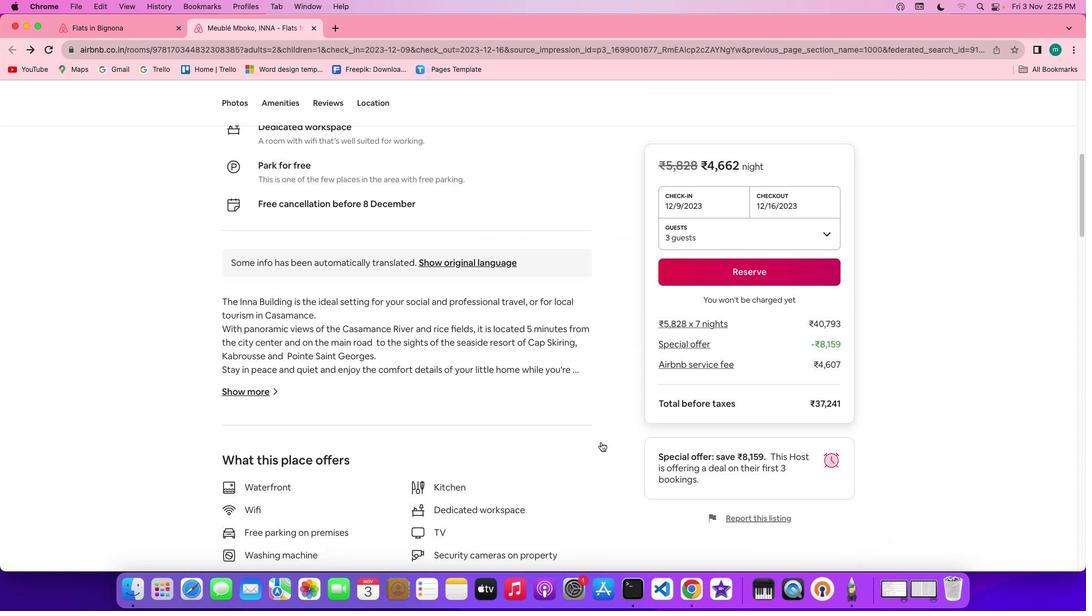 
Action: Mouse scrolled (601, 442) with delta (0, -1)
Screenshot: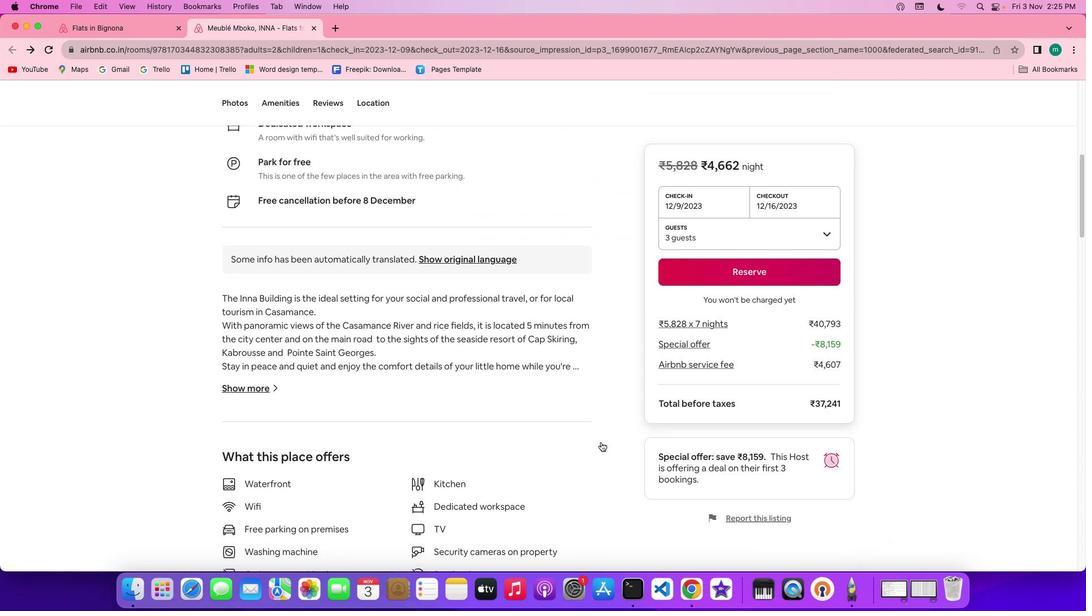 
Action: Mouse scrolled (601, 442) with delta (0, -1)
Screenshot: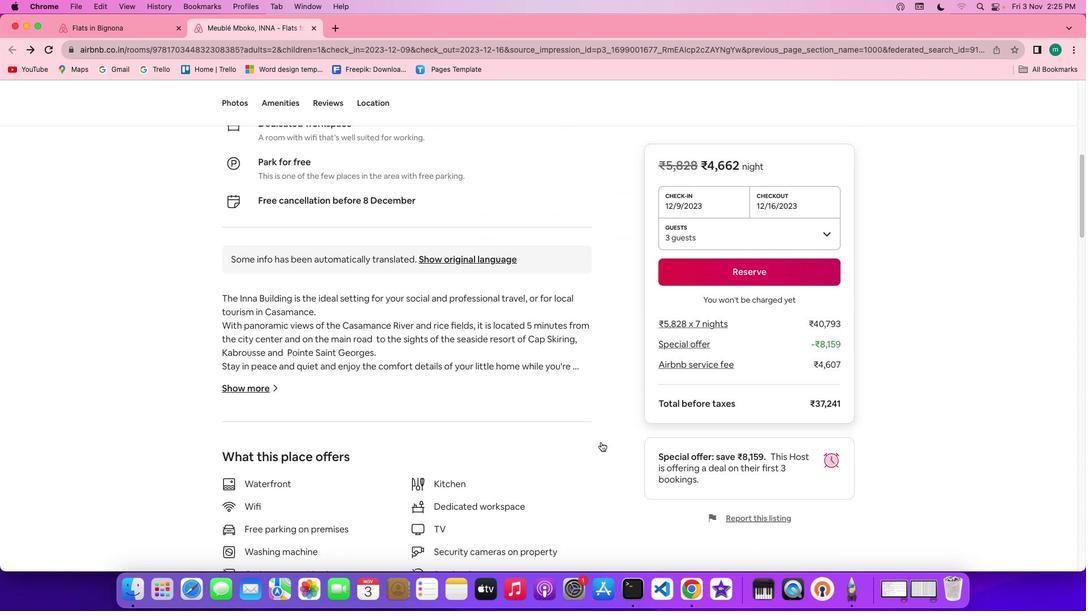 
Action: Mouse scrolled (601, 442) with delta (0, 0)
Screenshot: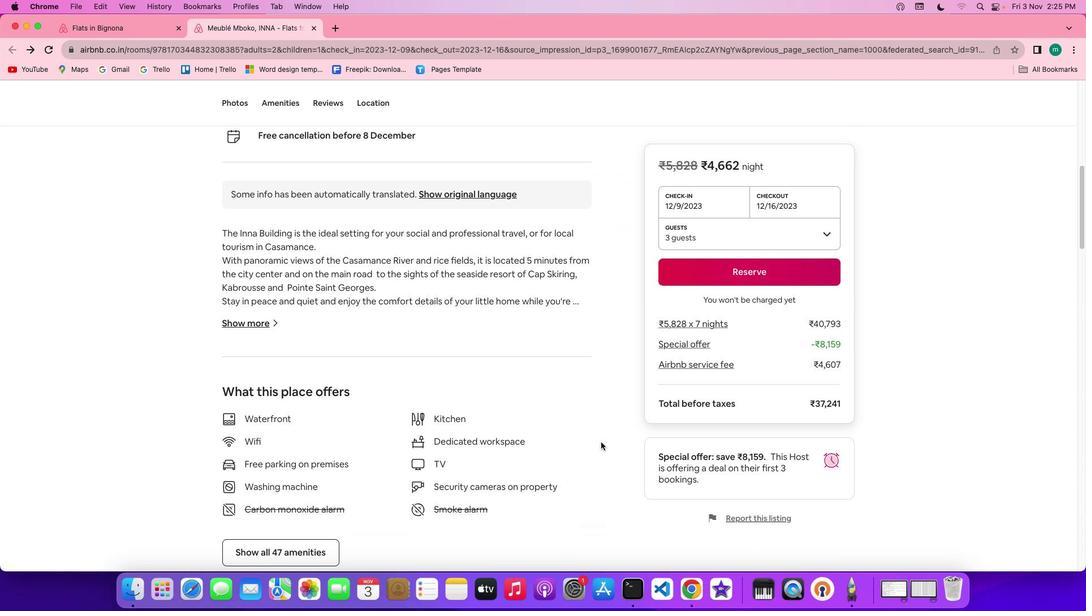 
Action: Mouse scrolled (601, 442) with delta (0, 0)
Screenshot: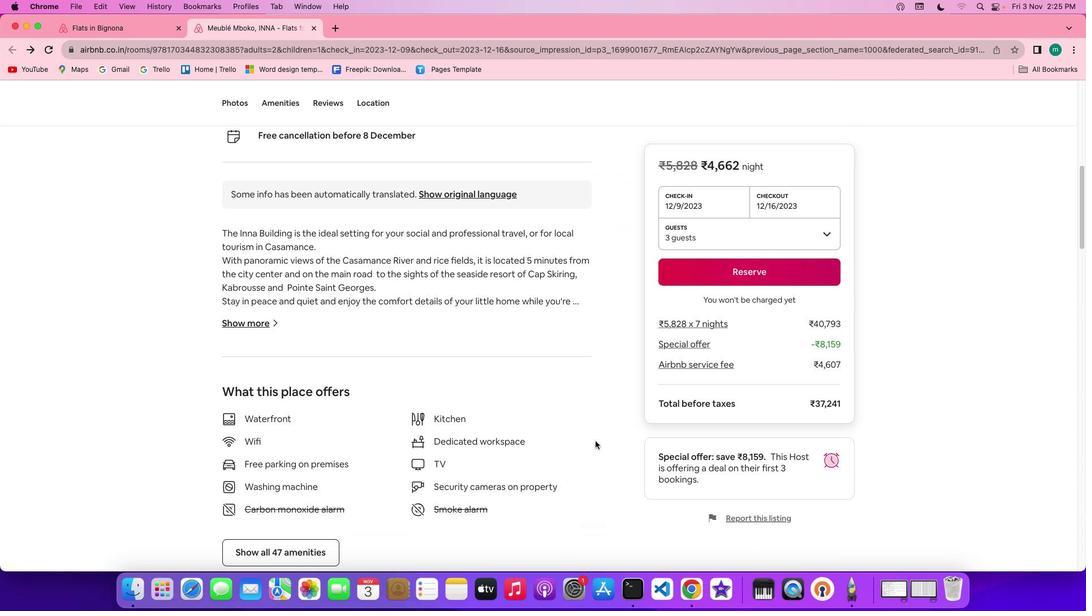 
Action: Mouse scrolled (601, 442) with delta (0, -1)
Screenshot: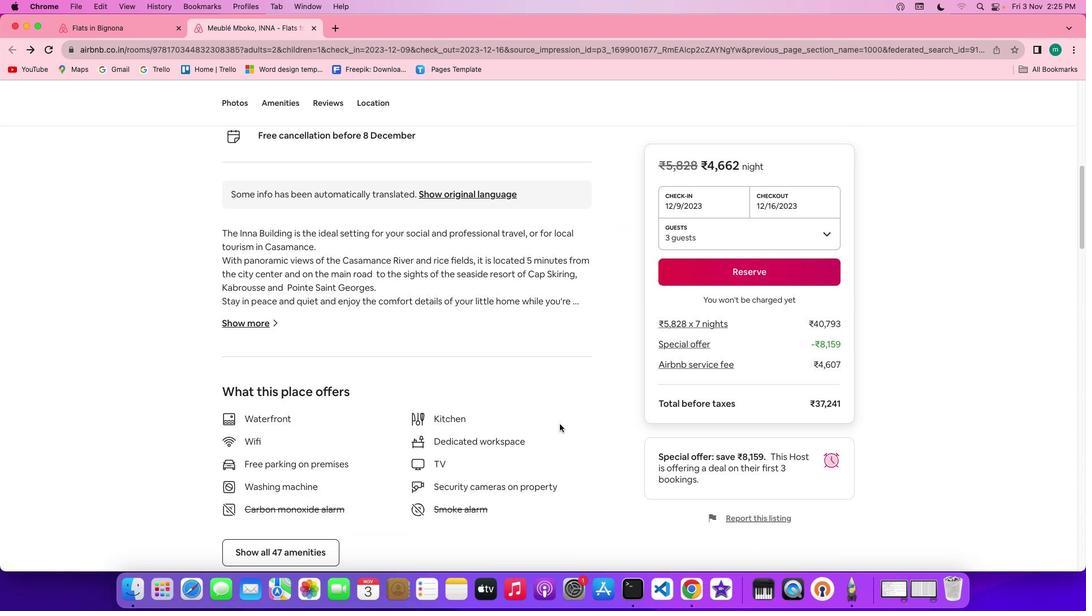 
Action: Mouse moved to (242, 324)
Screenshot: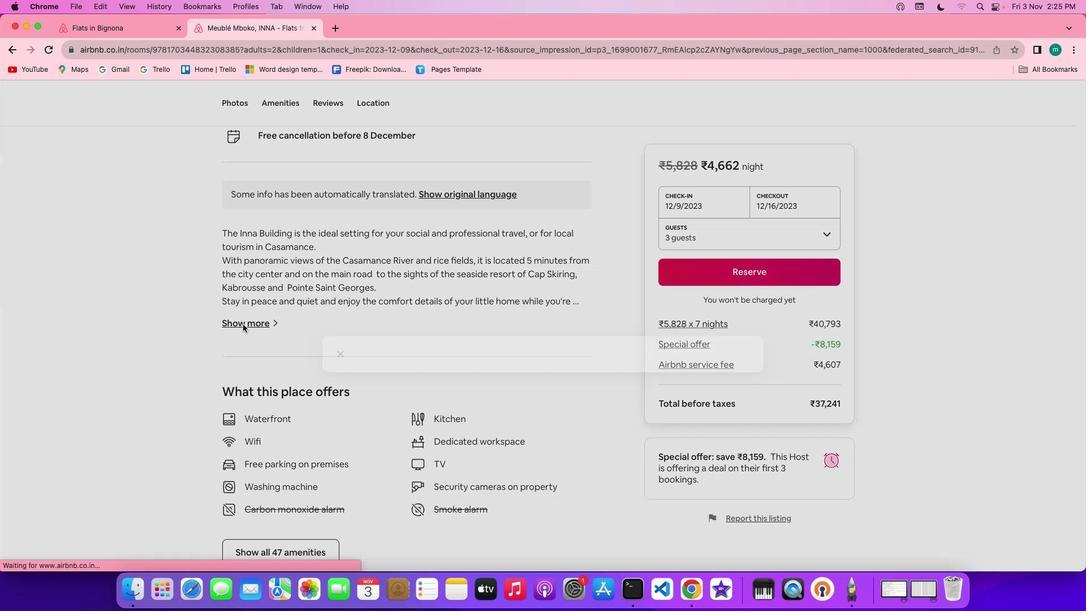
Action: Mouse pressed left at (242, 324)
Screenshot: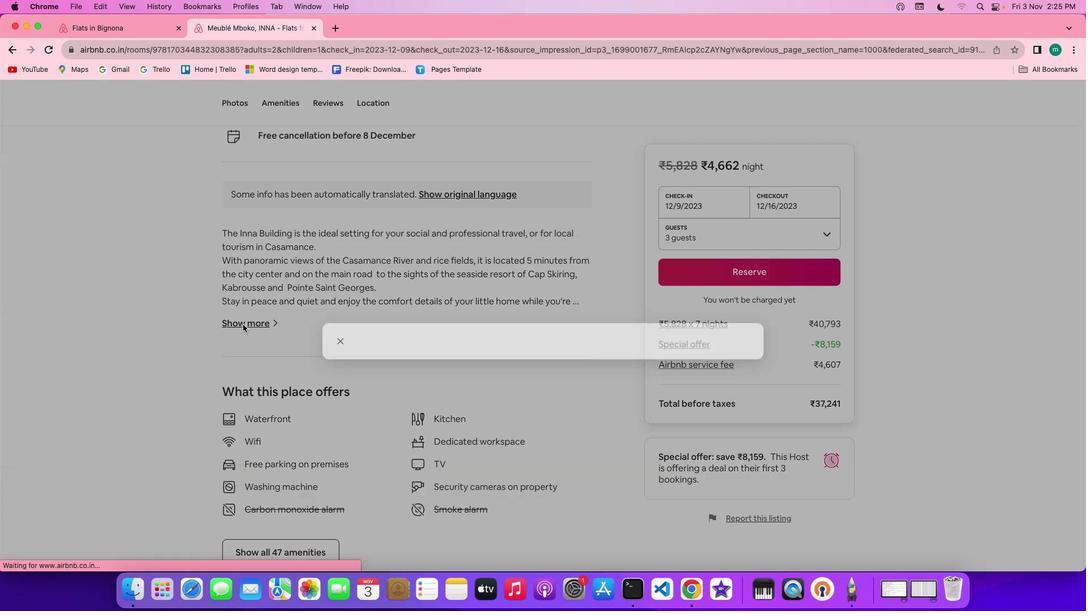 
Action: Mouse moved to (495, 367)
Screenshot: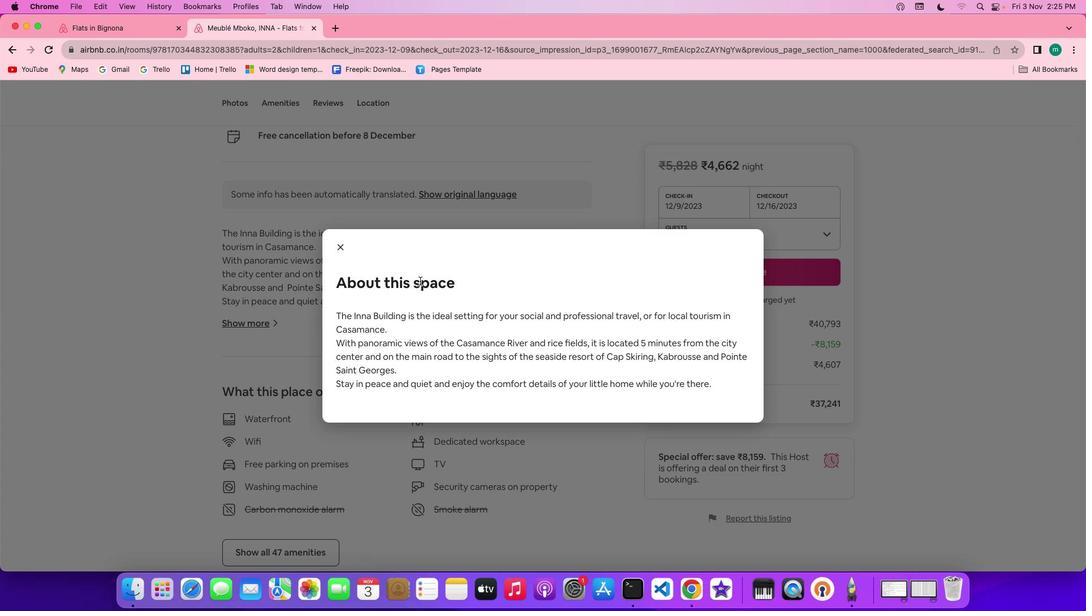 
Action: Mouse scrolled (495, 367) with delta (0, 0)
Screenshot: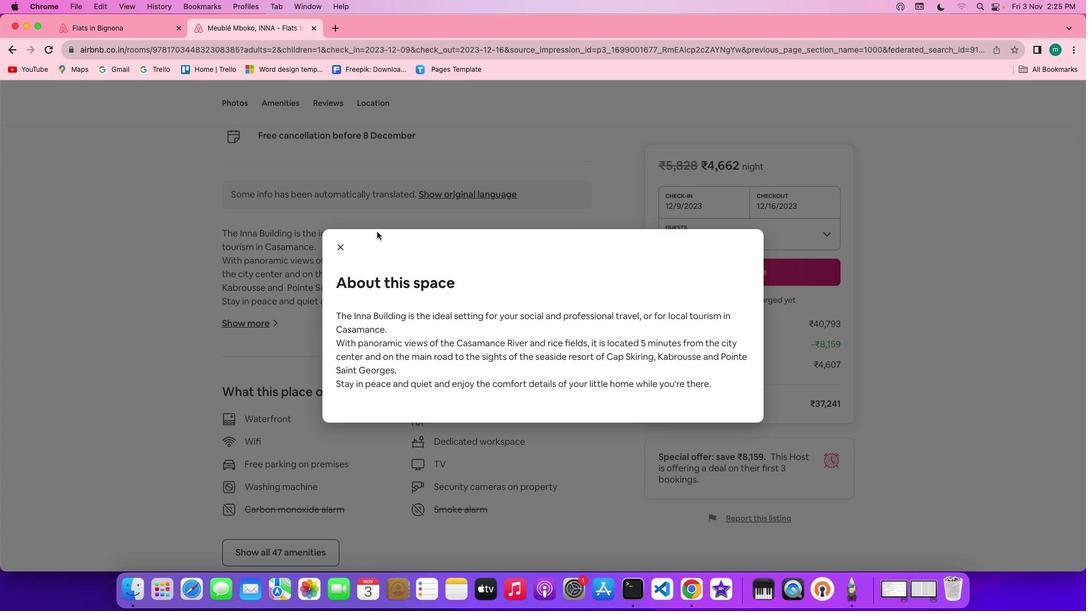 
Action: Mouse scrolled (495, 367) with delta (0, 0)
Screenshot: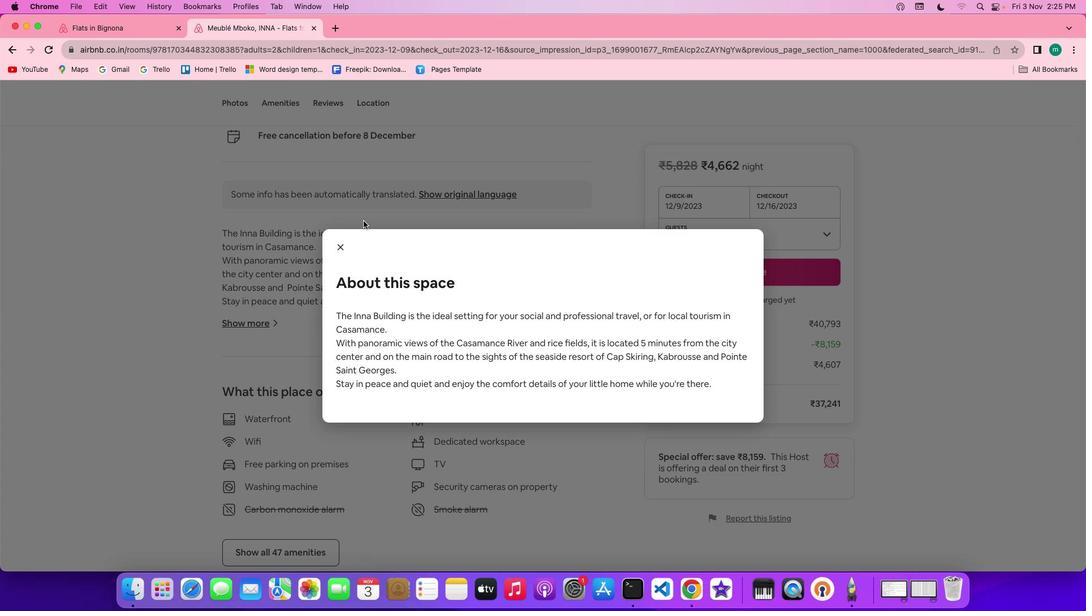 
Action: Mouse scrolled (495, 367) with delta (0, -1)
Screenshot: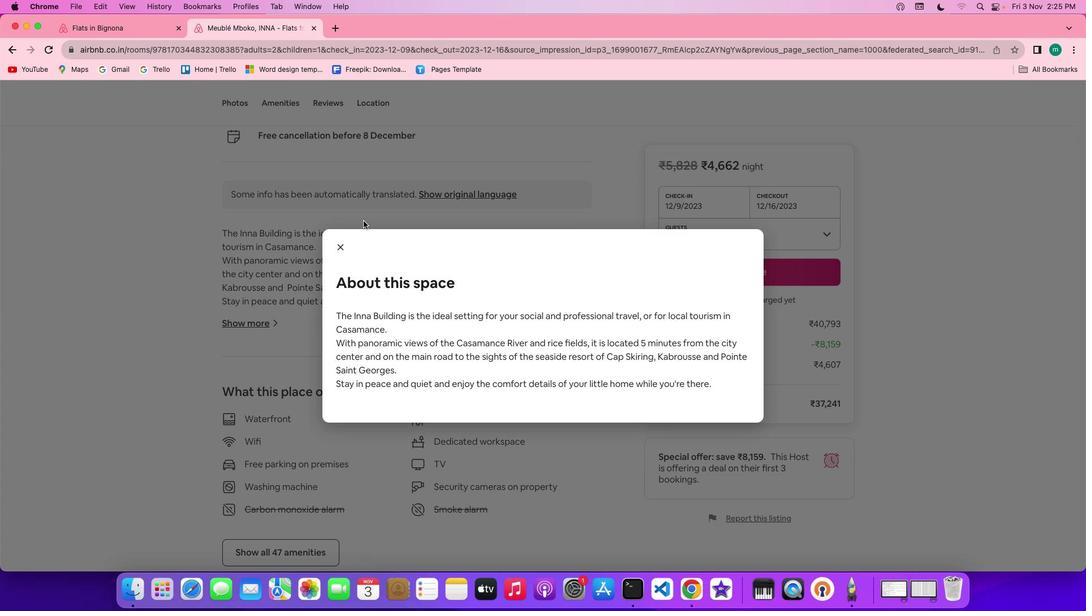 
Action: Mouse moved to (338, 238)
Screenshot: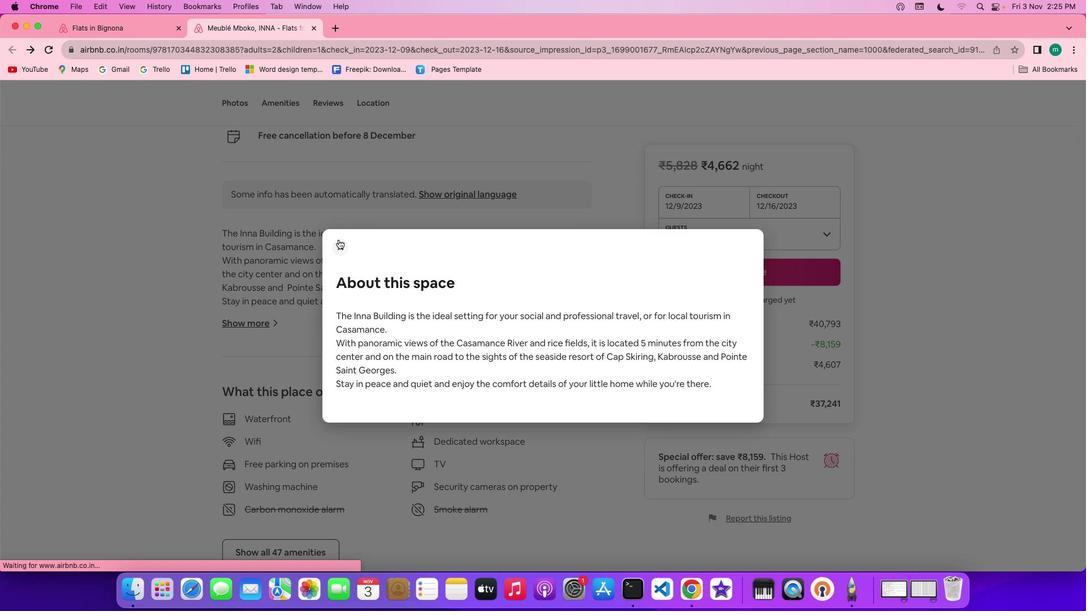 
Action: Mouse pressed left at (338, 238)
Screenshot: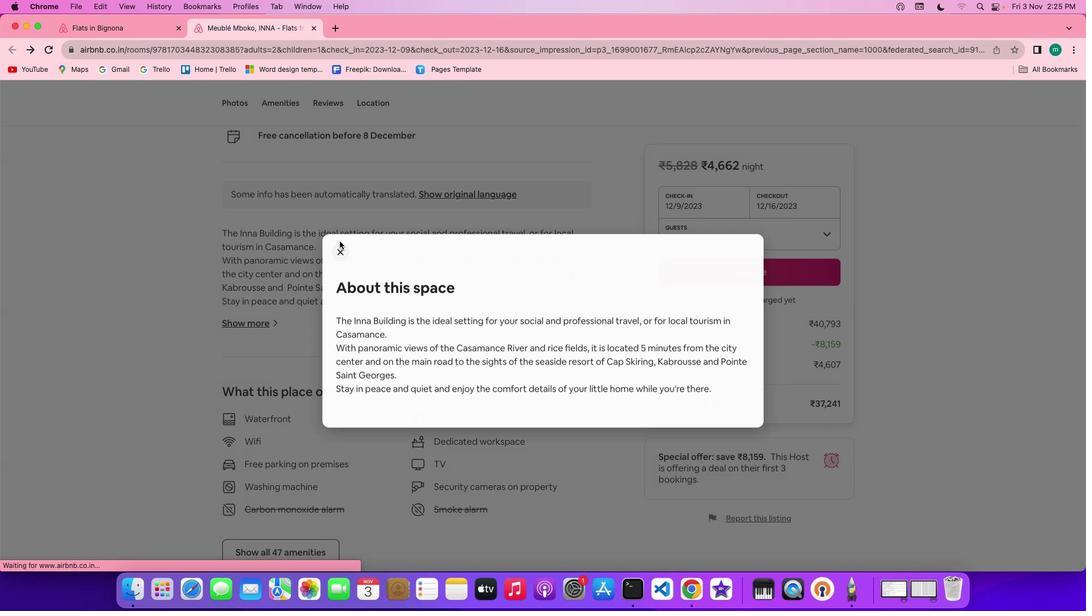 
Action: Mouse moved to (491, 316)
Screenshot: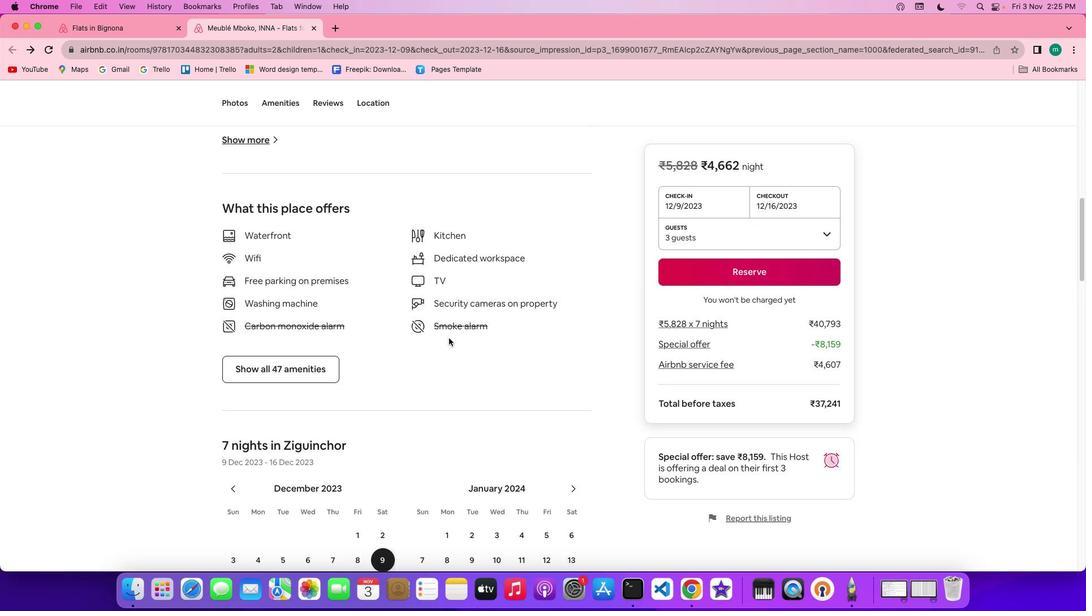 
Action: Mouse scrolled (491, 316) with delta (0, 0)
Screenshot: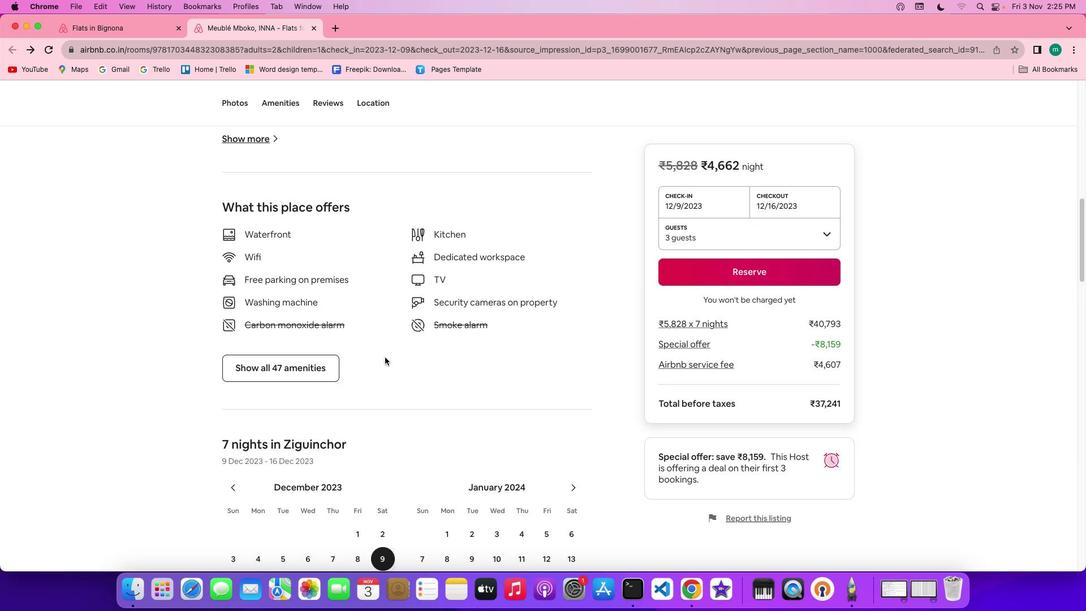 
Action: Mouse scrolled (491, 316) with delta (0, 0)
Screenshot: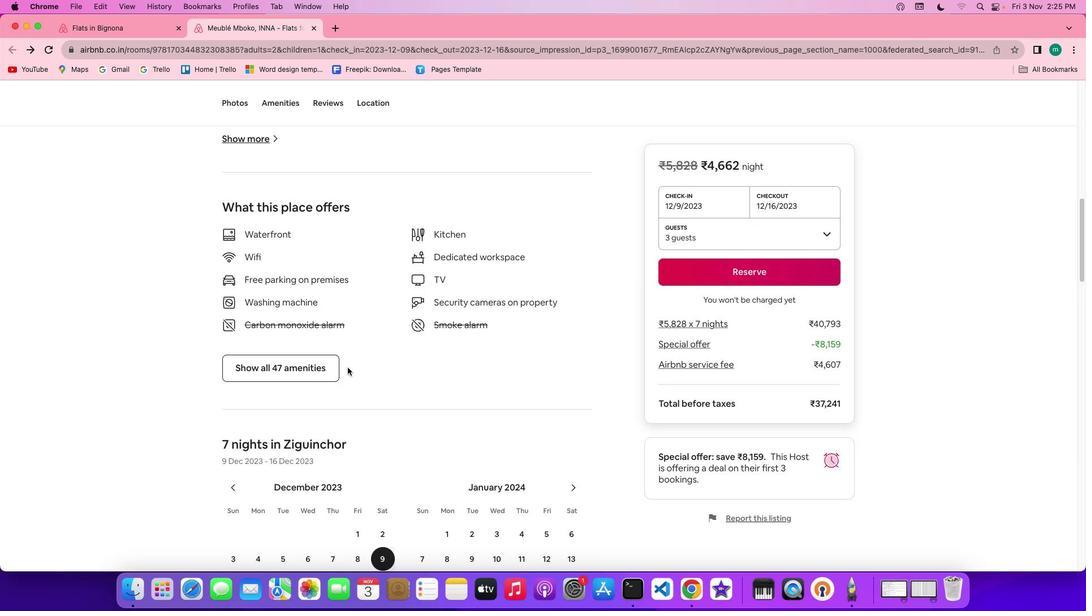 
Action: Mouse scrolled (491, 316) with delta (0, -1)
Screenshot: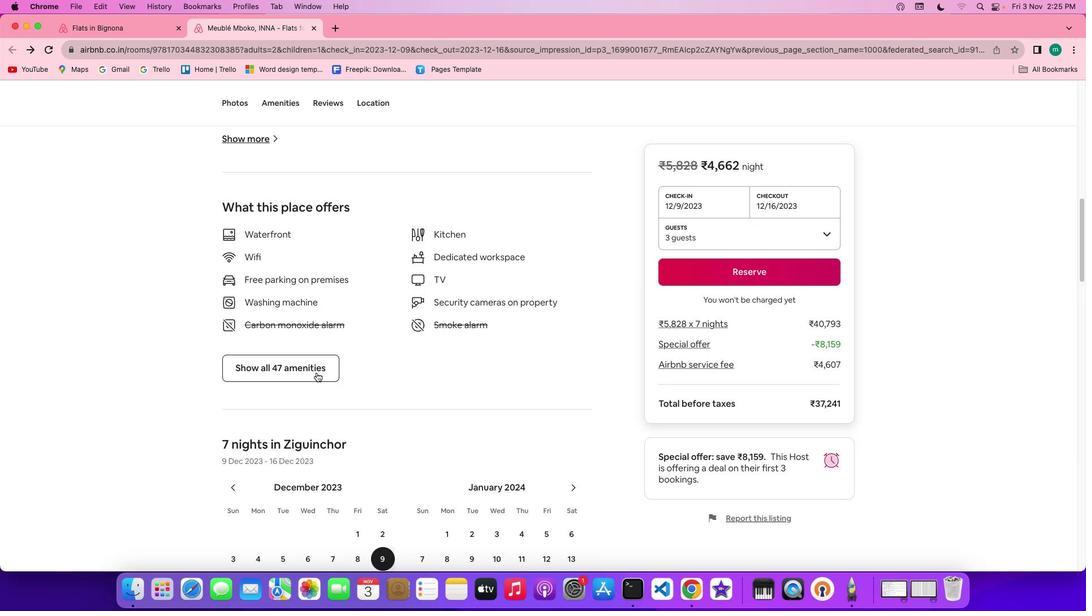 
Action: Mouse scrolled (491, 316) with delta (0, -2)
Screenshot: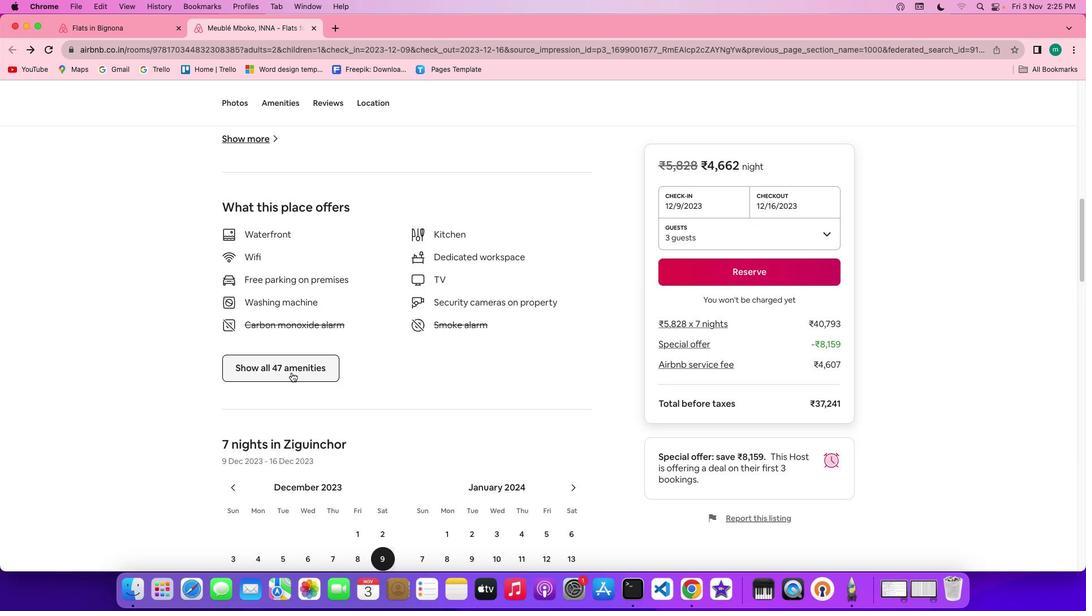 
Action: Mouse moved to (265, 366)
Screenshot: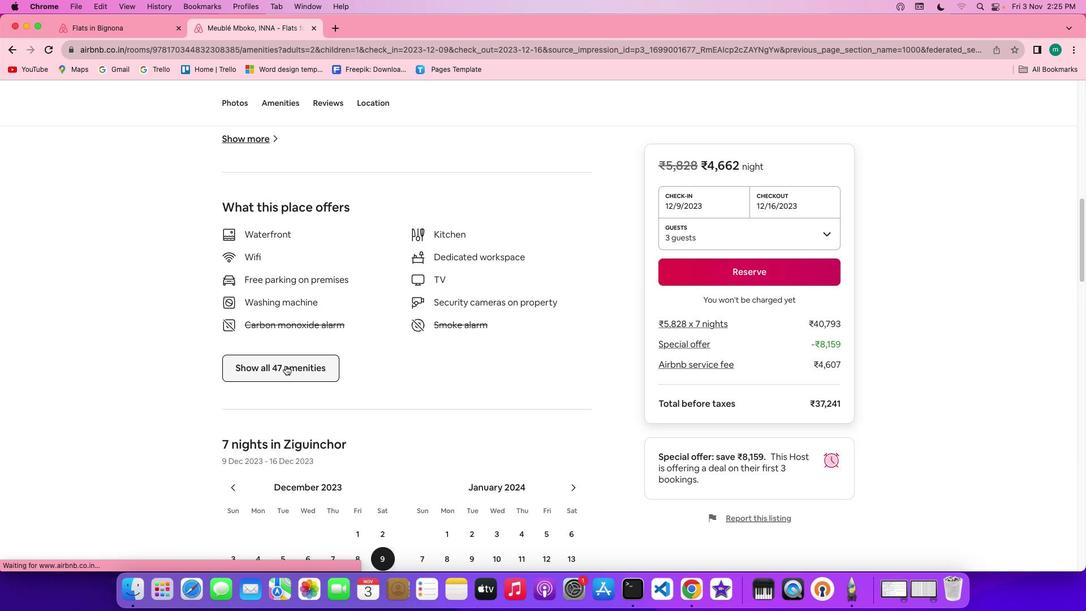 
Action: Mouse pressed left at (265, 366)
Screenshot: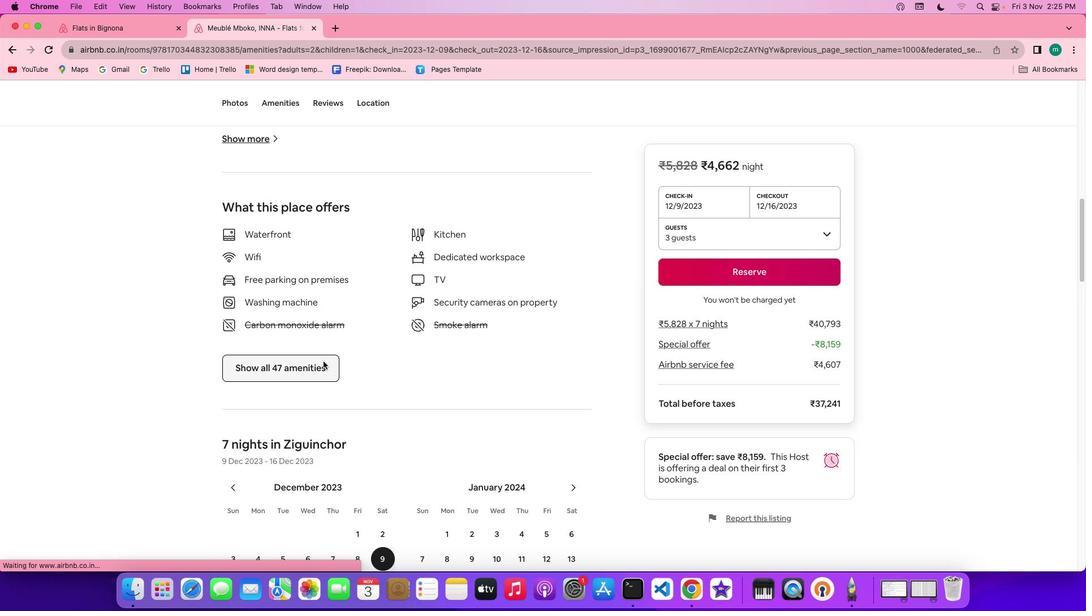
Action: Mouse moved to (524, 371)
Screenshot: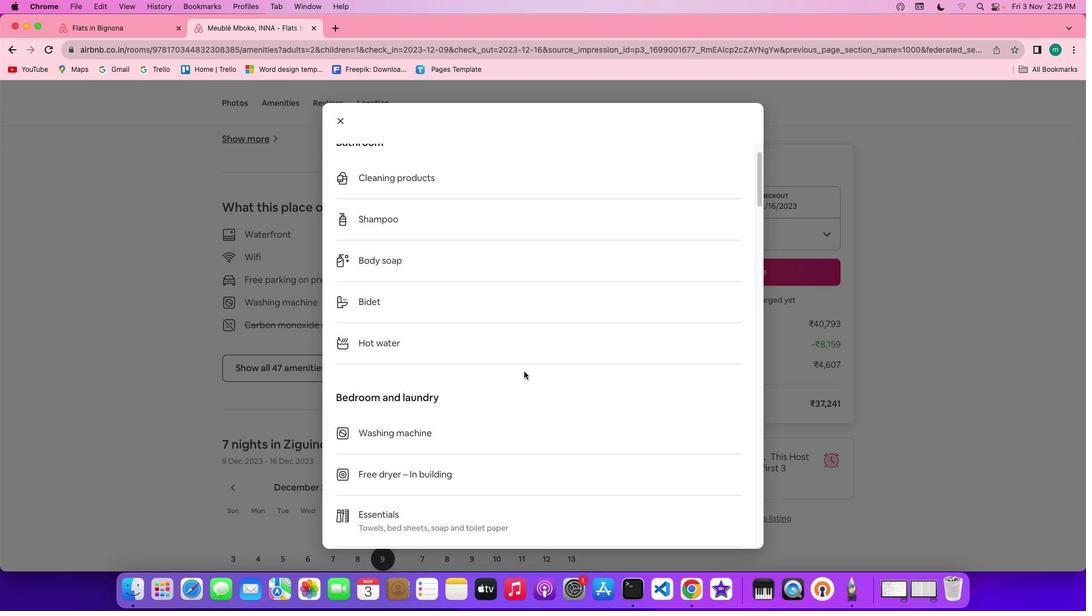 
Action: Mouse scrolled (524, 371) with delta (0, 0)
Screenshot: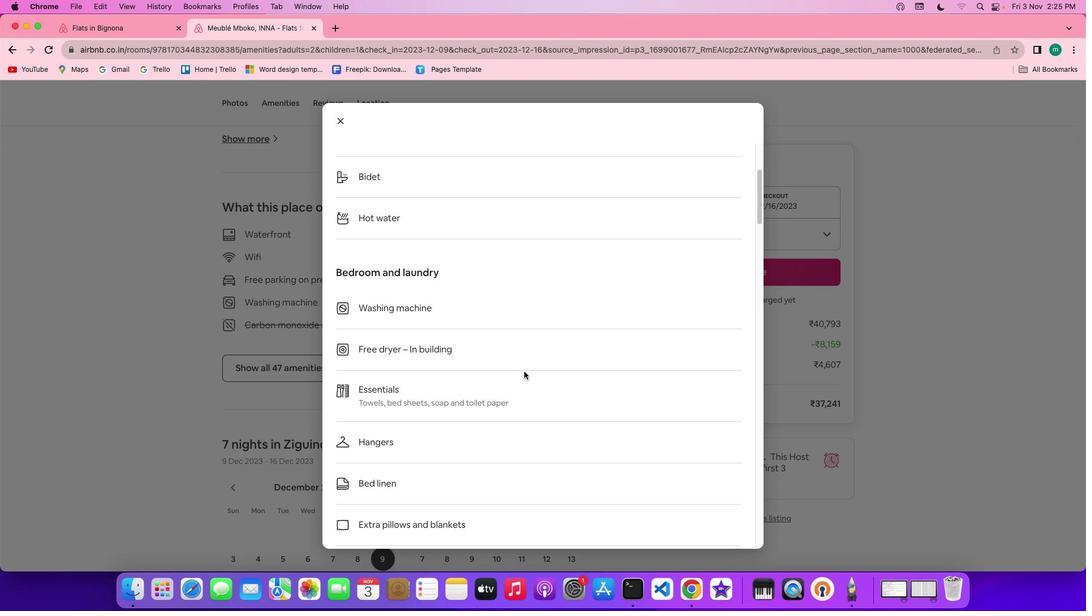 
Action: Mouse scrolled (524, 371) with delta (0, 0)
Screenshot: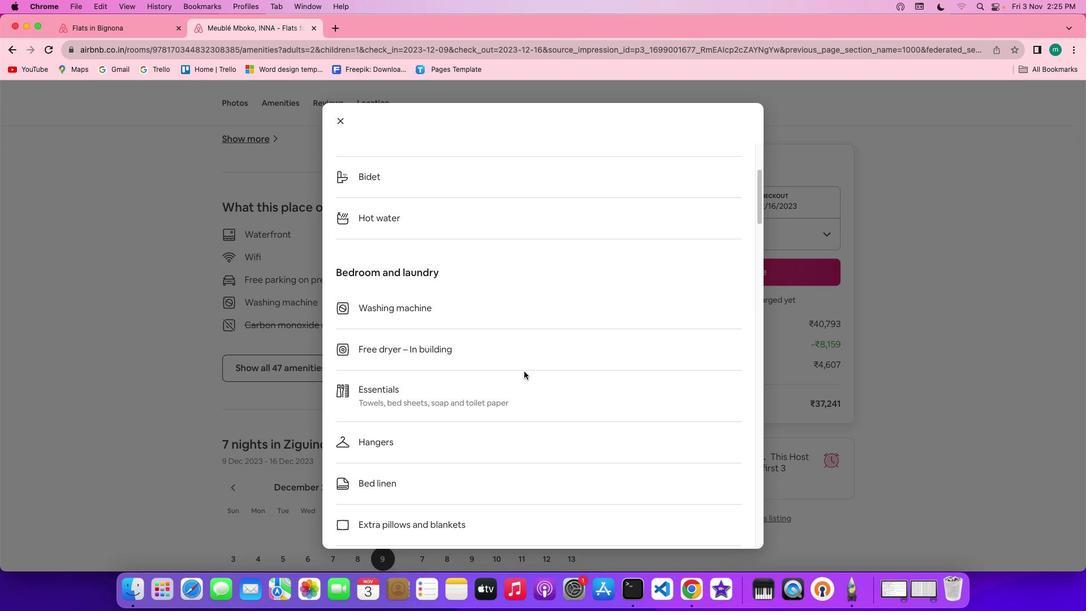 
Action: Mouse scrolled (524, 371) with delta (0, -1)
Screenshot: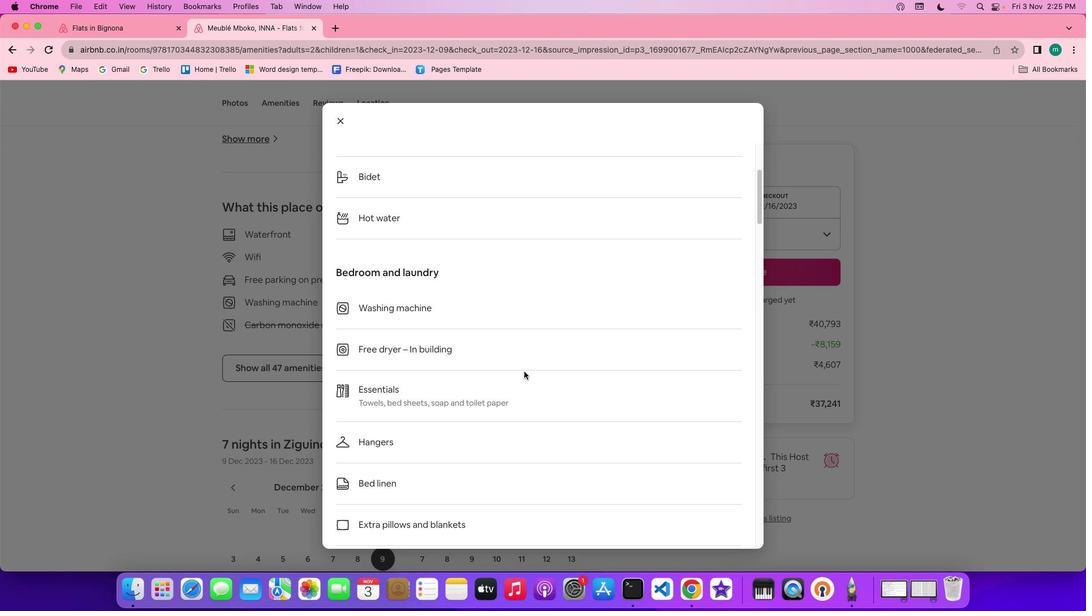 
Action: Mouse scrolled (524, 371) with delta (0, -2)
Screenshot: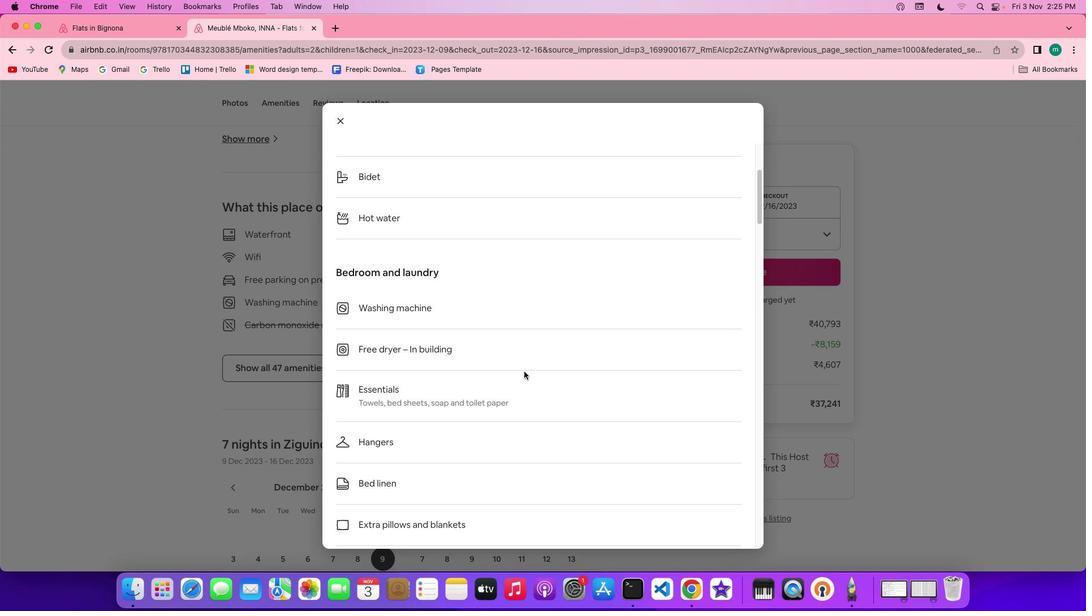 
Action: Mouse scrolled (524, 371) with delta (0, 0)
Screenshot: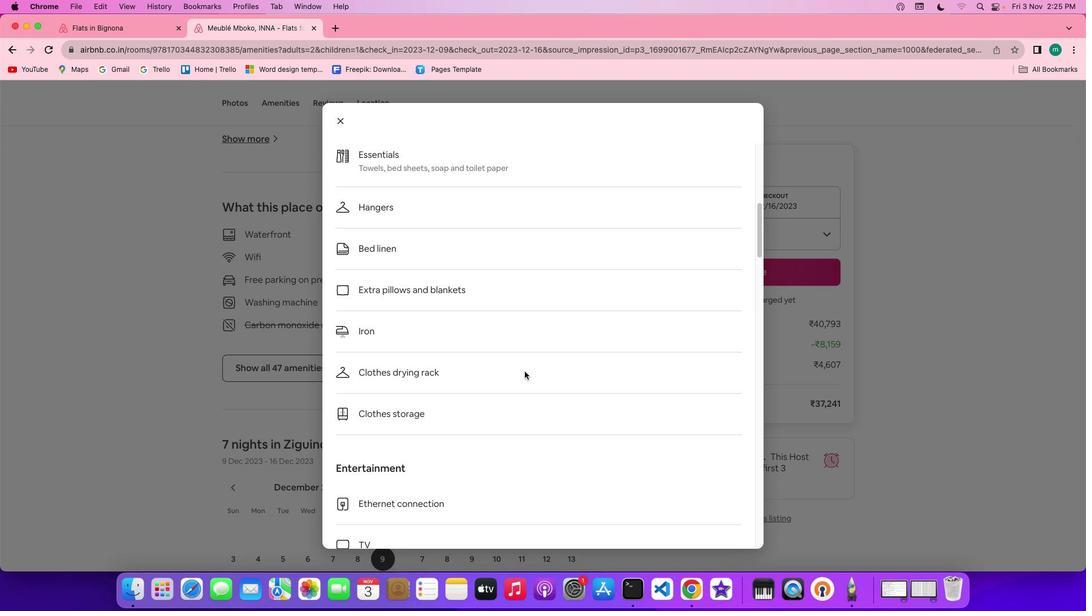 
Action: Mouse scrolled (524, 371) with delta (0, 0)
Screenshot: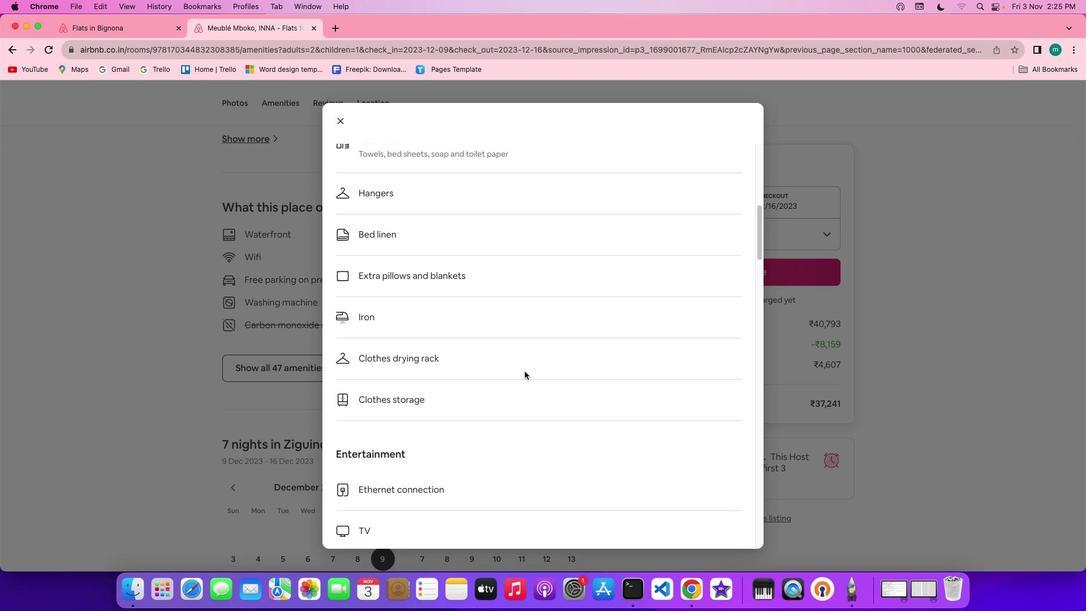
Action: Mouse scrolled (524, 371) with delta (0, -1)
